 Task: Look for Airbnb properties in Oldebroek, Netherlands from 1st December, 2023 to 9th December, 2023 for 2 adults. Place can be entire room with 1  bedroom having 1 bed and 1 bathroom. Property type can be house. Amenities needed are: washing machine.
Action: Mouse moved to (457, 89)
Screenshot: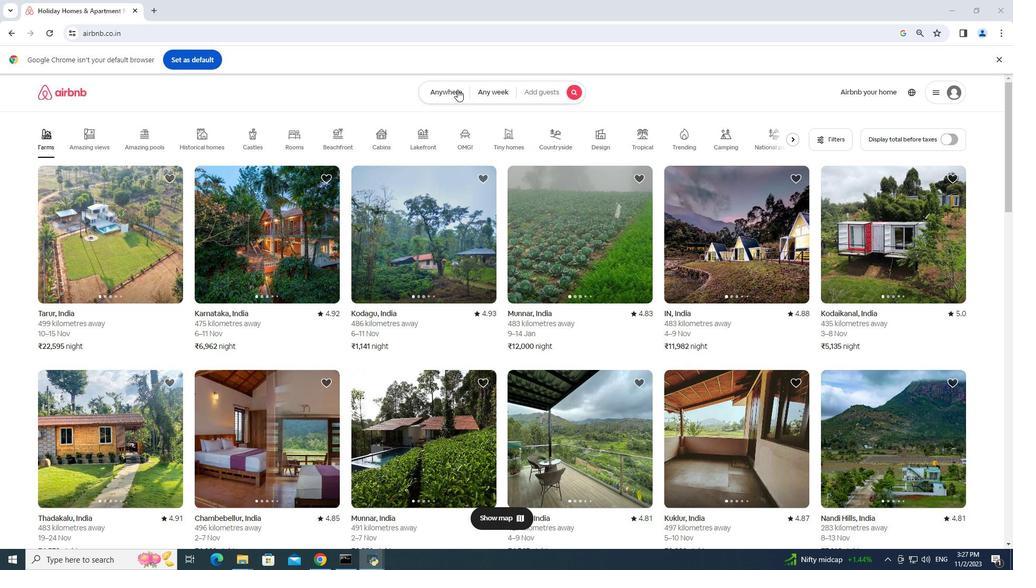 
Action: Mouse pressed left at (457, 89)
Screenshot: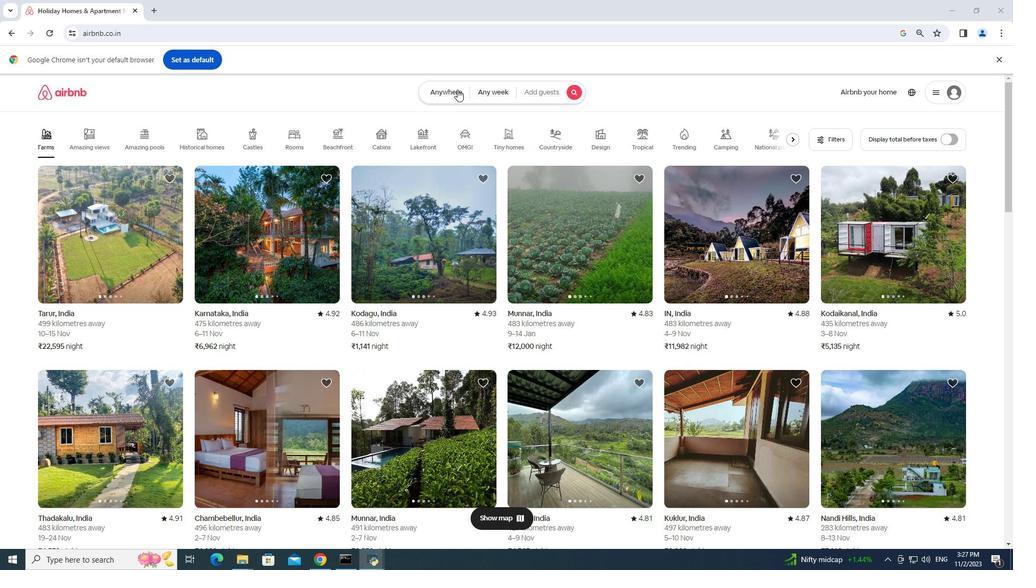 
Action: Mouse moved to (373, 129)
Screenshot: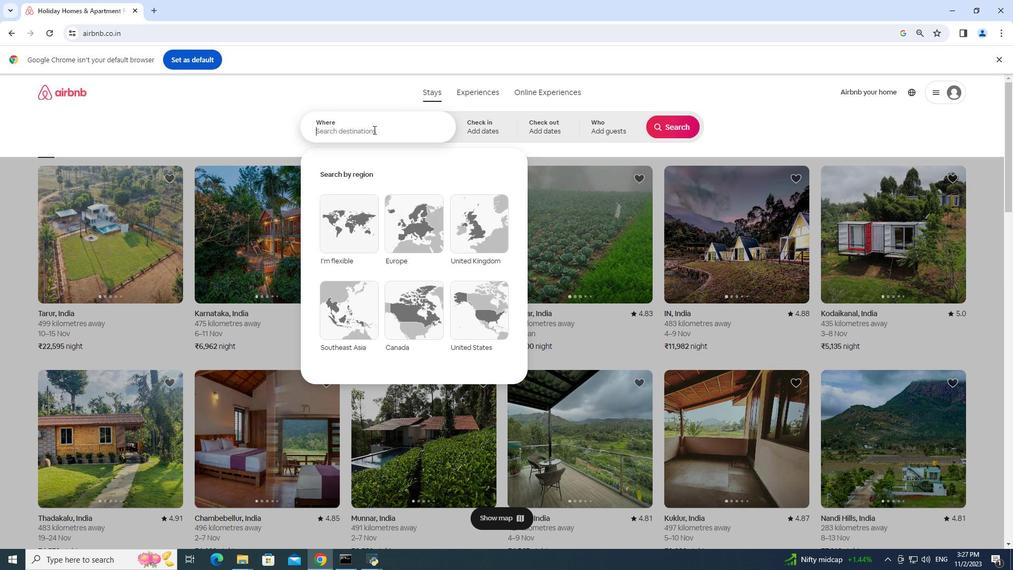 
Action: Key pressed oldebroek,
Screenshot: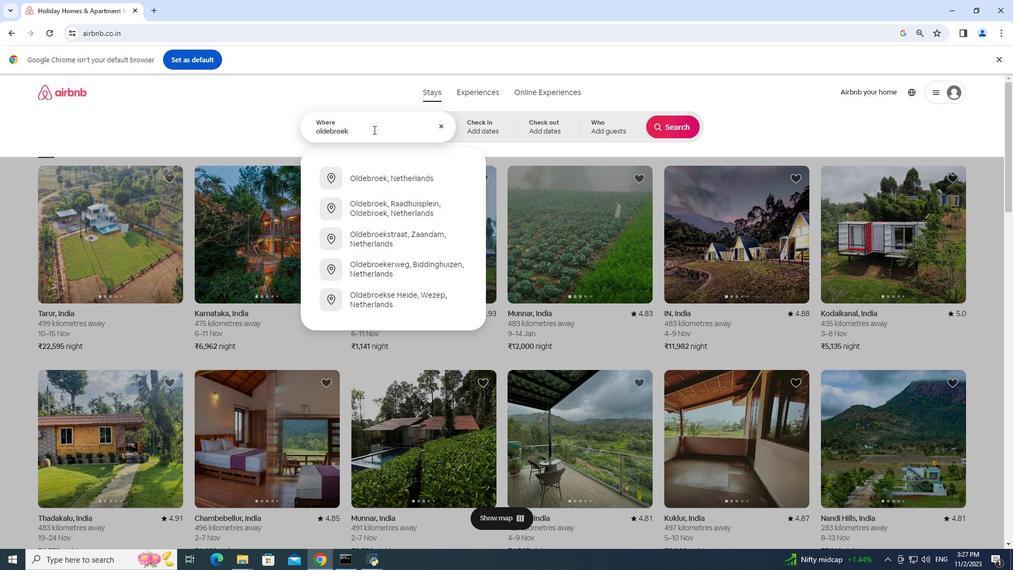 
Action: Mouse moved to (385, 177)
Screenshot: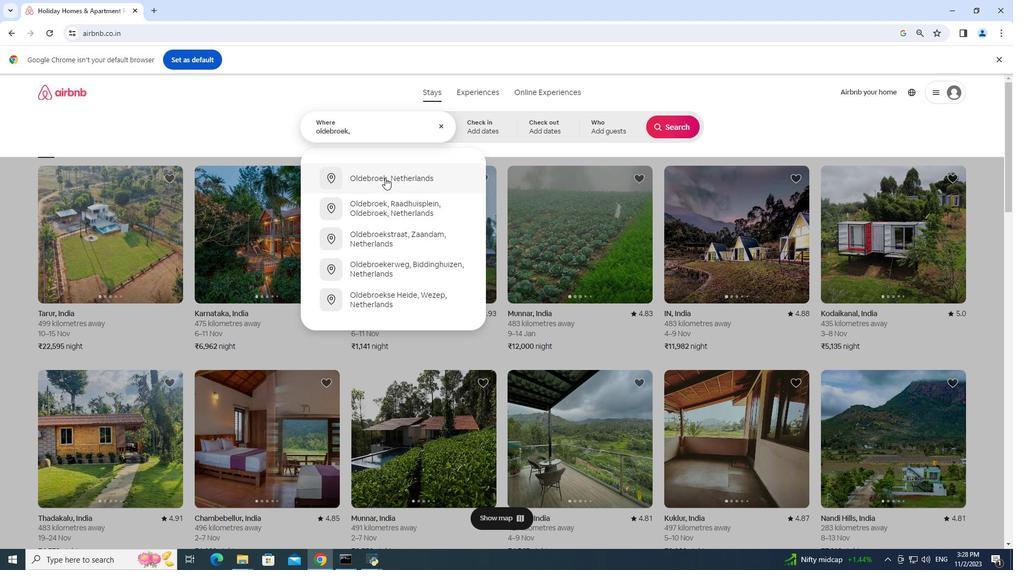 
Action: Mouse pressed left at (385, 177)
Screenshot: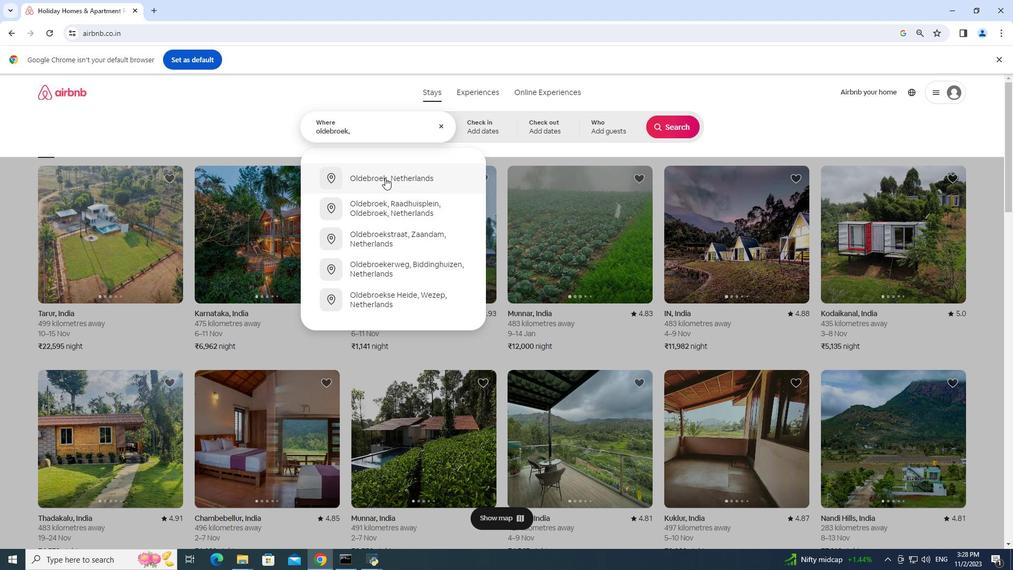 
Action: Mouse moved to (643, 240)
Screenshot: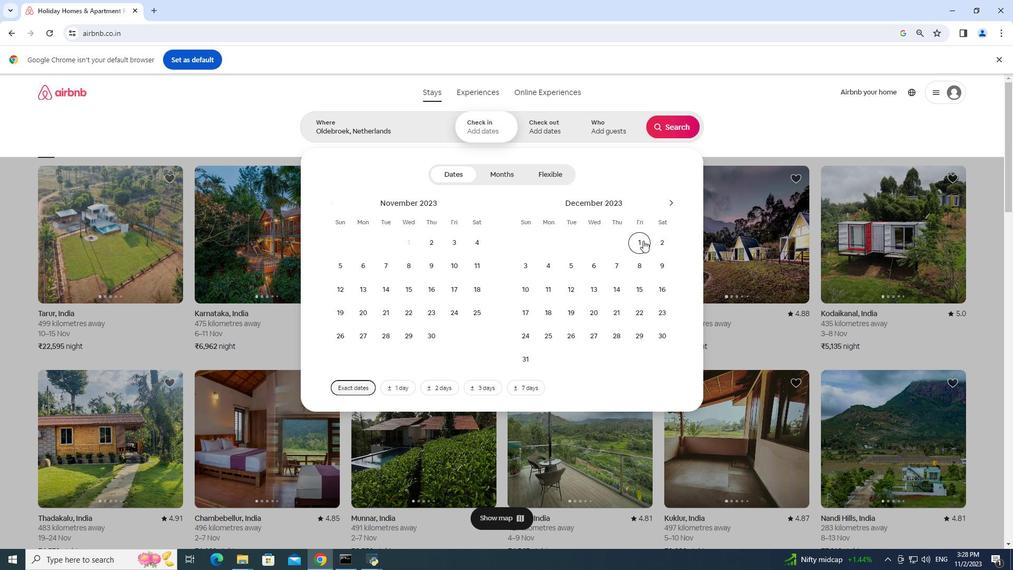 
Action: Mouse pressed left at (643, 240)
Screenshot: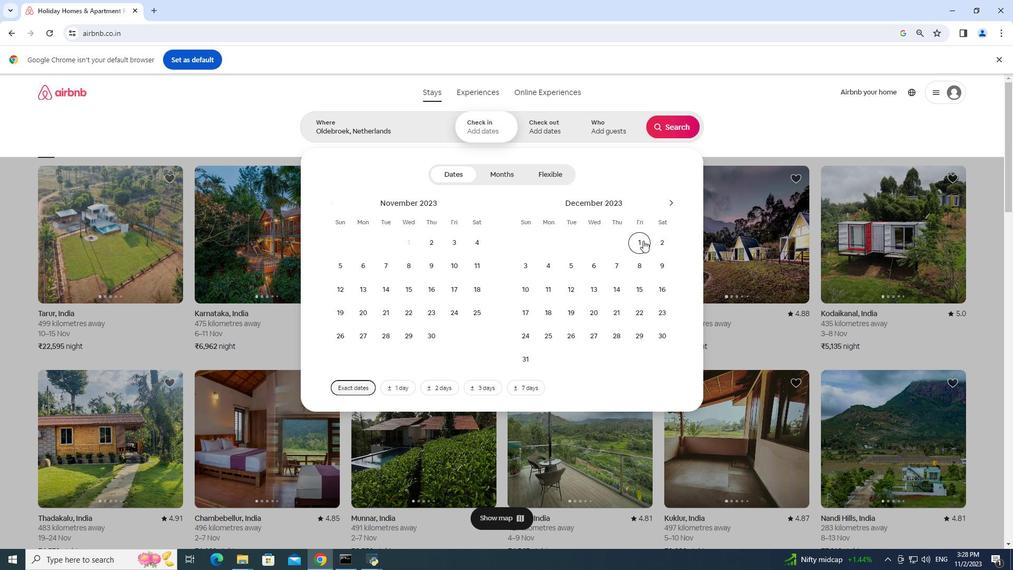 
Action: Mouse moved to (661, 269)
Screenshot: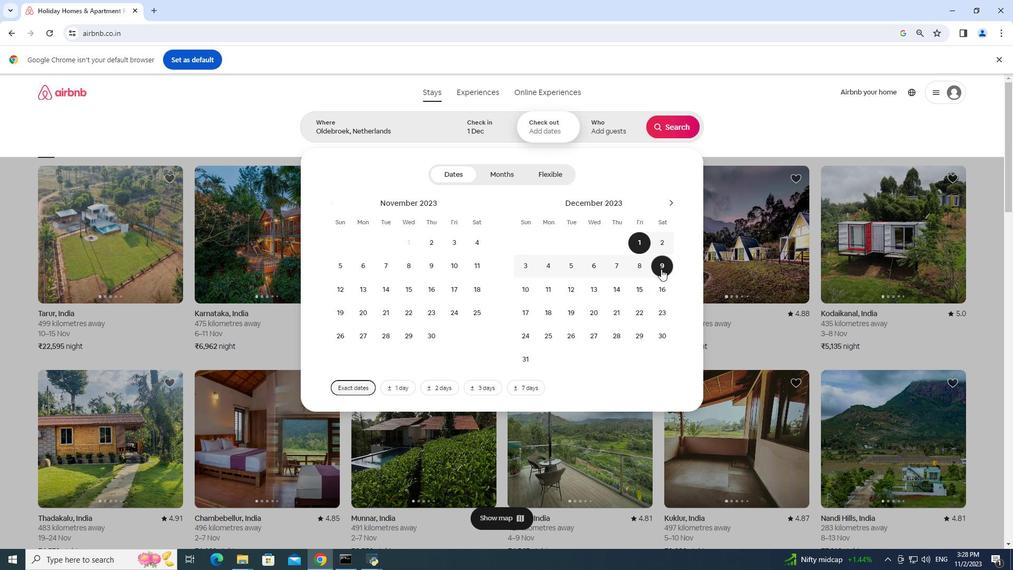 
Action: Mouse pressed left at (661, 269)
Screenshot: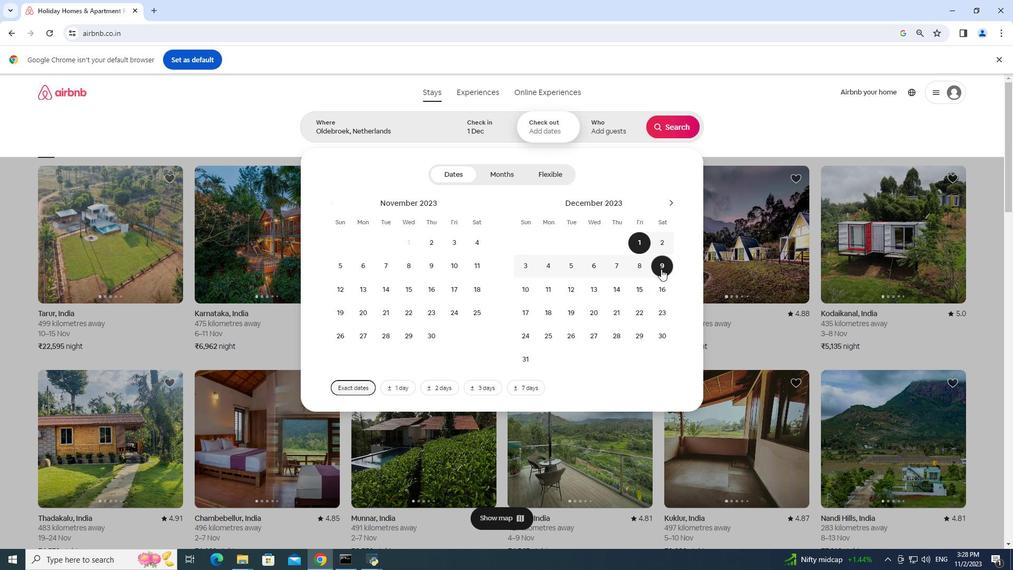 
Action: Mouse moved to (616, 134)
Screenshot: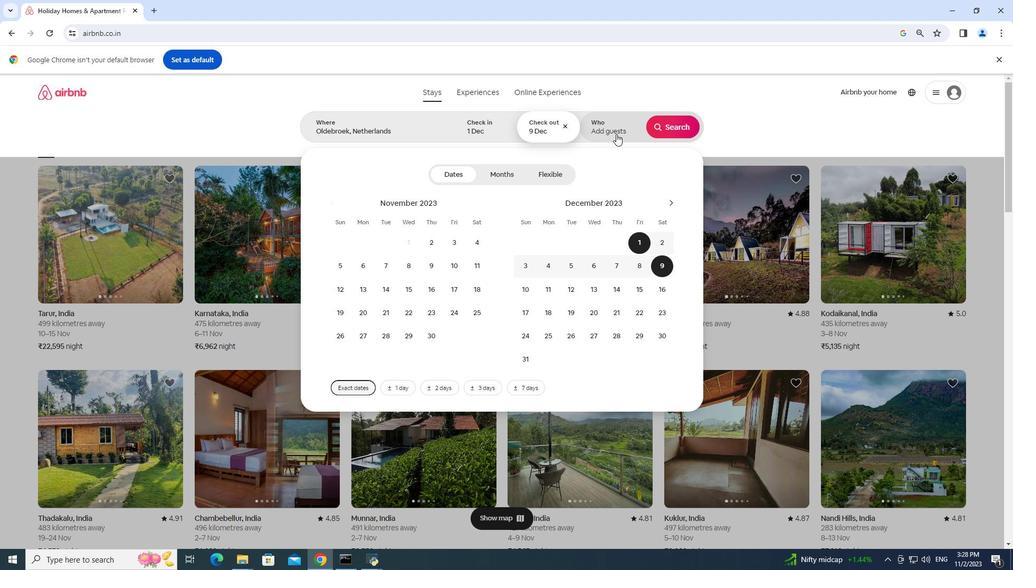 
Action: Mouse pressed left at (616, 134)
Screenshot: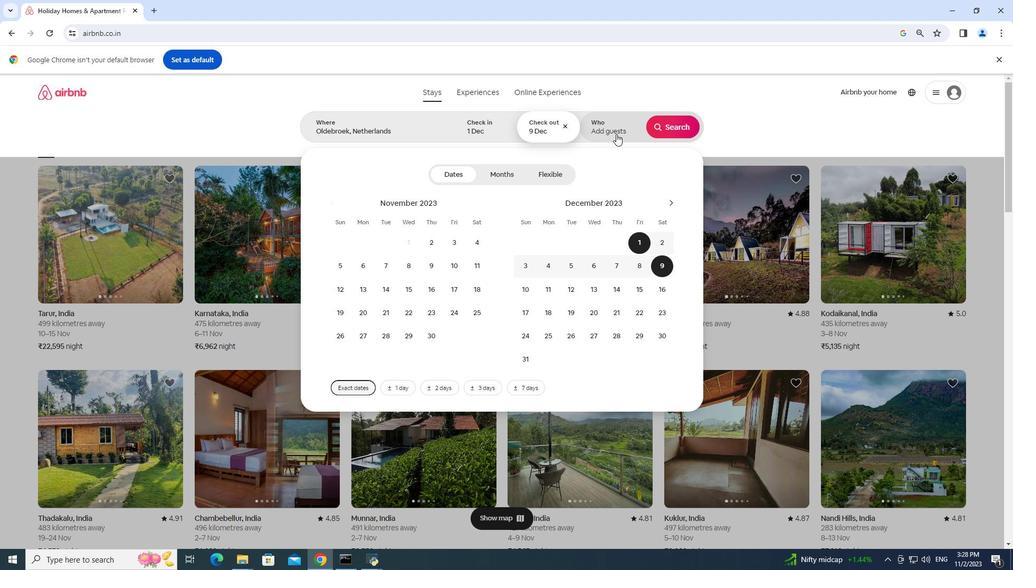 
Action: Mouse moved to (672, 176)
Screenshot: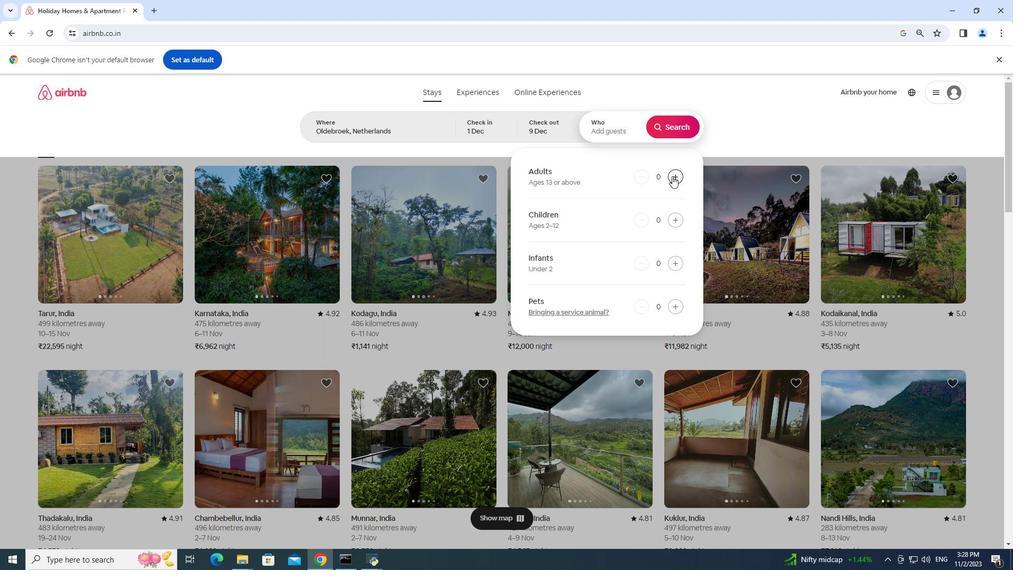 
Action: Mouse pressed left at (672, 176)
Screenshot: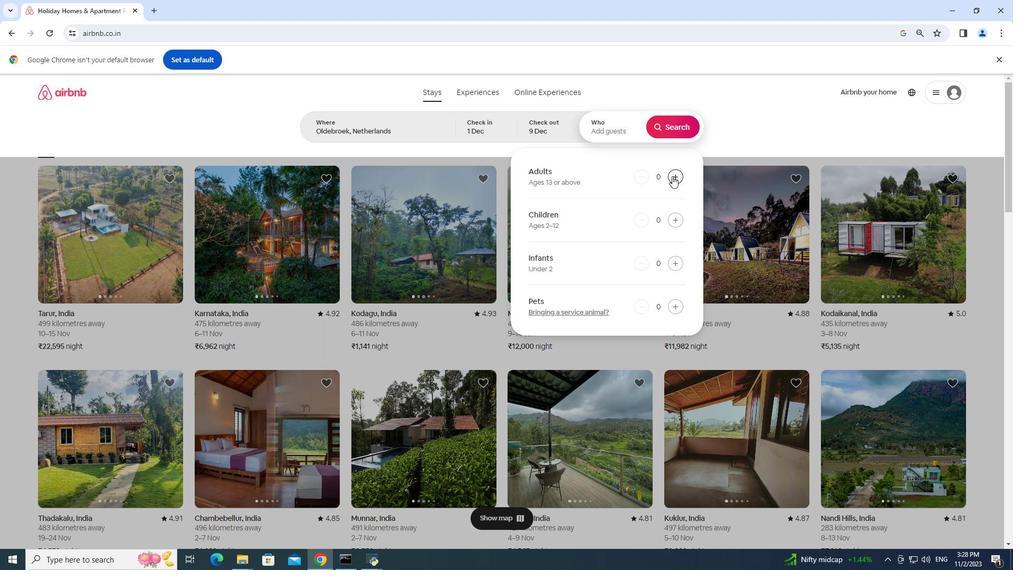 
Action: Mouse moved to (672, 176)
Screenshot: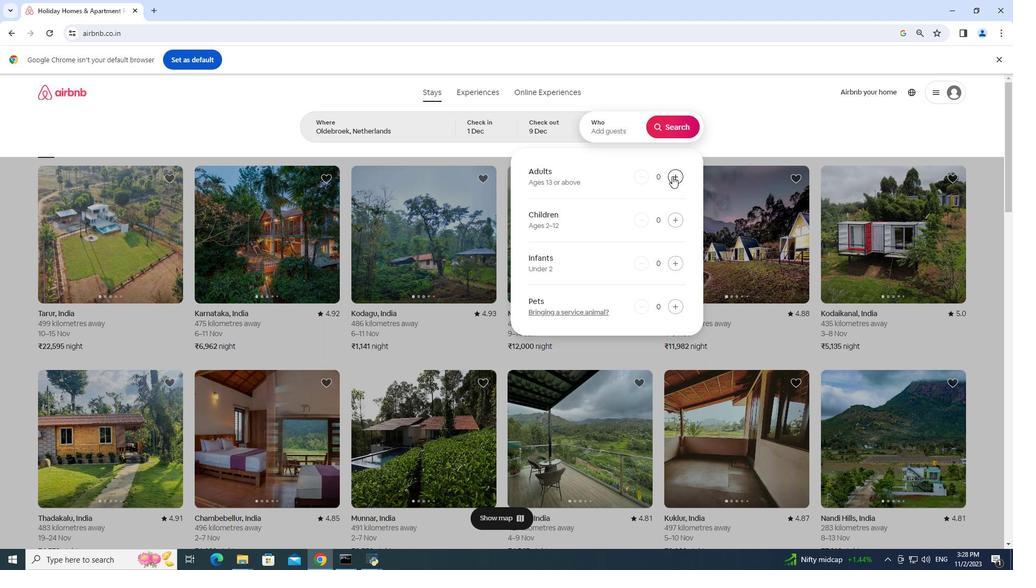 
Action: Mouse pressed left at (672, 176)
Screenshot: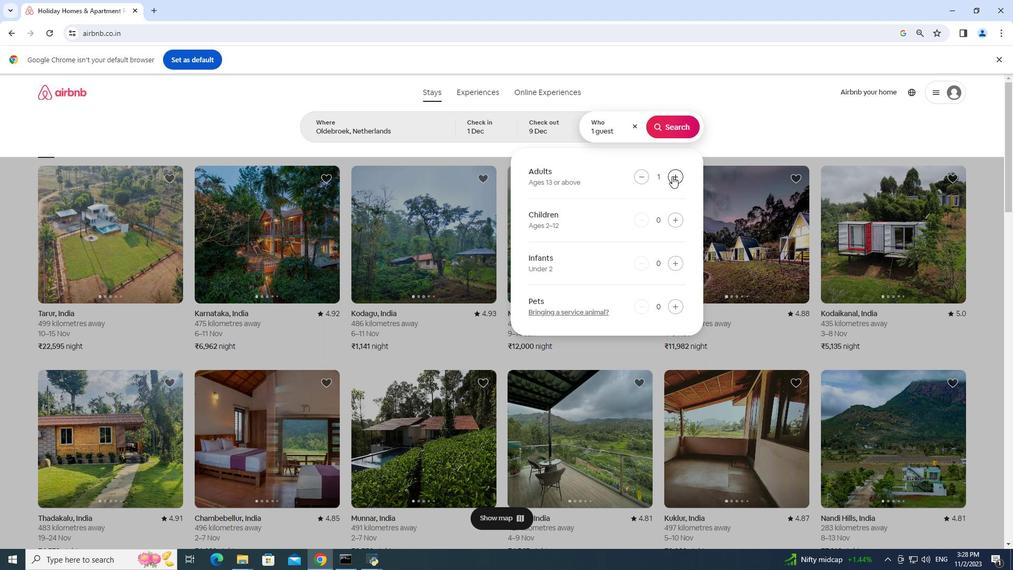 
Action: Mouse moved to (664, 130)
Screenshot: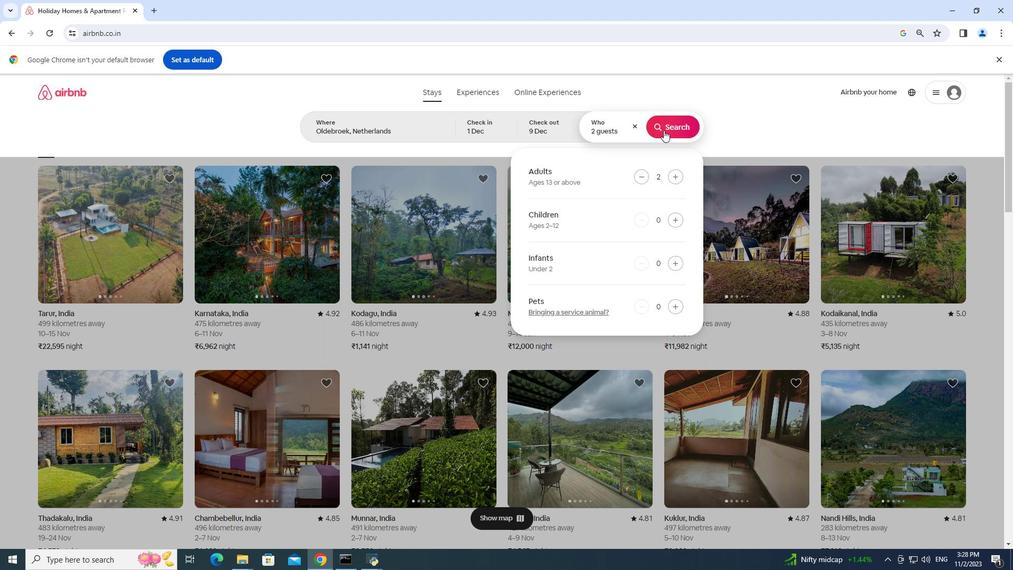 
Action: Mouse pressed left at (664, 130)
Screenshot: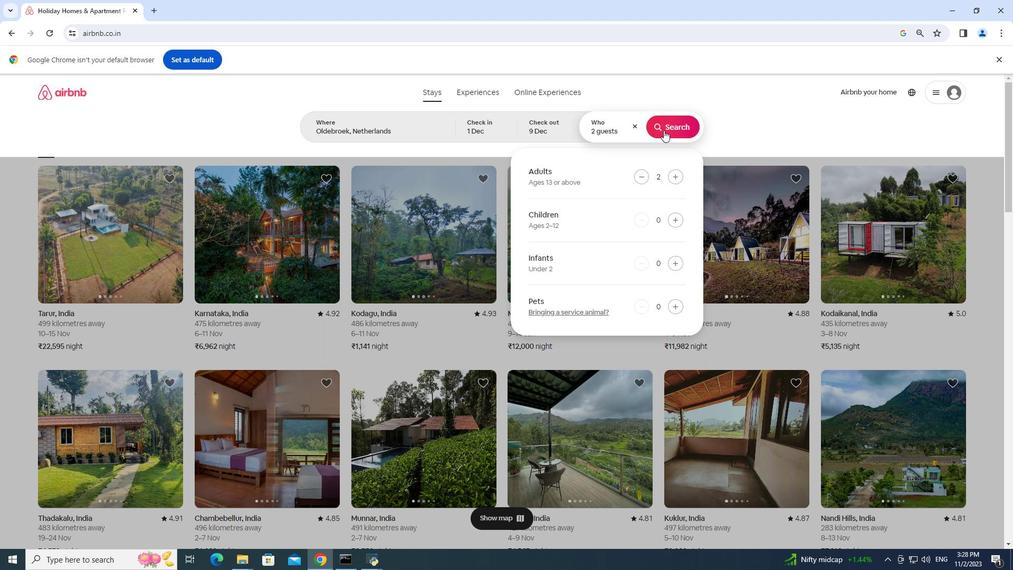 
Action: Mouse moved to (852, 133)
Screenshot: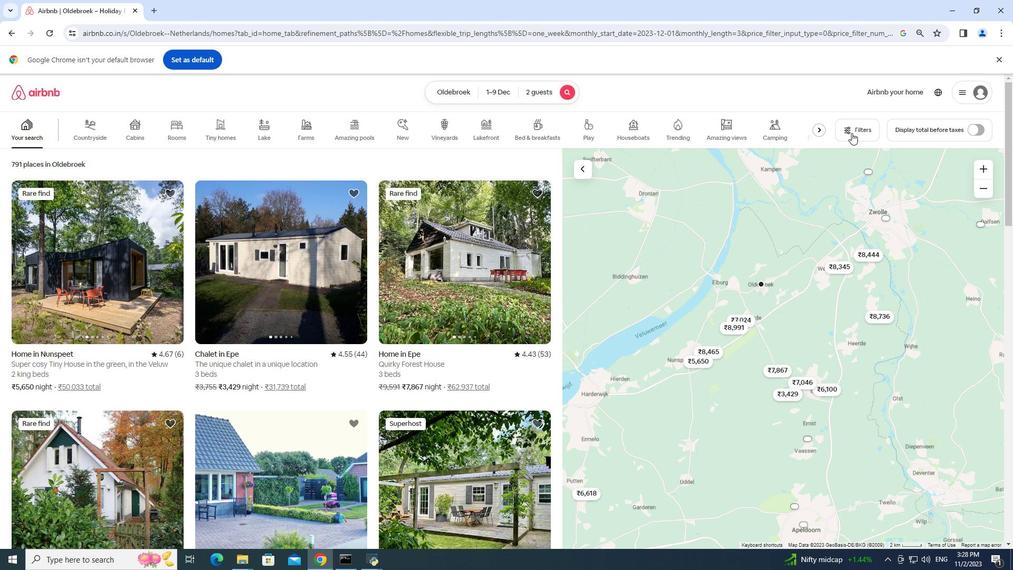 
Action: Mouse pressed left at (852, 133)
Screenshot: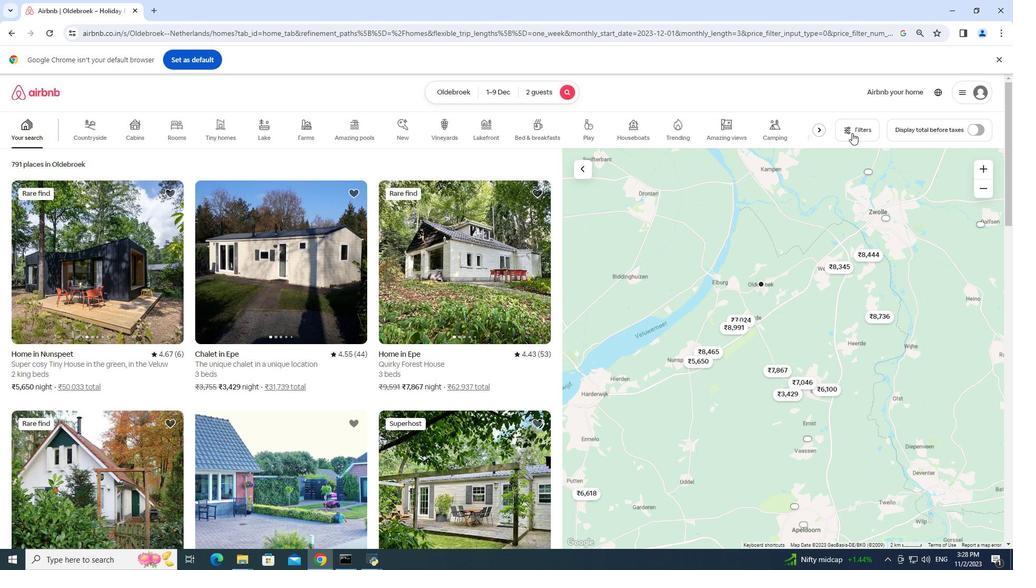 
Action: Mouse moved to (394, 426)
Screenshot: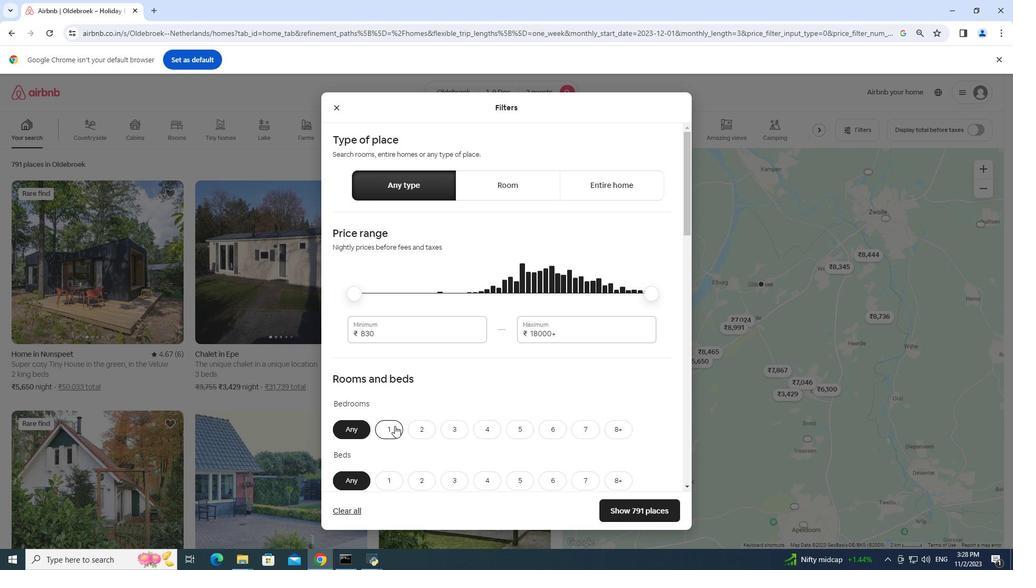 
Action: Mouse pressed left at (394, 426)
Screenshot: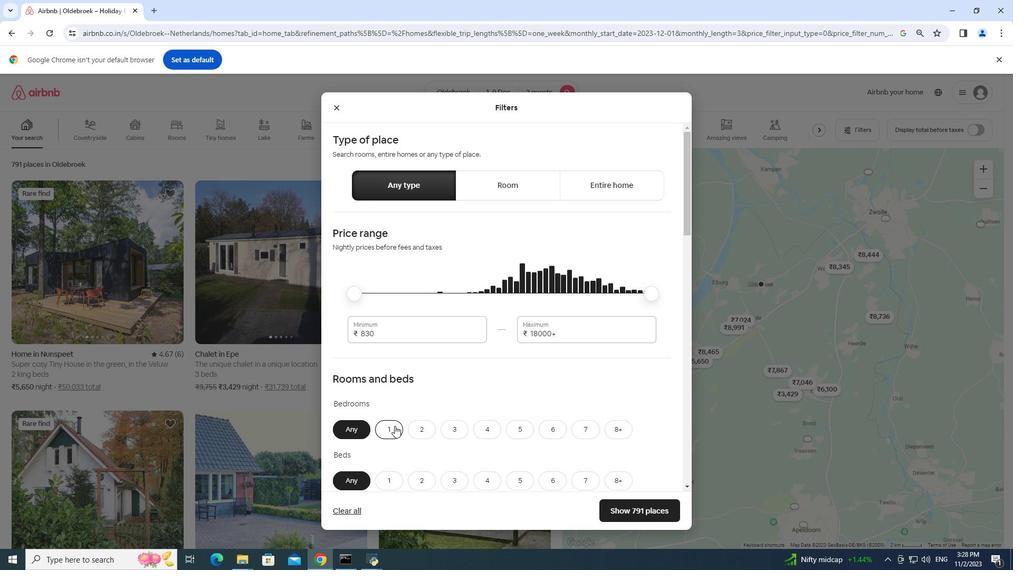 
Action: Mouse moved to (398, 477)
Screenshot: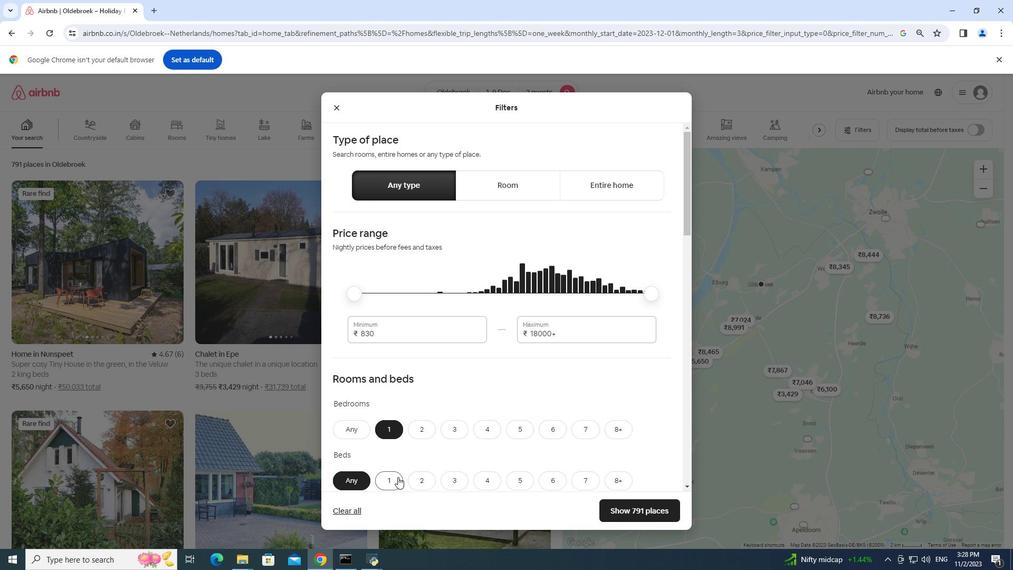
Action: Mouse pressed left at (398, 477)
Screenshot: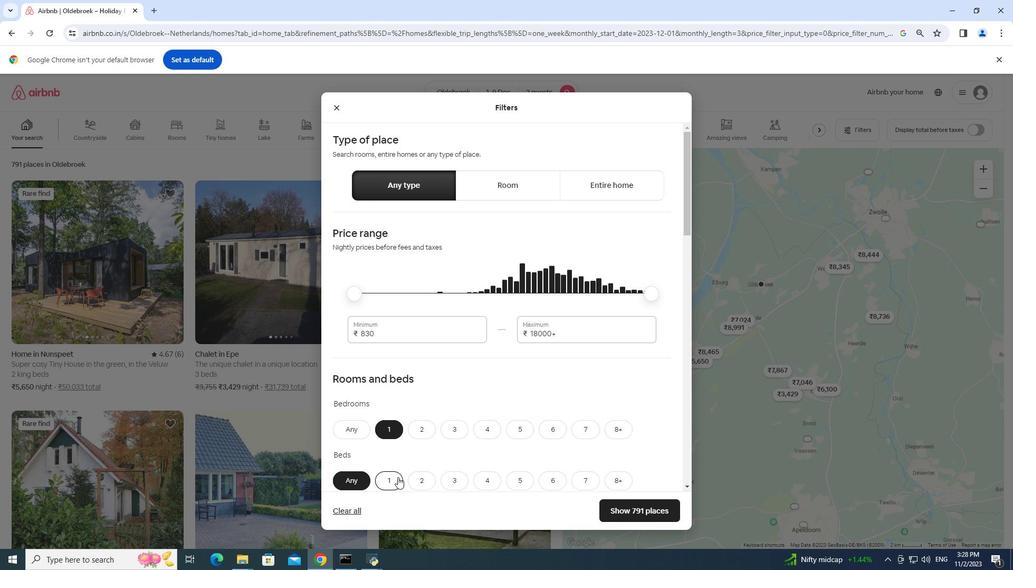 
Action: Mouse moved to (401, 475)
Screenshot: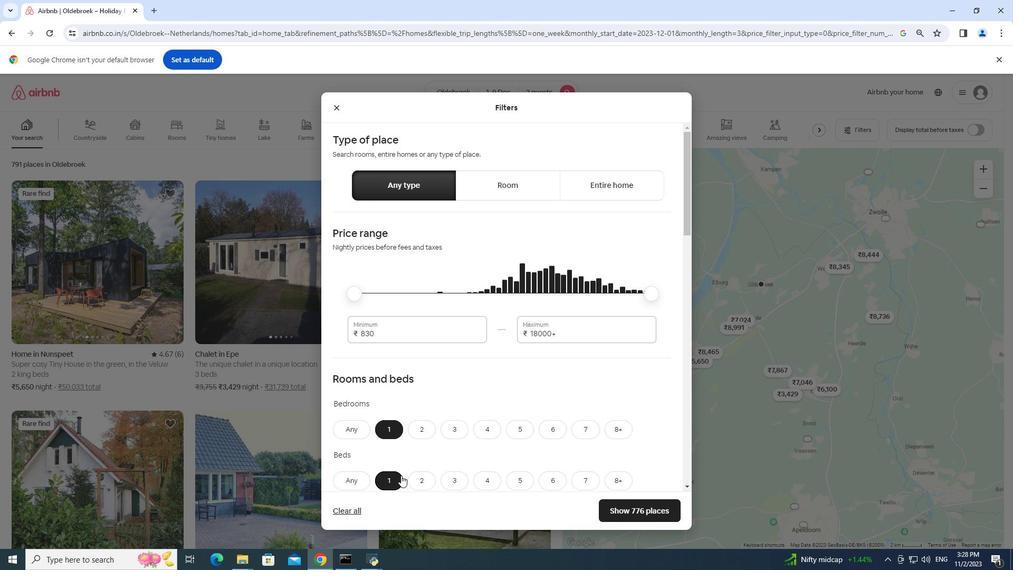 
Action: Mouse scrolled (401, 475) with delta (0, 0)
Screenshot: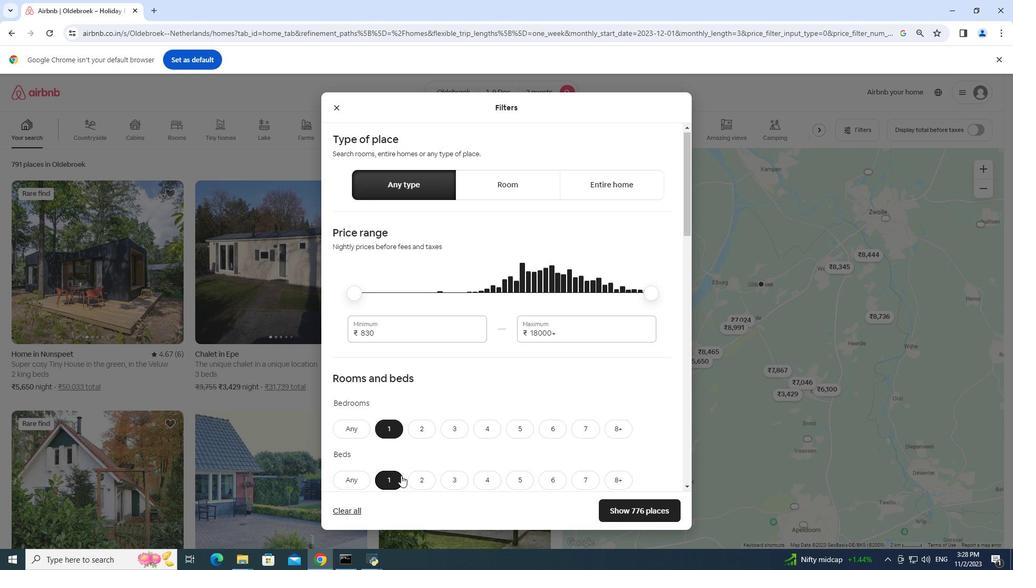 
Action: Mouse moved to (401, 475)
Screenshot: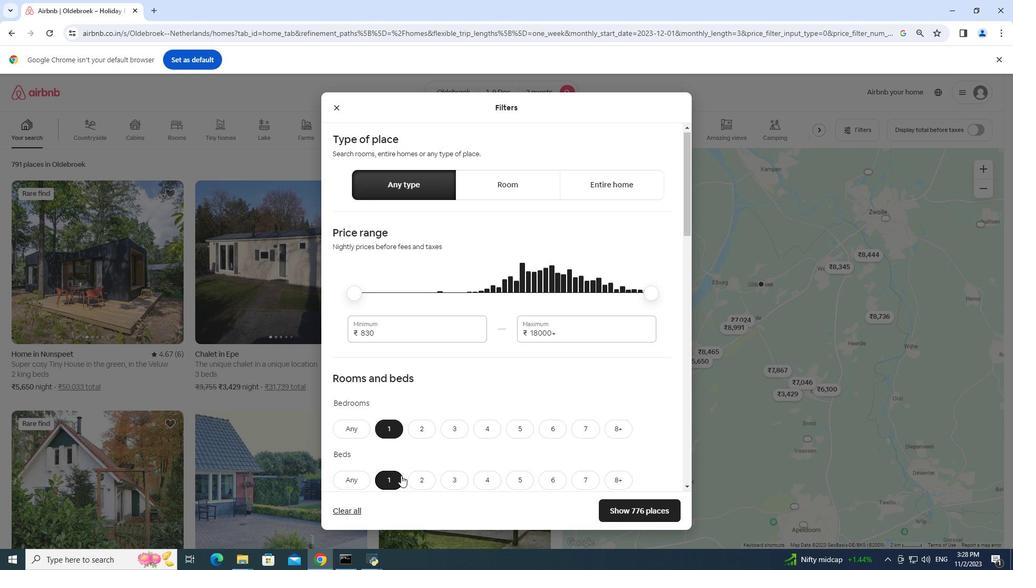 
Action: Mouse scrolled (401, 475) with delta (0, 0)
Screenshot: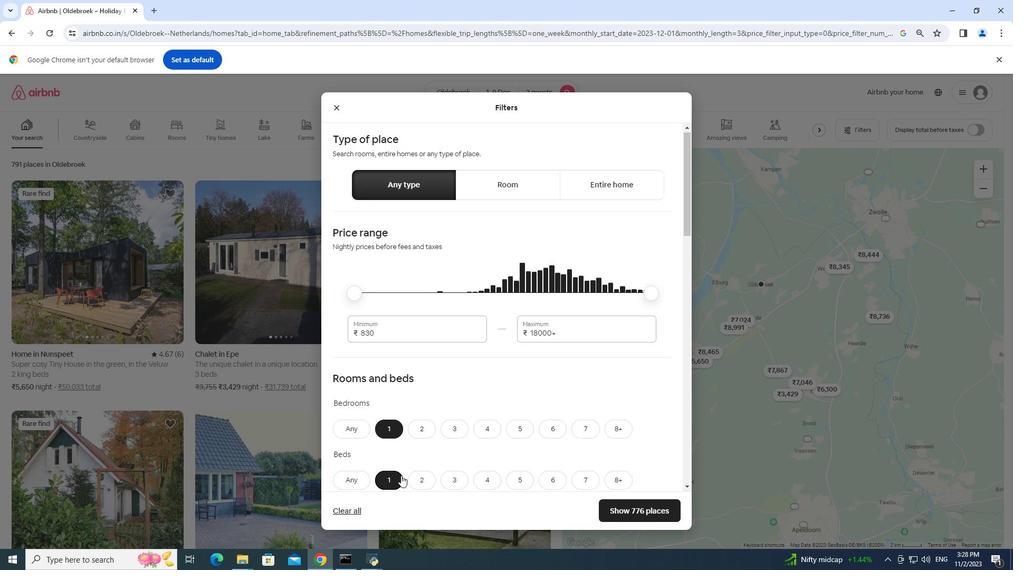 
Action: Mouse scrolled (401, 475) with delta (0, 0)
Screenshot: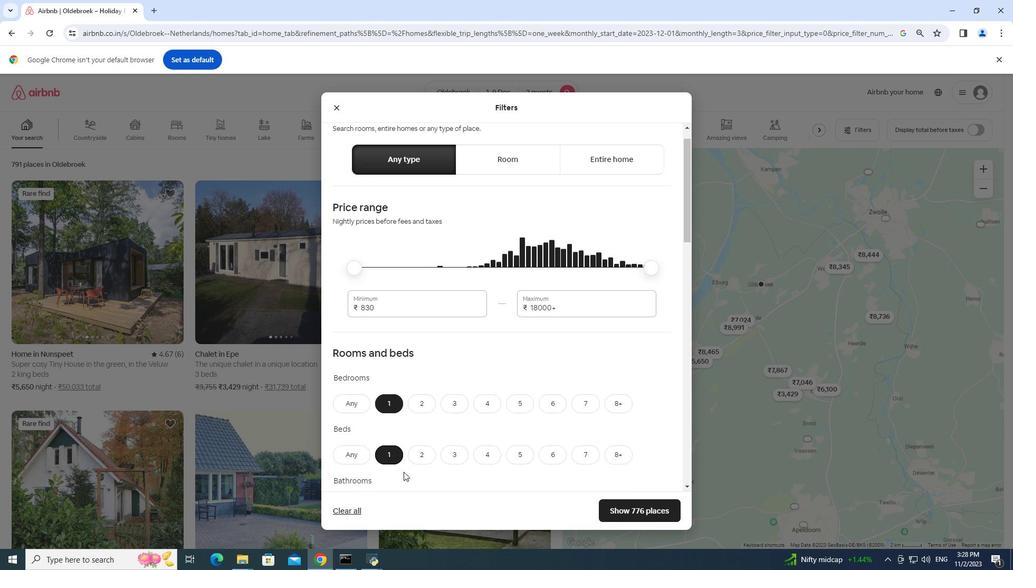 
Action: Mouse moved to (382, 360)
Screenshot: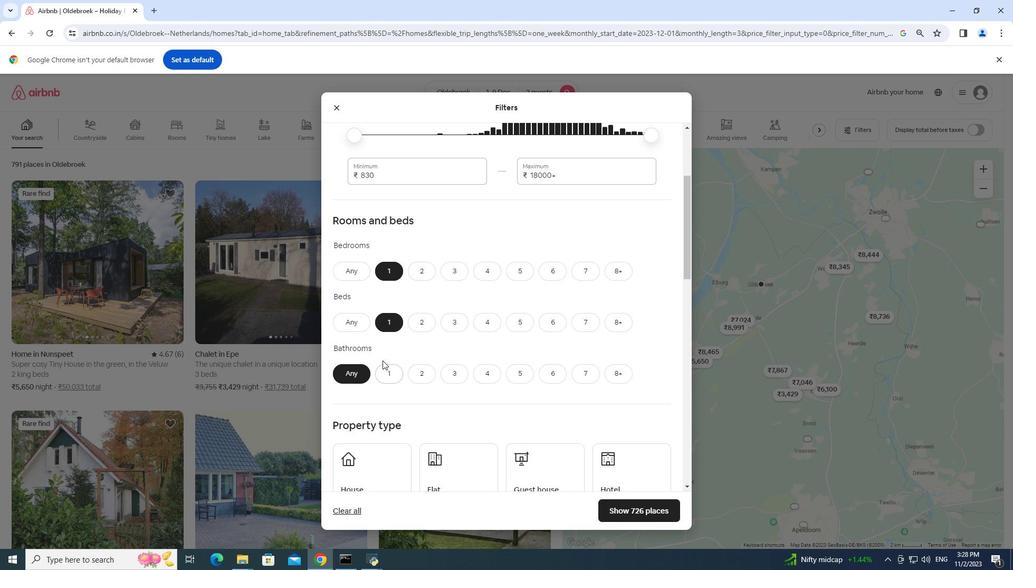
Action: Mouse pressed left at (382, 360)
Screenshot: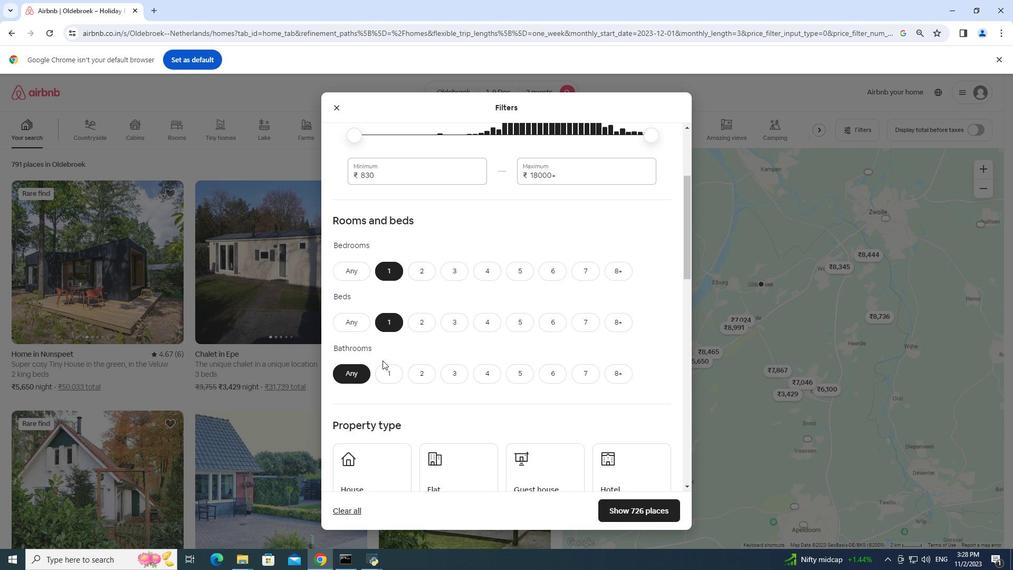 
Action: Mouse moved to (388, 370)
Screenshot: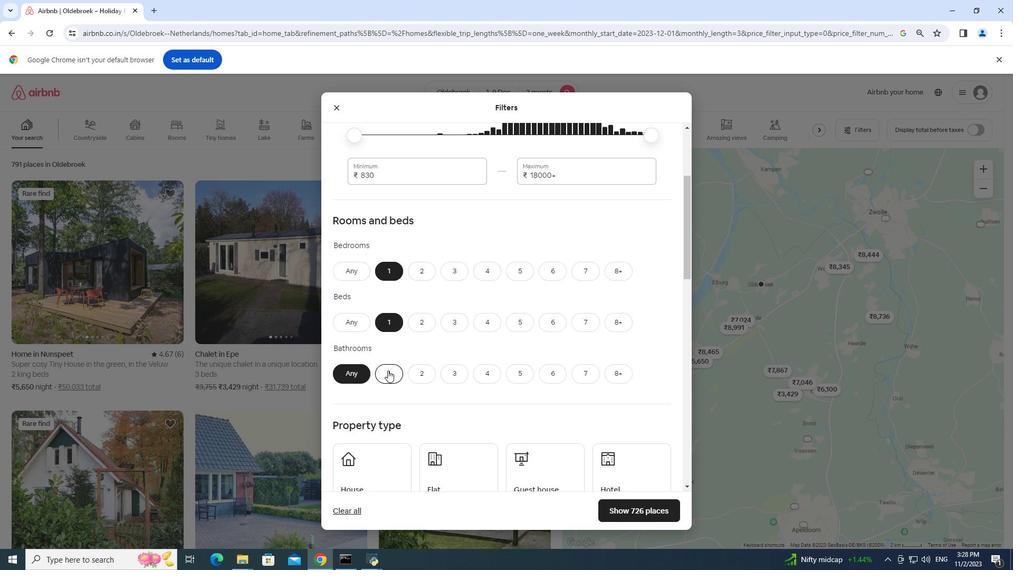
Action: Mouse pressed left at (388, 370)
Screenshot: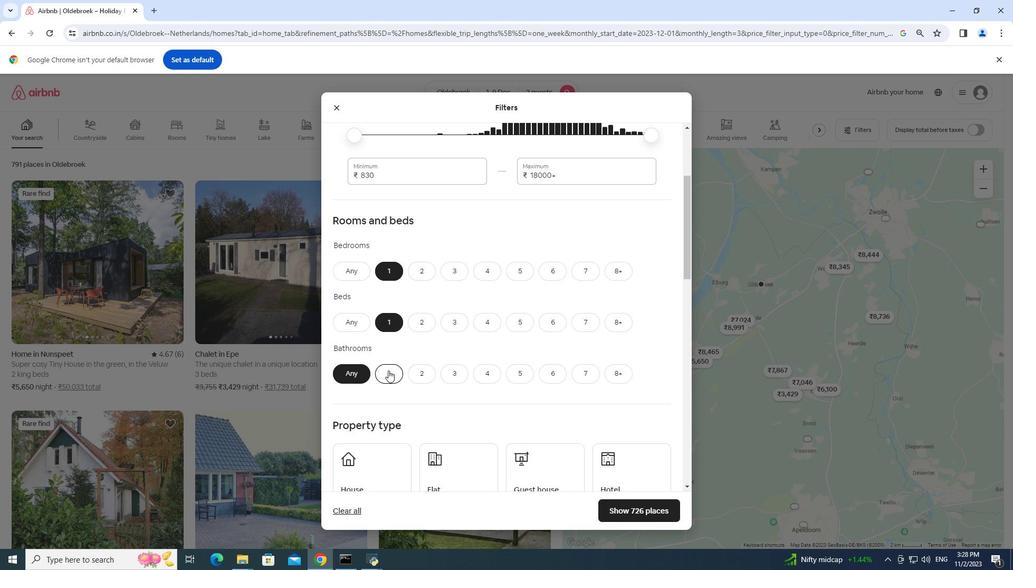 
Action: Mouse moved to (390, 370)
Screenshot: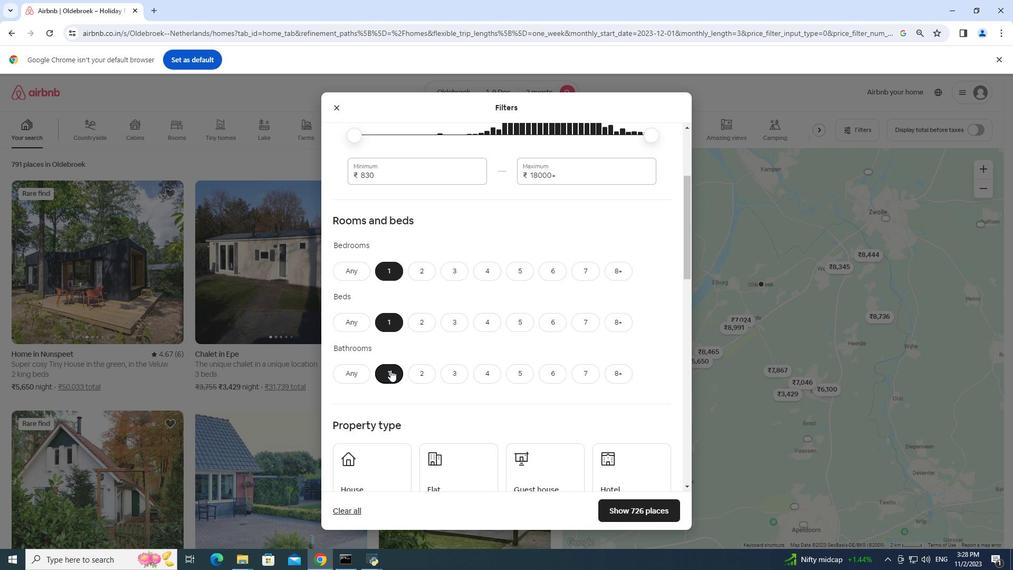 
Action: Mouse scrolled (390, 369) with delta (0, 0)
Screenshot: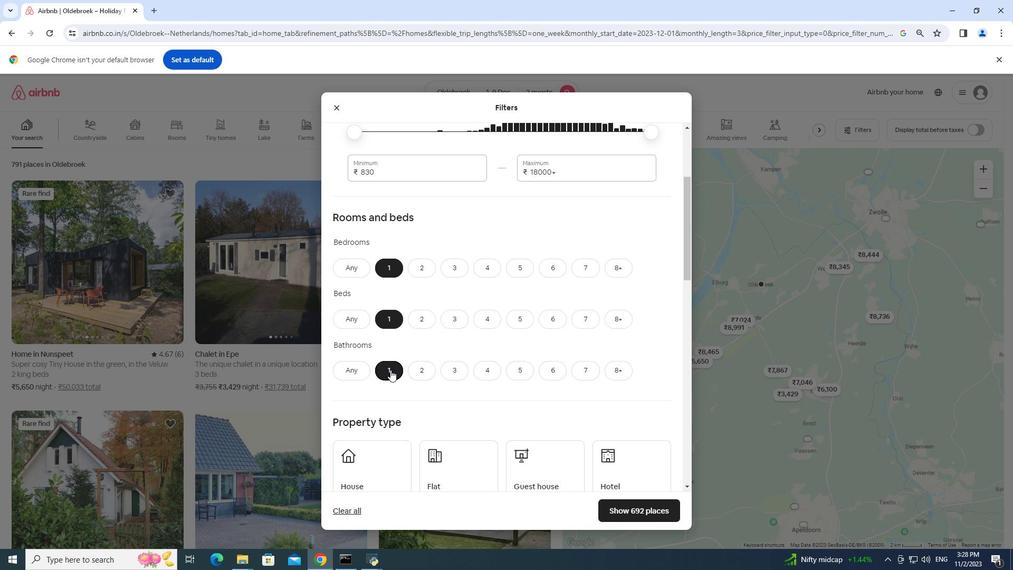 
Action: Mouse scrolled (390, 369) with delta (0, 0)
Screenshot: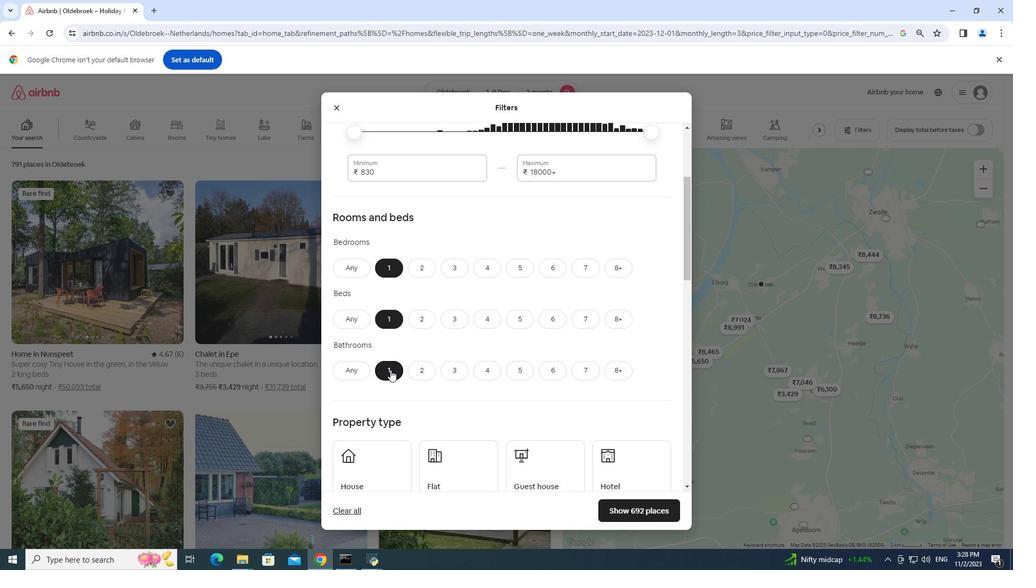 
Action: Mouse moved to (371, 385)
Screenshot: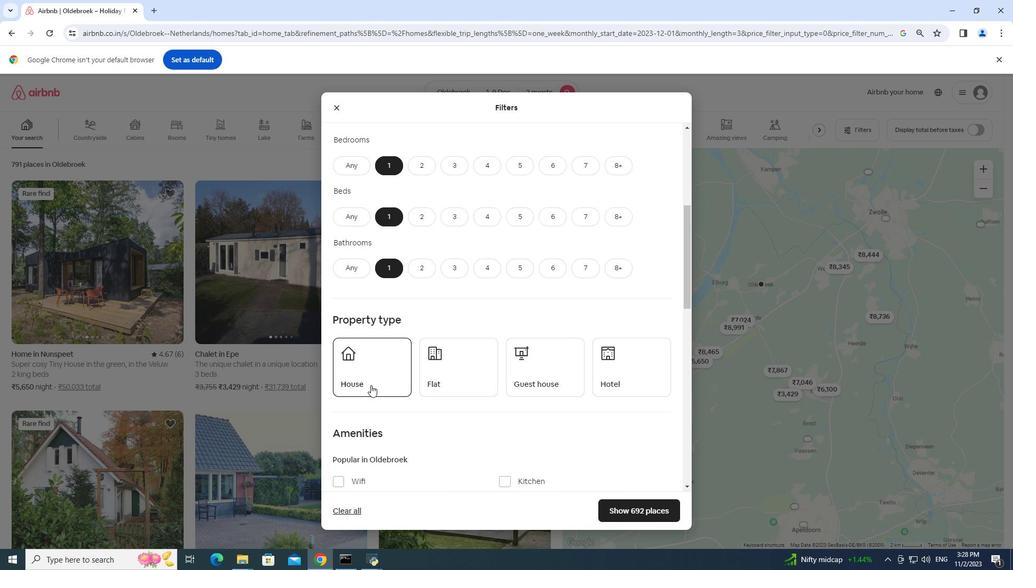 
Action: Mouse pressed left at (371, 385)
Screenshot: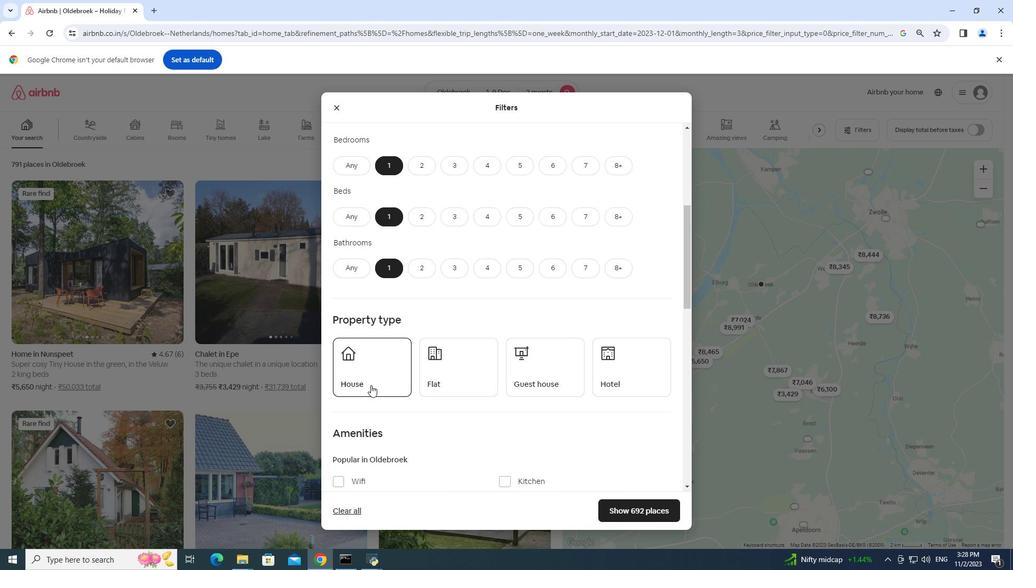 
Action: Mouse moved to (371, 375)
Screenshot: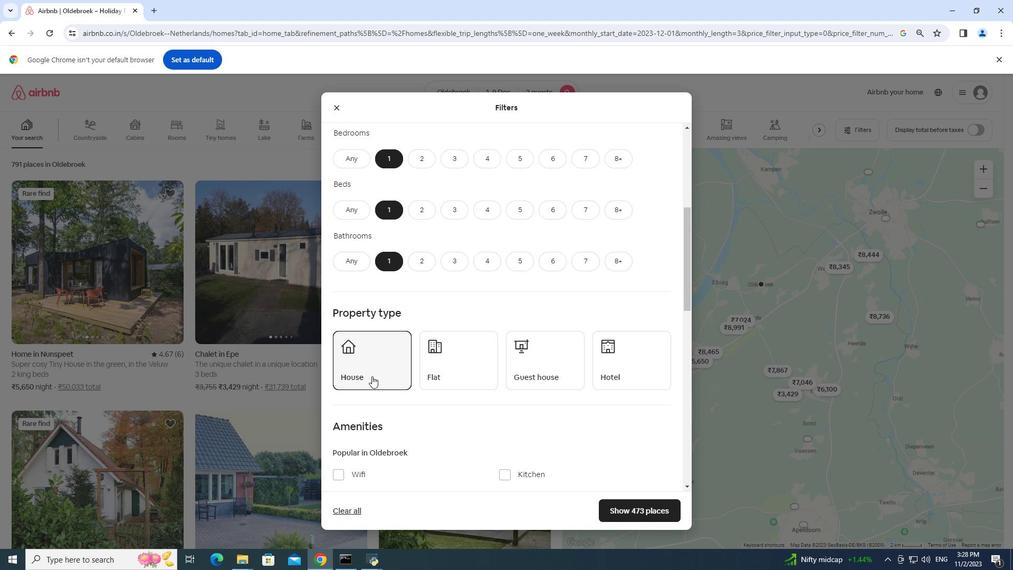 
Action: Mouse scrolled (371, 375) with delta (0, 0)
Screenshot: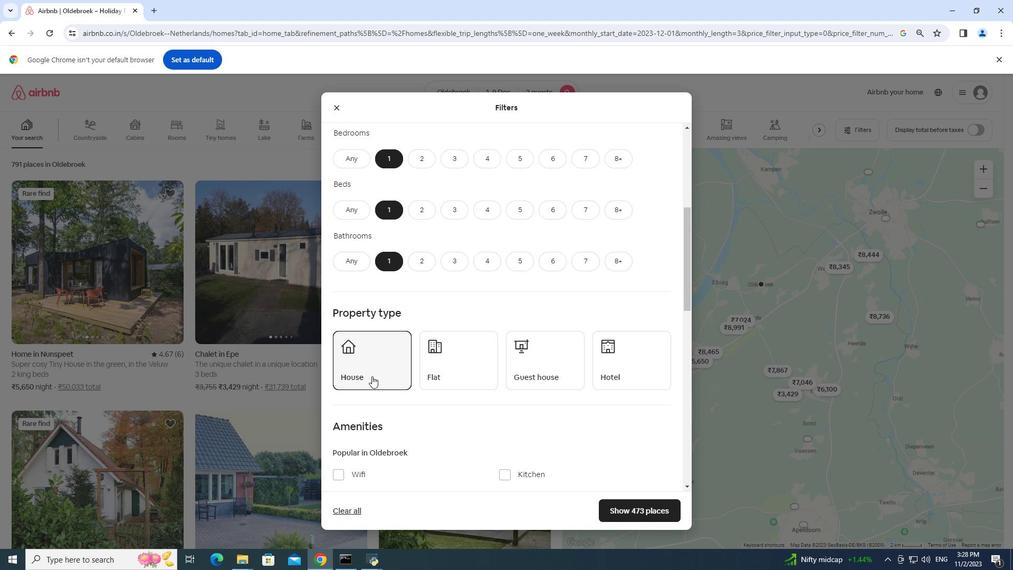 
Action: Mouse moved to (372, 376)
Screenshot: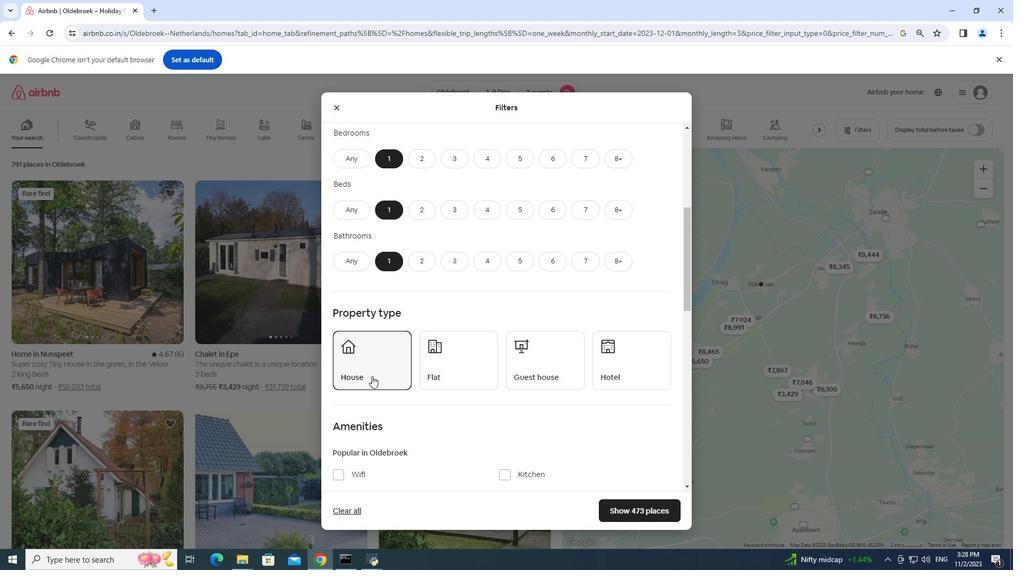 
Action: Mouse scrolled (372, 375) with delta (0, 0)
Screenshot: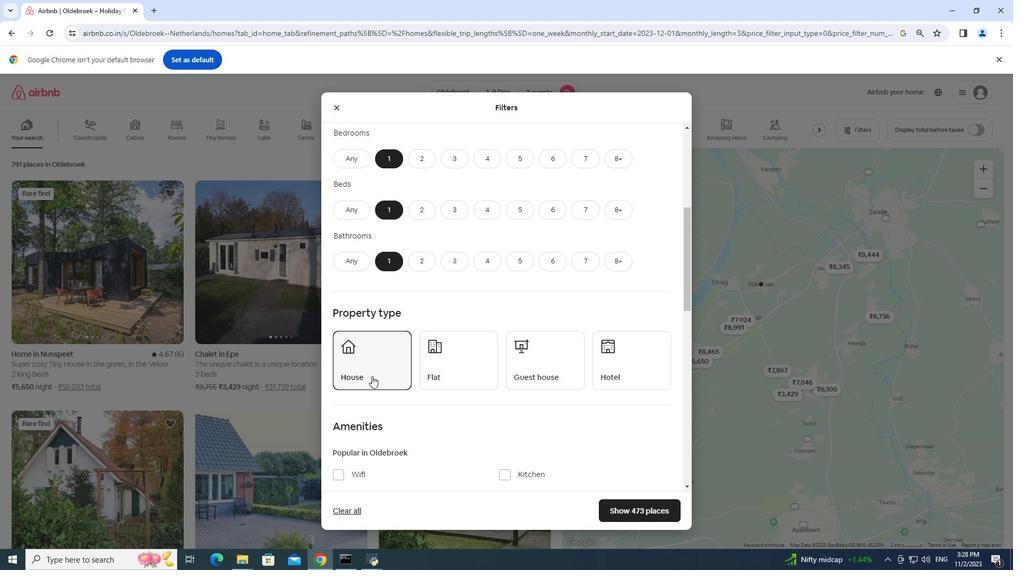 
Action: Mouse moved to (372, 374)
Screenshot: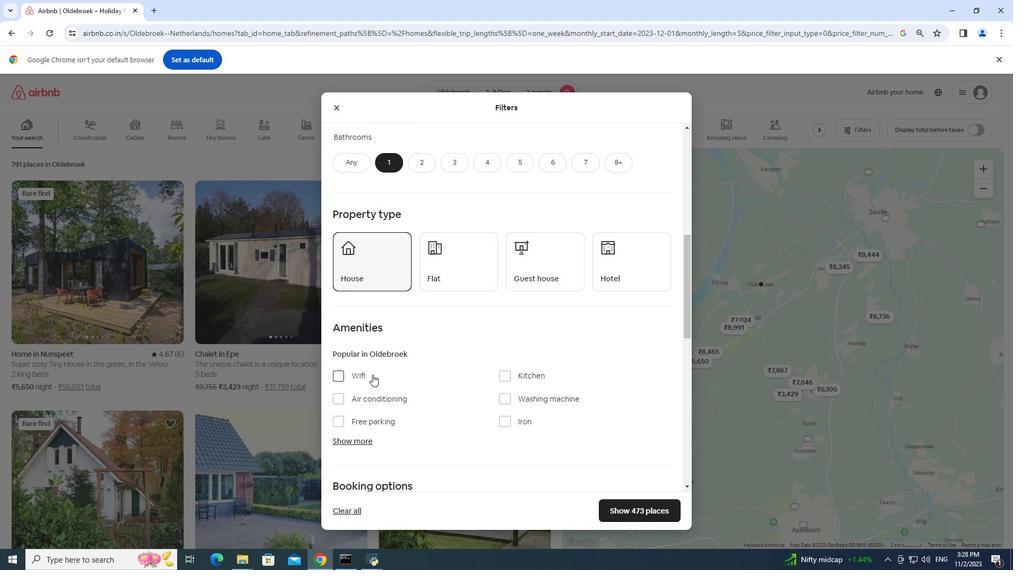 
Action: Mouse scrolled (372, 374) with delta (0, 0)
Screenshot: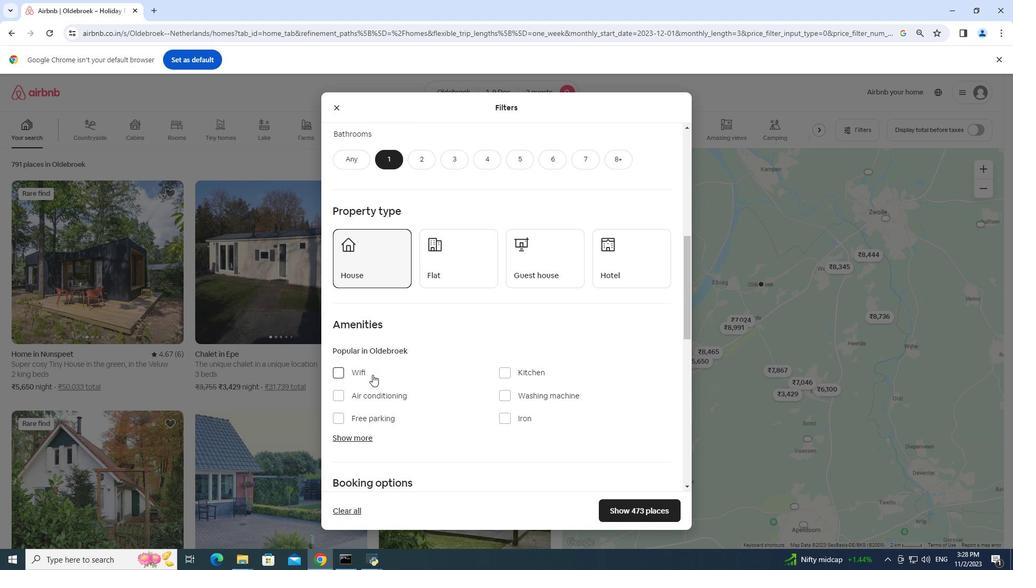
Action: Mouse moved to (506, 343)
Screenshot: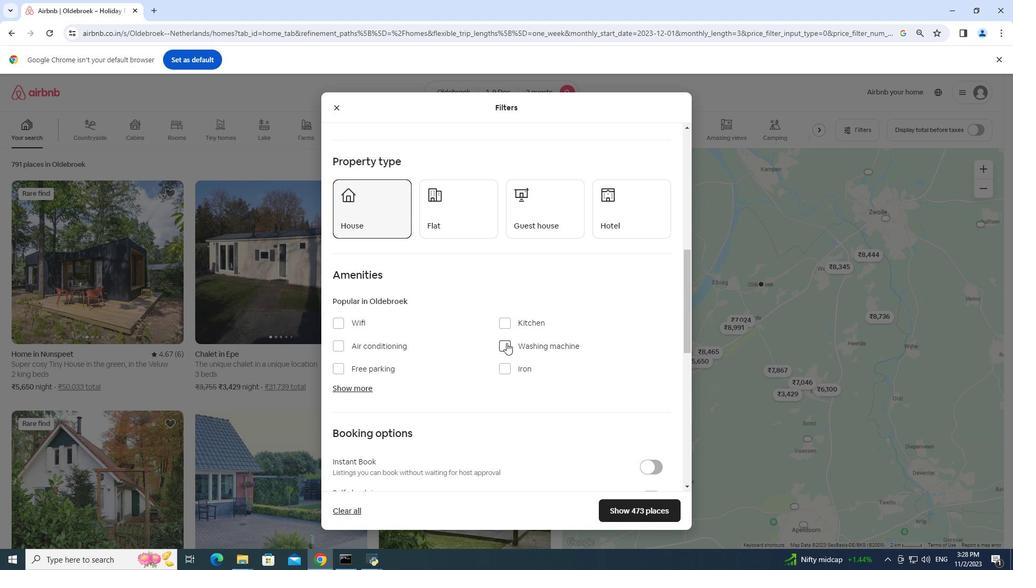 
Action: Mouse pressed left at (506, 343)
Screenshot: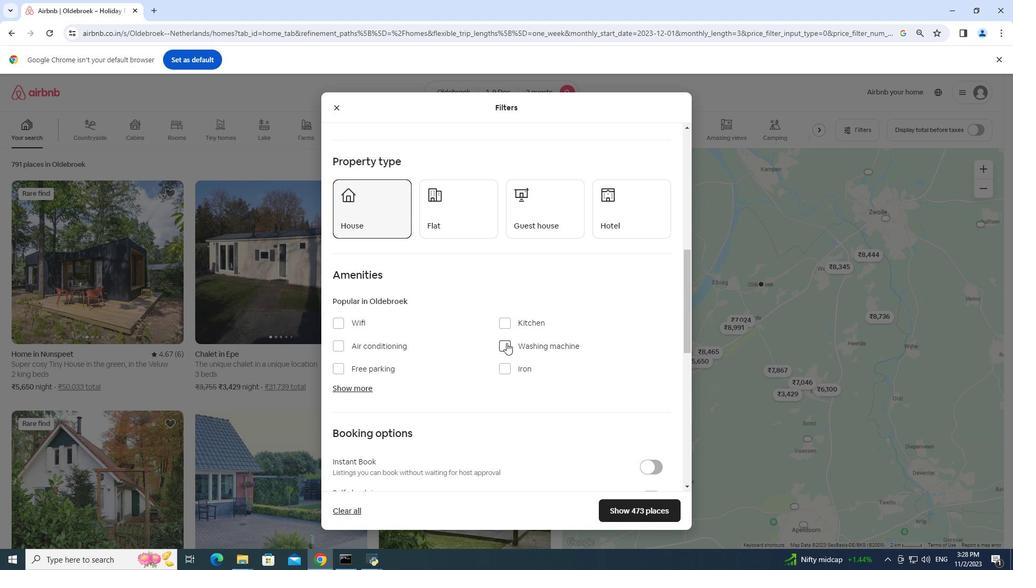 
Action: Mouse moved to (635, 505)
Screenshot: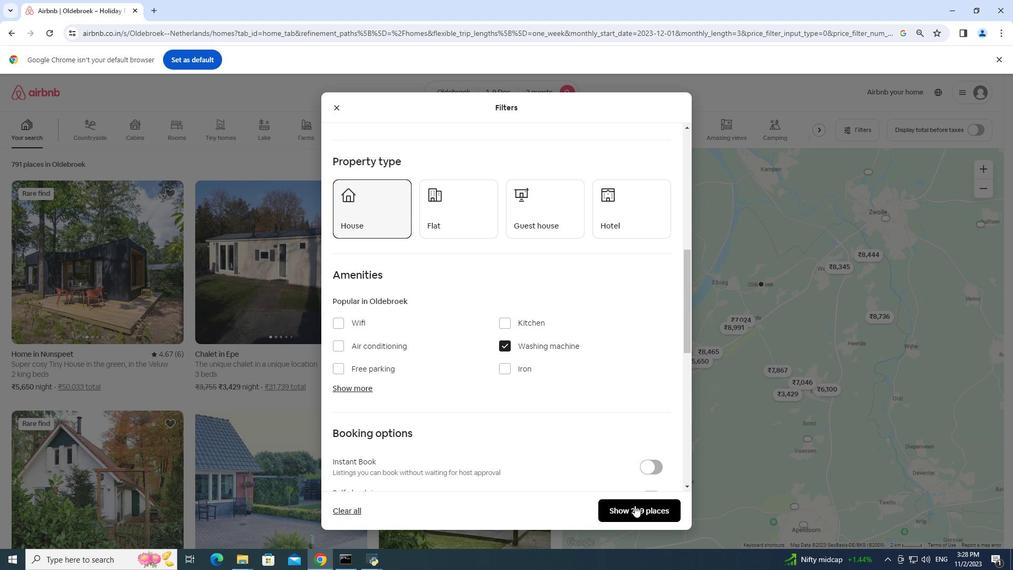 
Action: Mouse pressed left at (635, 505)
Screenshot: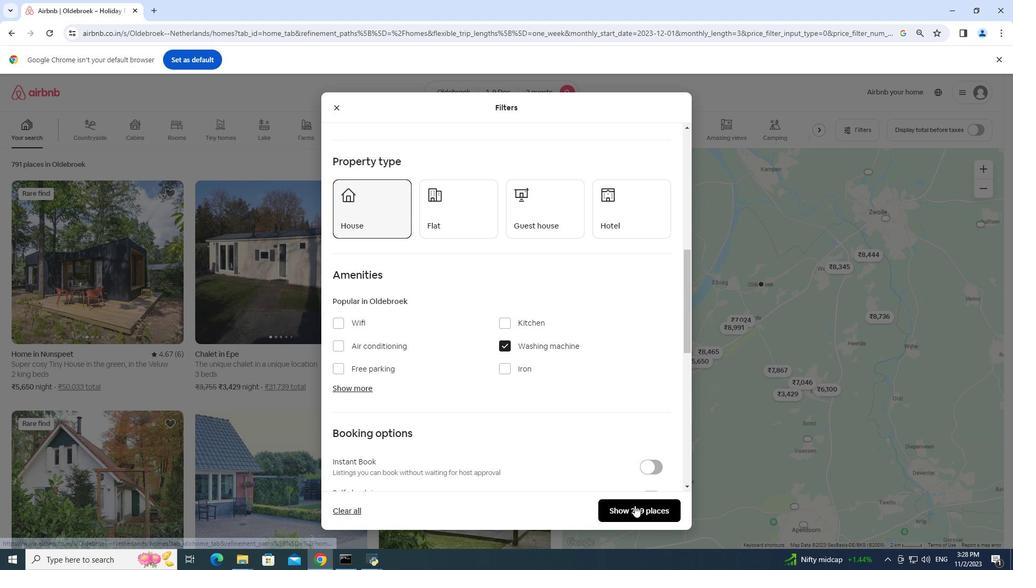 
Action: Mouse moved to (110, 310)
Screenshot: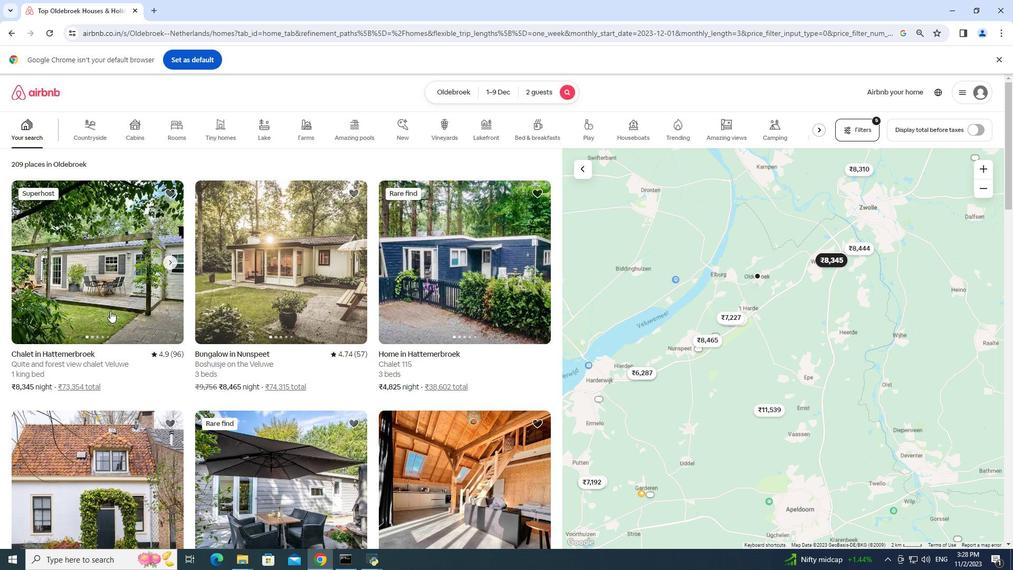 
Action: Mouse pressed left at (110, 310)
Screenshot: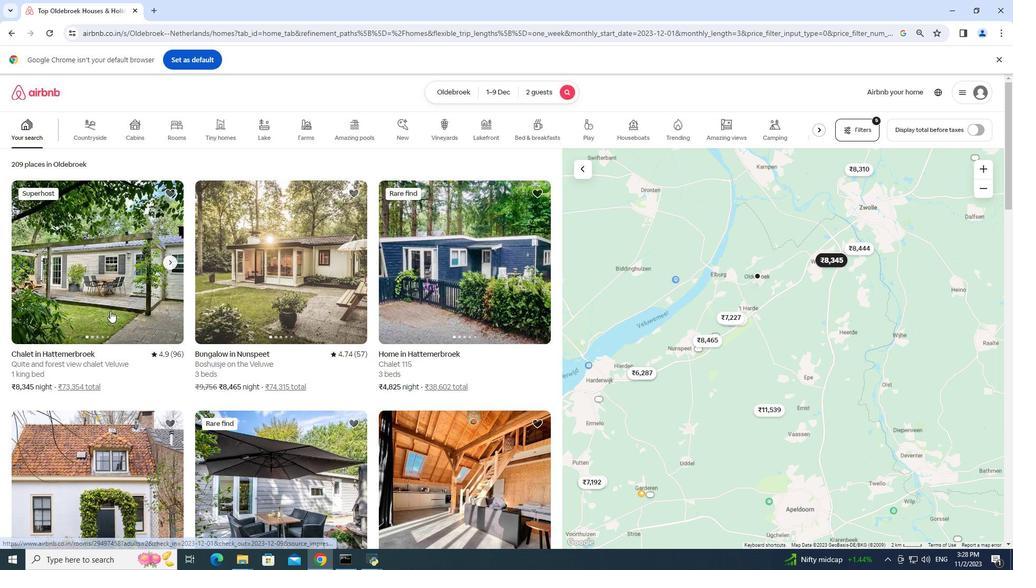 
Action: Mouse pressed left at (110, 310)
Screenshot: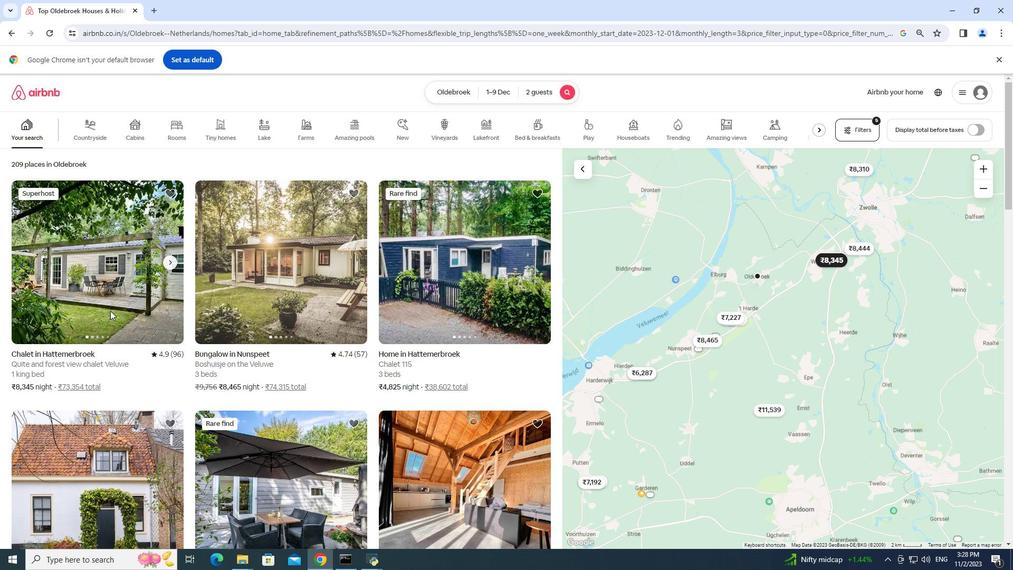 
Action: Mouse moved to (707, 379)
Screenshot: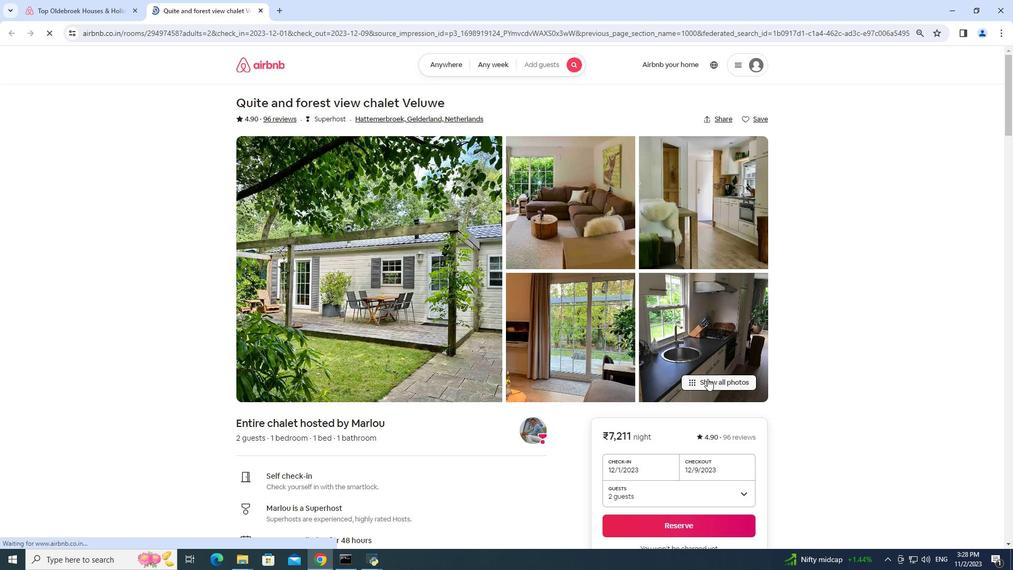 
Action: Mouse pressed left at (707, 379)
Screenshot: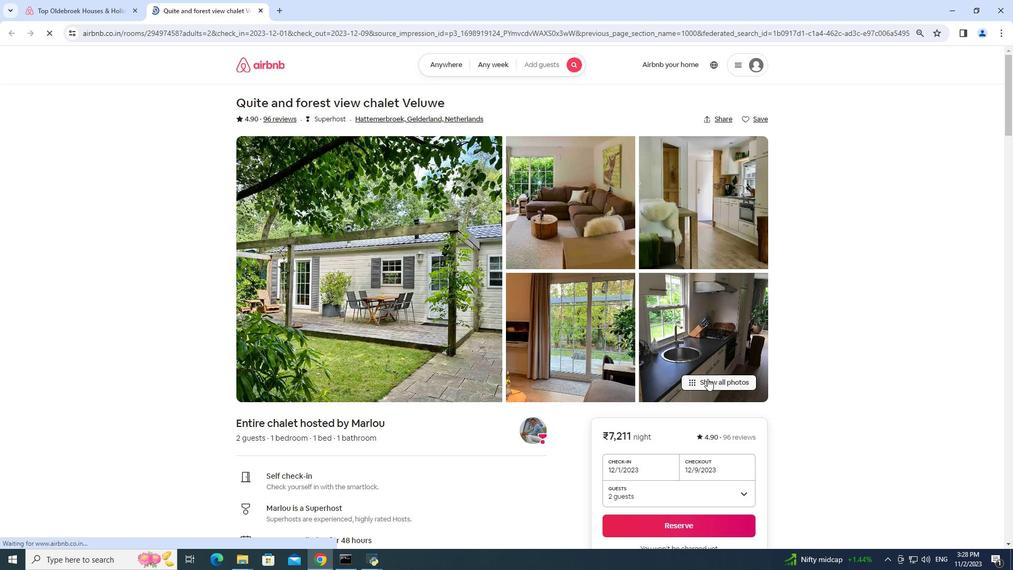 
Action: Mouse moved to (624, 352)
Screenshot: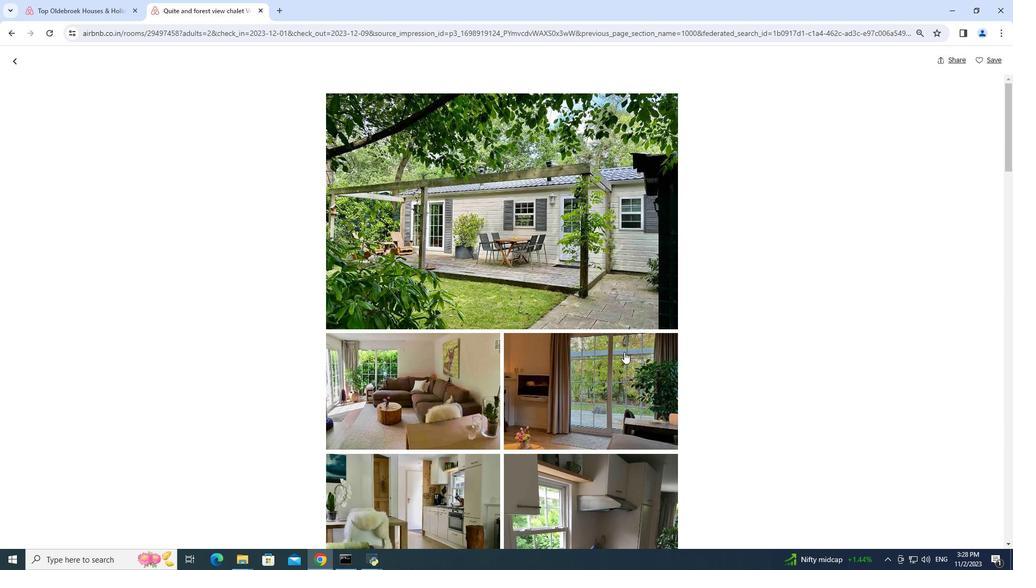 
Action: Mouse scrolled (624, 351) with delta (0, 0)
Screenshot: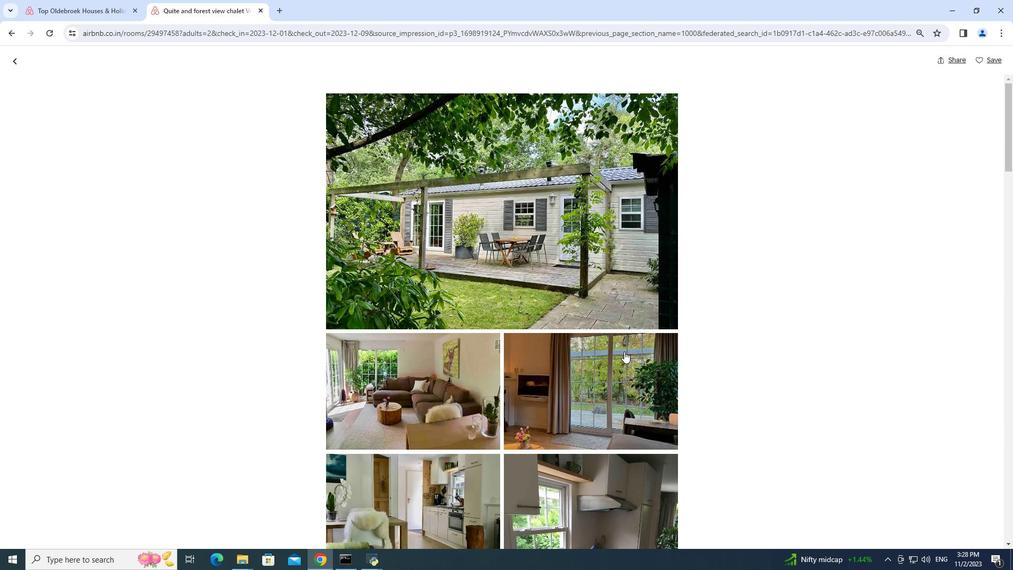 
Action: Mouse moved to (624, 351)
Screenshot: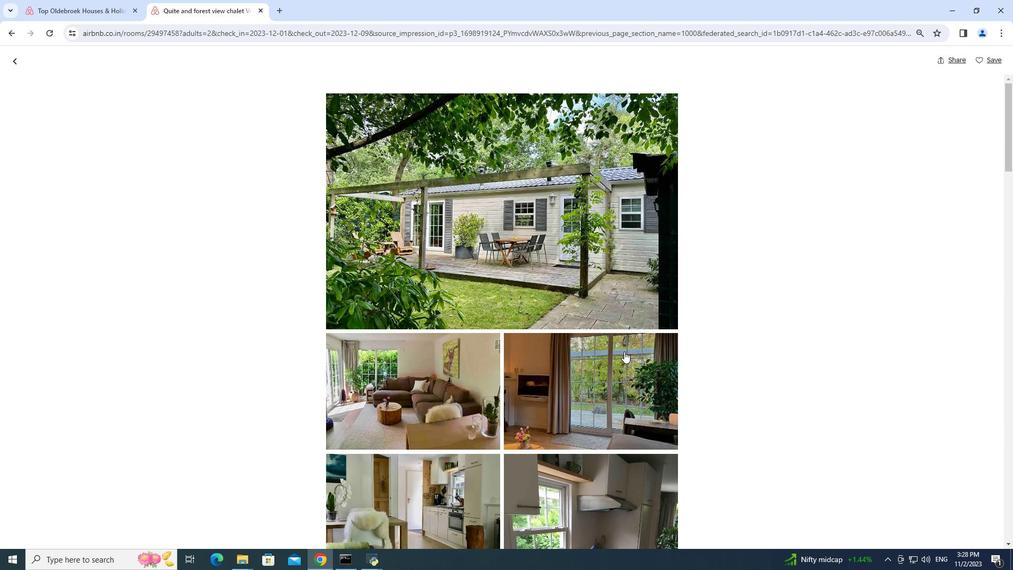 
Action: Mouse scrolled (624, 351) with delta (0, 0)
Screenshot: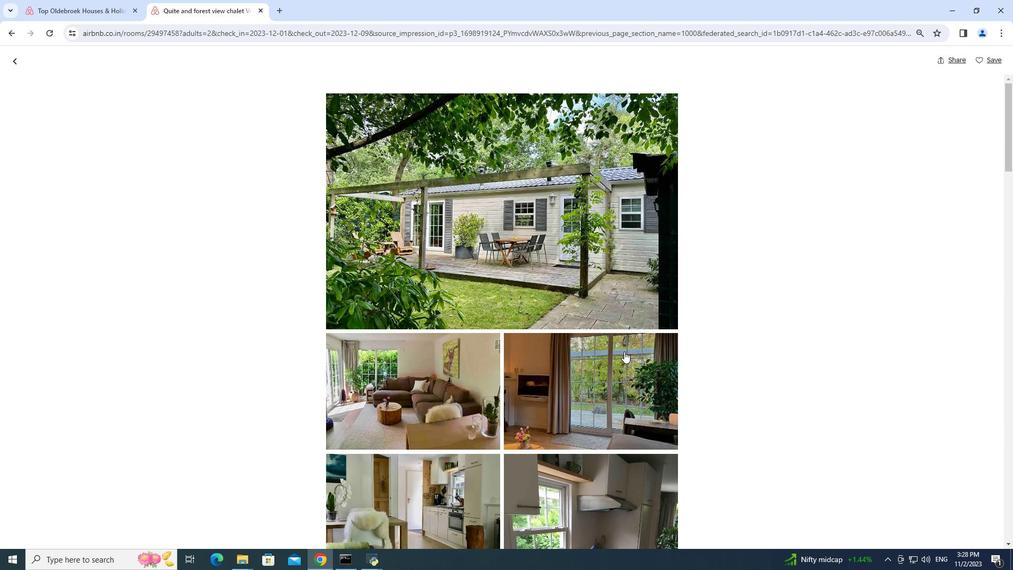 
Action: Mouse moved to (626, 342)
Screenshot: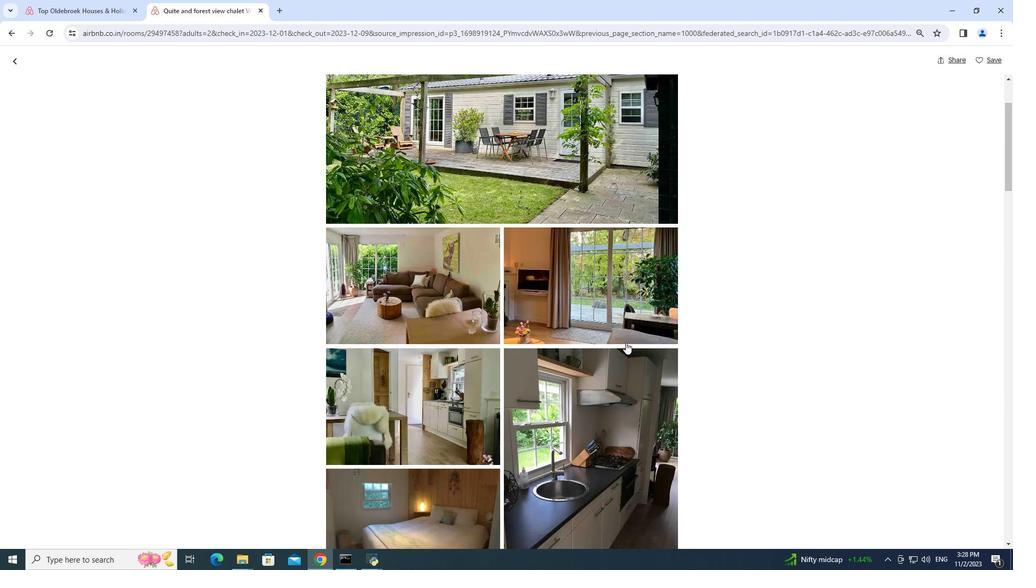 
Action: Mouse scrolled (626, 342) with delta (0, 0)
Screenshot: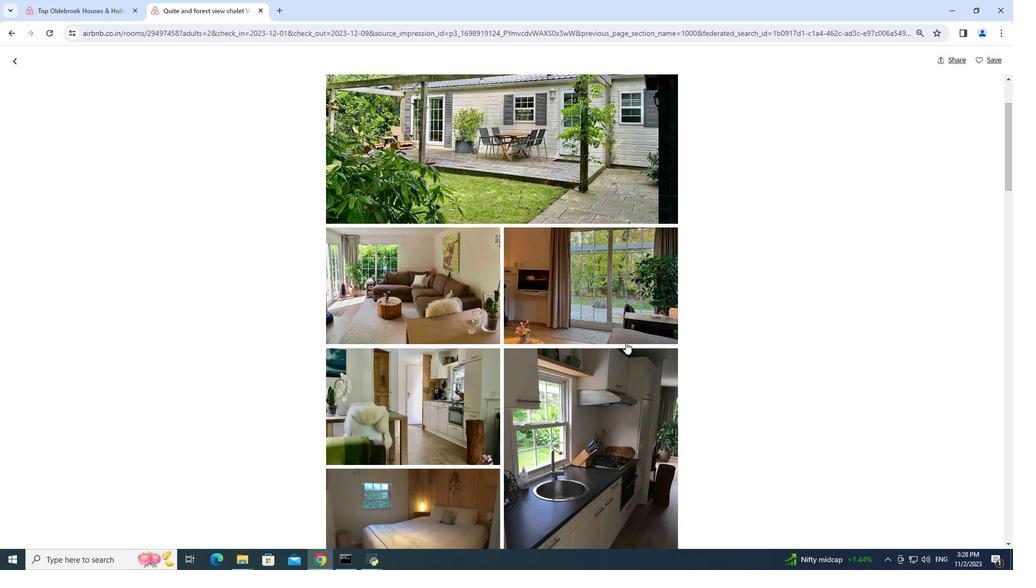 
Action: Mouse moved to (626, 342)
Screenshot: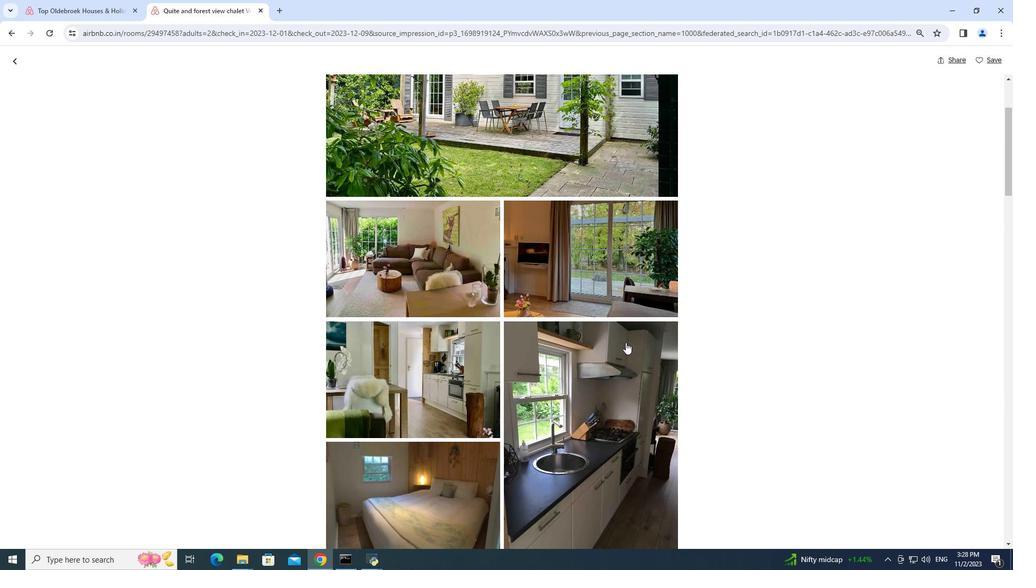 
Action: Mouse scrolled (626, 342) with delta (0, 0)
Screenshot: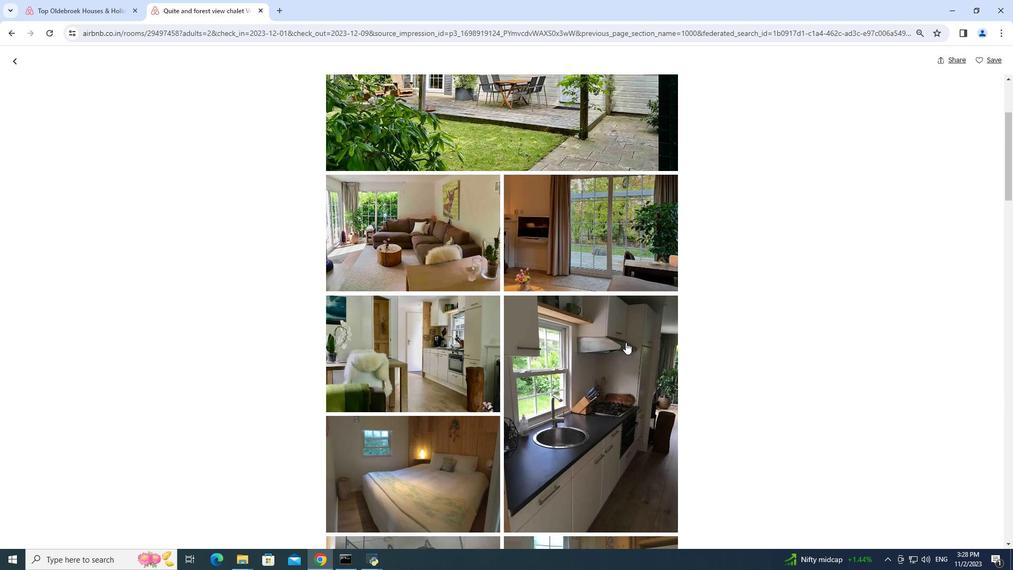 
Action: Mouse moved to (628, 338)
Screenshot: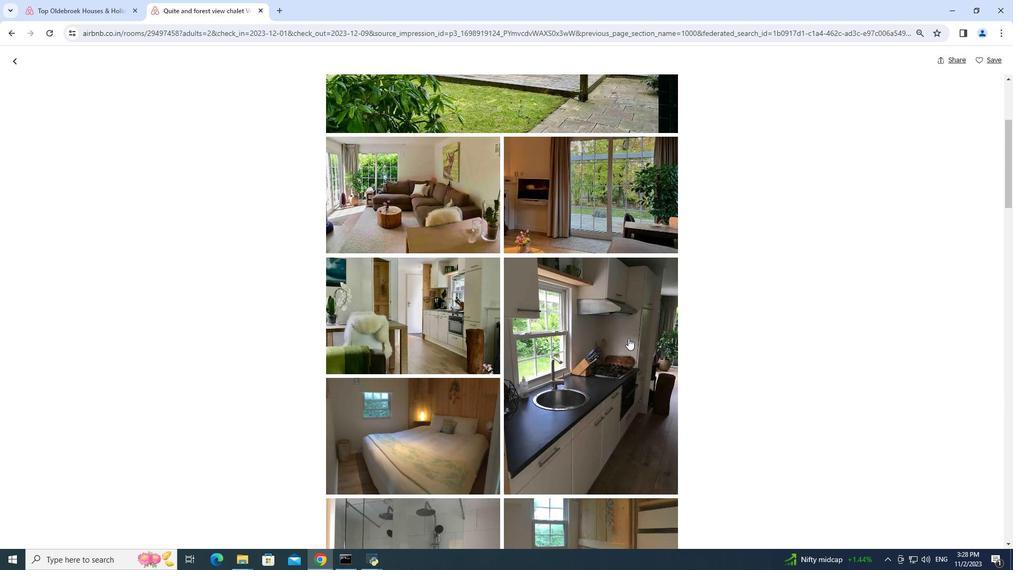 
Action: Mouse scrolled (628, 337) with delta (0, 0)
Screenshot: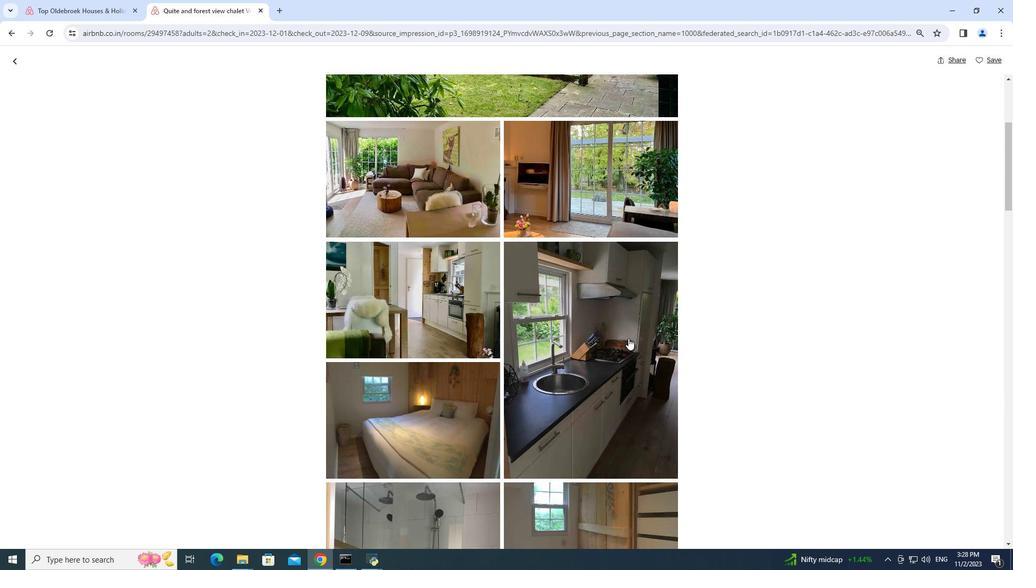 
Action: Mouse scrolled (628, 337) with delta (0, 0)
Screenshot: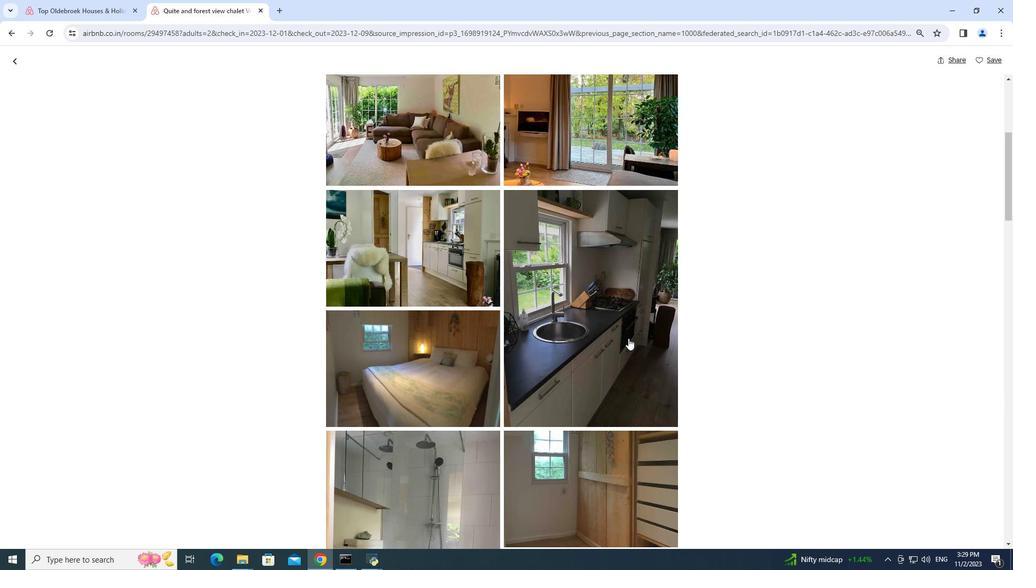 
Action: Mouse moved to (628, 338)
Screenshot: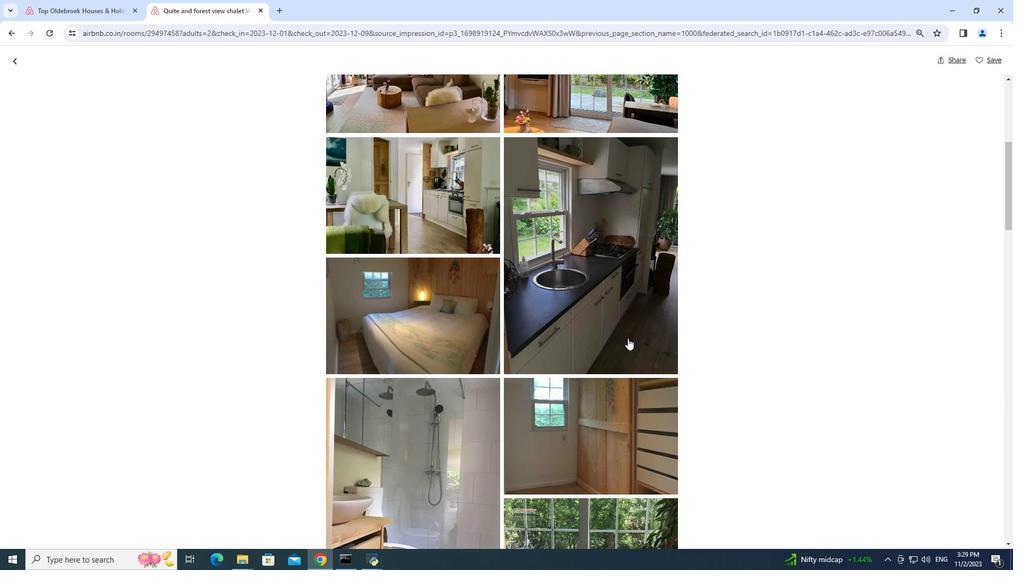 
Action: Mouse scrolled (628, 337) with delta (0, 0)
Screenshot: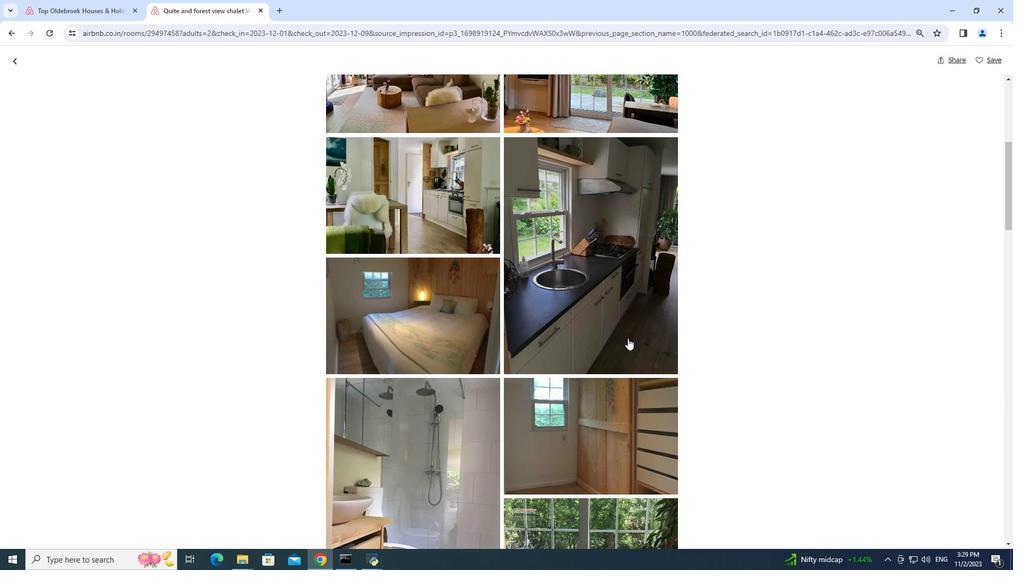 
Action: Mouse moved to (627, 338)
Screenshot: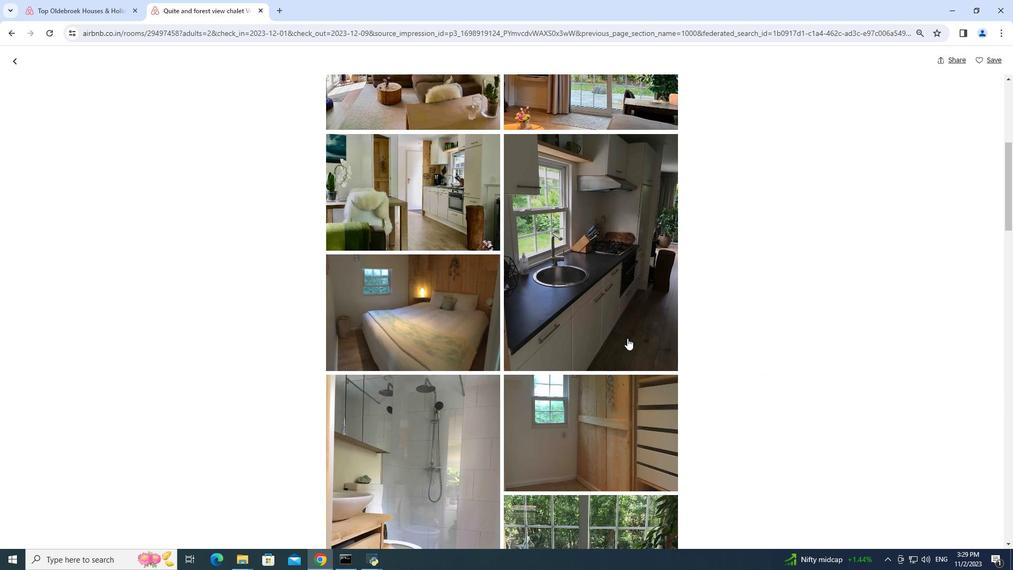 
Action: Mouse scrolled (627, 337) with delta (0, 0)
Screenshot: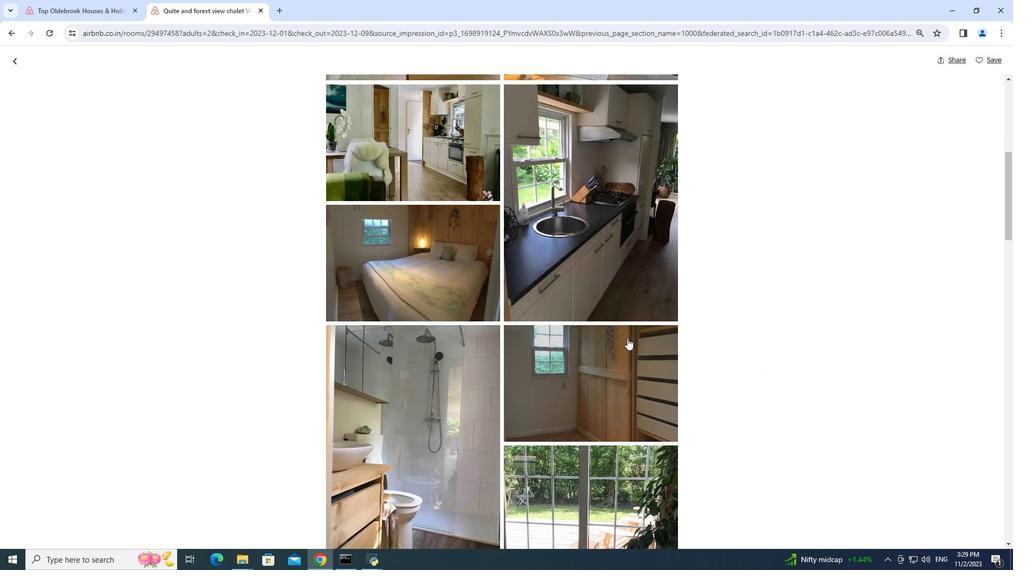 
Action: Mouse moved to (624, 301)
Screenshot: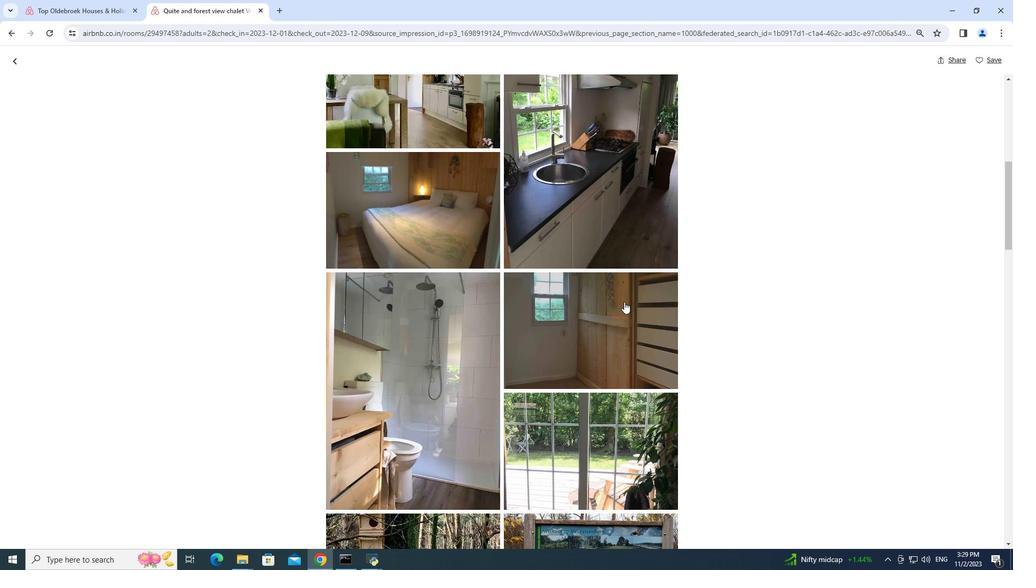 
Action: Mouse scrolled (624, 302) with delta (0, 0)
Screenshot: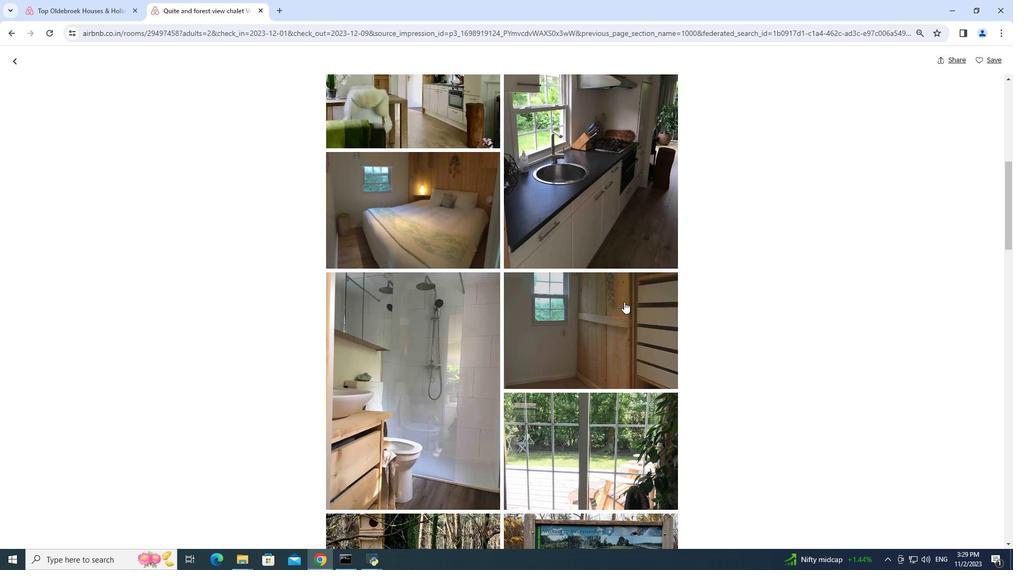 
Action: Mouse scrolled (624, 302) with delta (0, 0)
Screenshot: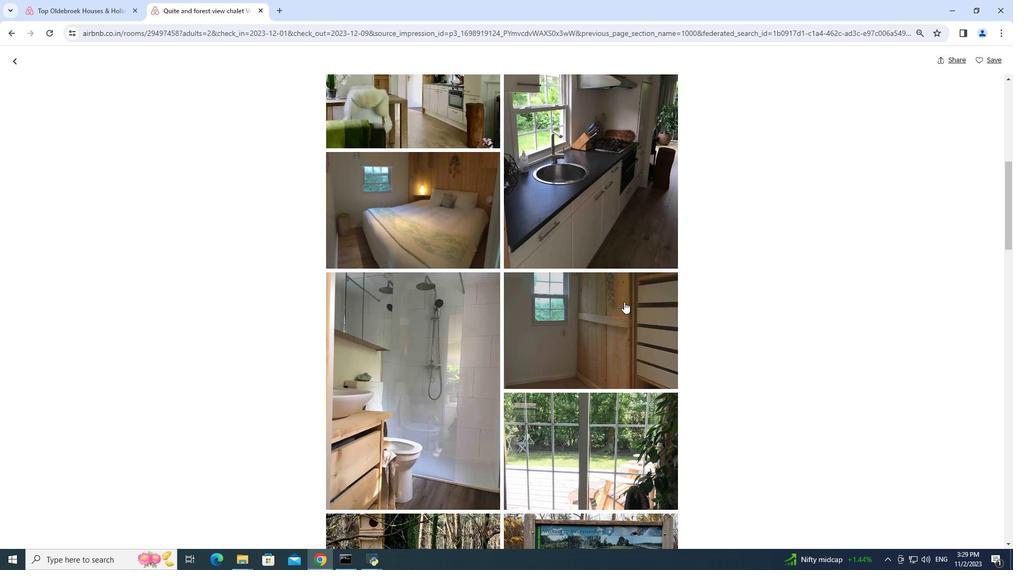 
Action: Mouse scrolled (624, 302) with delta (0, 0)
Screenshot: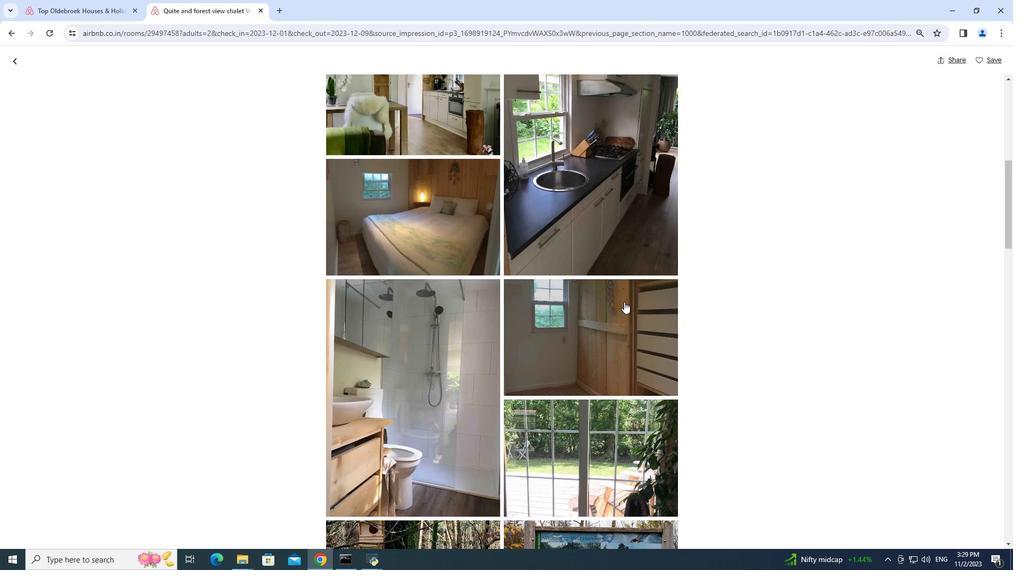 
Action: Mouse scrolled (624, 302) with delta (0, 0)
Screenshot: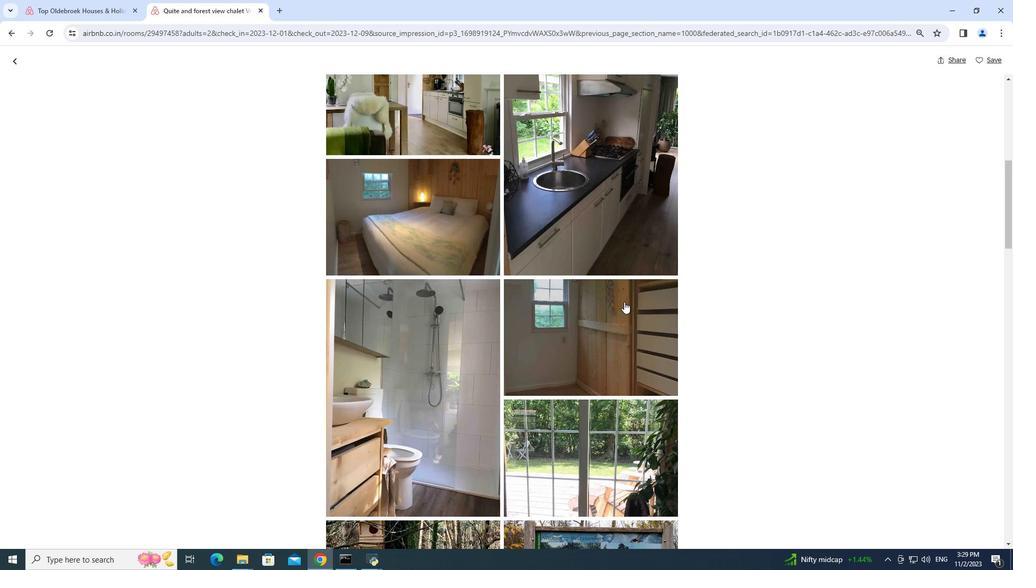 
Action: Mouse scrolled (624, 302) with delta (0, 0)
Screenshot: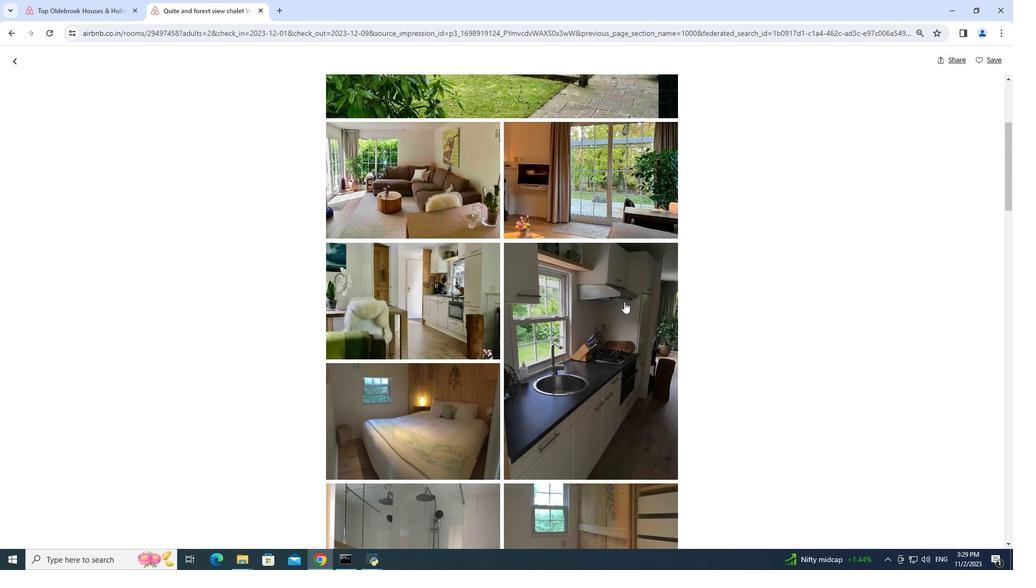 
Action: Mouse scrolled (624, 302) with delta (0, 0)
Screenshot: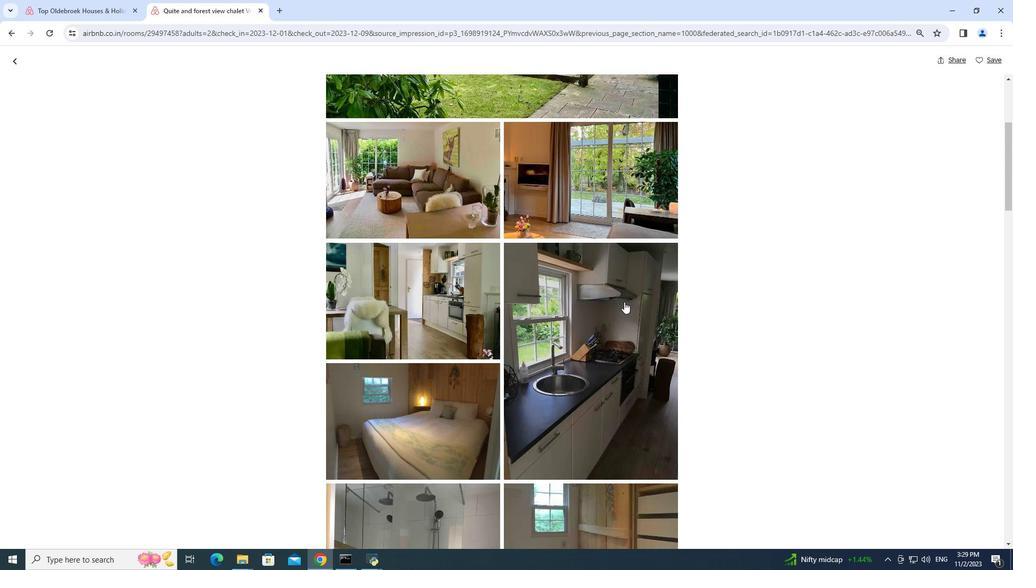 
Action: Mouse scrolled (624, 302) with delta (0, 0)
Screenshot: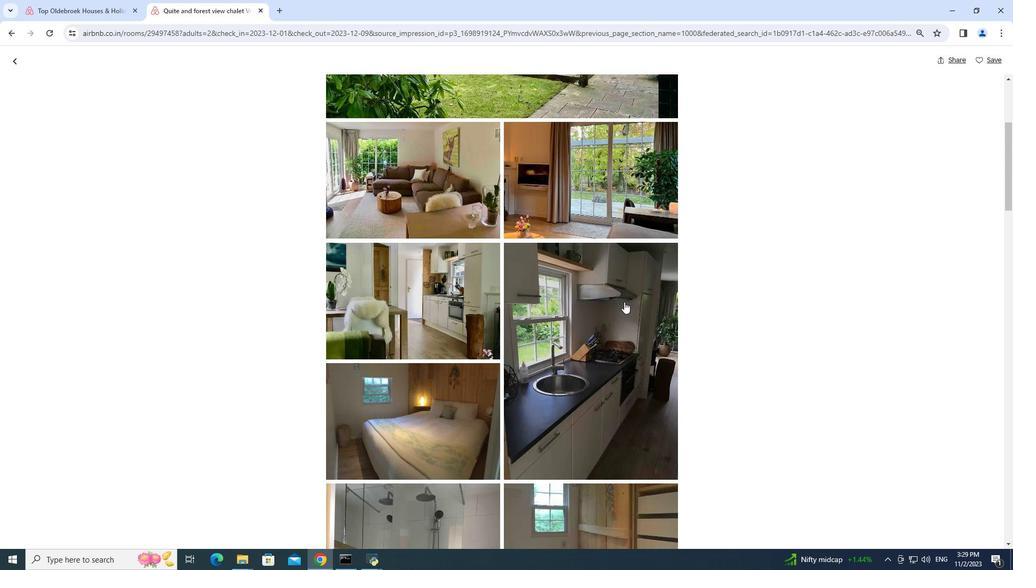 
Action: Mouse scrolled (624, 302) with delta (0, 0)
Screenshot: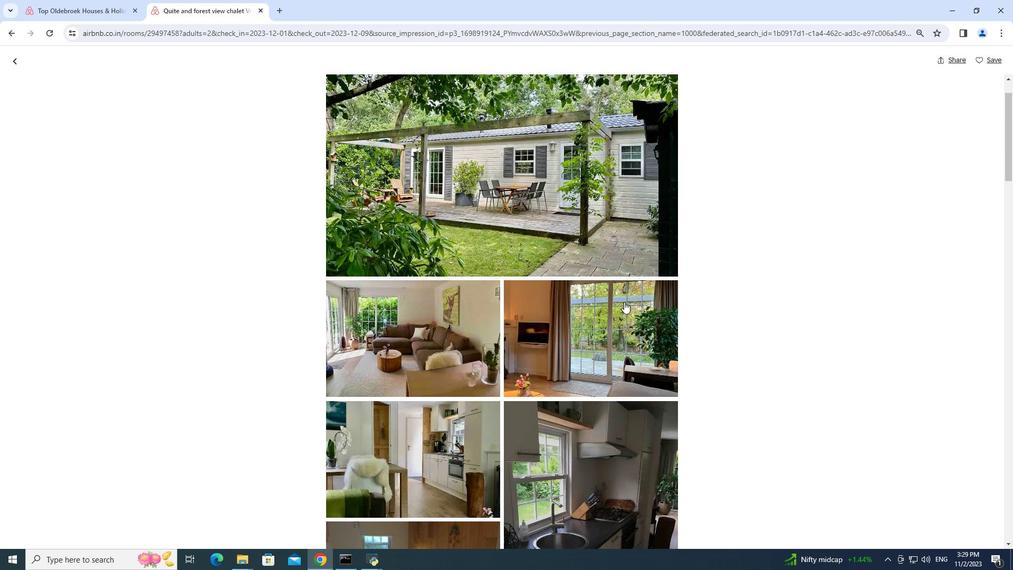 
Action: Mouse scrolled (624, 302) with delta (0, 0)
Screenshot: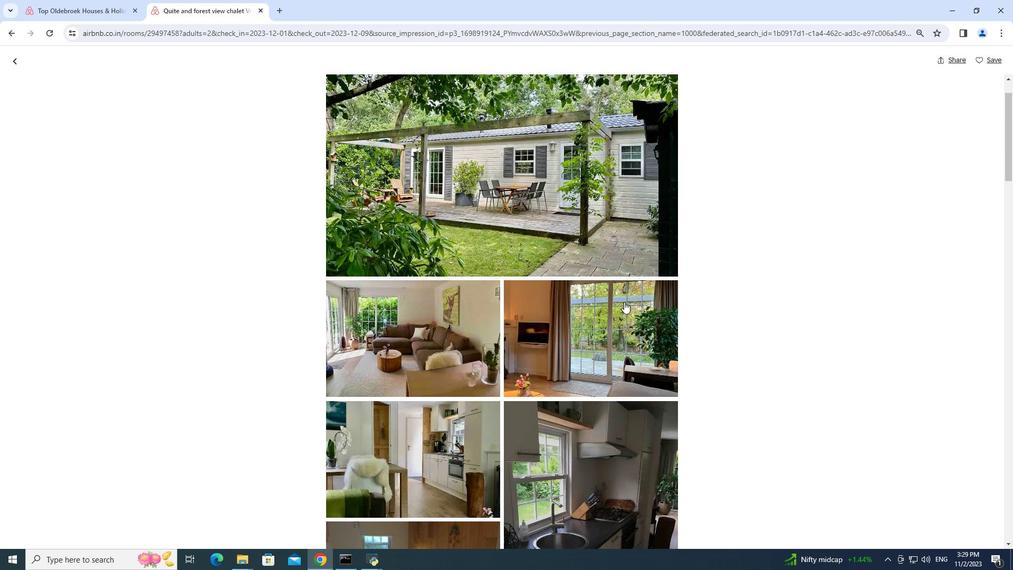 
Action: Mouse scrolled (624, 302) with delta (0, 0)
Screenshot: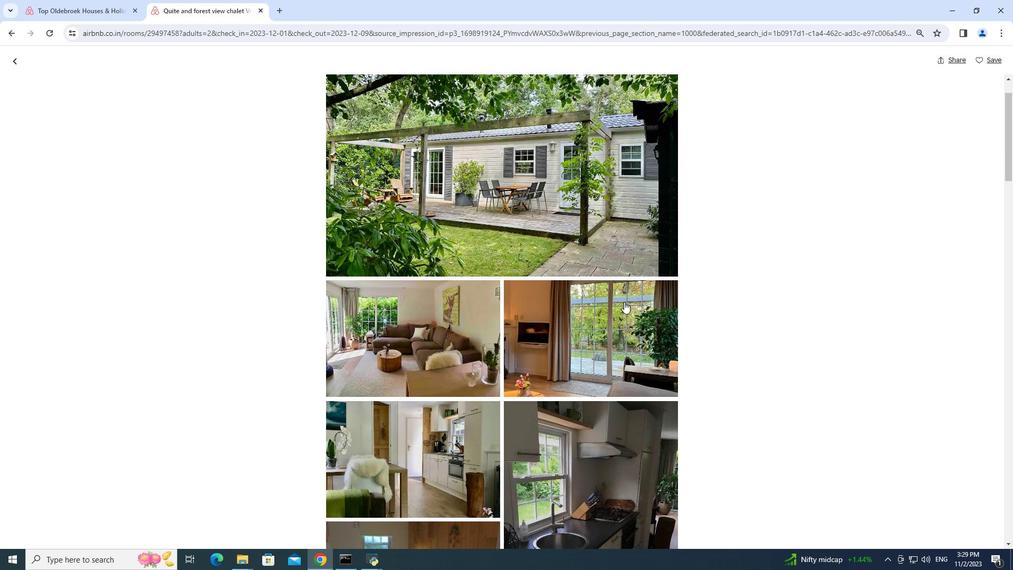 
Action: Mouse moved to (541, 260)
Screenshot: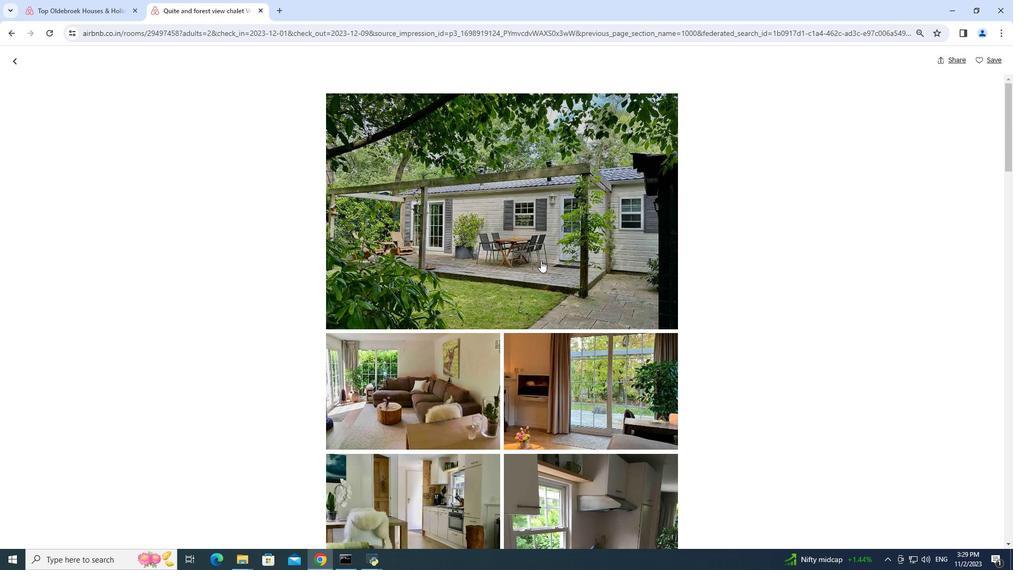 
Action: Mouse pressed middle at (541, 260)
Screenshot: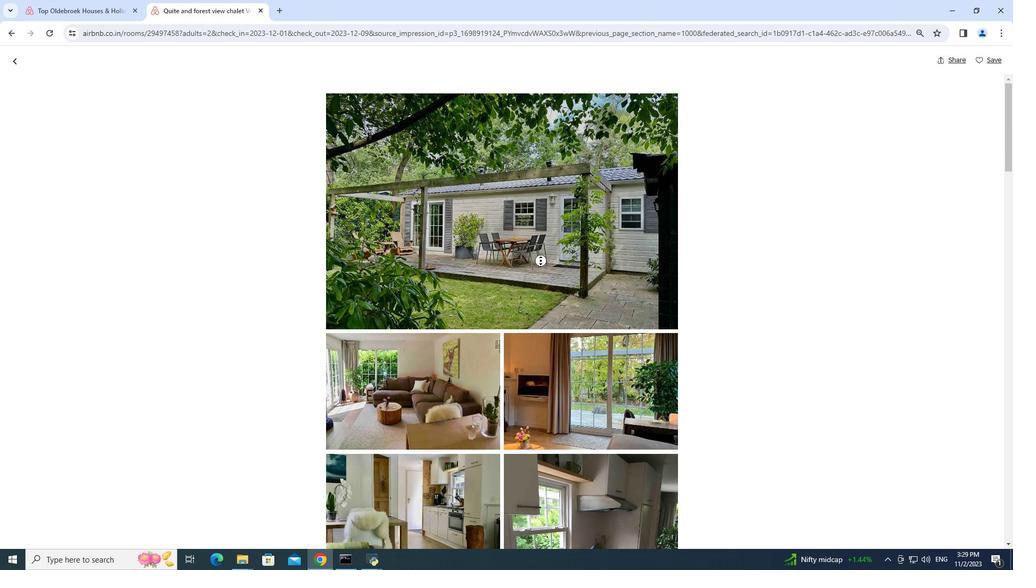 
Action: Mouse scrolled (541, 260) with delta (0, 0)
Screenshot: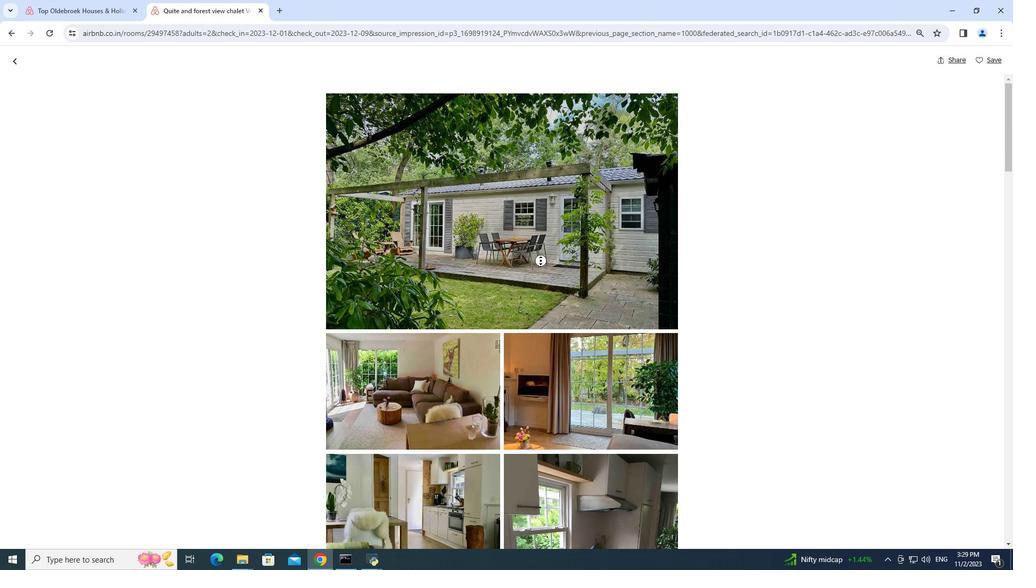 
Action: Mouse scrolled (541, 260) with delta (0, 0)
Screenshot: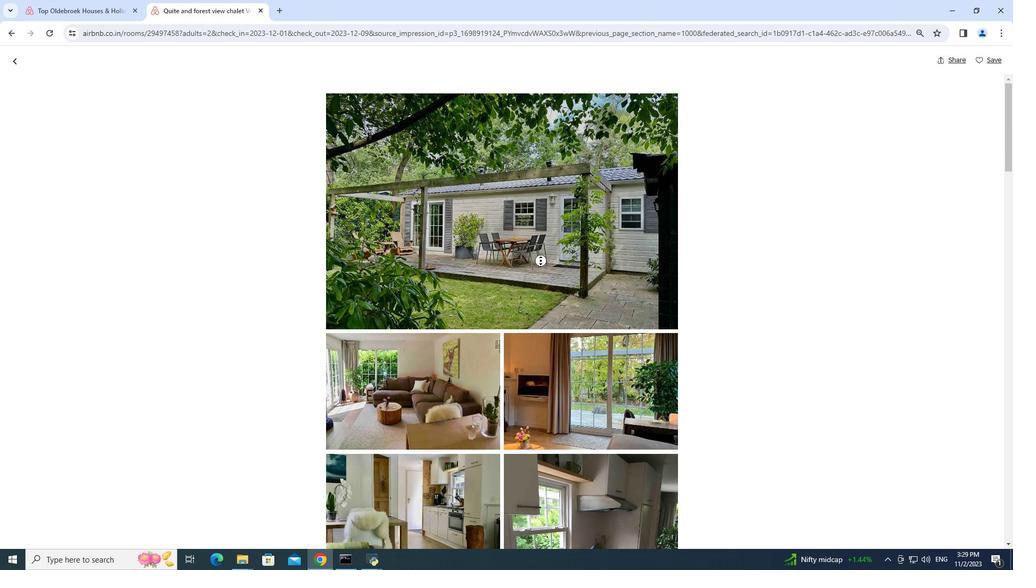 
Action: Mouse scrolled (541, 260) with delta (0, 0)
Screenshot: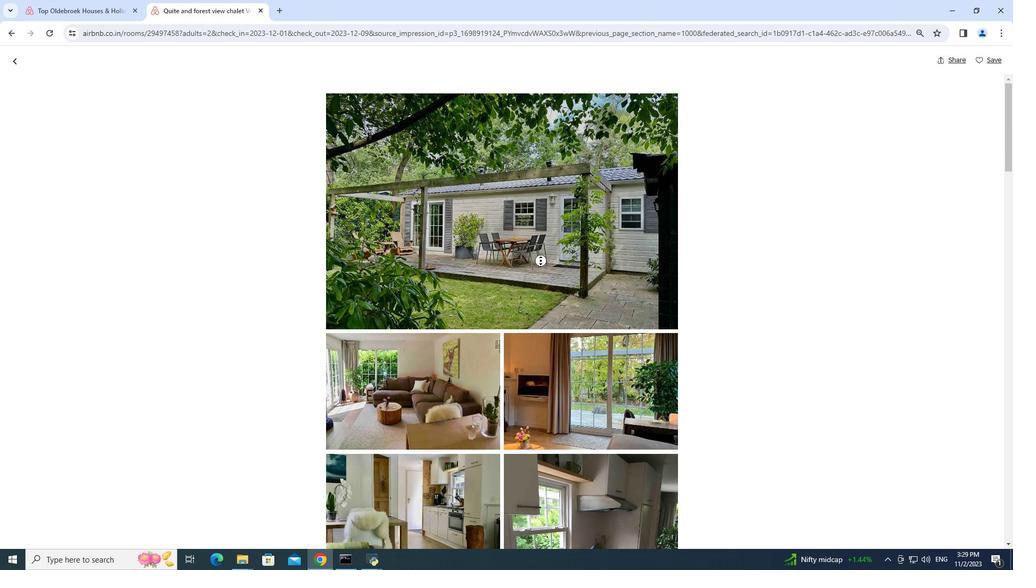 
Action: Mouse scrolled (541, 260) with delta (0, 0)
Screenshot: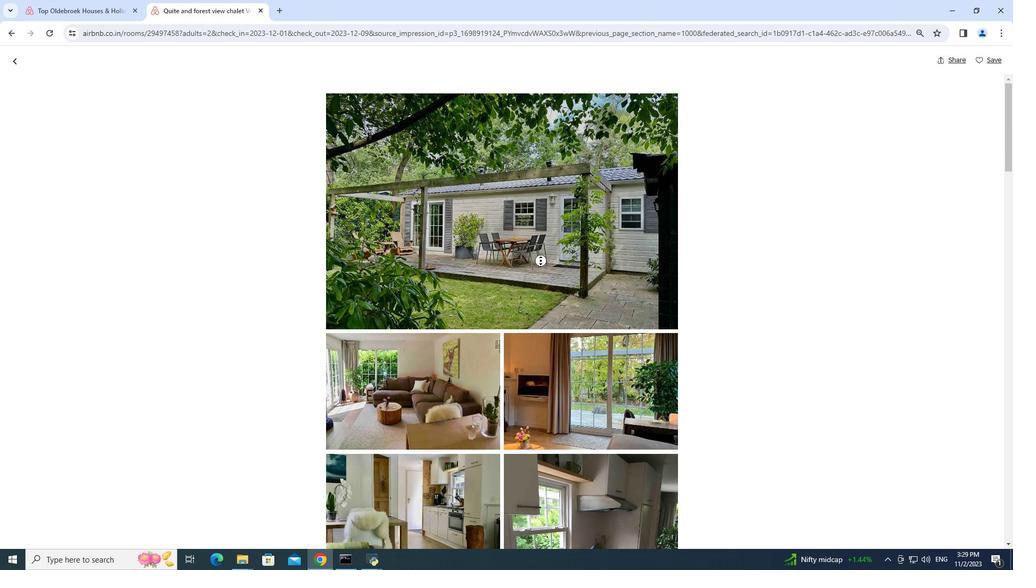 
Action: Mouse moved to (473, 246)
Screenshot: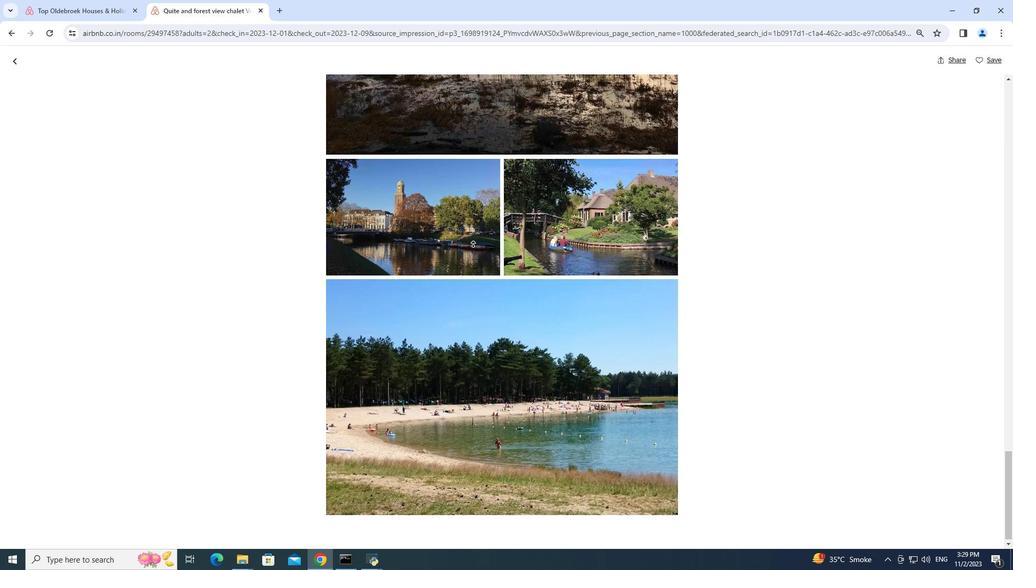 
Action: Mouse pressed left at (473, 246)
Screenshot: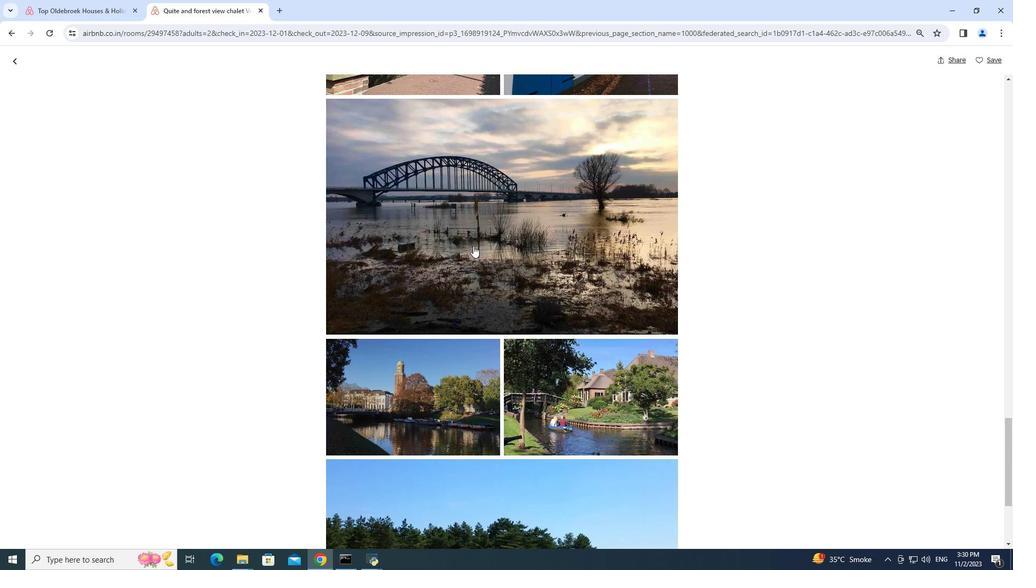 
Action: Mouse moved to (192, 253)
Screenshot: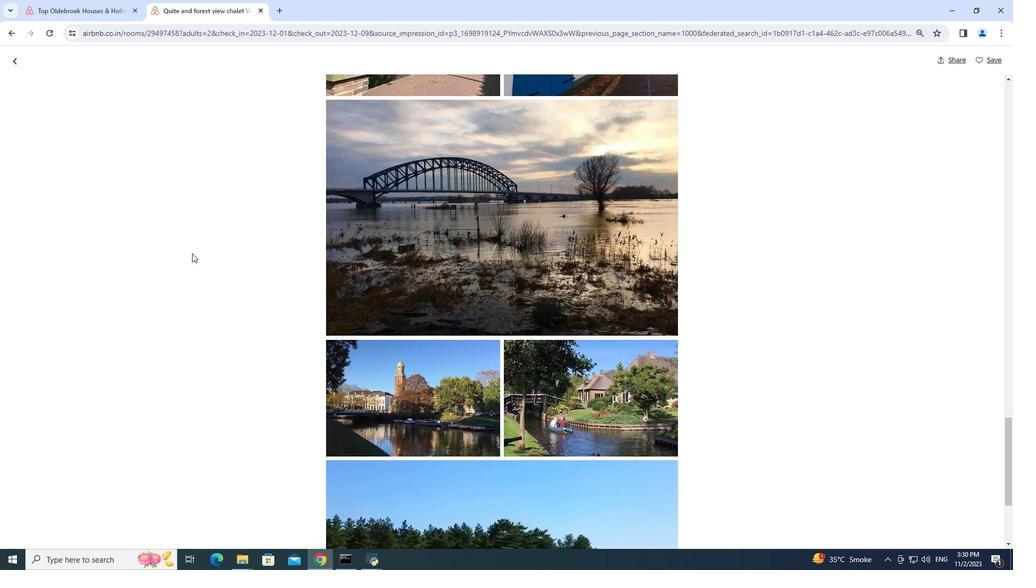 
Action: Mouse scrolled (192, 252) with delta (0, 0)
Screenshot: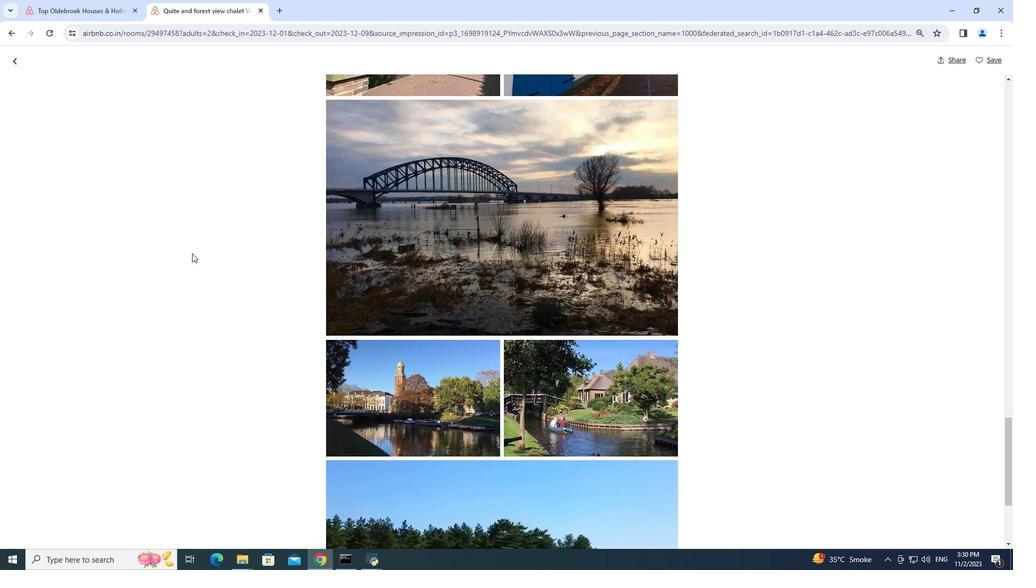 
Action: Mouse moved to (192, 253)
Screenshot: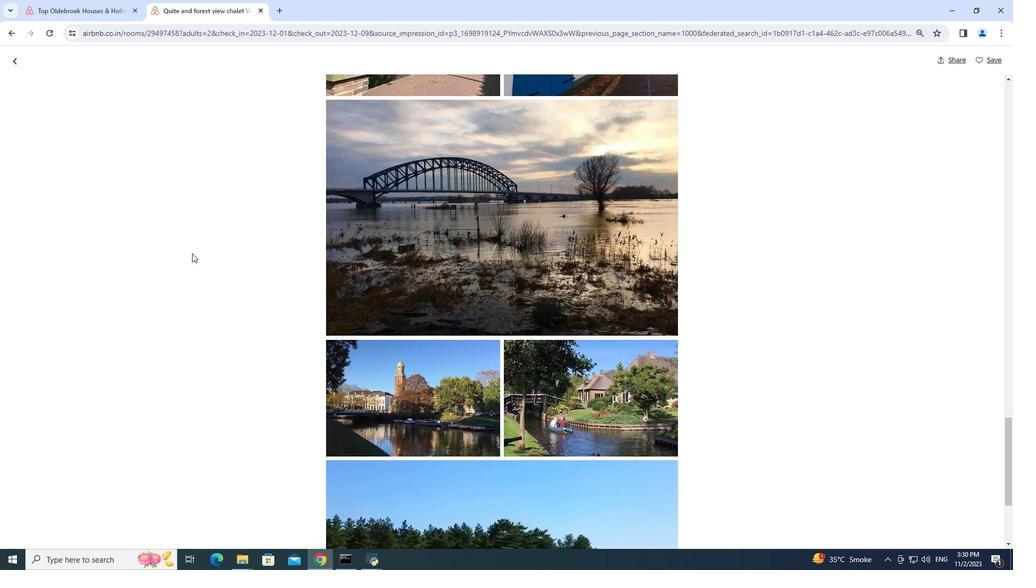 
Action: Mouse scrolled (192, 253) with delta (0, 0)
Screenshot: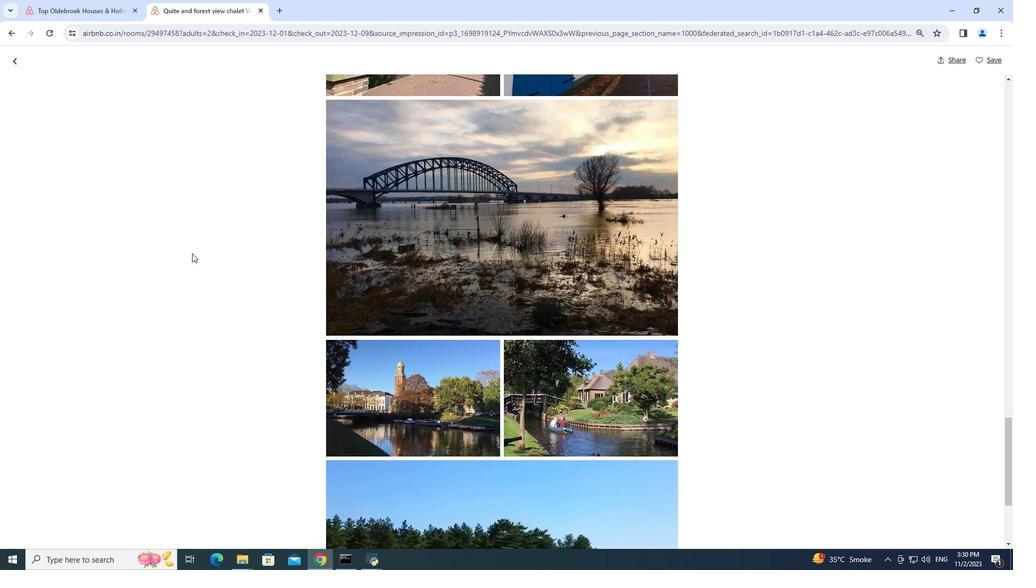 
Action: Mouse scrolled (192, 253) with delta (0, 0)
Screenshot: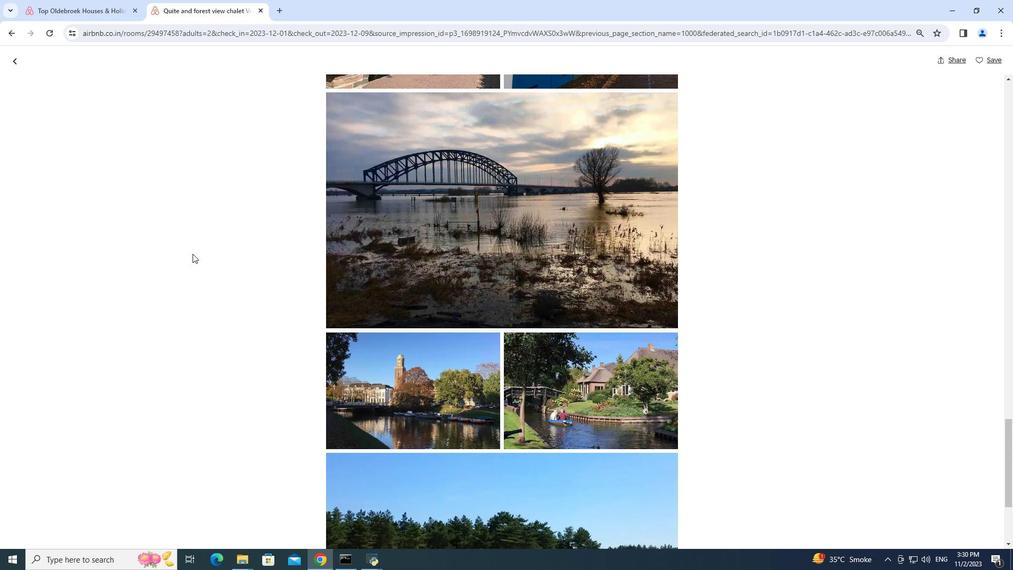 
Action: Mouse scrolled (192, 254) with delta (0, 0)
Screenshot: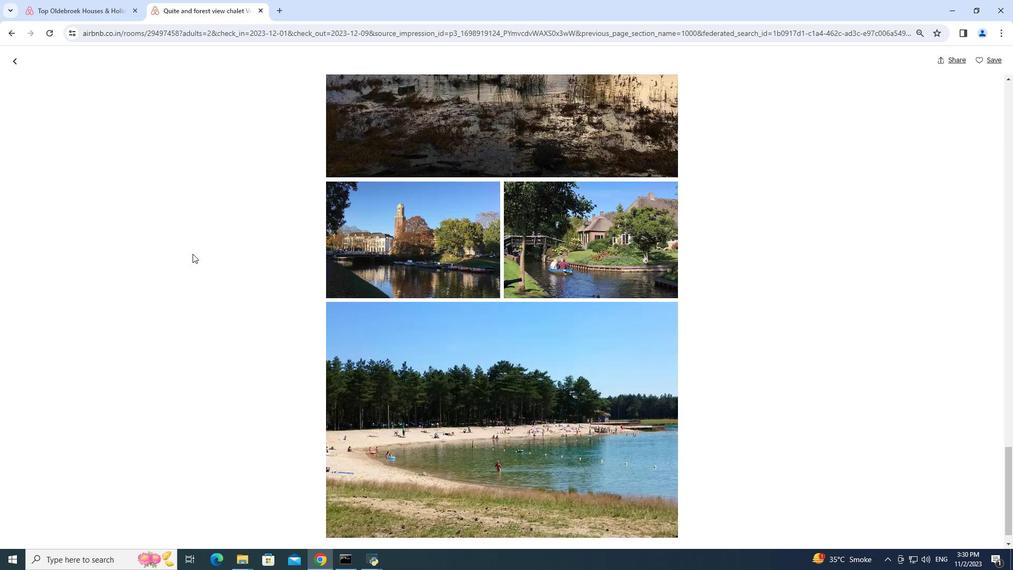 
Action: Mouse scrolled (192, 254) with delta (0, 0)
Screenshot: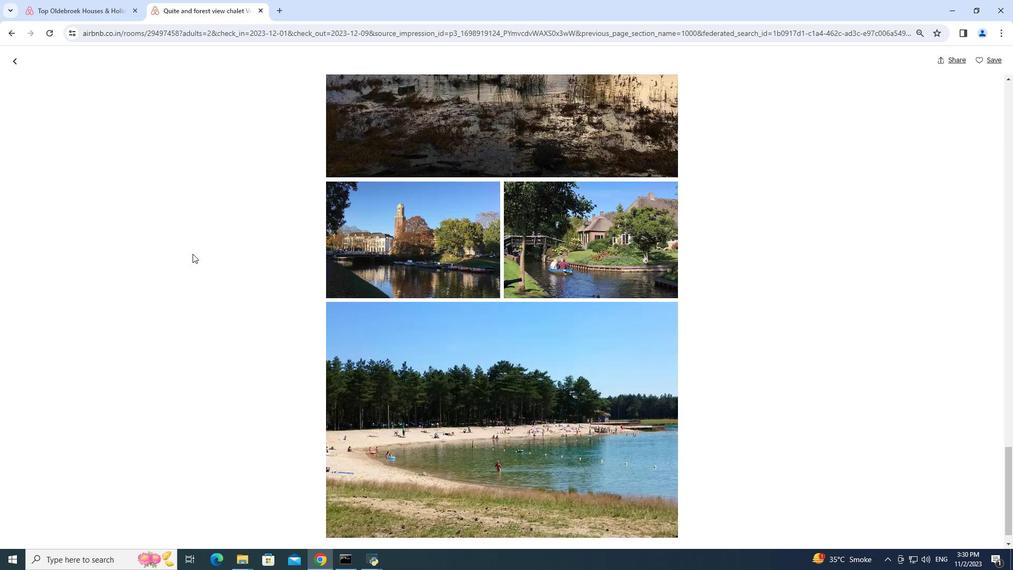 
Action: Mouse scrolled (192, 254) with delta (0, 0)
Screenshot: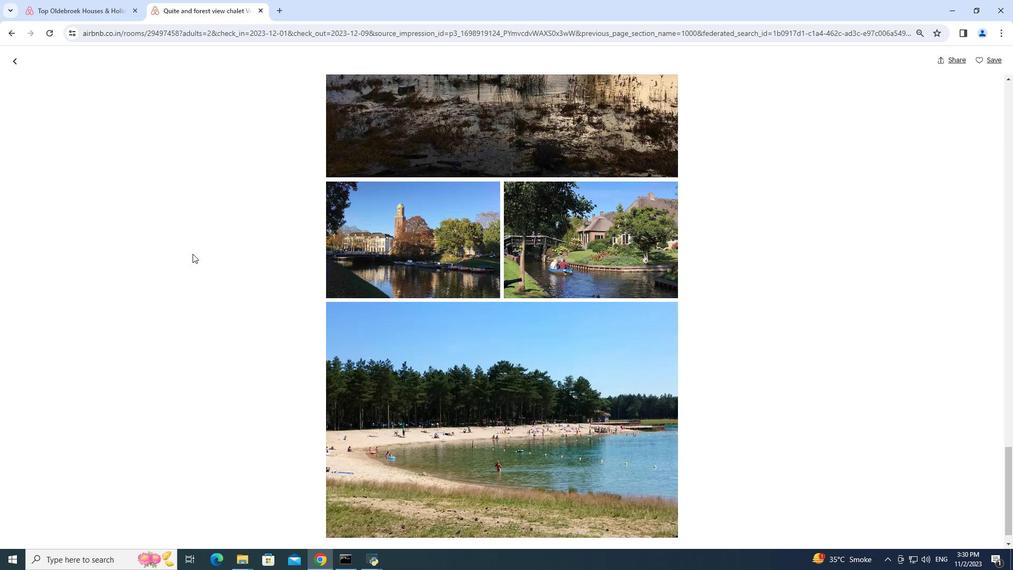 
Action: Mouse scrolled (192, 254) with delta (0, 0)
Screenshot: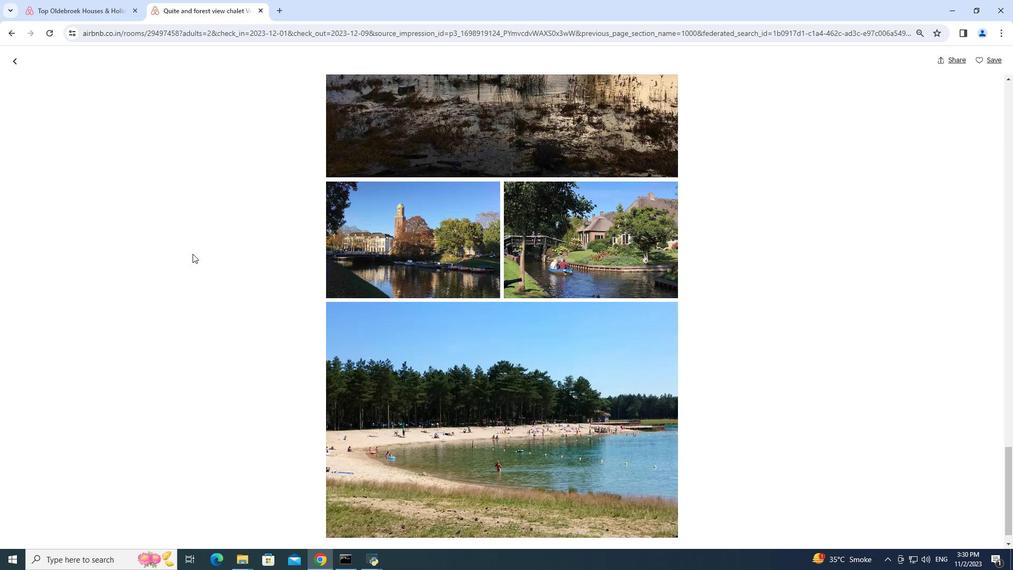 
Action: Mouse scrolled (192, 254) with delta (0, 0)
Screenshot: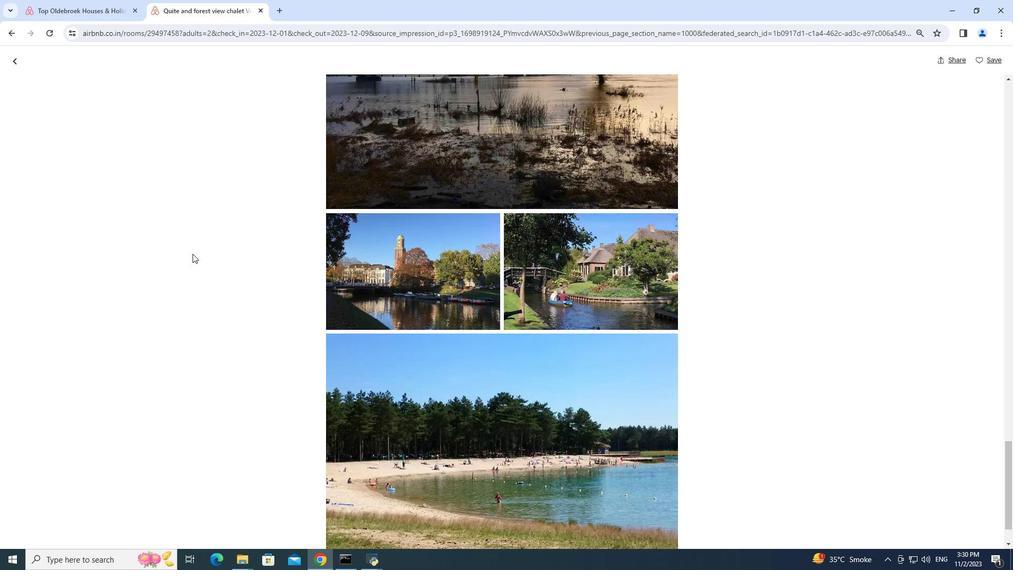 
Action: Mouse moved to (192, 253)
Screenshot: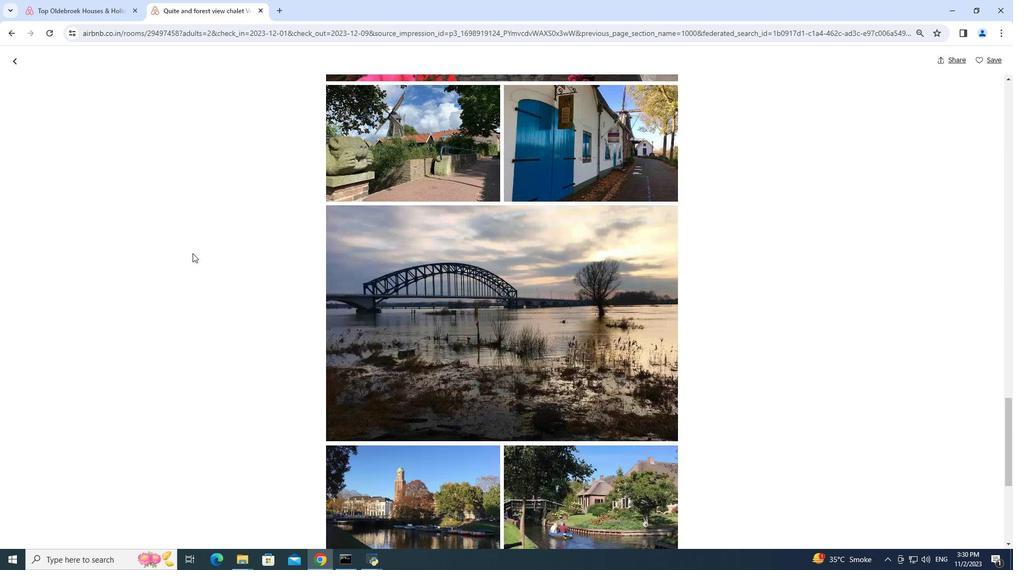 
Action: Mouse scrolled (192, 253) with delta (0, 0)
Screenshot: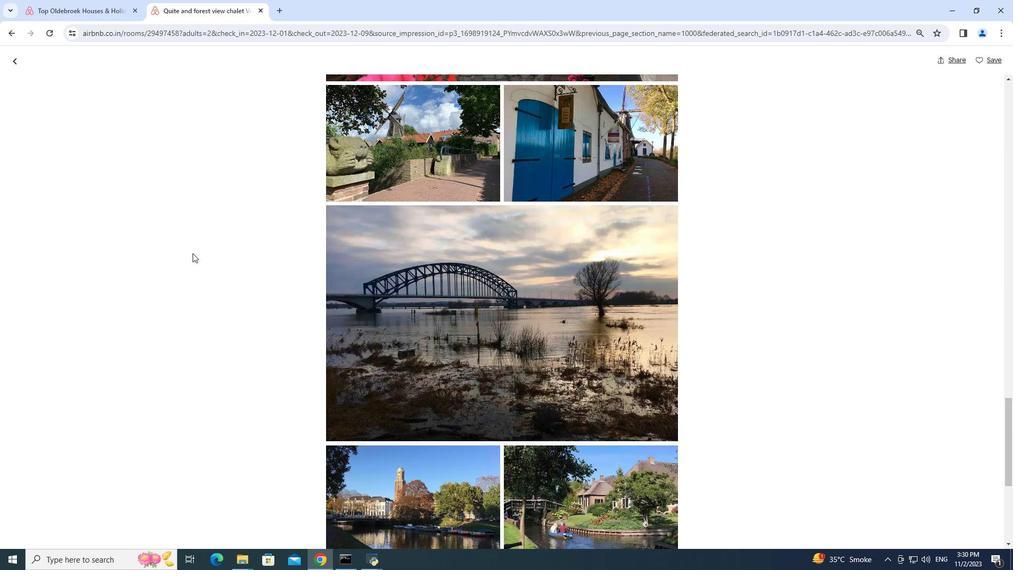 
Action: Mouse scrolled (192, 253) with delta (0, 0)
Screenshot: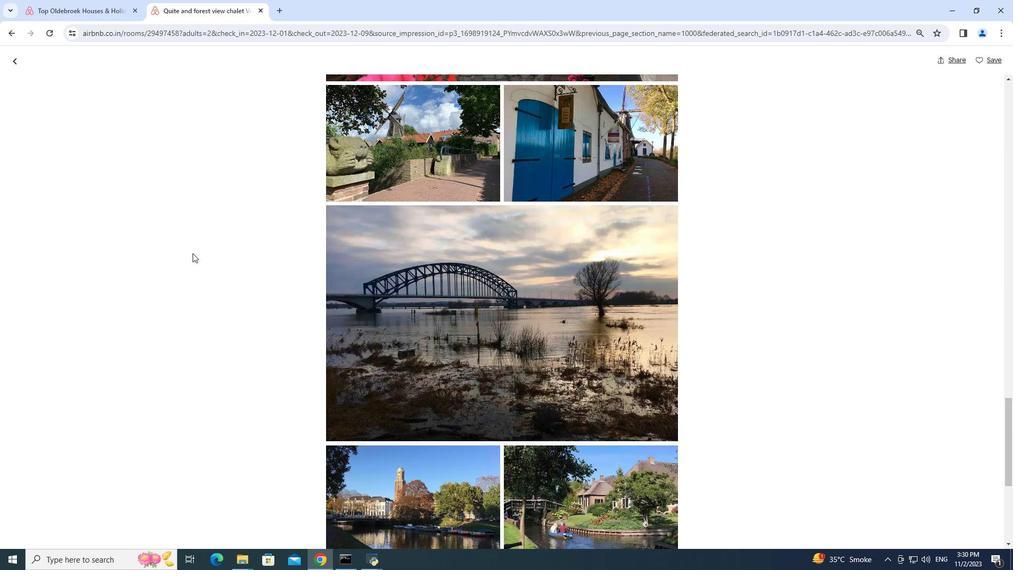 
Action: Mouse scrolled (192, 253) with delta (0, 0)
Screenshot: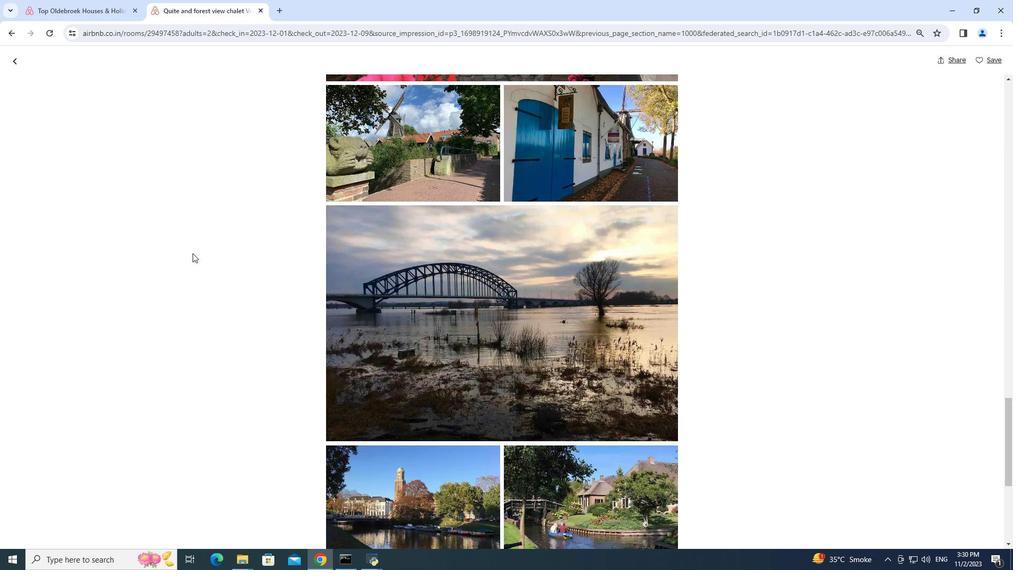 
Action: Mouse scrolled (192, 253) with delta (0, 0)
Screenshot: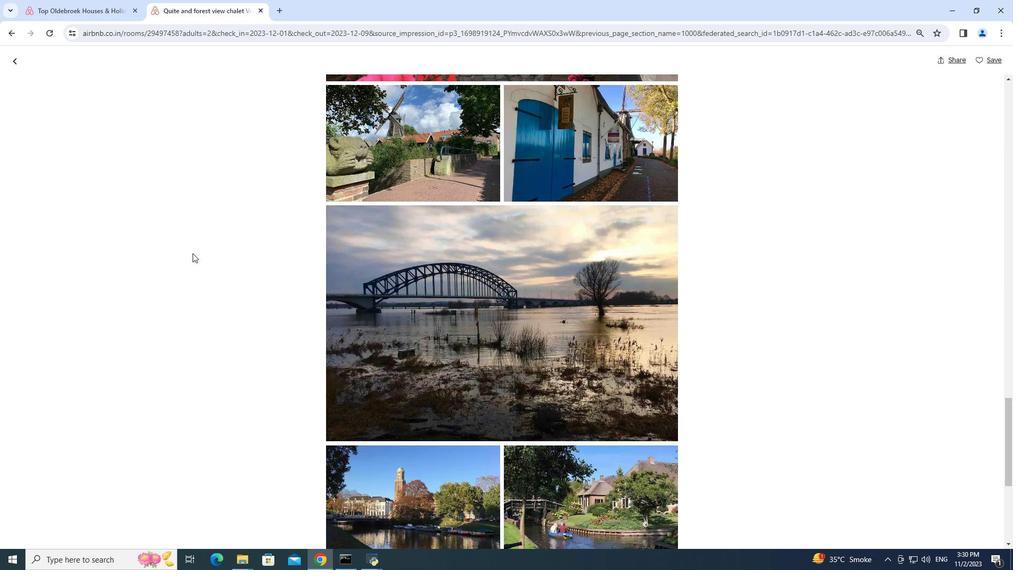 
Action: Mouse moved to (192, 250)
Screenshot: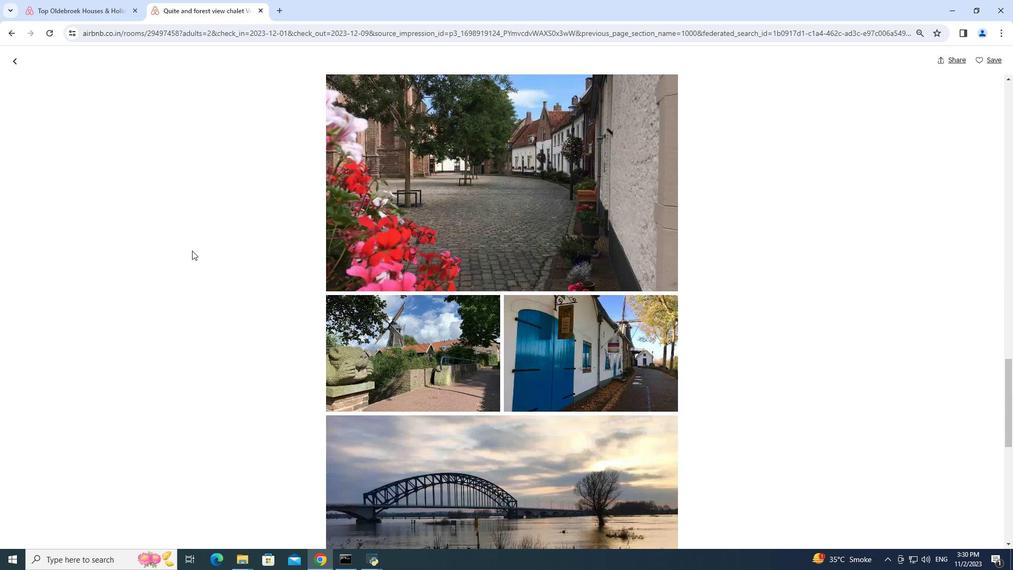 
Action: Mouse scrolled (192, 251) with delta (0, 0)
Screenshot: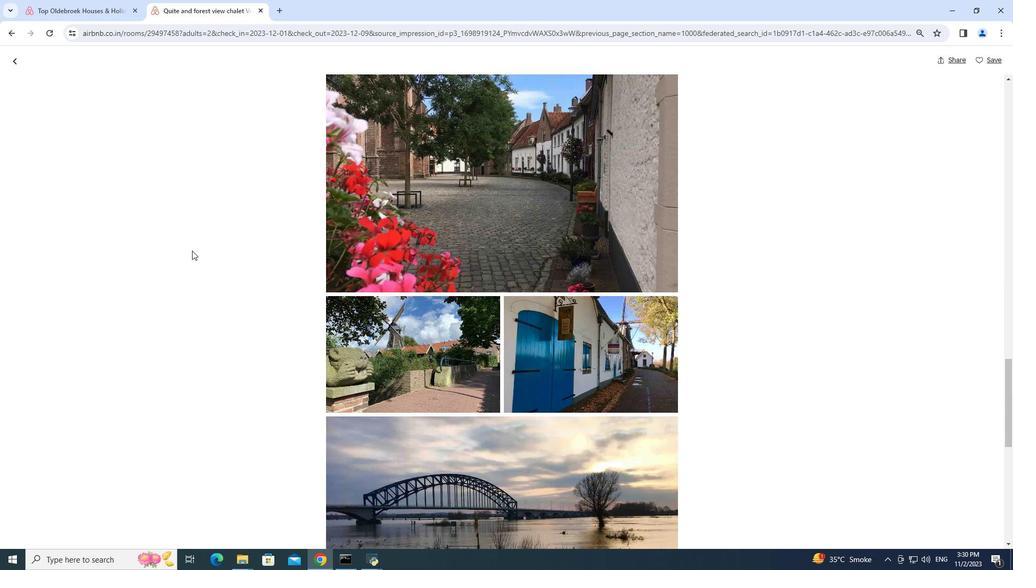 
Action: Mouse scrolled (192, 251) with delta (0, 0)
Screenshot: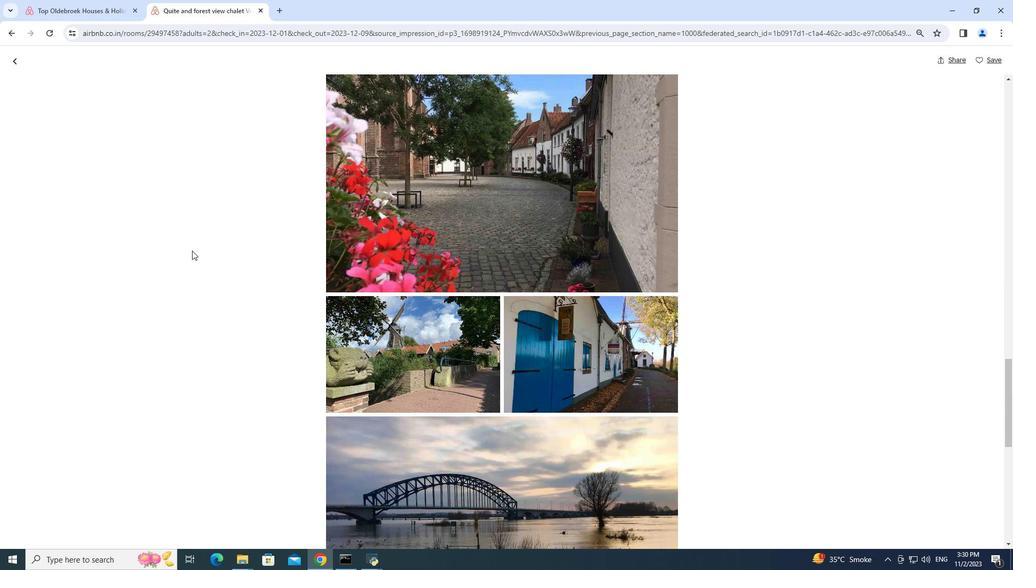 
Action: Mouse scrolled (192, 251) with delta (0, 0)
Screenshot: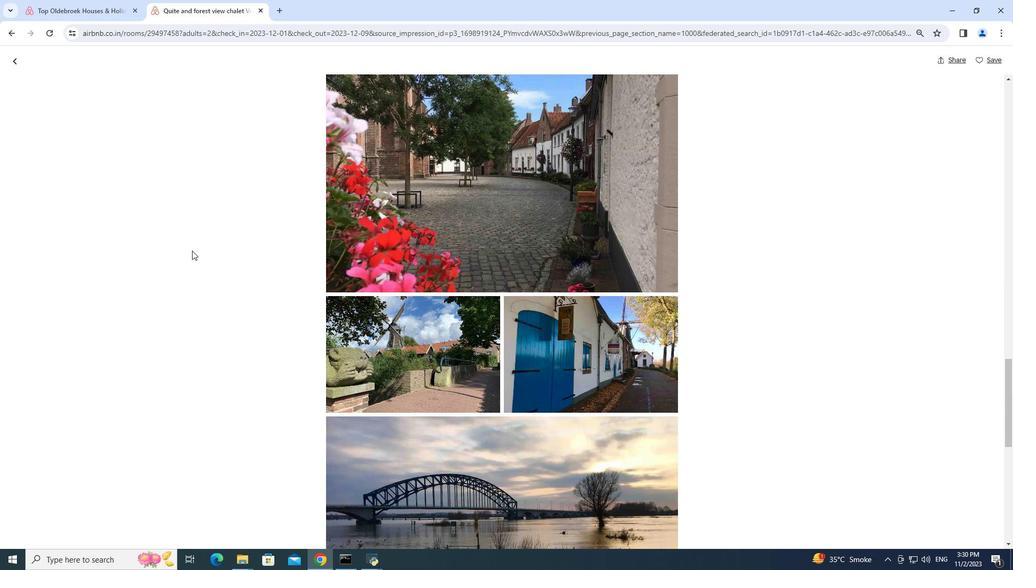 
Action: Mouse scrolled (192, 251) with delta (0, 0)
Screenshot: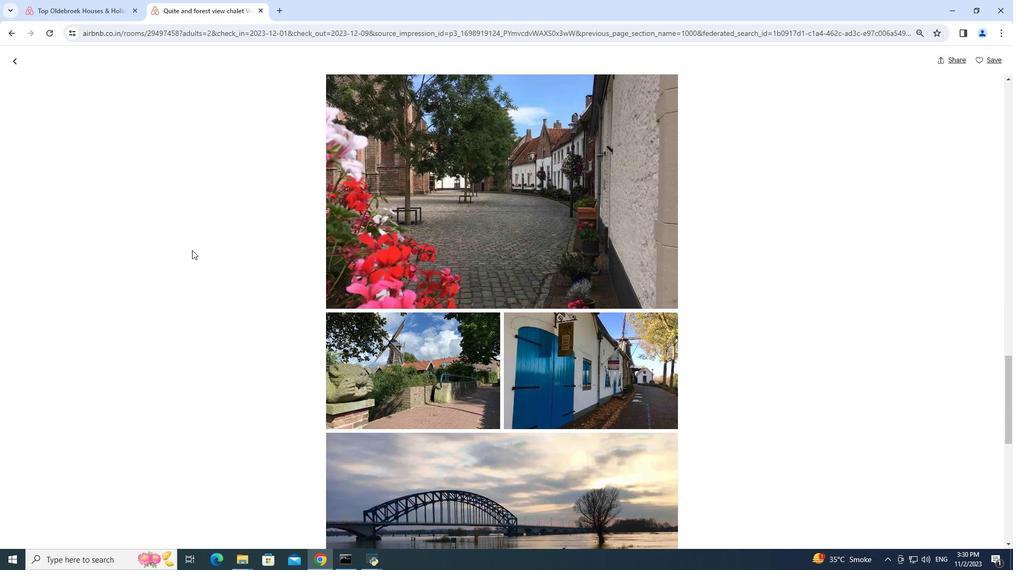 
Action: Mouse moved to (20, 66)
Screenshot: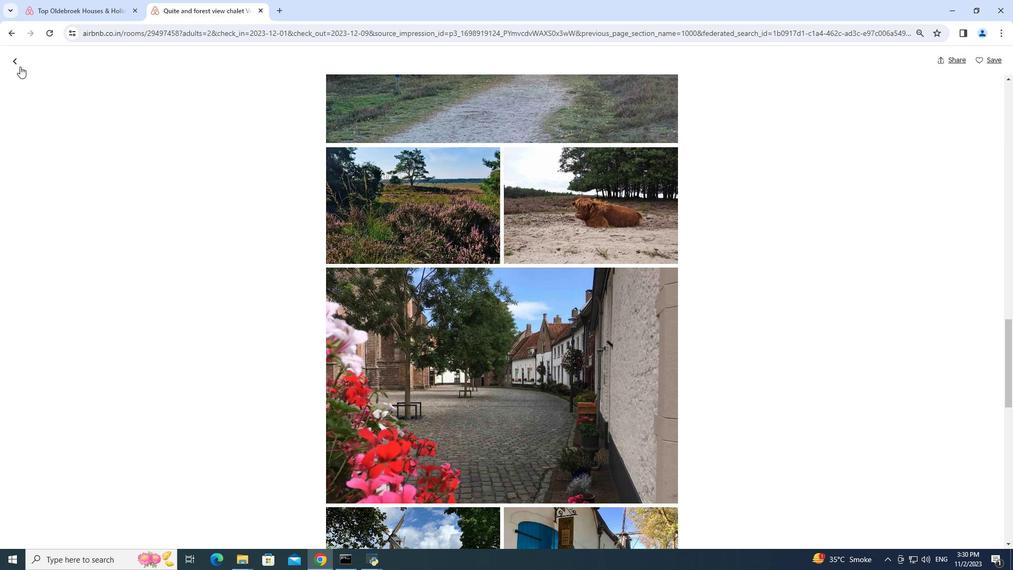 
Action: Mouse pressed left at (20, 66)
Screenshot: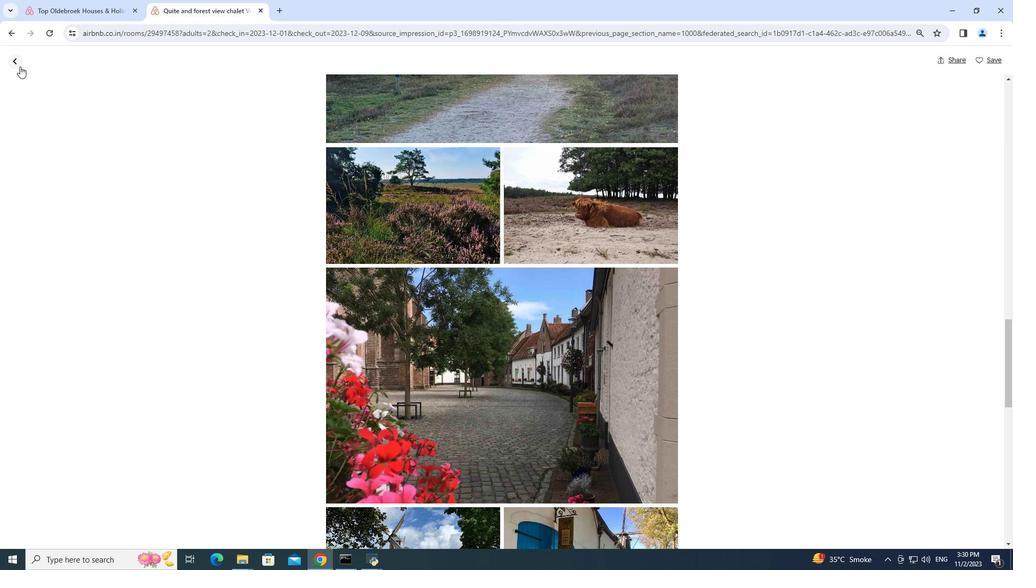 
Action: Mouse moved to (324, 294)
Screenshot: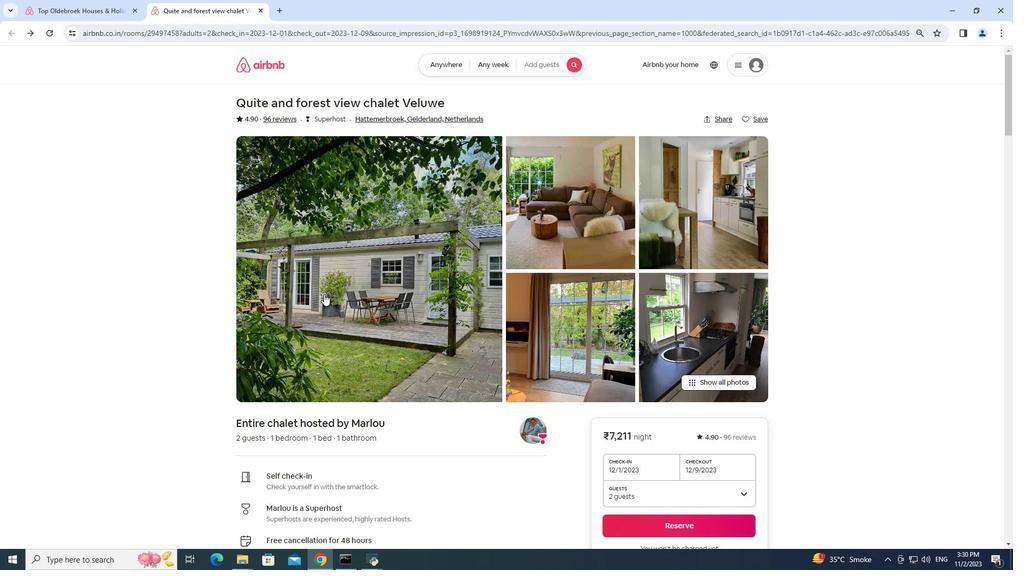 
Action: Mouse scrolled (324, 293) with delta (0, 0)
Screenshot: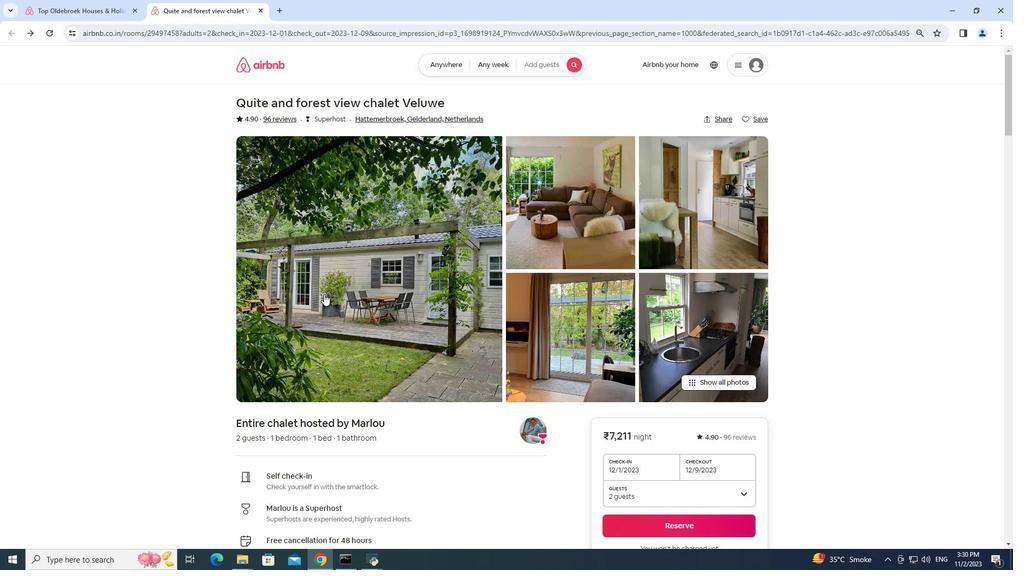 
Action: Mouse scrolled (324, 293) with delta (0, 0)
Screenshot: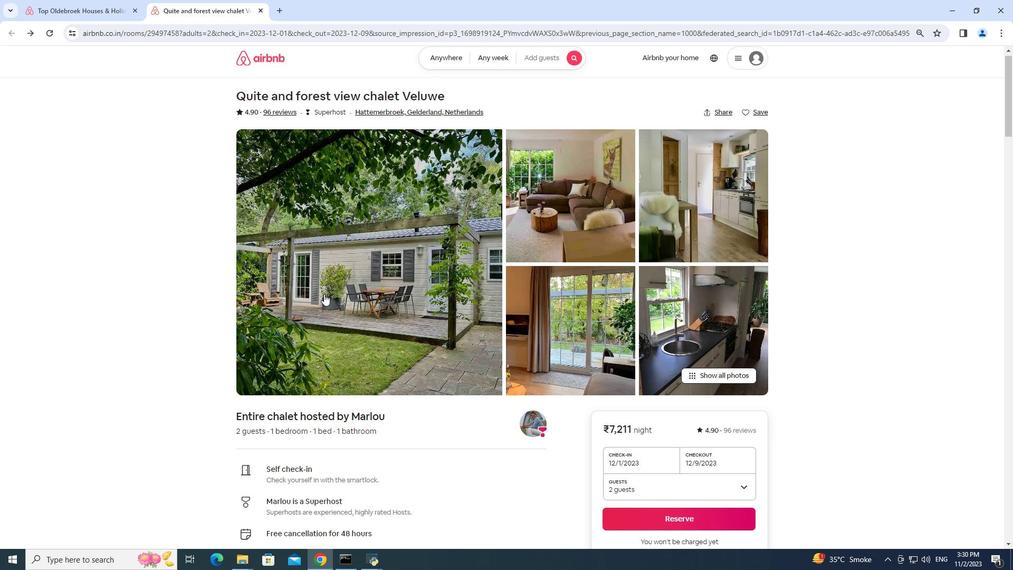 
Action: Mouse moved to (323, 292)
Screenshot: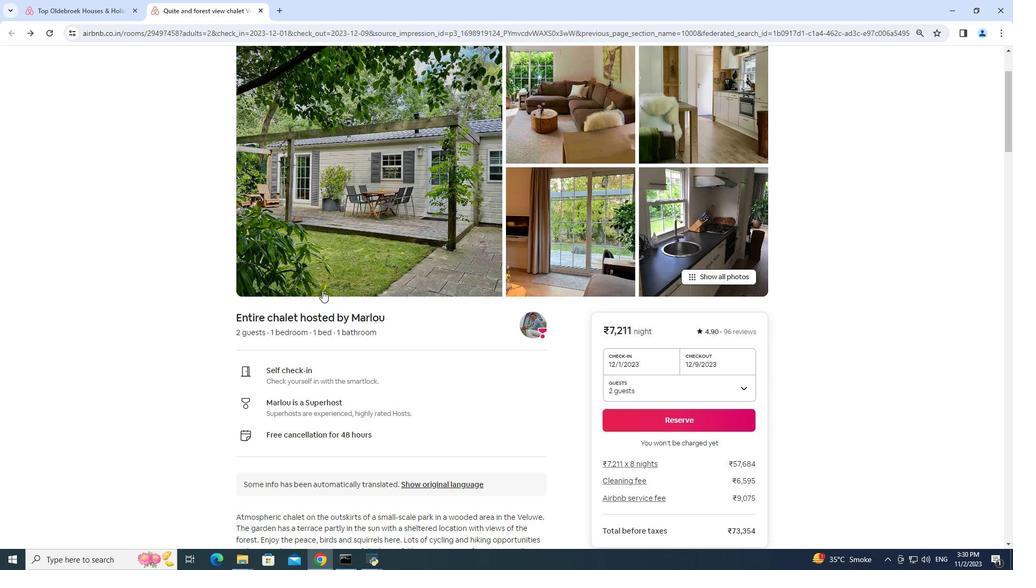 
Action: Mouse scrolled (323, 292) with delta (0, 0)
Screenshot: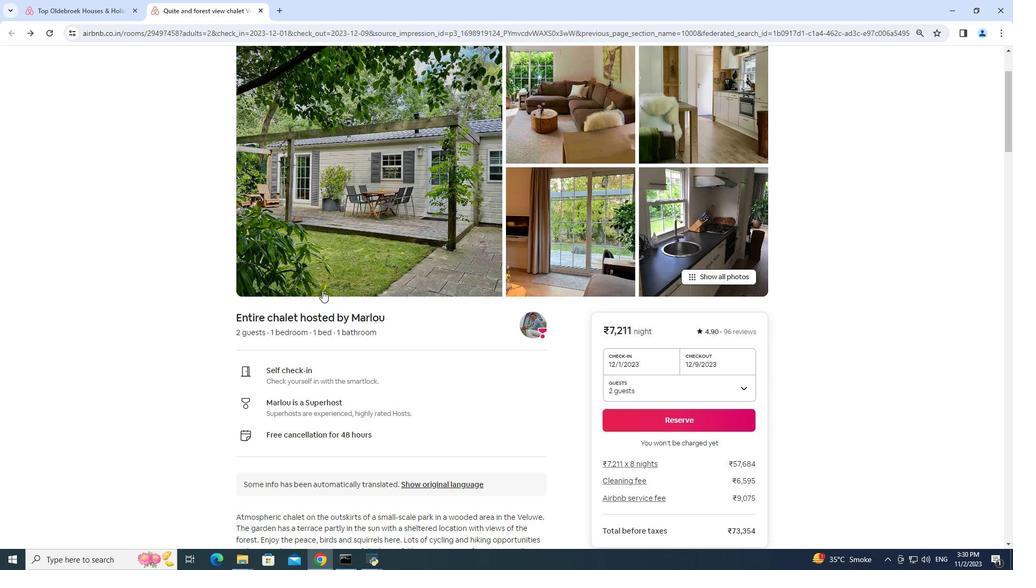 
Action: Mouse moved to (322, 290)
Screenshot: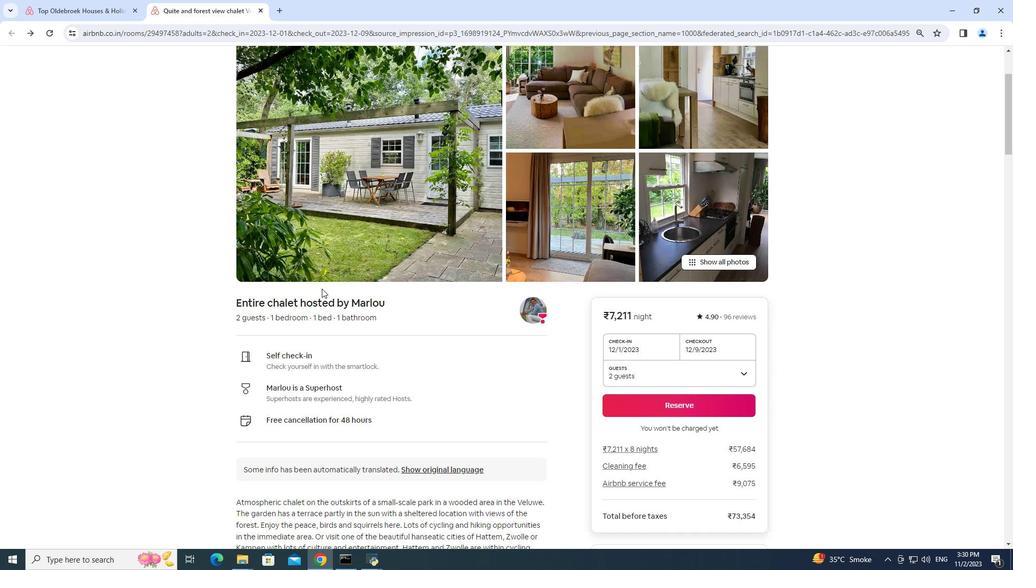 
Action: Mouse scrolled (322, 290) with delta (0, 0)
Screenshot: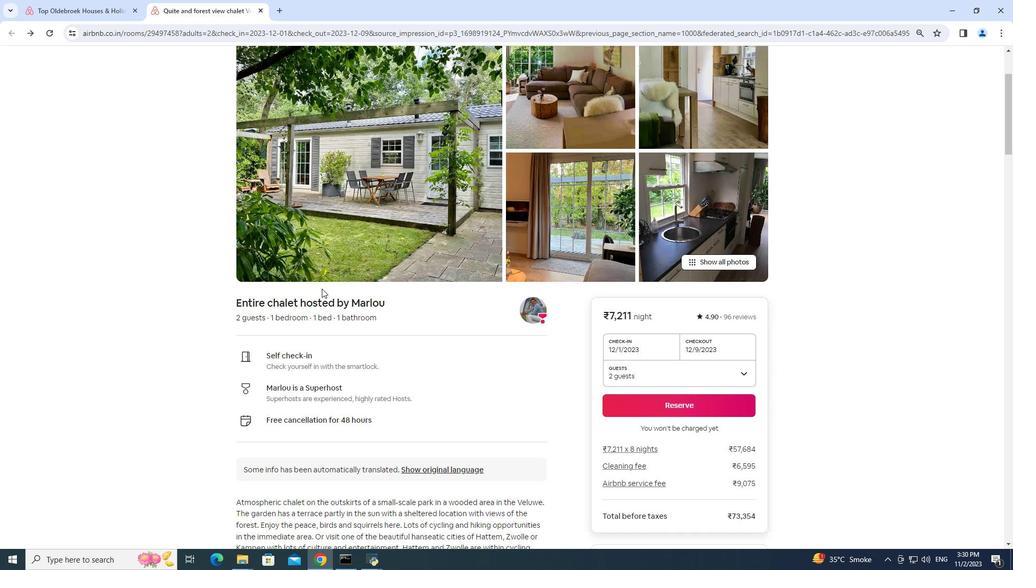 
Action: Mouse moved to (320, 287)
Screenshot: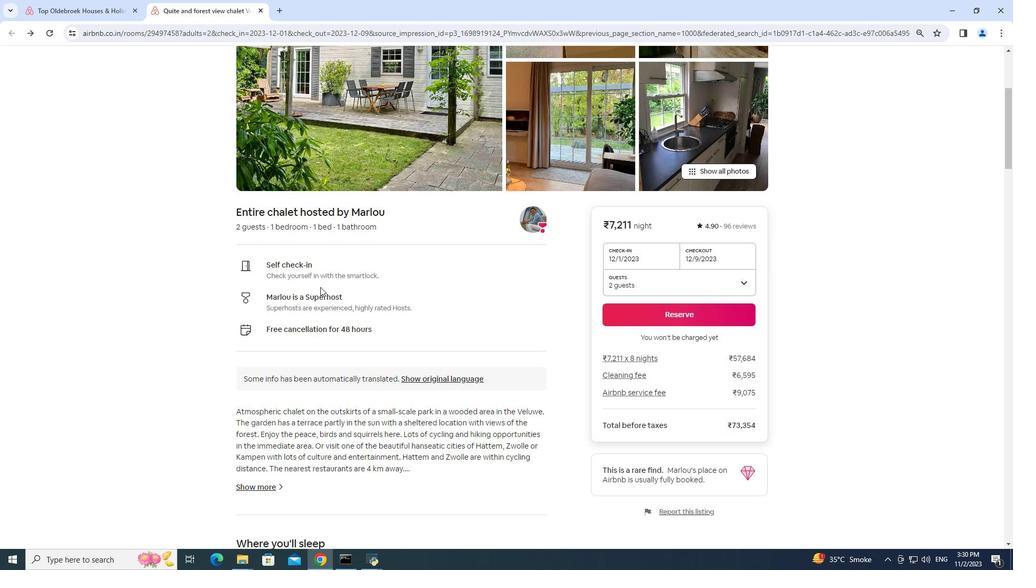 
Action: Mouse scrolled (320, 286) with delta (0, 0)
Screenshot: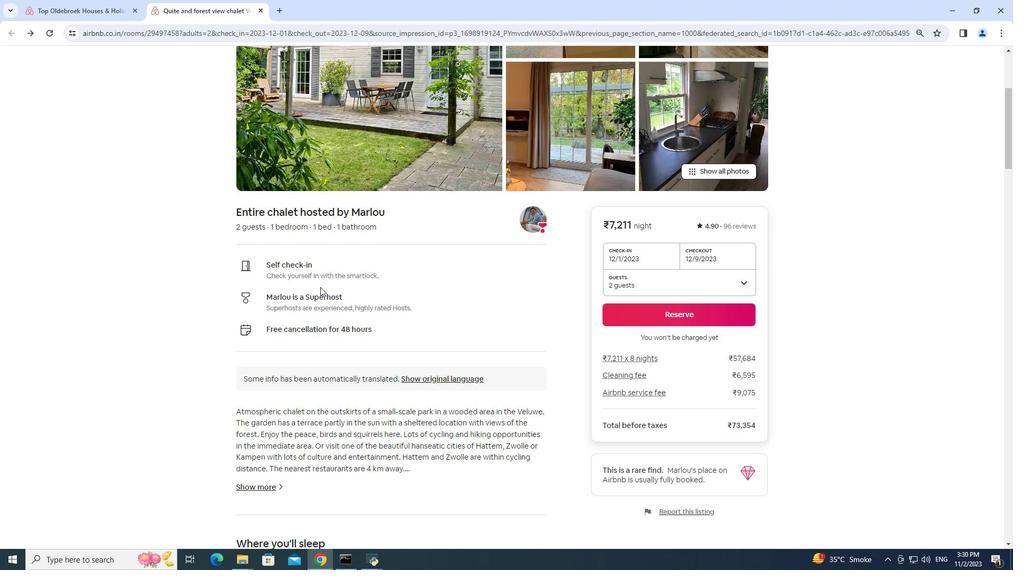 
Action: Mouse moved to (318, 287)
Screenshot: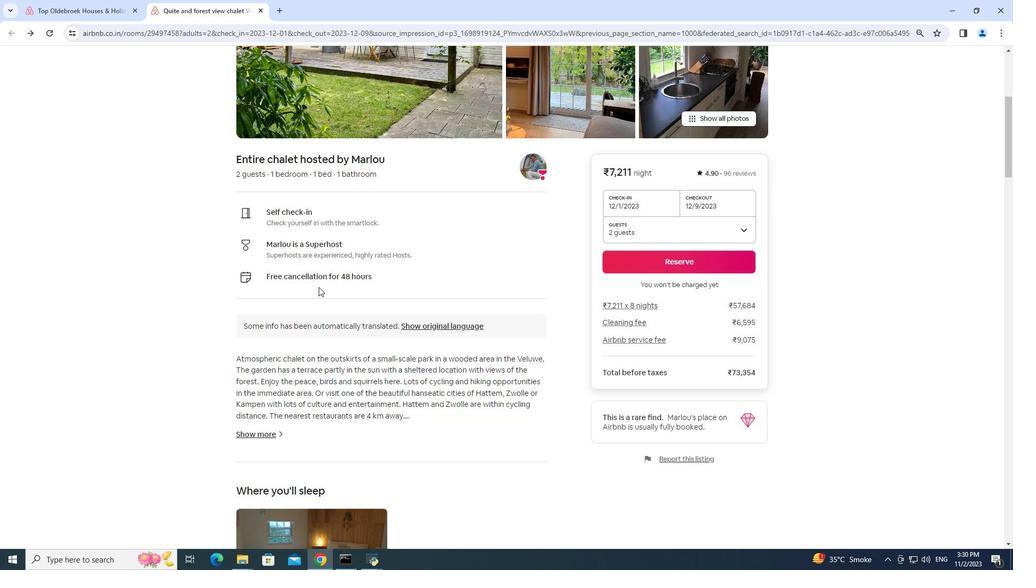 
Action: Mouse scrolled (318, 286) with delta (0, 0)
Screenshot: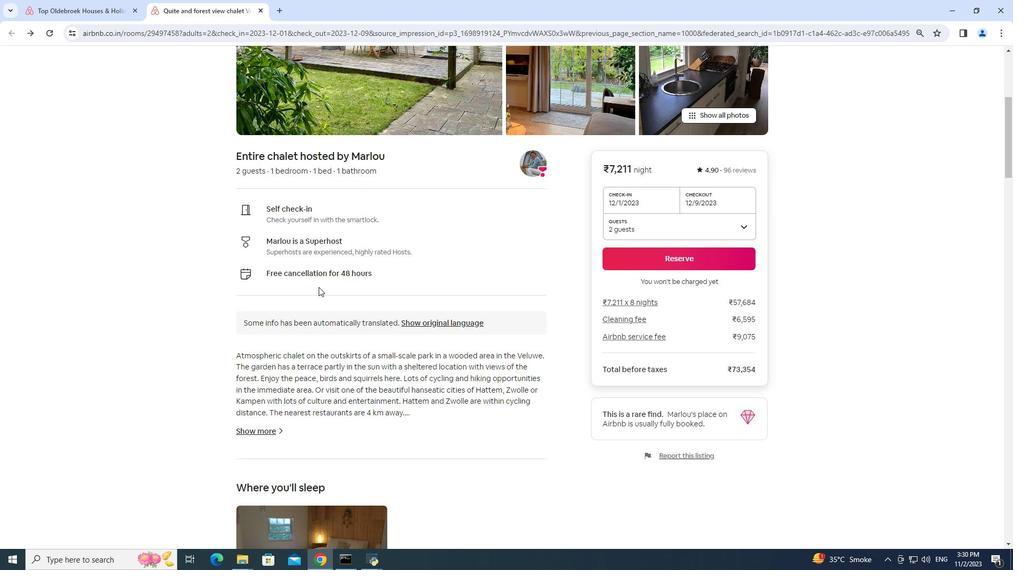 
Action: Mouse scrolled (318, 286) with delta (0, 0)
Screenshot: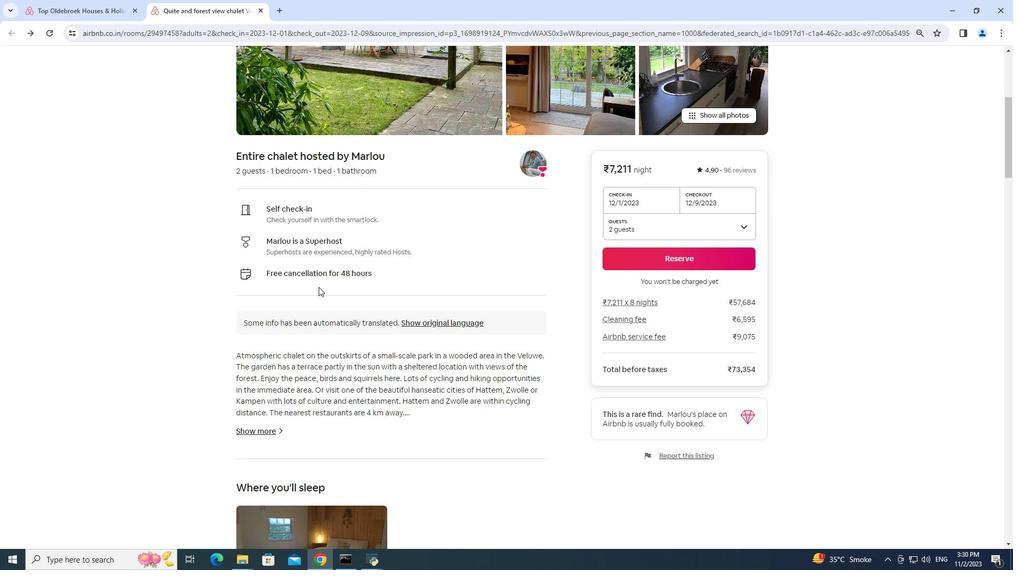 
Action: Mouse moved to (249, 324)
Screenshot: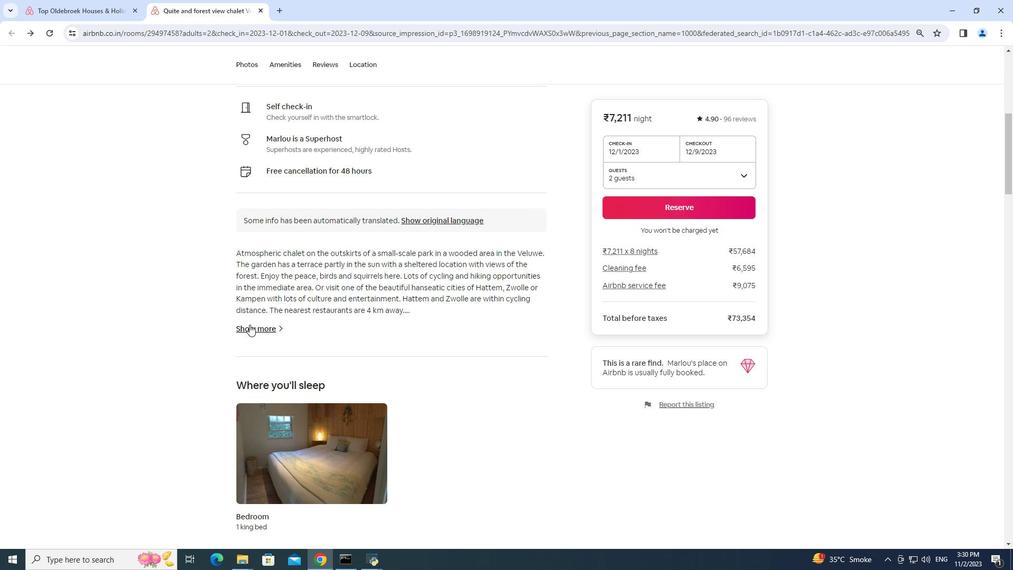 
Action: Mouse pressed left at (249, 324)
Screenshot: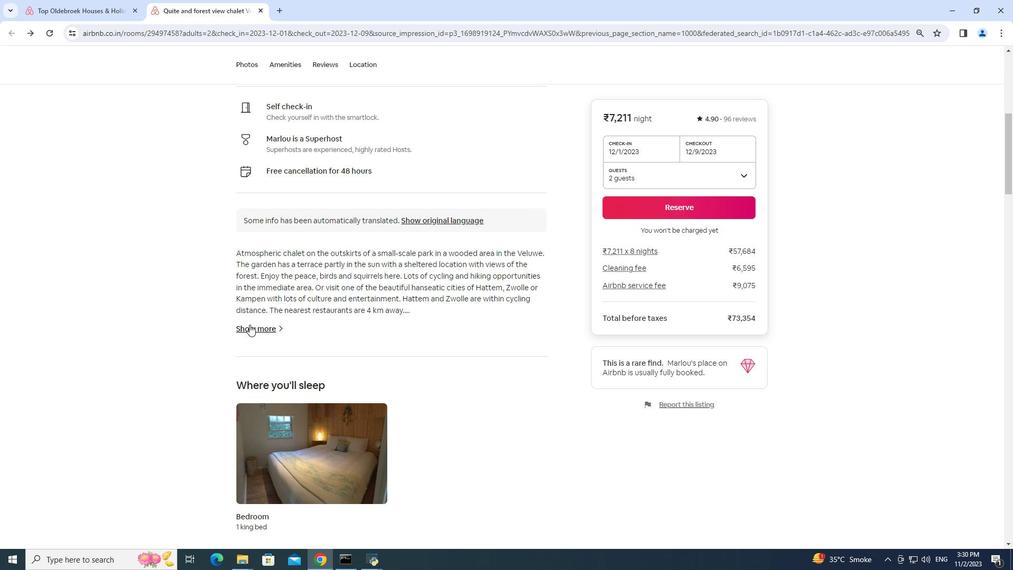 
Action: Mouse moved to (352, 289)
Screenshot: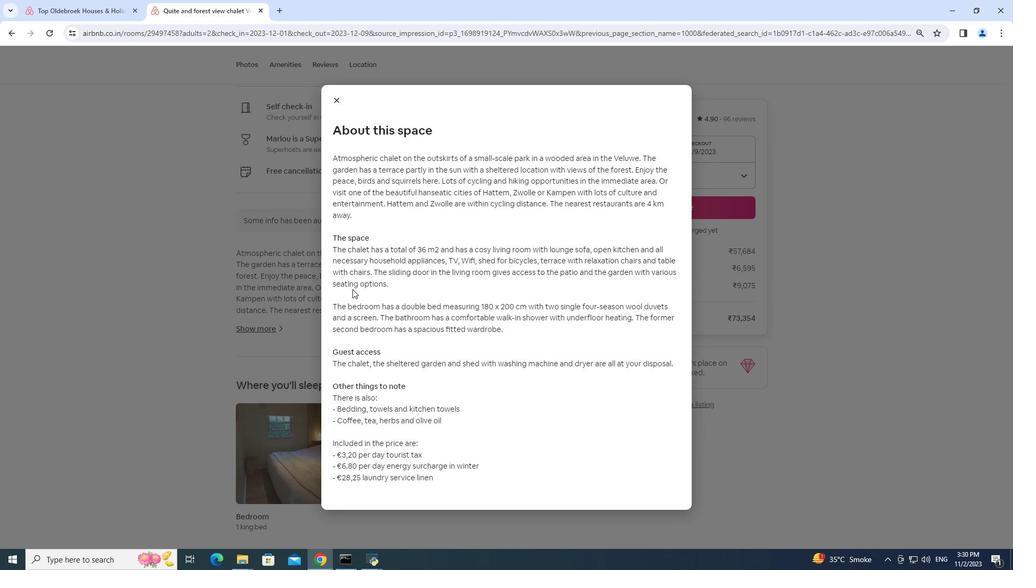 
Action: Mouse scrolled (352, 288) with delta (0, 0)
Screenshot: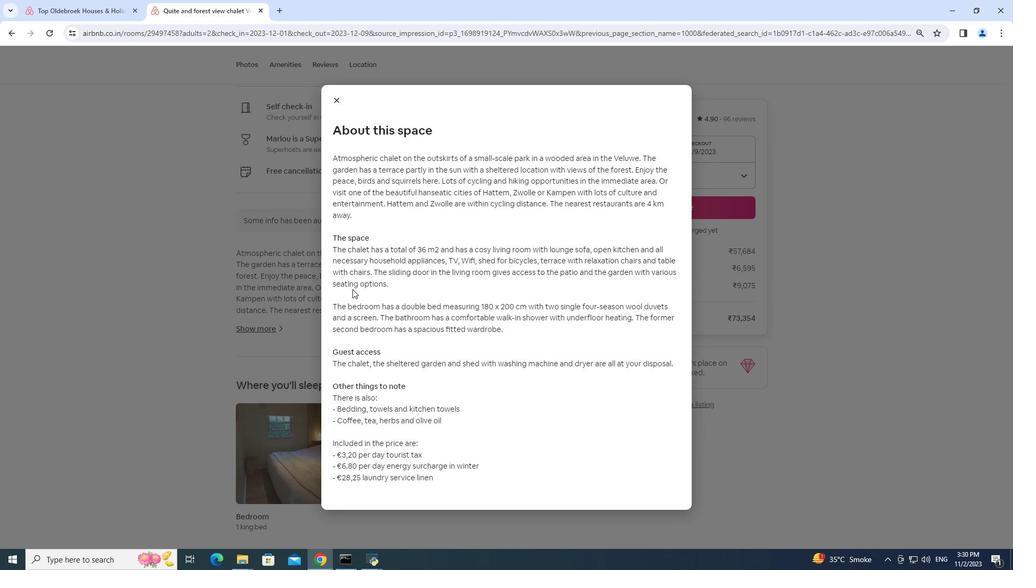 
Action: Mouse scrolled (352, 288) with delta (0, 0)
Screenshot: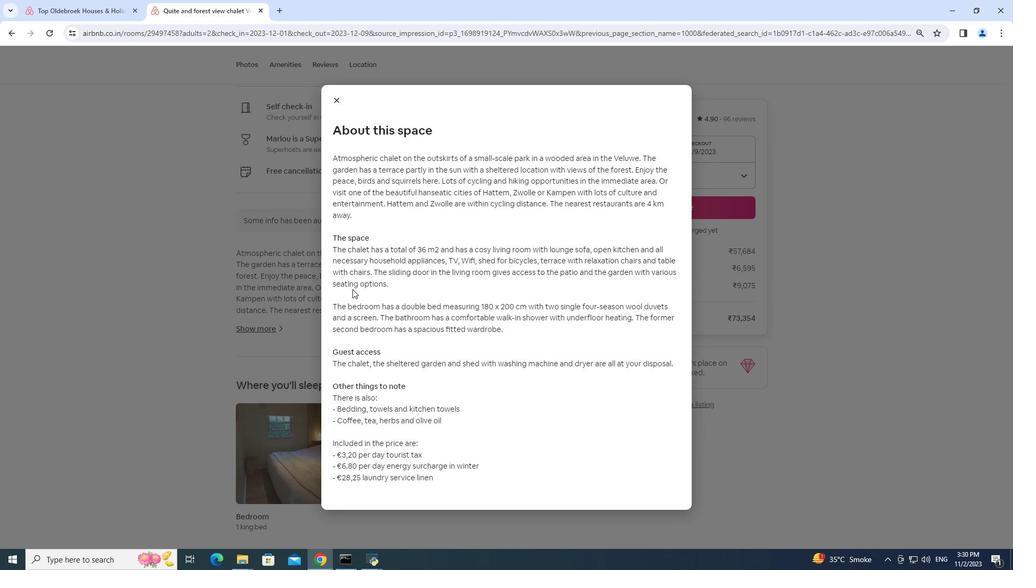 
Action: Mouse scrolled (352, 288) with delta (0, 0)
Screenshot: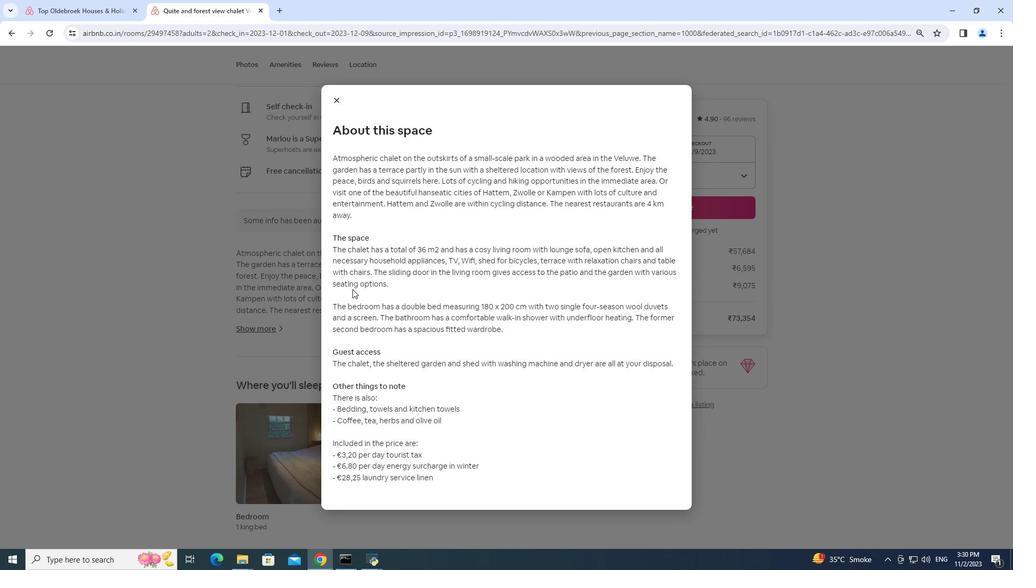 
Action: Mouse scrolled (352, 288) with delta (0, 0)
Screenshot: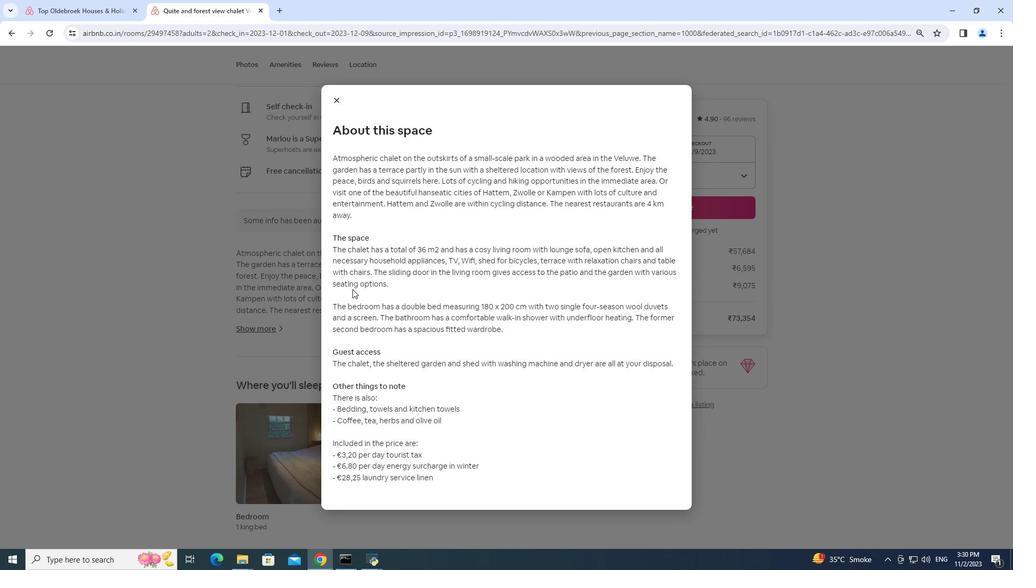 
Action: Mouse scrolled (352, 288) with delta (0, 0)
Screenshot: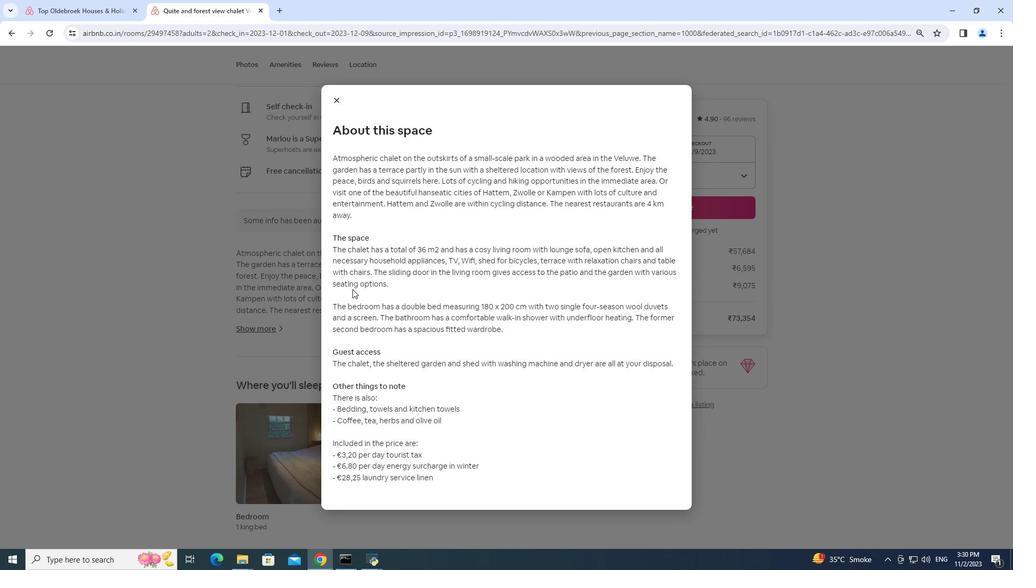 
Action: Mouse moved to (352, 282)
Screenshot: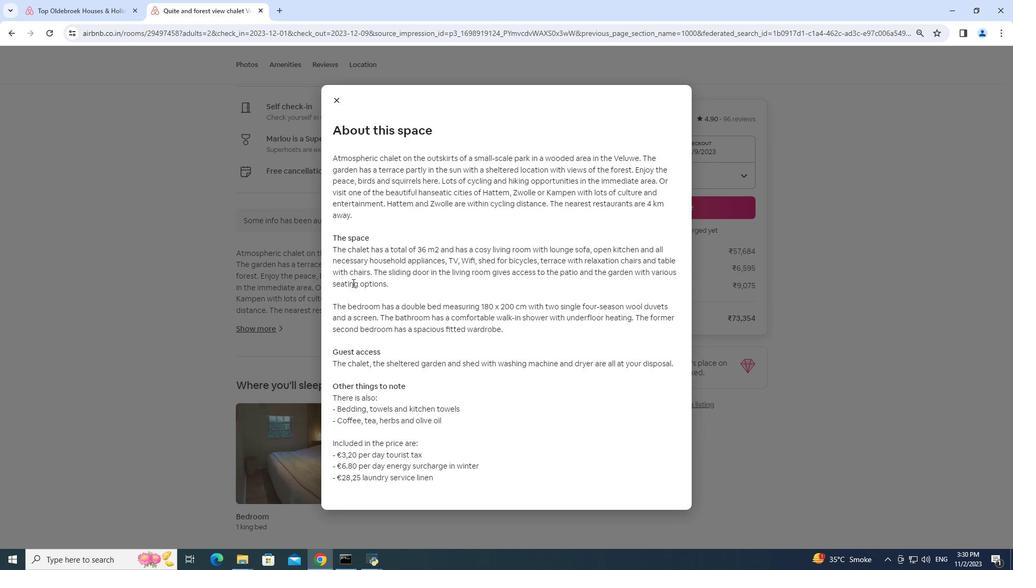 
Action: Mouse scrolled (352, 282) with delta (0, 0)
Screenshot: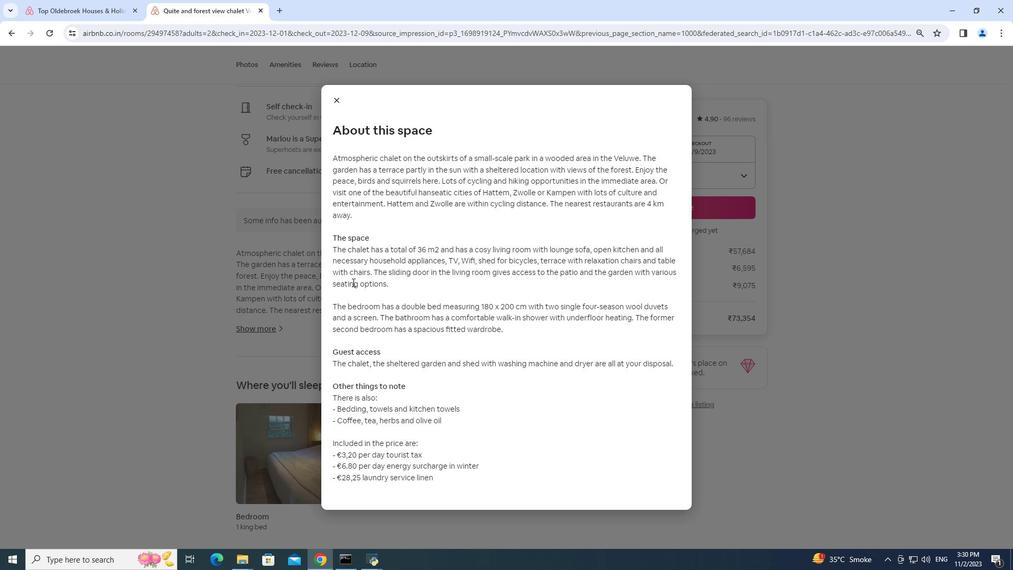 
Action: Mouse moved to (352, 281)
Screenshot: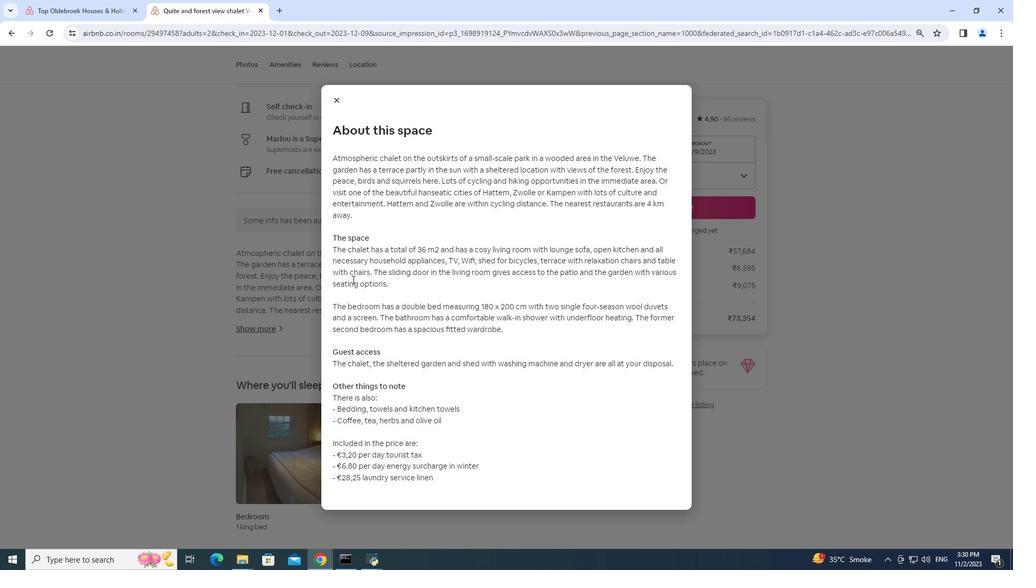 
Action: Mouse scrolled (352, 281) with delta (0, 0)
Screenshot: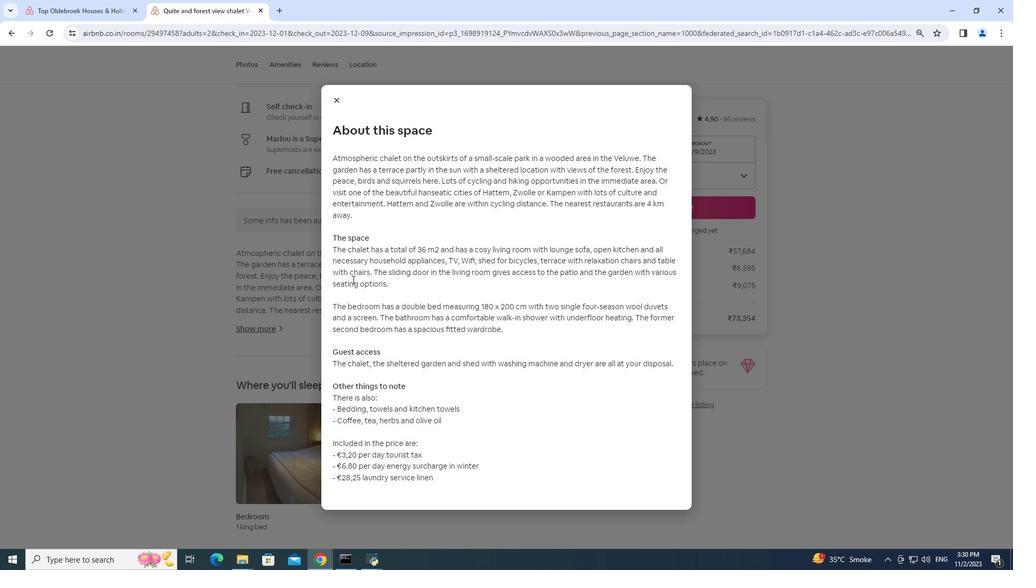 
Action: Mouse moved to (337, 105)
Screenshot: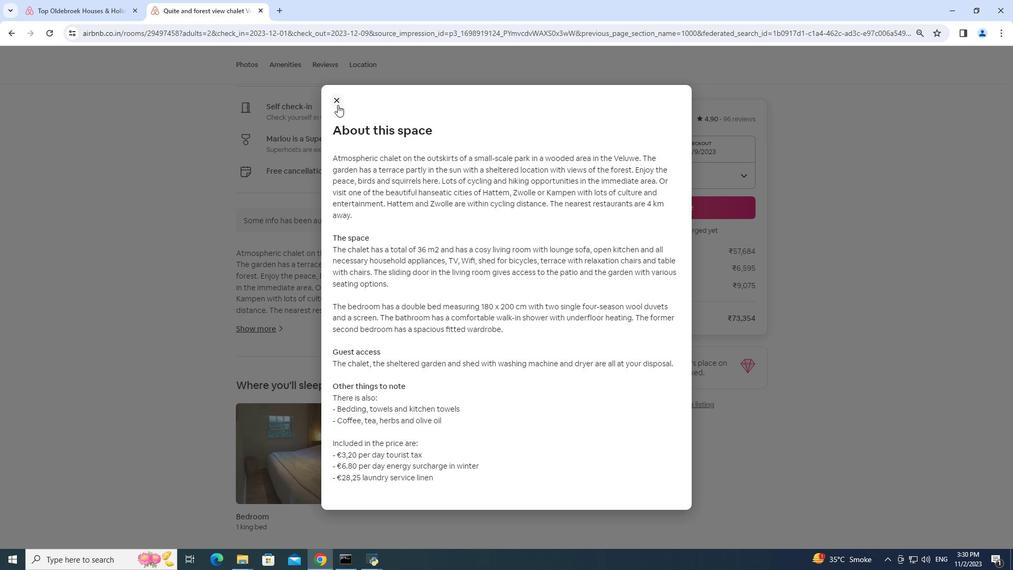 
Action: Mouse pressed left at (337, 105)
Screenshot: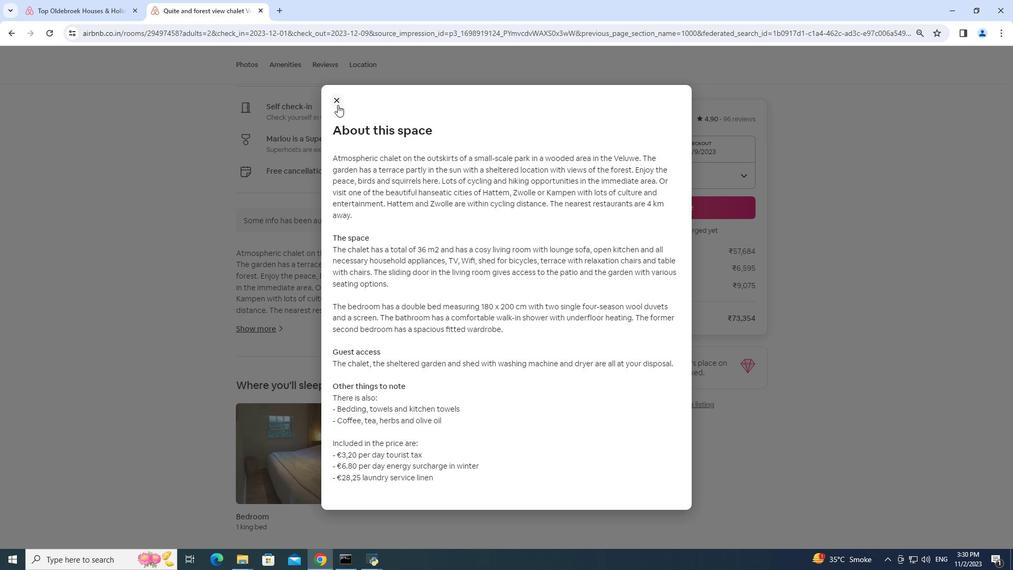 
Action: Mouse moved to (383, 237)
Screenshot: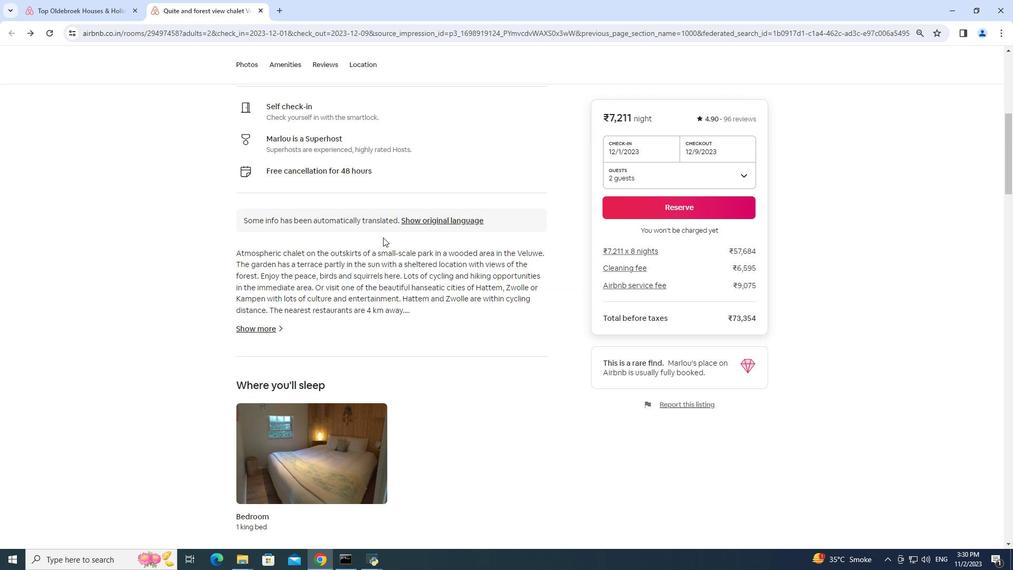 
Action: Mouse scrolled (383, 237) with delta (0, 0)
Screenshot: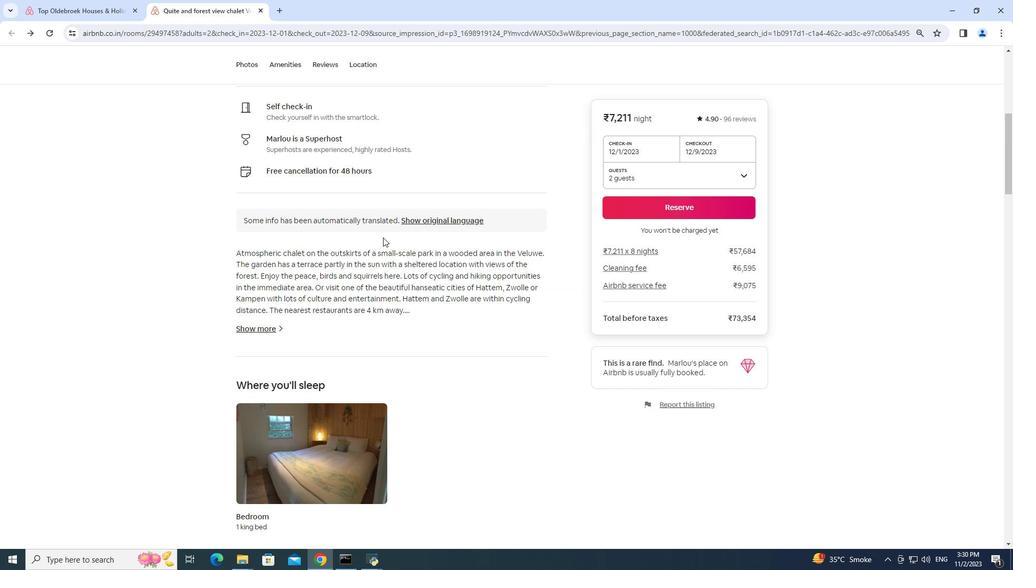 
Action: Mouse scrolled (383, 237) with delta (0, 0)
Screenshot: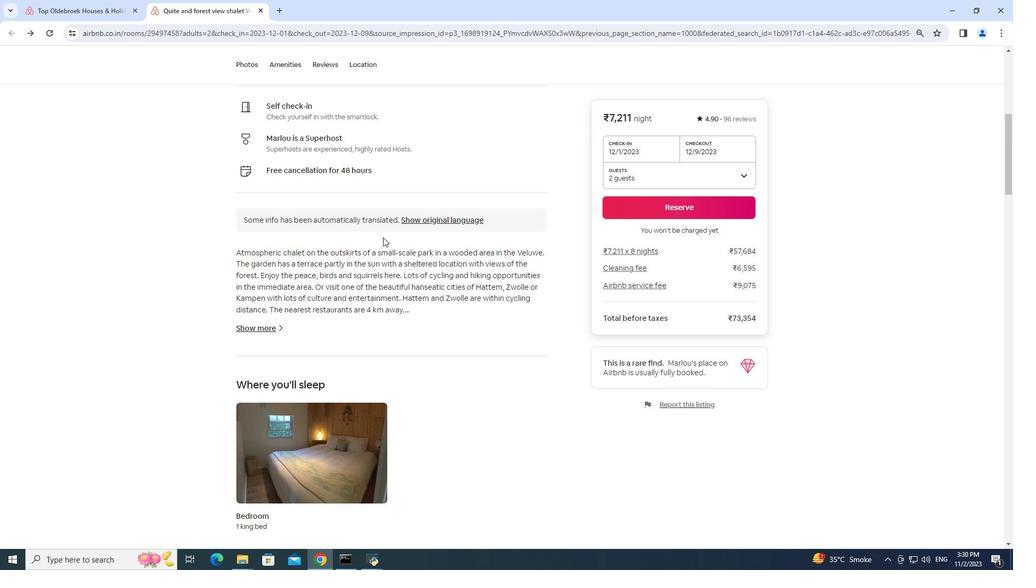 
Action: Mouse moved to (382, 237)
Screenshot: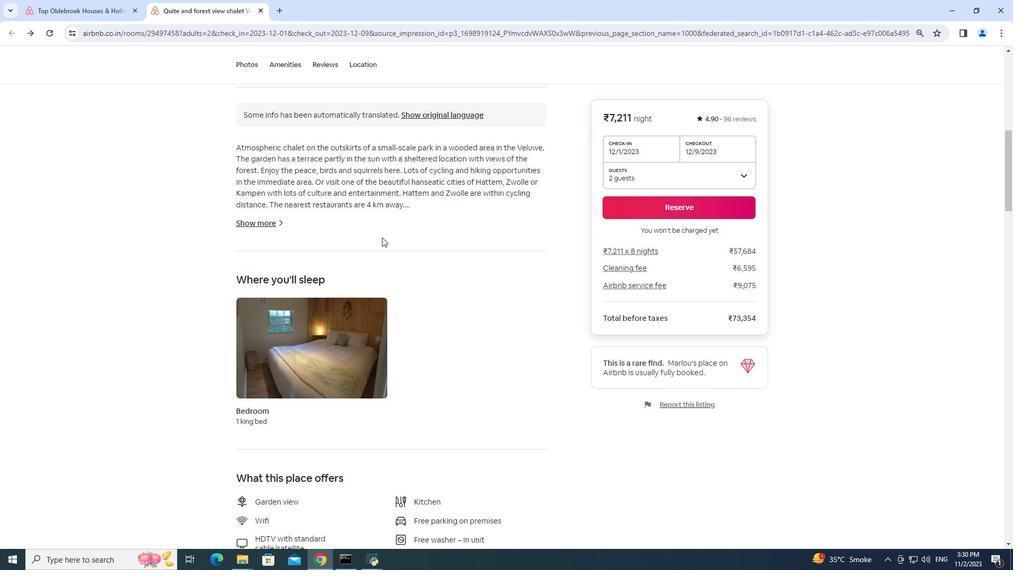 
Action: Mouse scrolled (382, 237) with delta (0, 0)
Screenshot: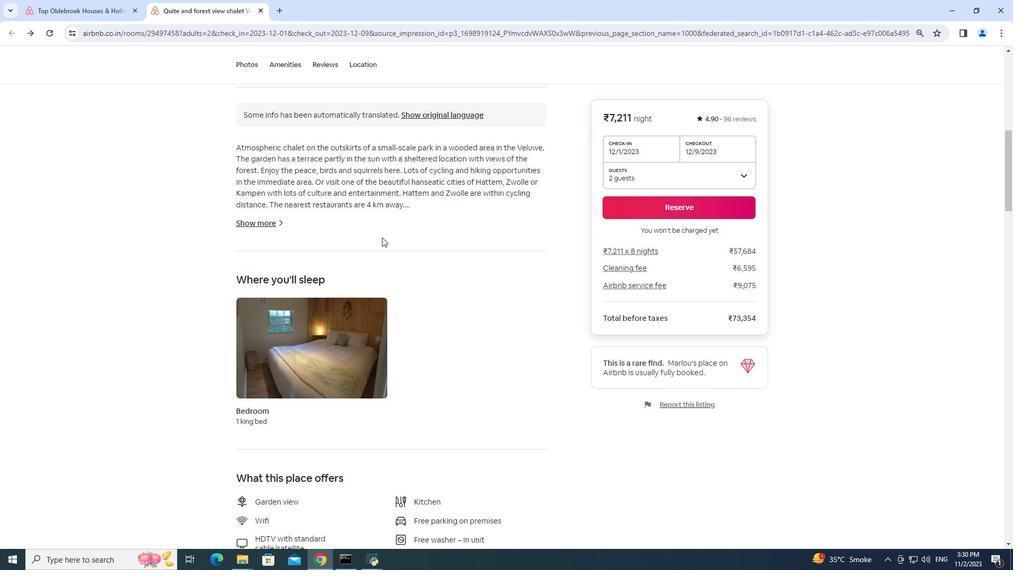 
Action: Mouse moved to (382, 237)
Screenshot: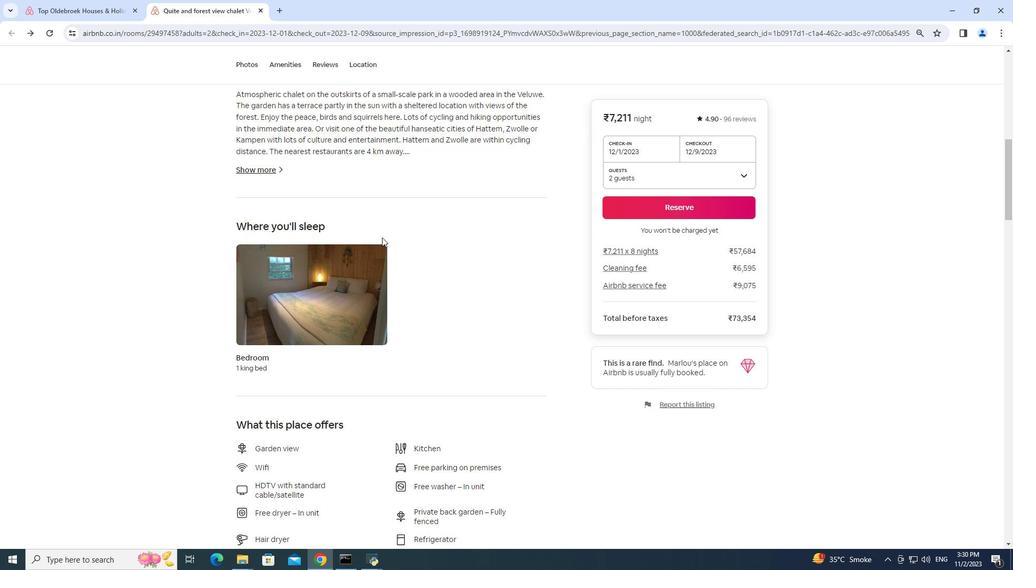 
Action: Mouse scrolled (382, 237) with delta (0, 0)
Screenshot: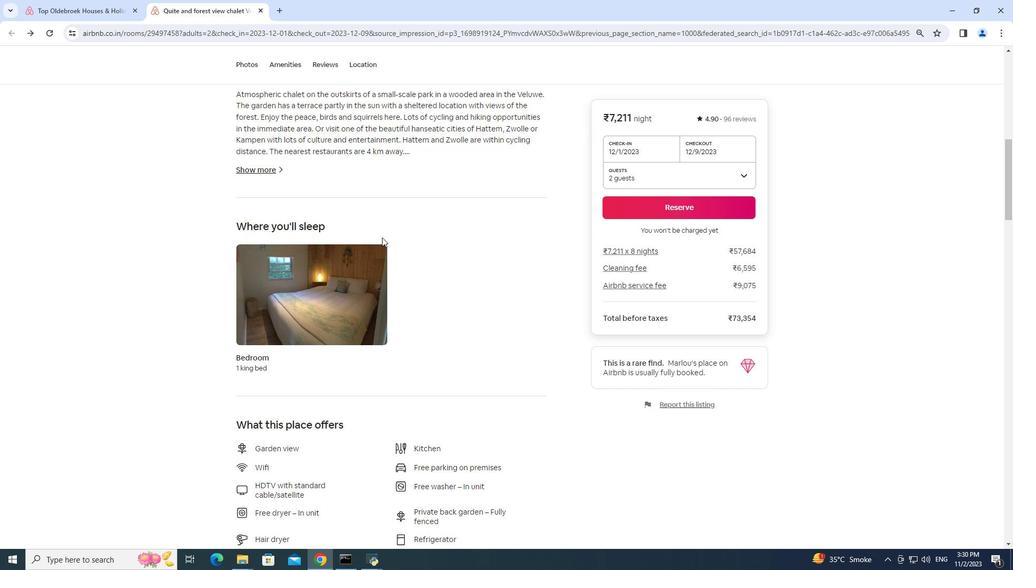 
Action: Mouse moved to (382, 237)
Screenshot: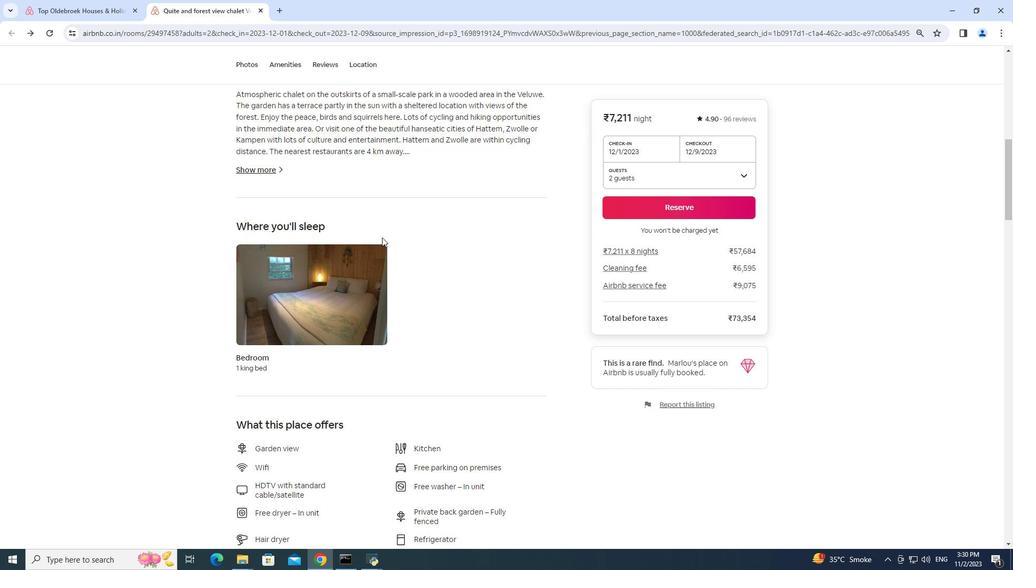 
Action: Mouse scrolled (382, 237) with delta (0, 0)
Screenshot: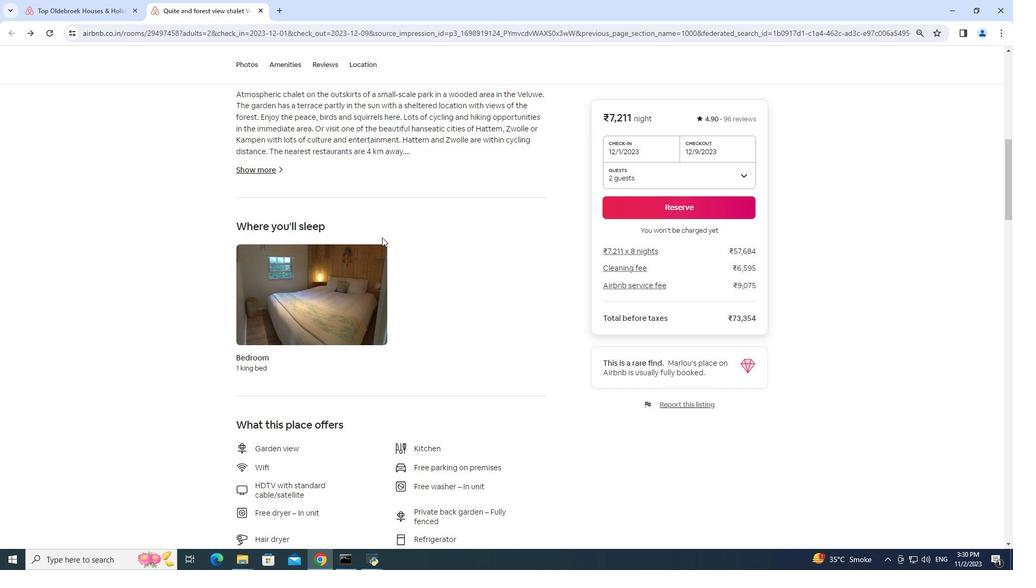 
Action: Mouse scrolled (382, 237) with delta (0, 0)
Screenshot: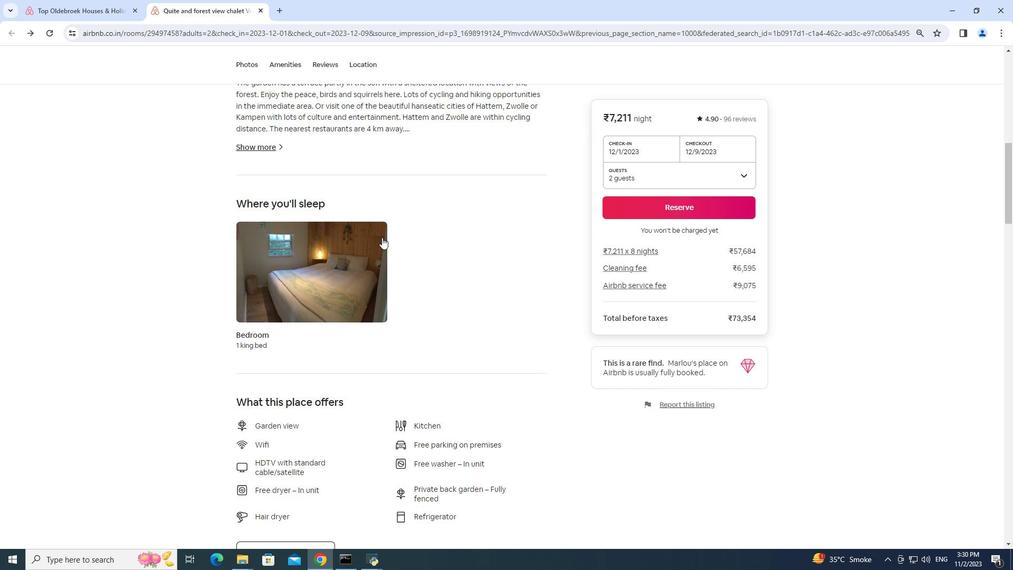 
Action: Mouse moved to (382, 237)
Screenshot: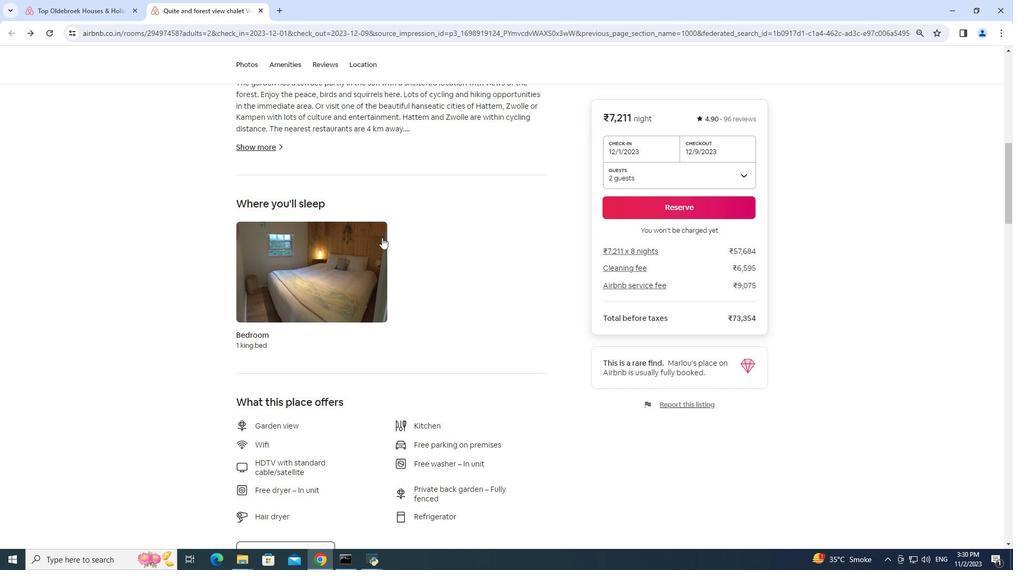 
Action: Mouse scrolled (382, 237) with delta (0, 0)
Screenshot: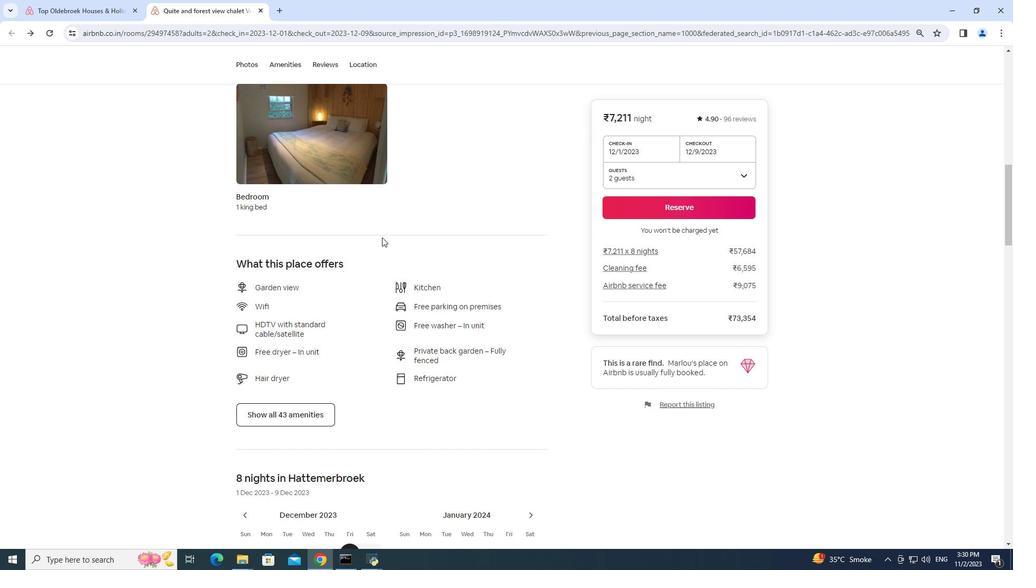 
Action: Mouse scrolled (382, 237) with delta (0, 0)
Screenshot: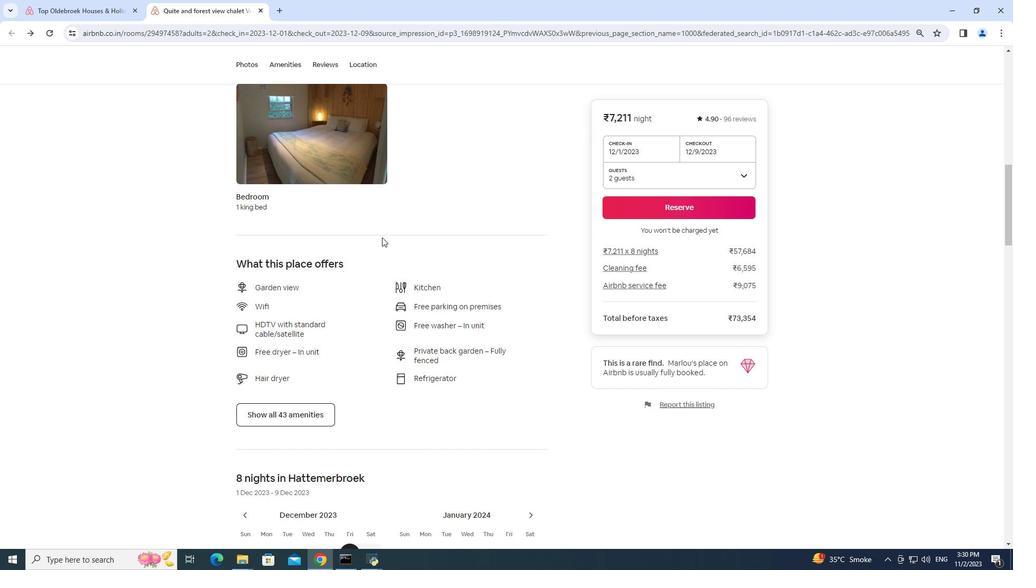 
Action: Mouse moved to (297, 313)
Screenshot: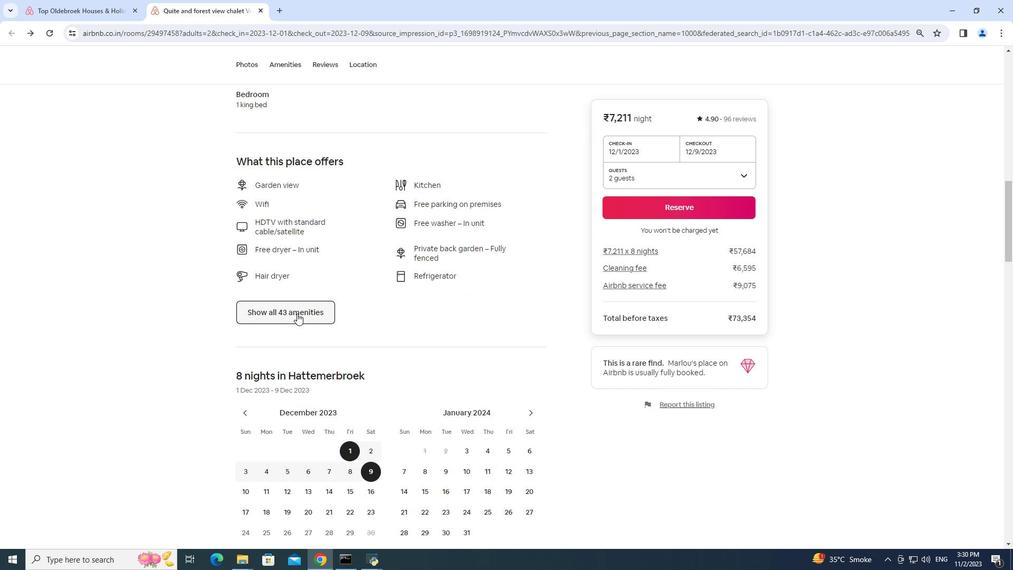 
Action: Mouse pressed left at (297, 313)
Screenshot: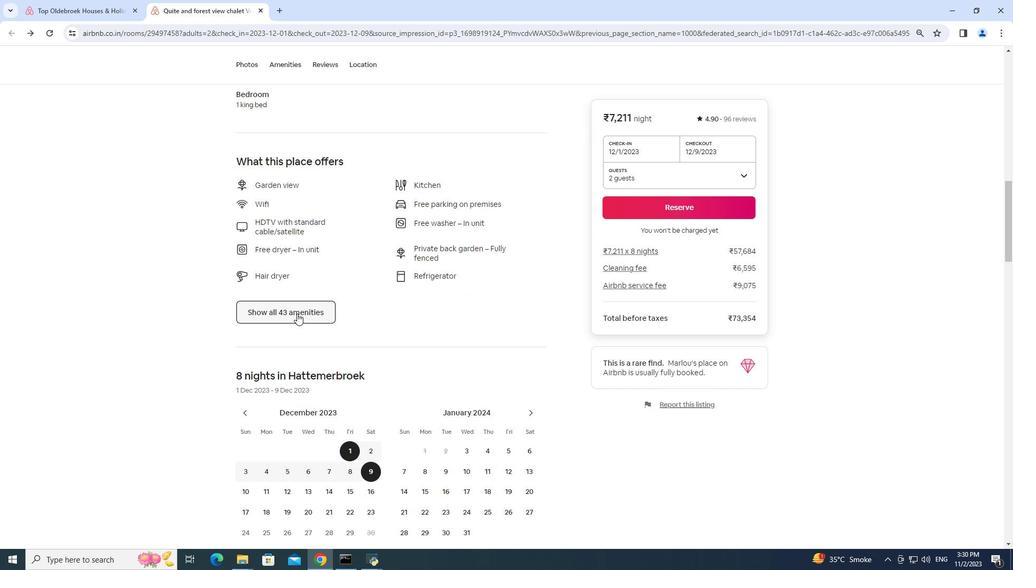 
Action: Mouse moved to (304, 304)
Screenshot: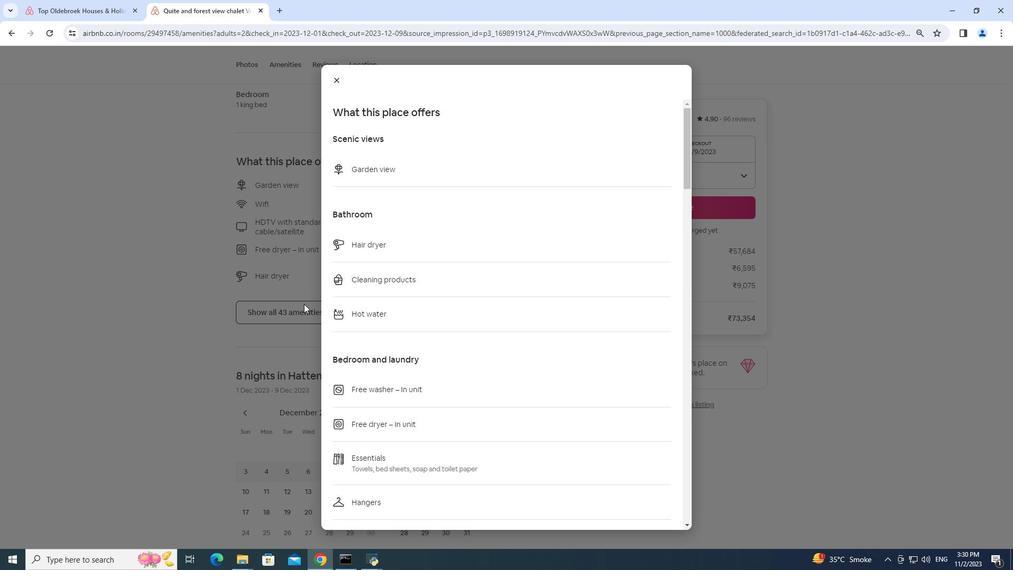 
Action: Mouse scrolled (304, 303) with delta (0, 0)
Screenshot: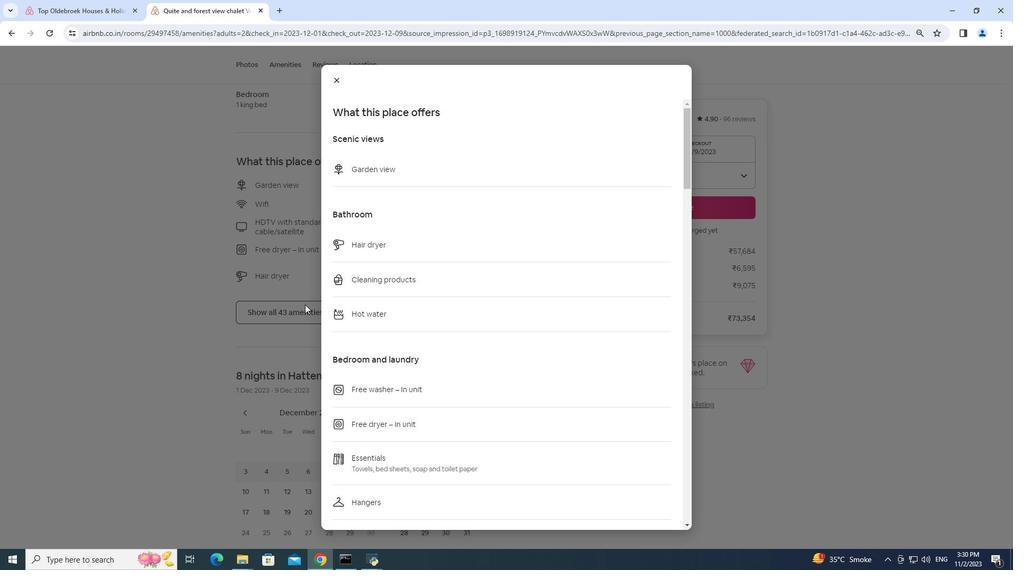 
Action: Mouse moved to (305, 304)
Screenshot: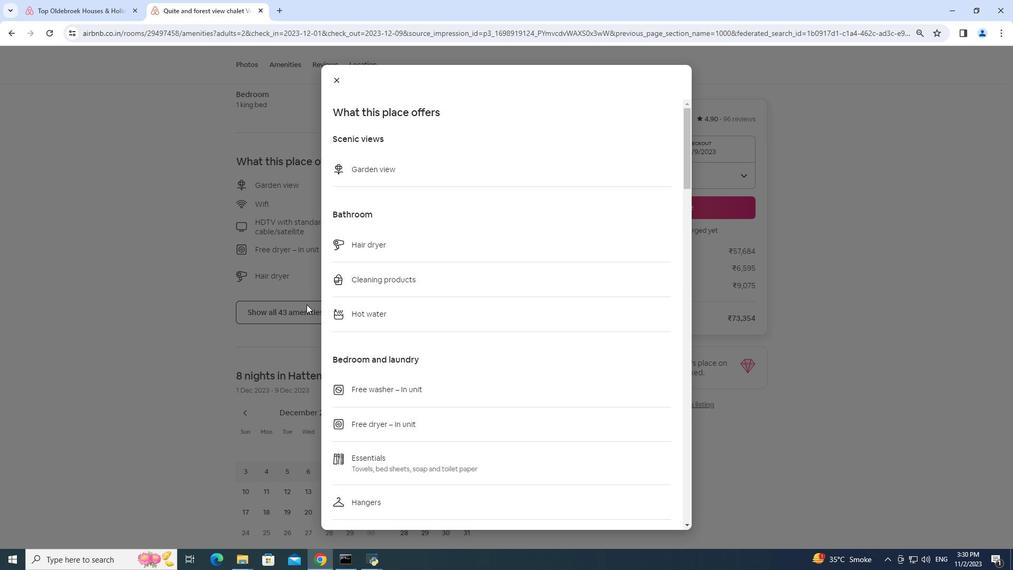 
Action: Mouse scrolled (305, 304) with delta (0, 0)
Screenshot: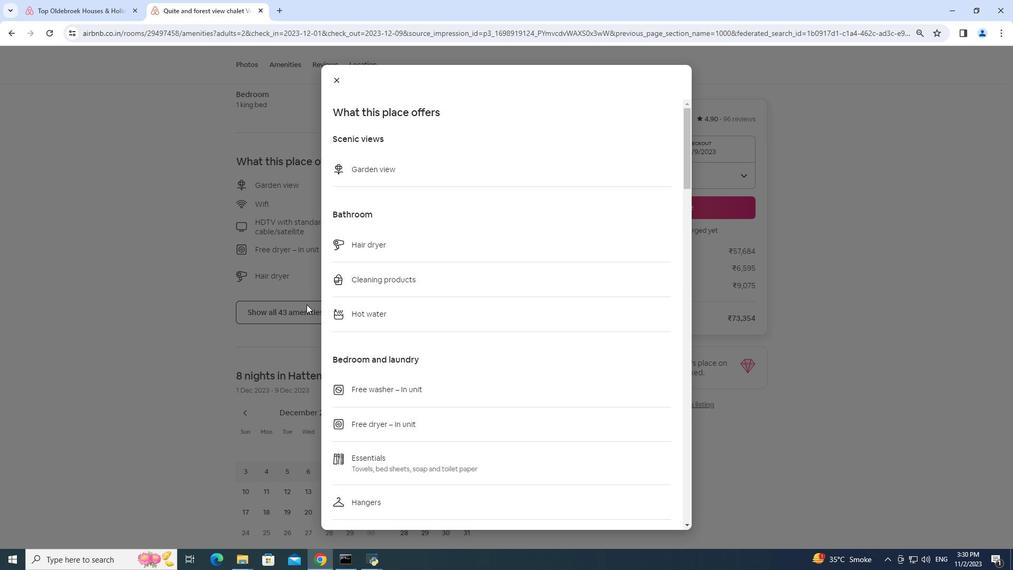 
Action: Mouse moved to (306, 304)
Screenshot: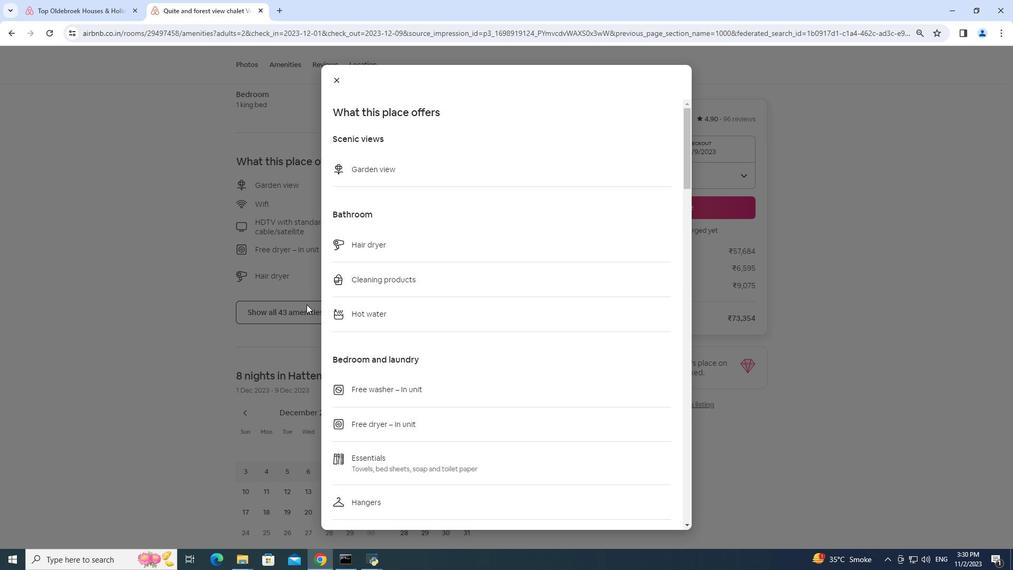 
Action: Mouse scrolled (306, 304) with delta (0, 0)
Screenshot: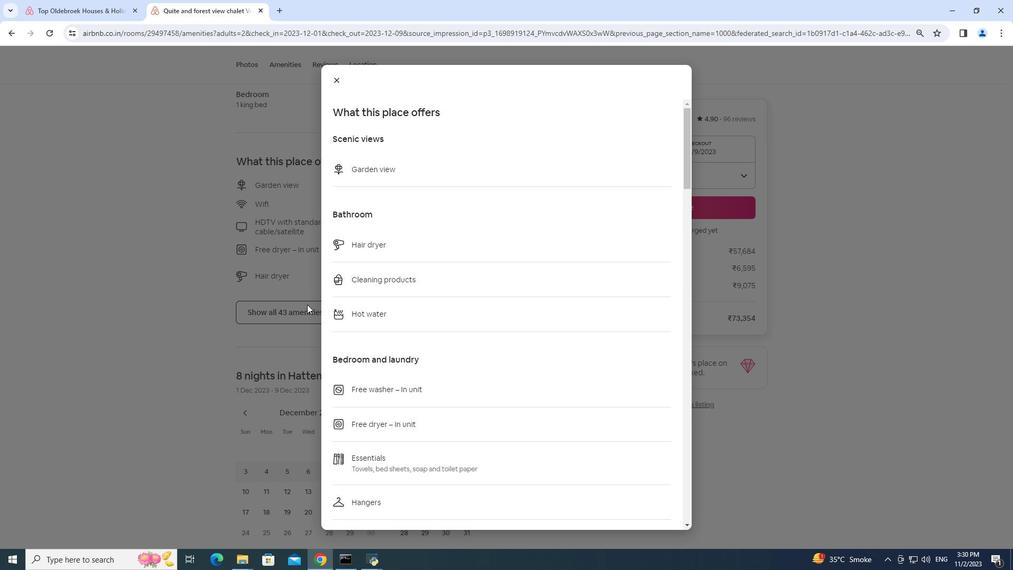
Action: Mouse moved to (418, 199)
Screenshot: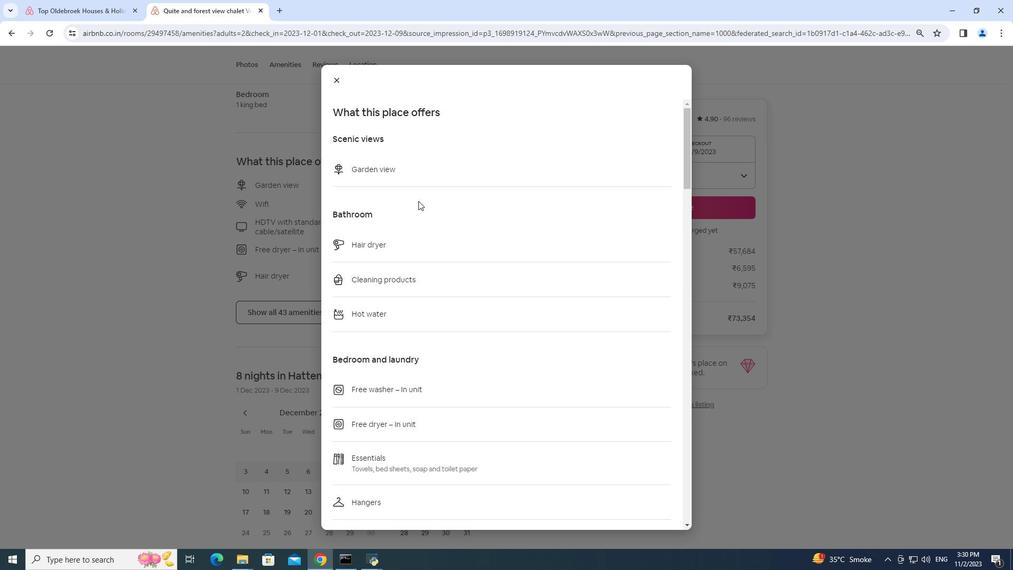 
Action: Mouse scrolled (418, 198) with delta (0, 0)
Screenshot: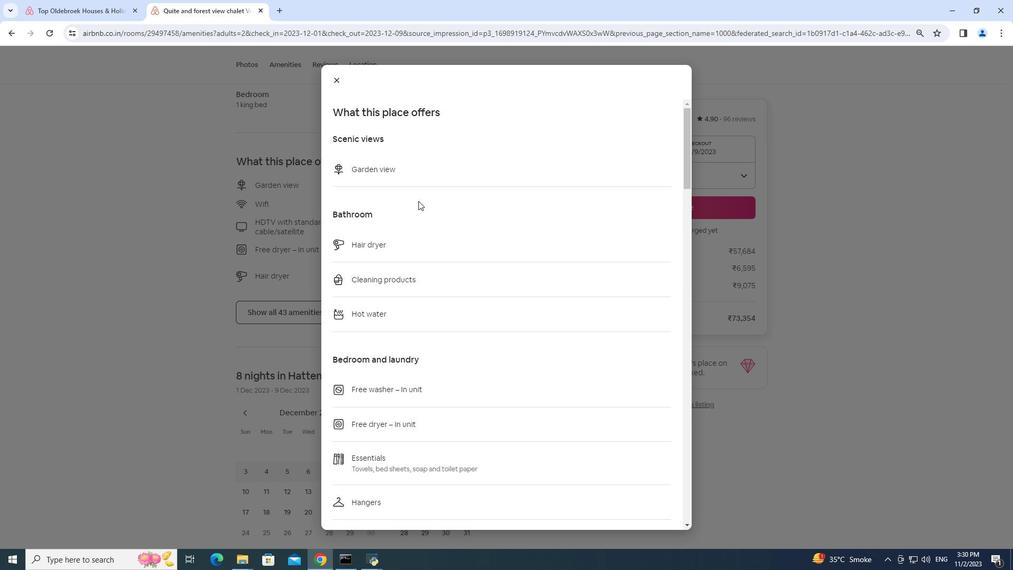 
Action: Mouse moved to (418, 201)
Screenshot: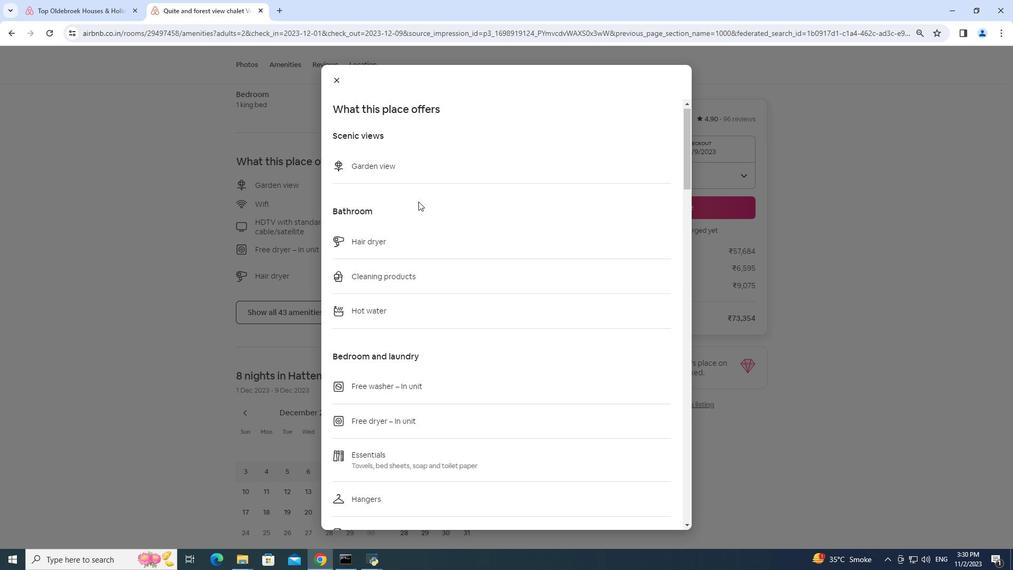 
Action: Mouse scrolled (418, 200) with delta (0, 0)
Screenshot: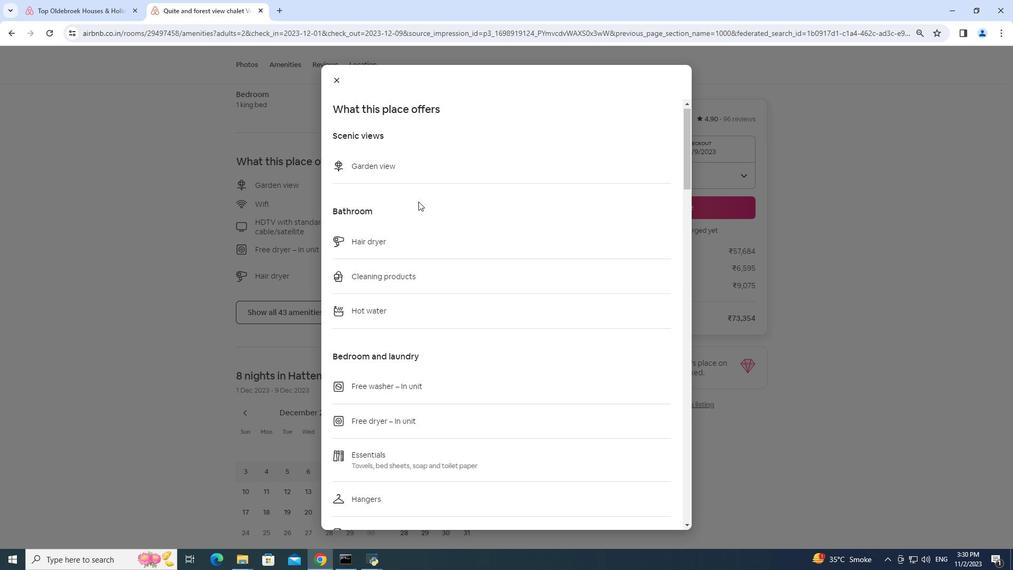 
Action: Mouse moved to (424, 187)
Screenshot: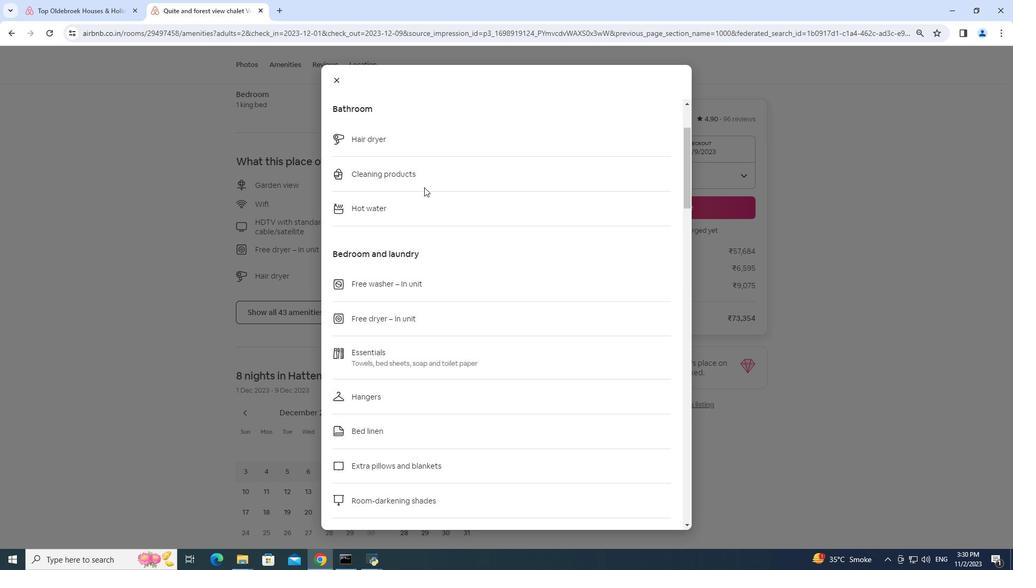 
Action: Mouse scrolled (424, 186) with delta (0, 0)
Screenshot: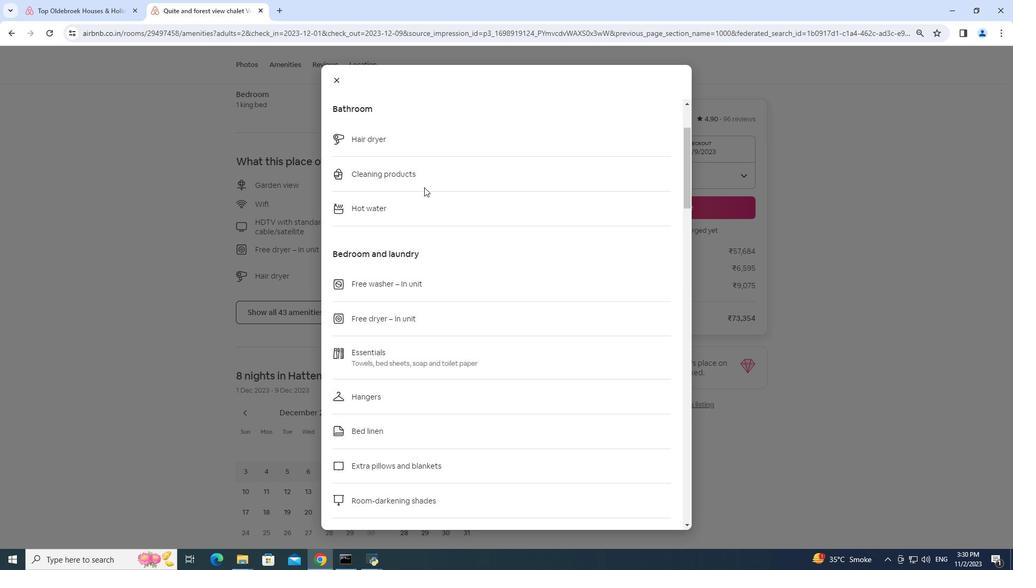 
Action: Mouse scrolled (424, 186) with delta (0, 0)
Screenshot: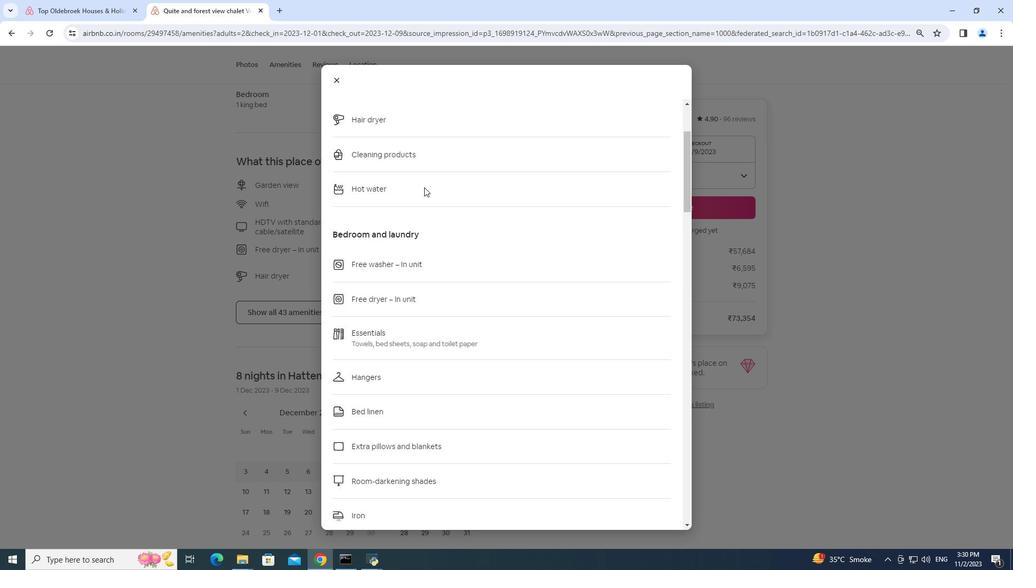 
Action: Mouse scrolled (424, 186) with delta (0, 0)
Screenshot: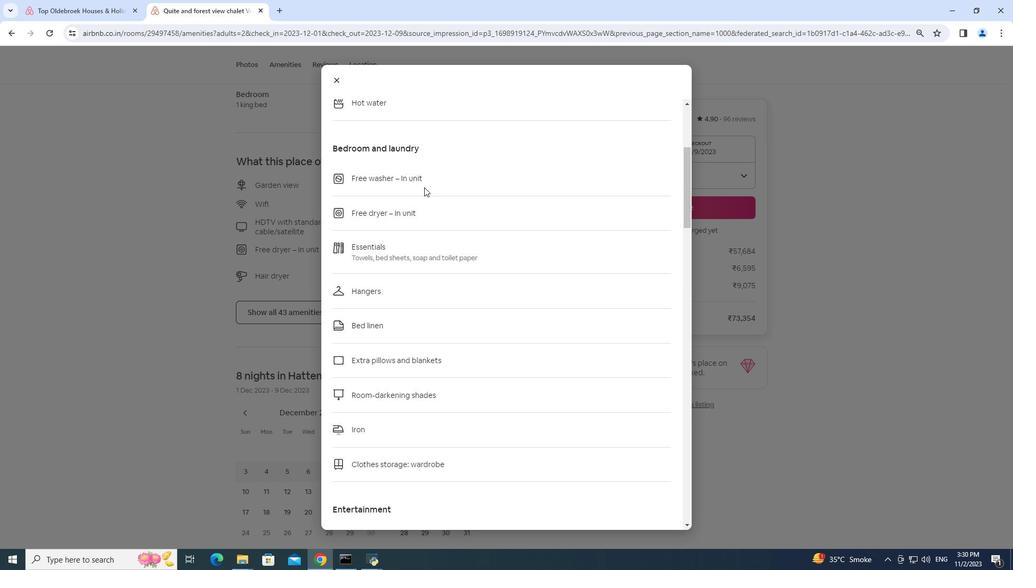 
Action: Mouse moved to (425, 190)
Screenshot: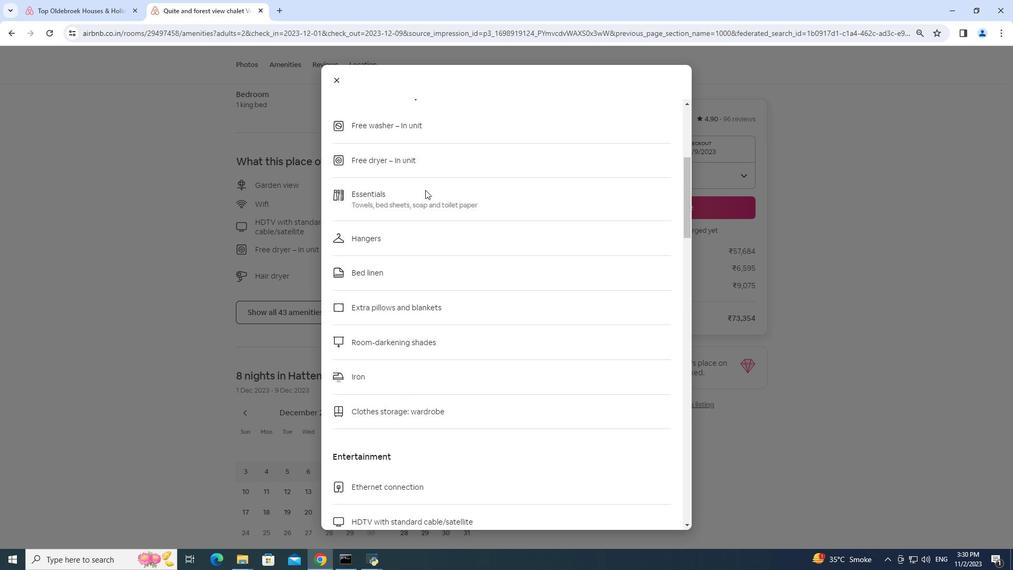 
Action: Mouse scrolled (425, 189) with delta (0, 0)
Screenshot: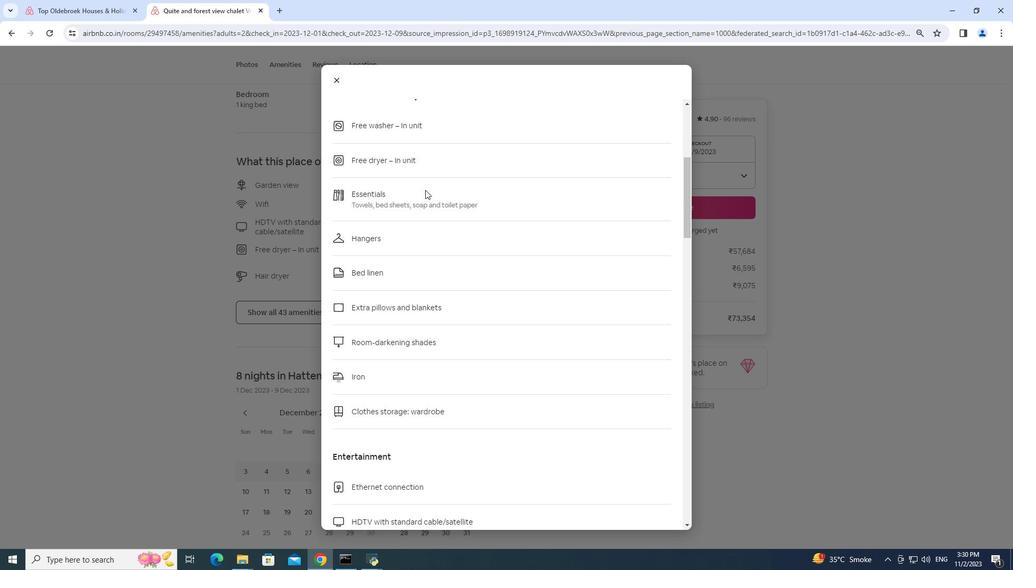 
Action: Mouse moved to (419, 185)
Screenshot: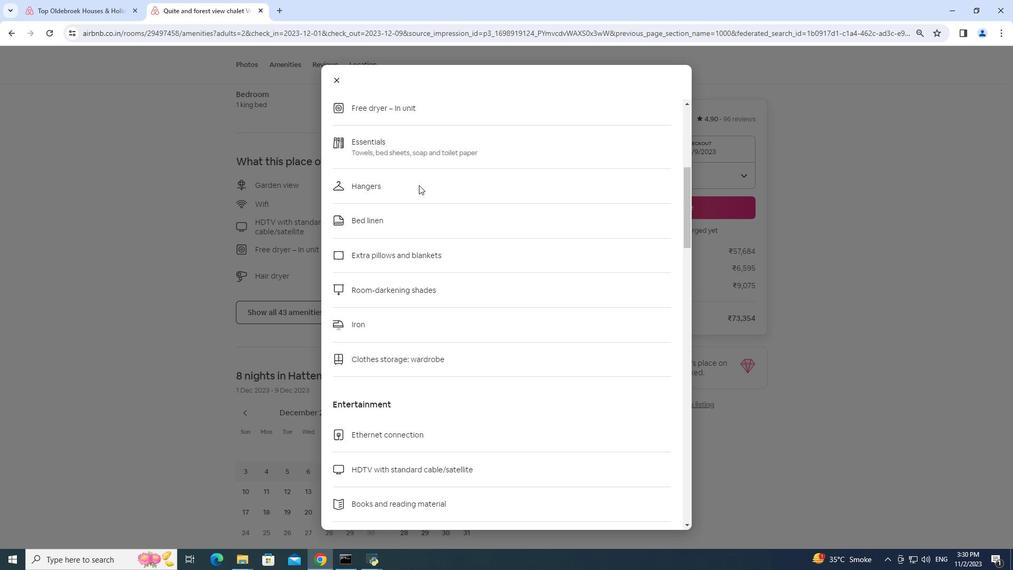 
Action: Mouse scrolled (419, 184) with delta (0, 0)
Screenshot: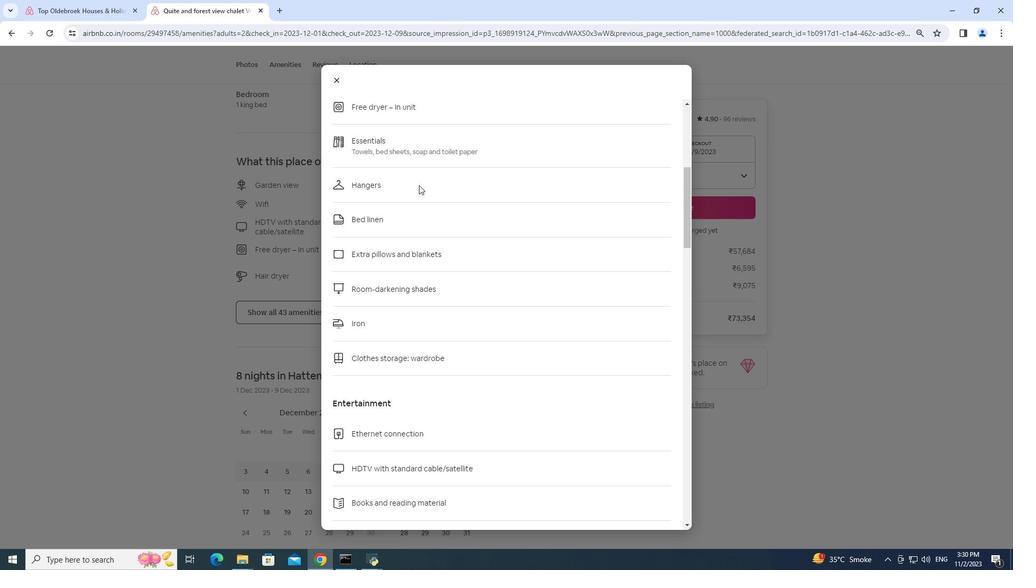 
Action: Mouse moved to (418, 183)
Screenshot: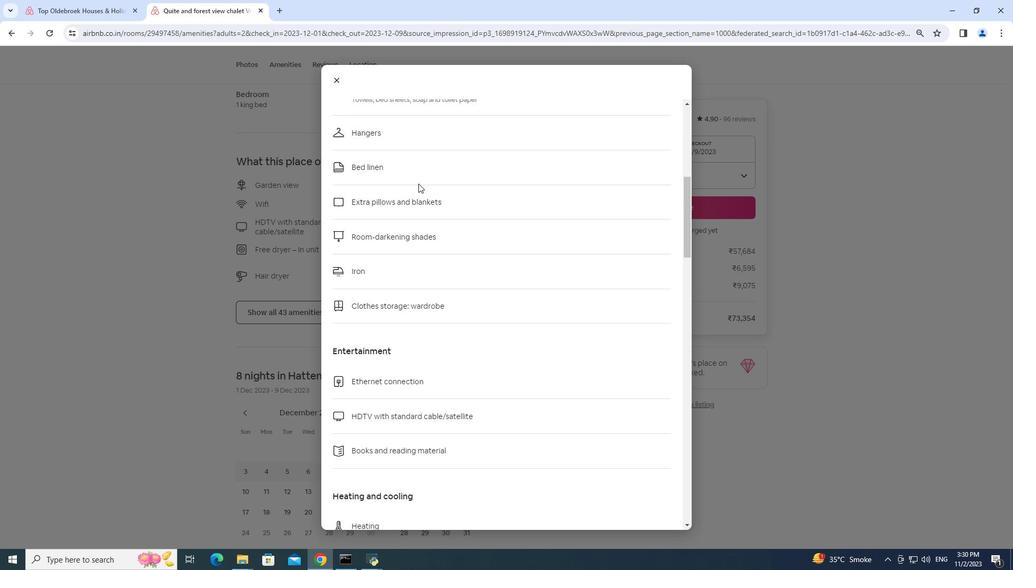 
Action: Mouse scrolled (418, 183) with delta (0, 0)
Screenshot: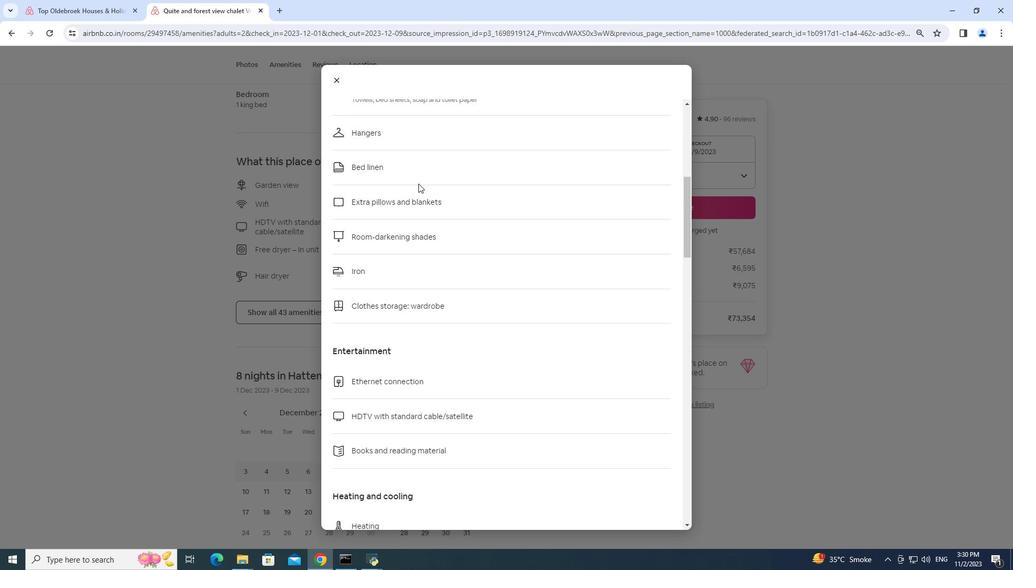 
Action: Mouse moved to (419, 165)
Screenshot: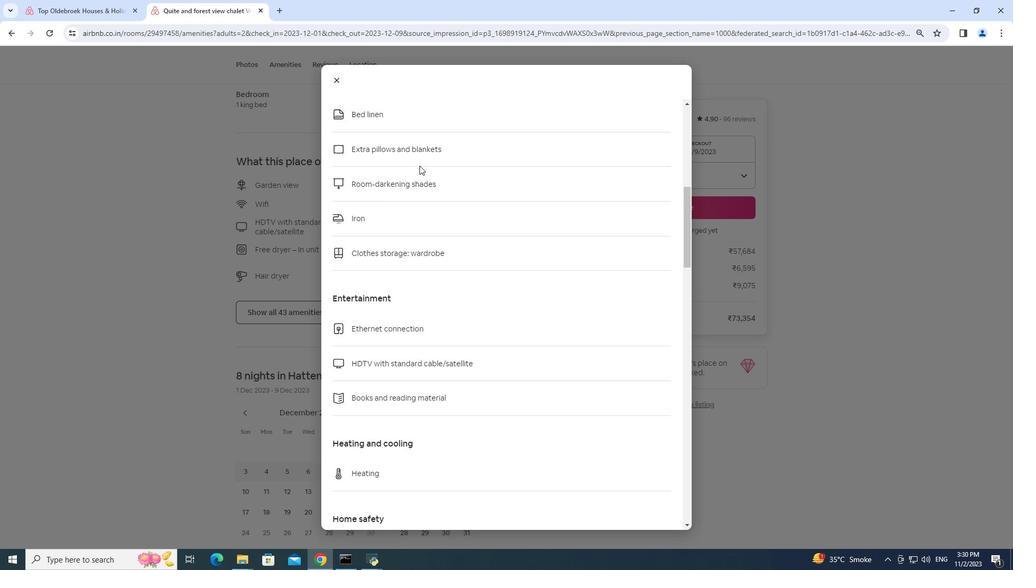 
Action: Mouse scrolled (419, 165) with delta (0, 0)
Screenshot: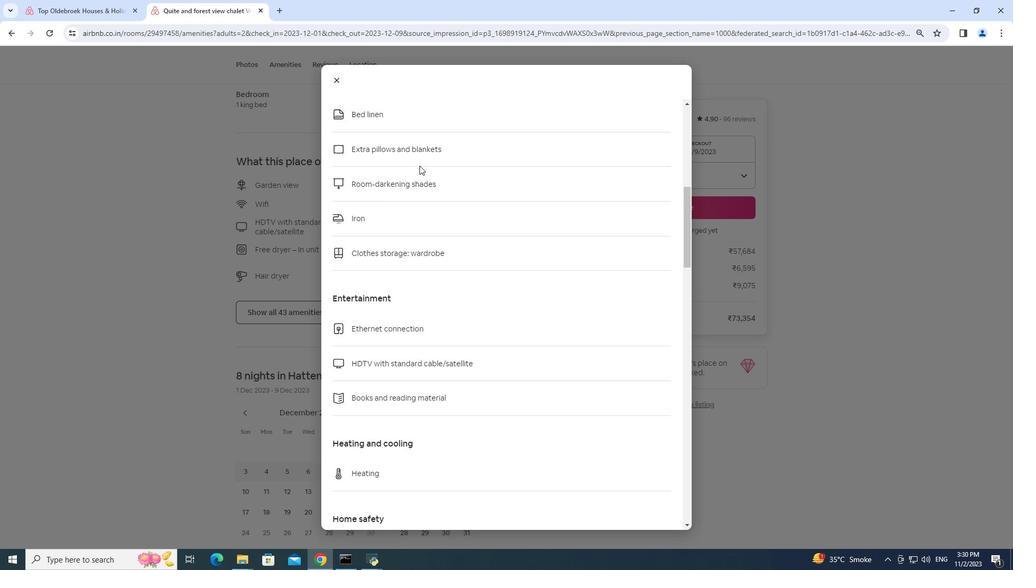 
Action: Mouse scrolled (419, 165) with delta (0, 0)
Screenshot: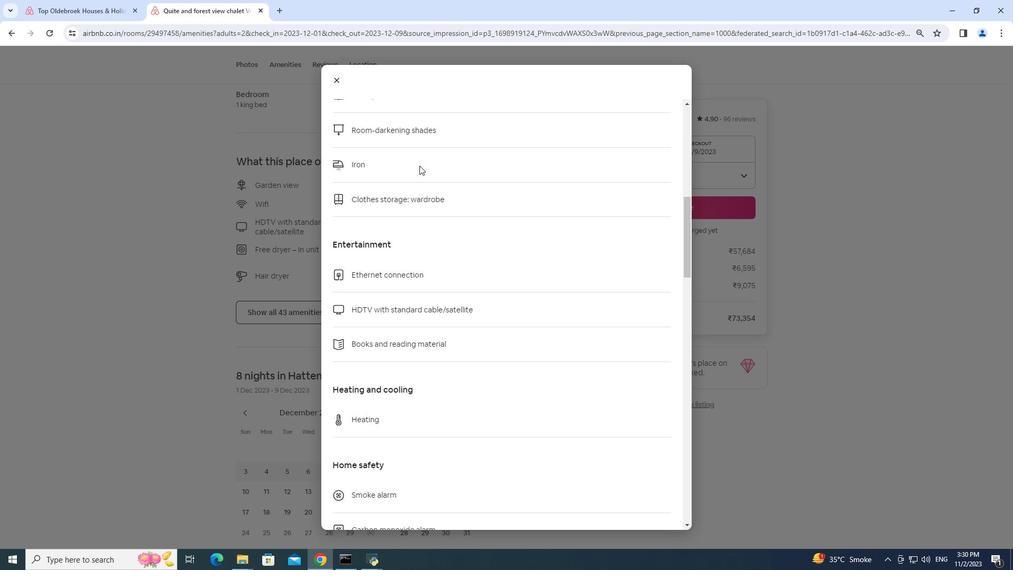
Action: Mouse scrolled (419, 165) with delta (0, 0)
Screenshot: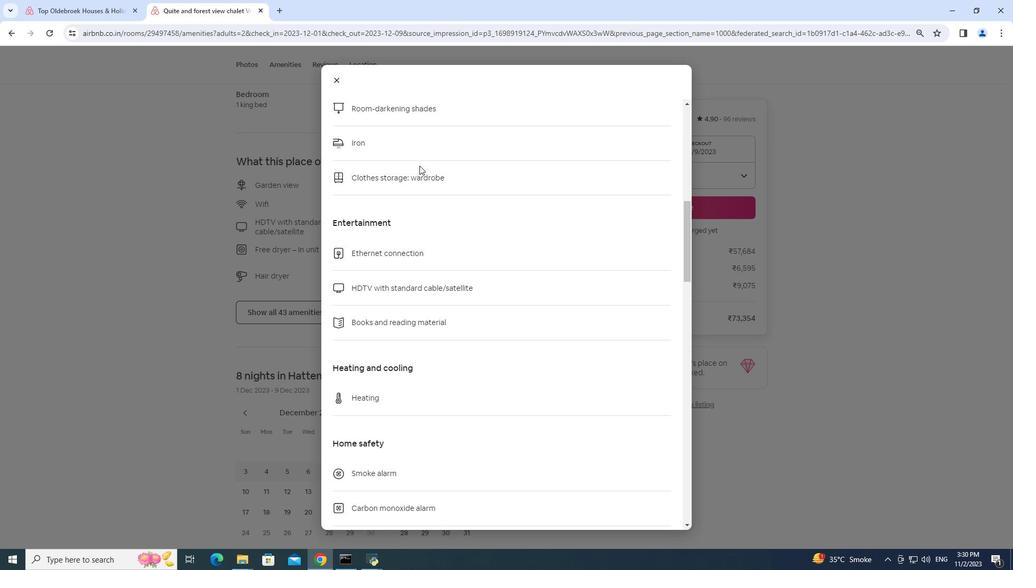
Action: Mouse moved to (419, 167)
Screenshot: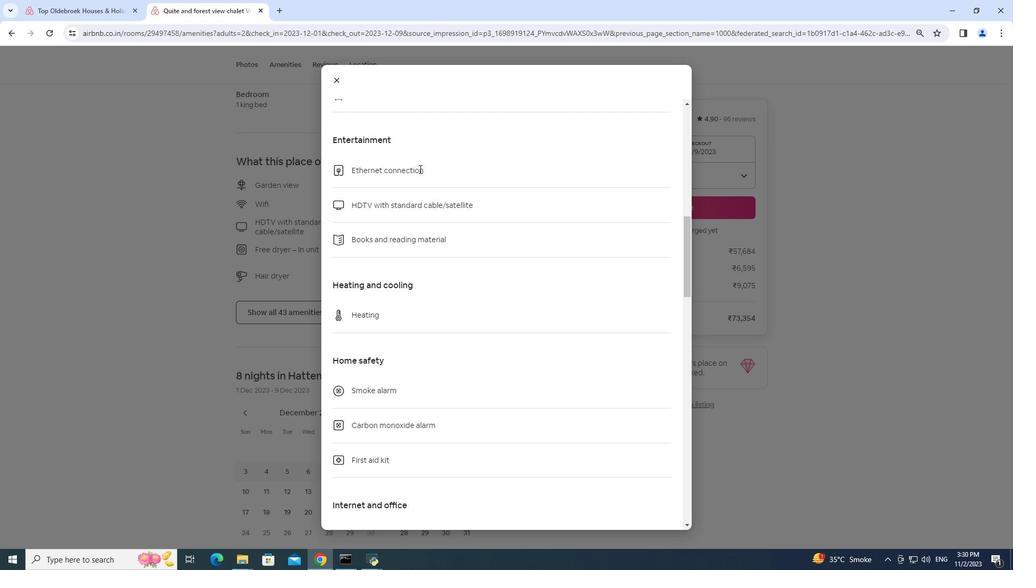
Action: Mouse scrolled (419, 167) with delta (0, 0)
Screenshot: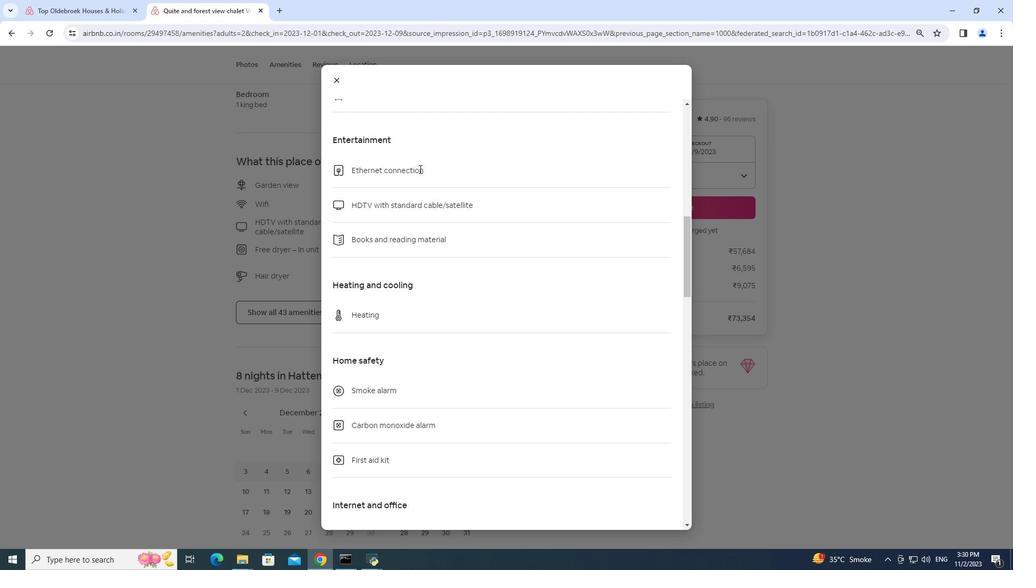 
Action: Mouse moved to (419, 168)
Screenshot: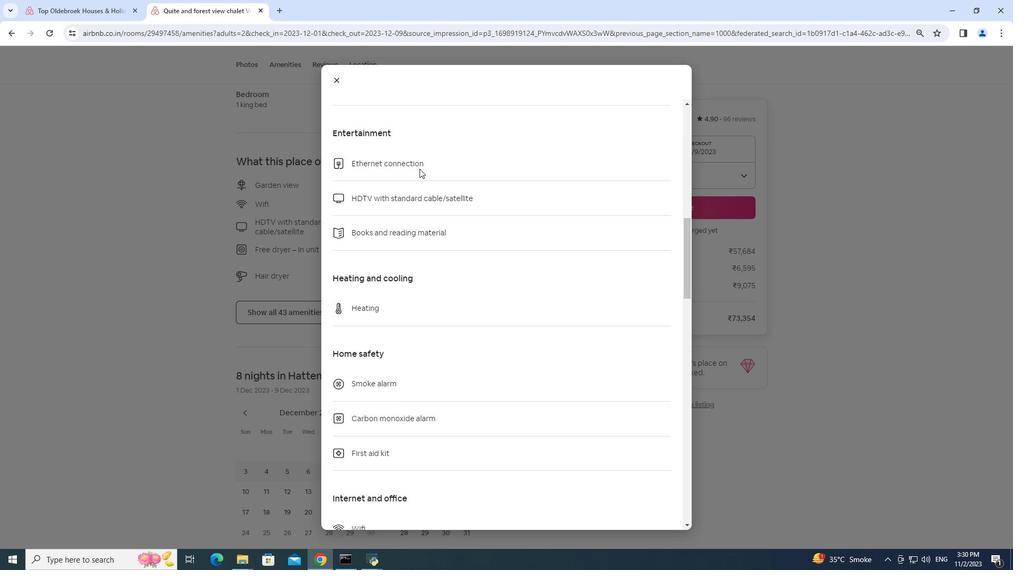 
Action: Mouse scrolled (419, 168) with delta (0, 0)
Screenshot: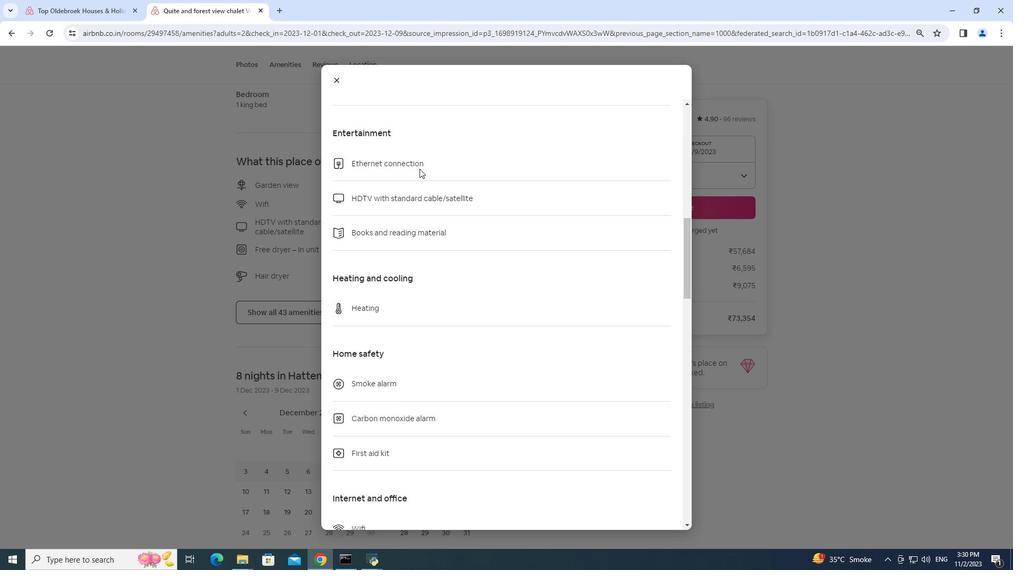 
Action: Mouse moved to (417, 157)
Screenshot: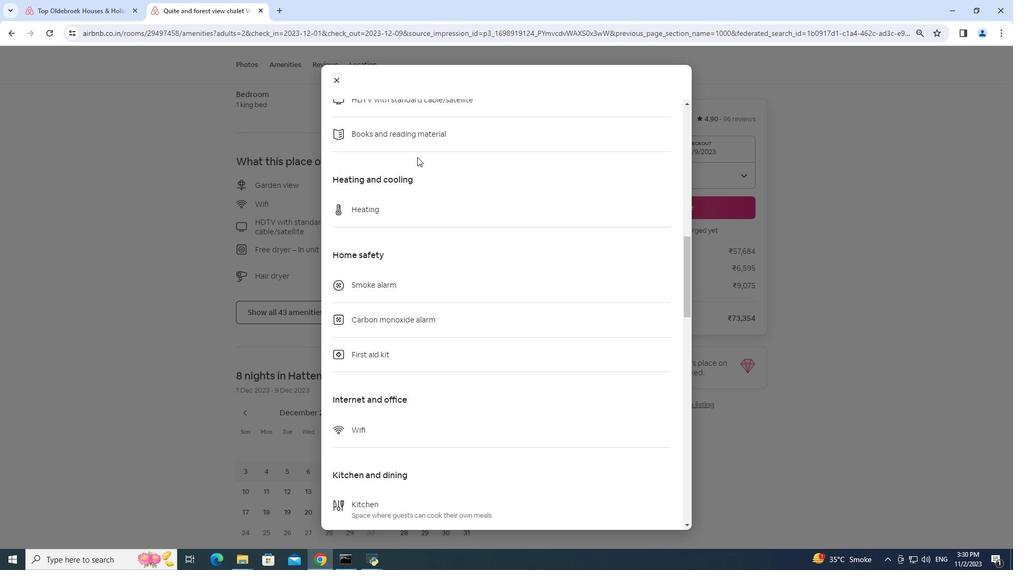 
Action: Mouse scrolled (417, 156) with delta (0, 0)
Screenshot: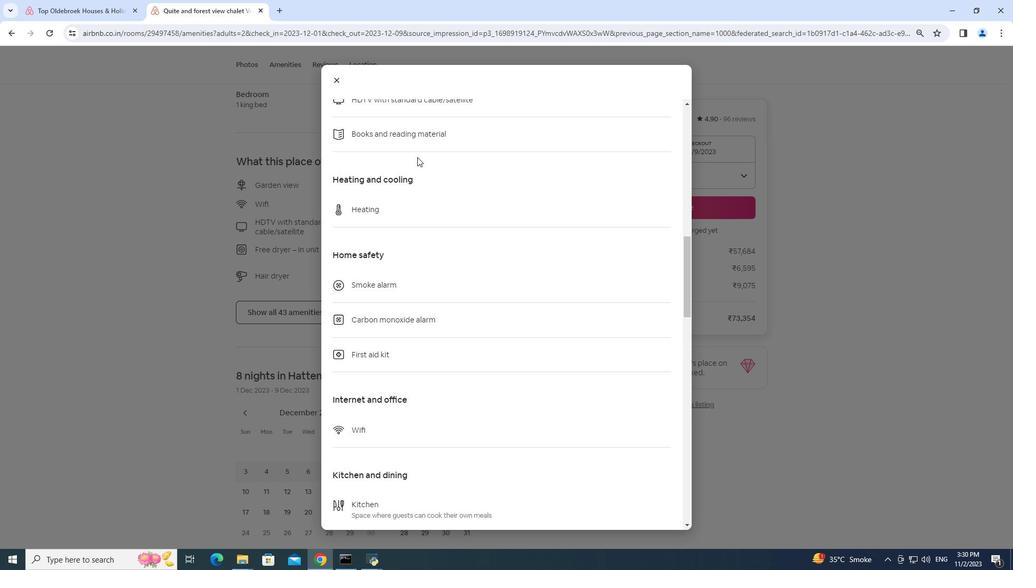 
Action: Mouse scrolled (417, 156) with delta (0, 0)
Screenshot: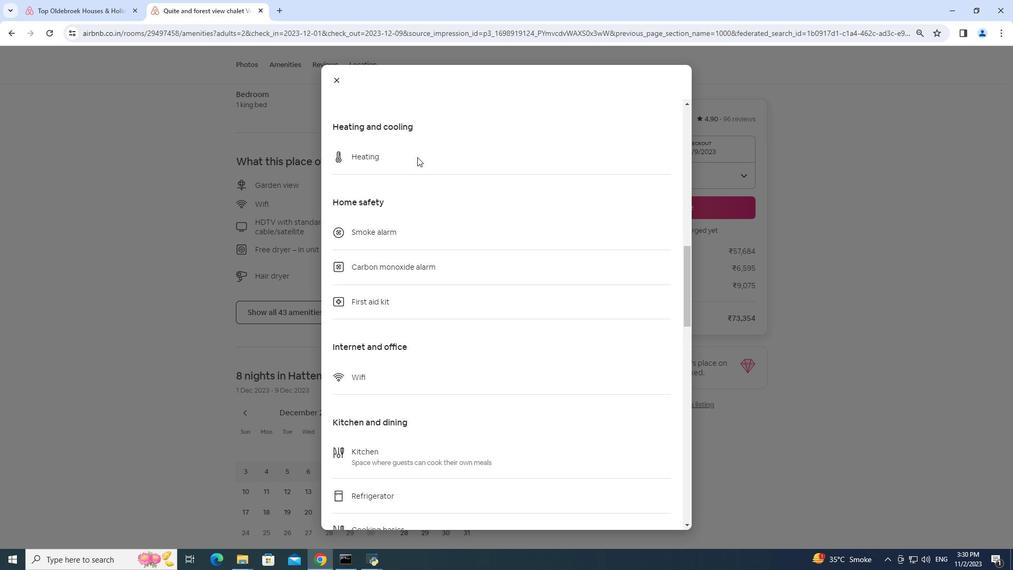 
Action: Mouse moved to (419, 159)
Screenshot: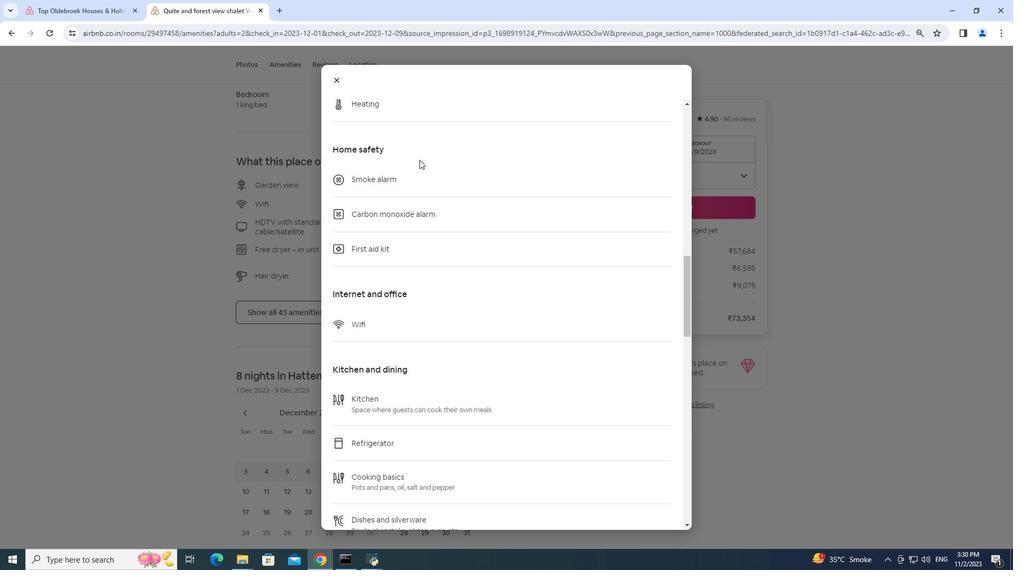
Action: Mouse scrolled (419, 159) with delta (0, 0)
Screenshot: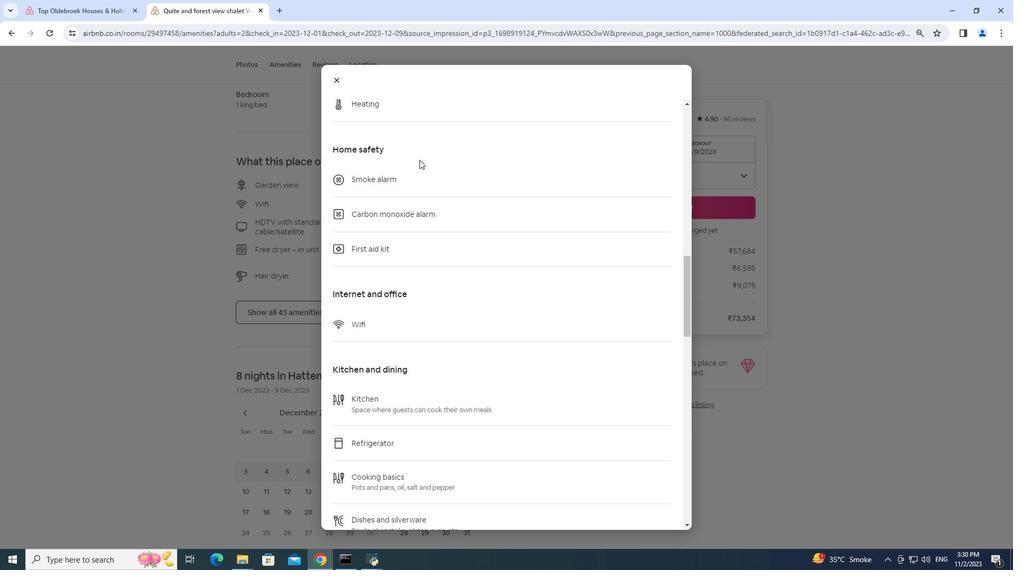 
Action: Mouse scrolled (419, 159) with delta (0, 0)
Screenshot: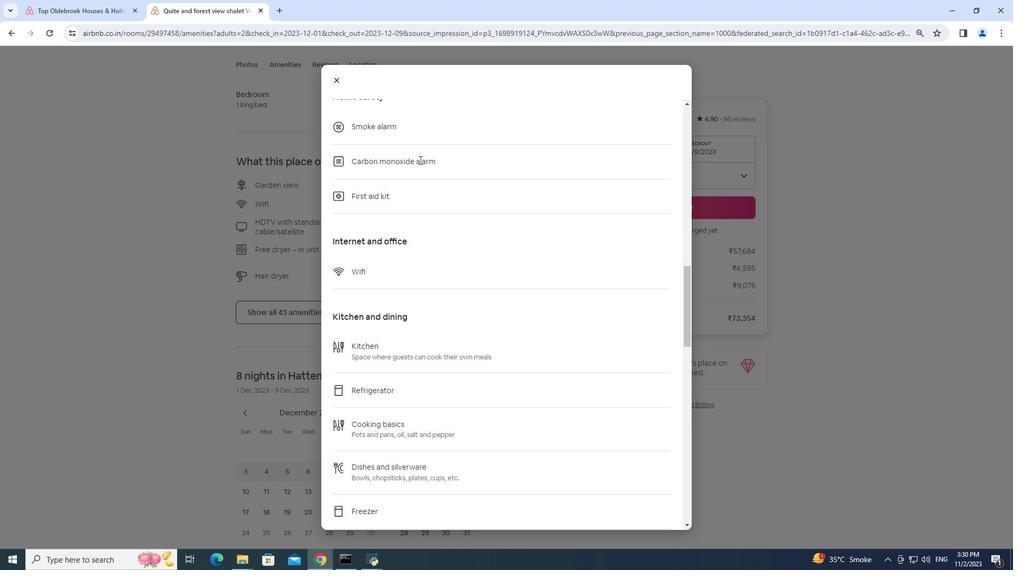 
Action: Mouse scrolled (419, 159) with delta (0, 0)
Screenshot: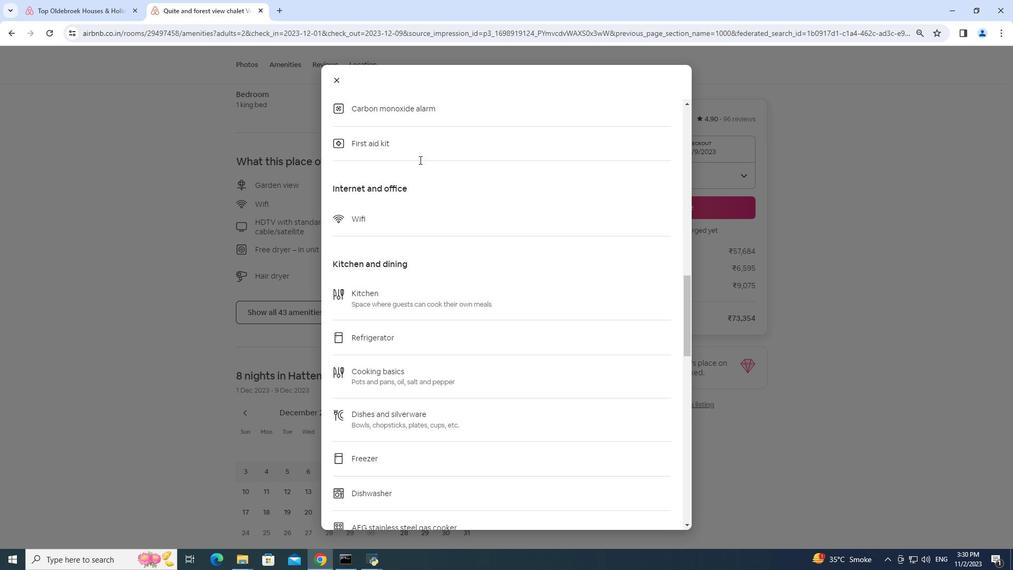 
Action: Mouse scrolled (419, 159) with delta (0, 0)
Screenshot: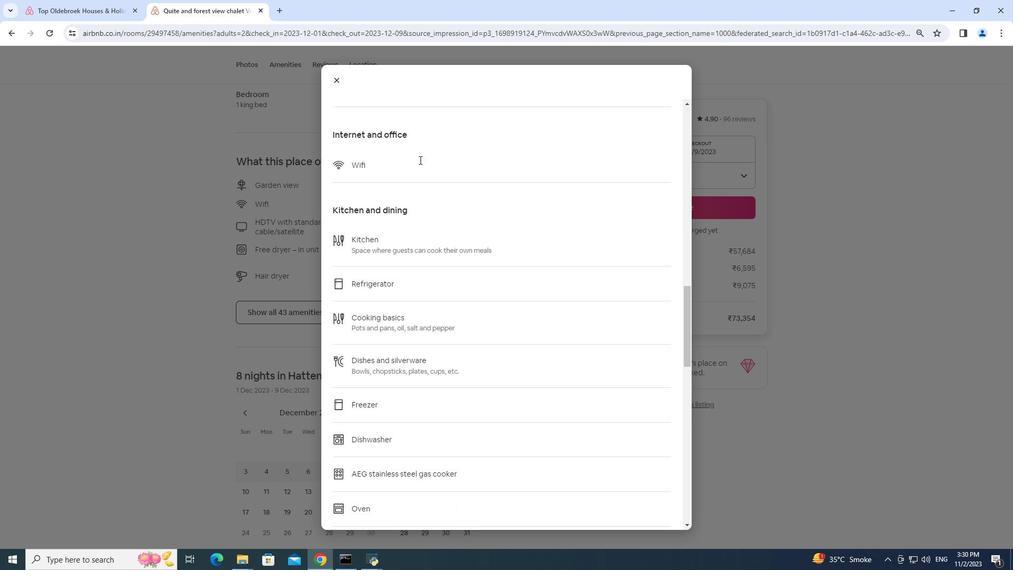 
Action: Mouse moved to (420, 163)
Screenshot: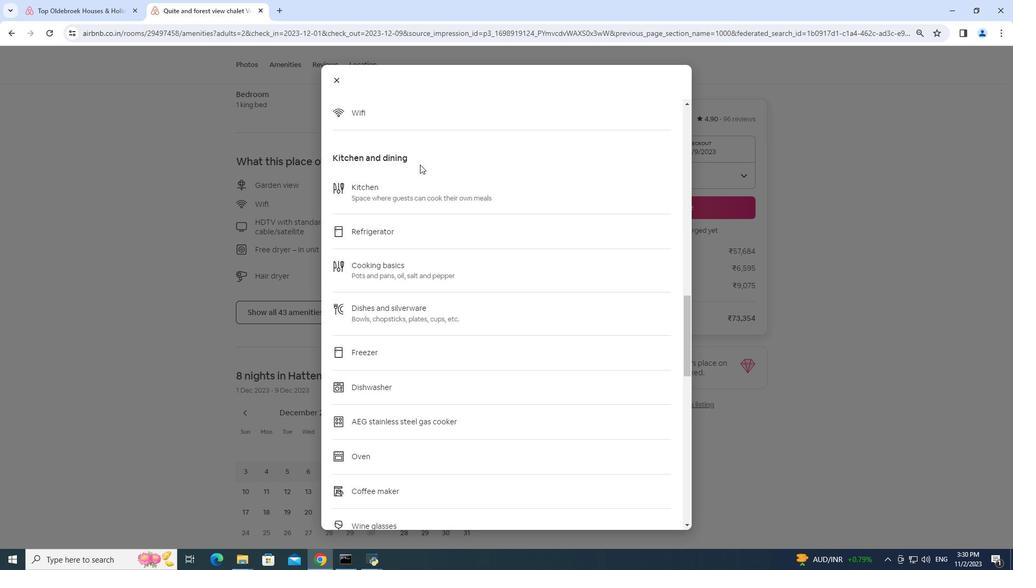
Action: Mouse scrolled (420, 162) with delta (0, 0)
Screenshot: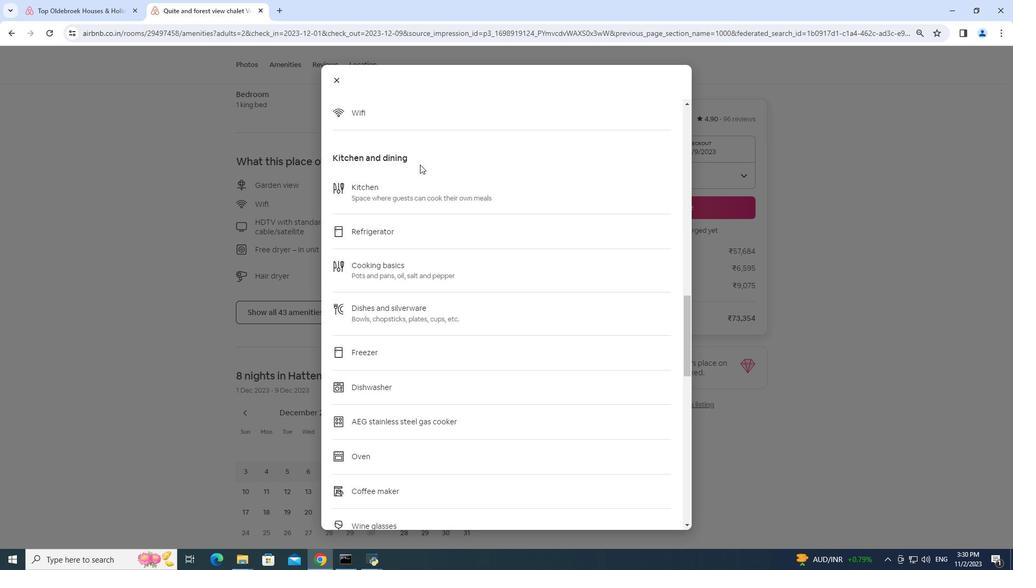 
Action: Mouse moved to (420, 164)
Screenshot: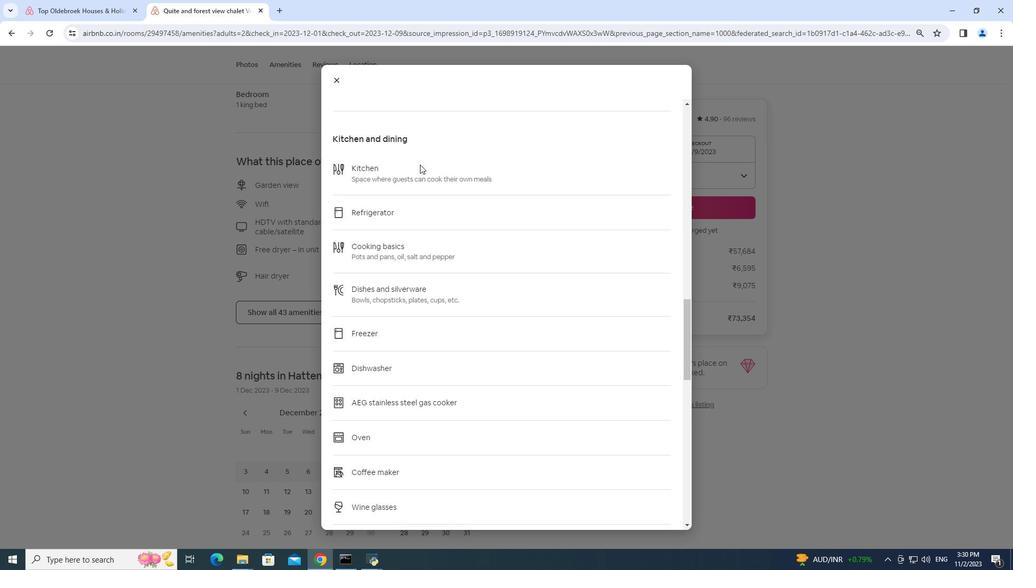 
Action: Mouse scrolled (420, 164) with delta (0, 0)
Screenshot: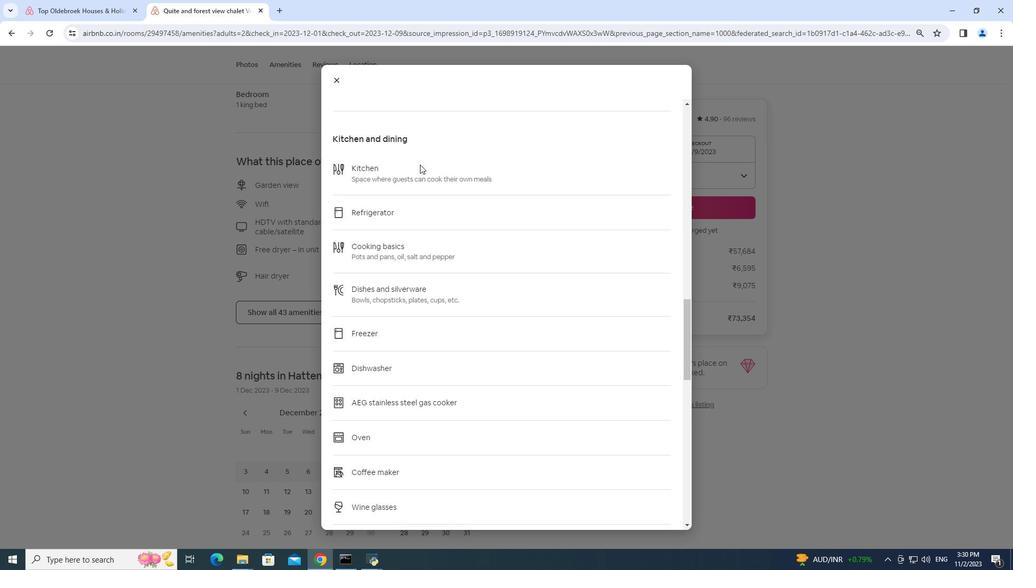 
Action: Mouse moved to (414, 149)
Screenshot: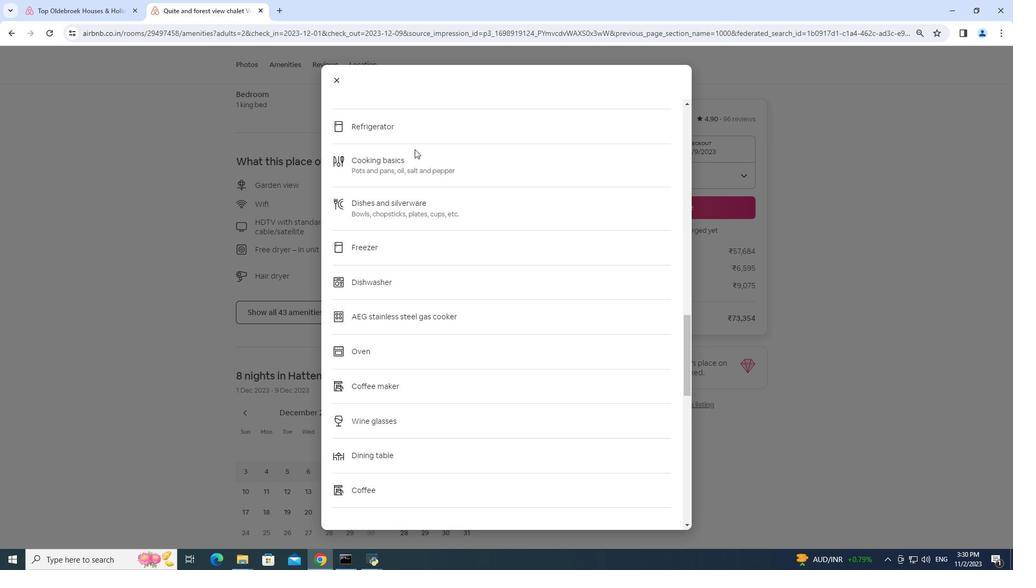 
Action: Mouse scrolled (414, 148) with delta (0, 0)
Screenshot: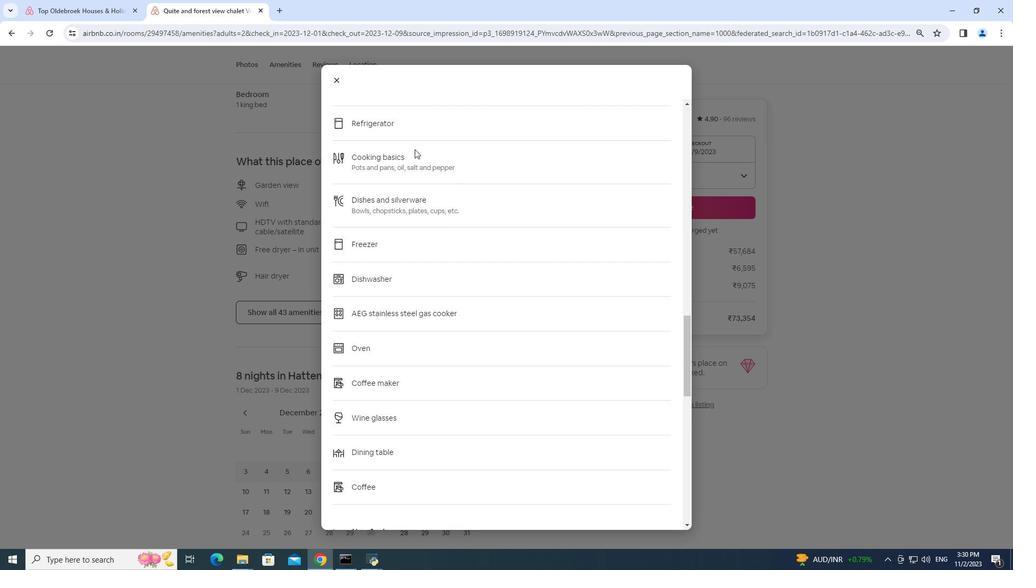 
Action: Mouse scrolled (414, 148) with delta (0, 0)
Screenshot: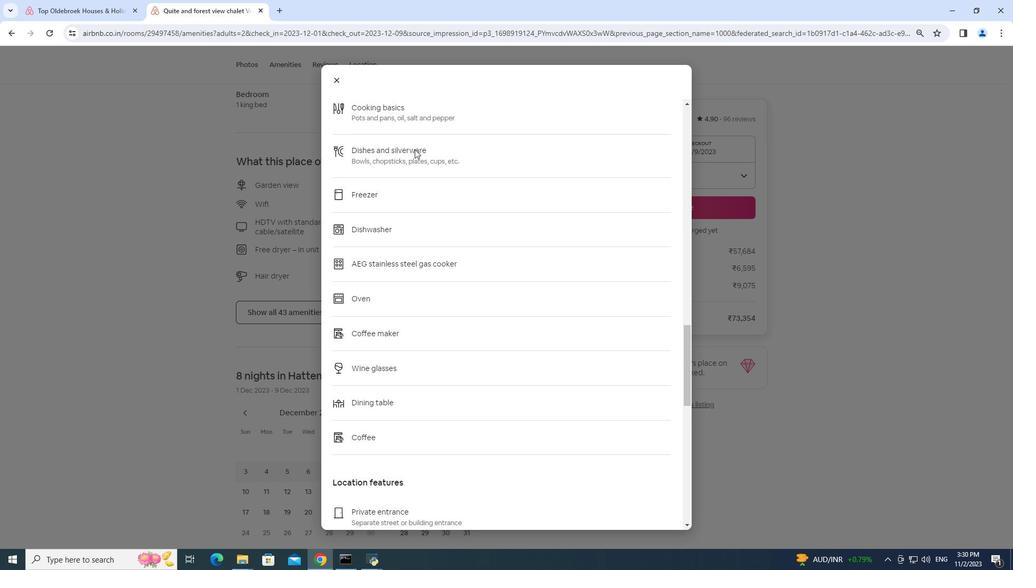 
Action: Mouse scrolled (414, 148) with delta (0, 0)
Screenshot: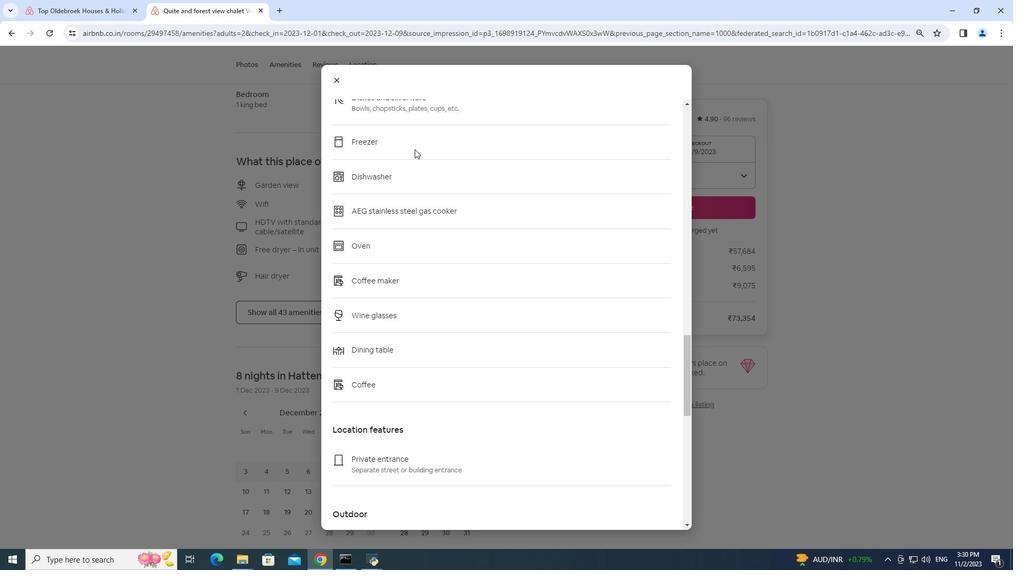 
Action: Mouse scrolled (414, 148) with delta (0, 0)
Screenshot: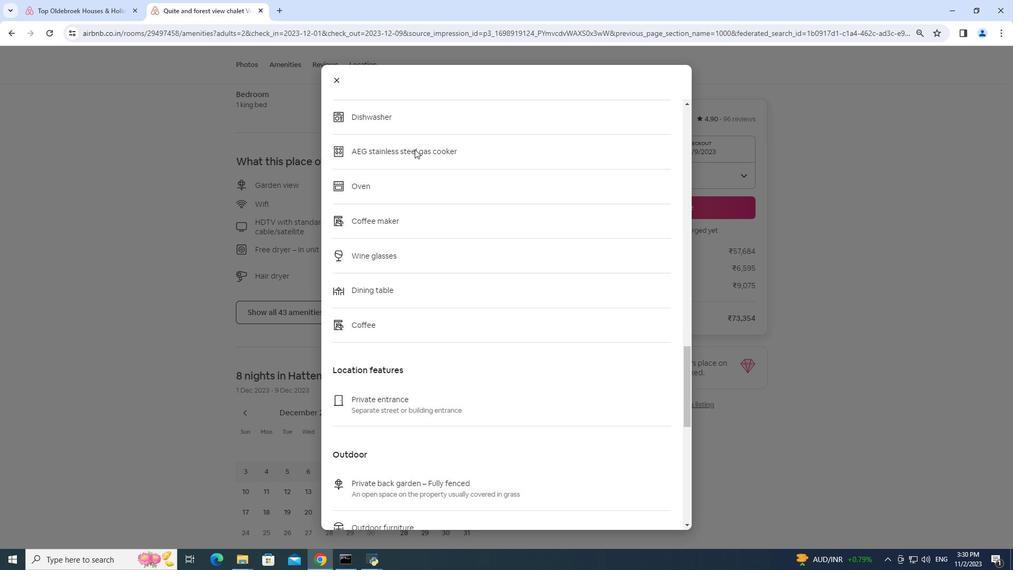 
Action: Mouse scrolled (414, 148) with delta (0, 0)
Screenshot: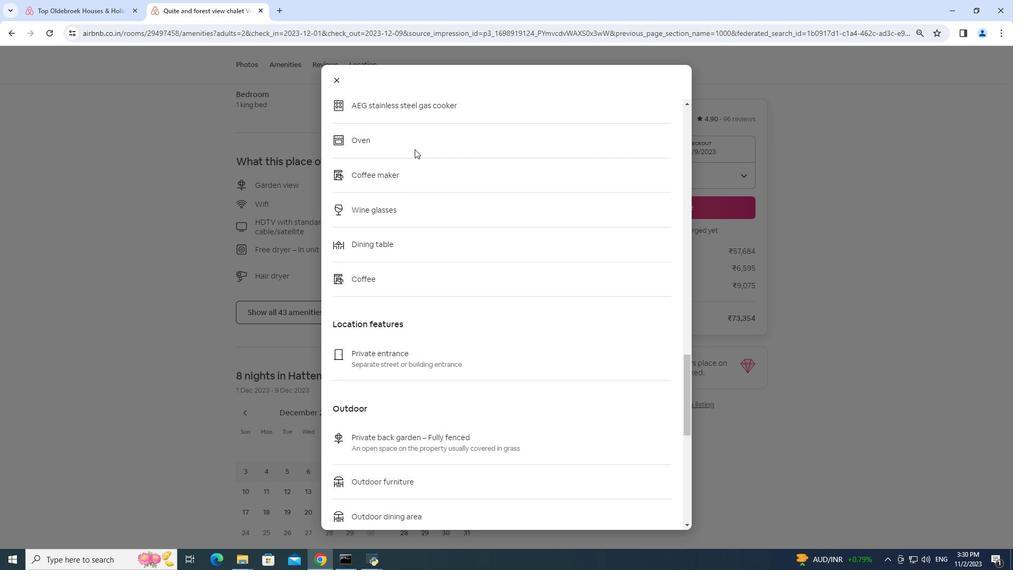 
Action: Mouse scrolled (414, 148) with delta (0, 0)
Screenshot: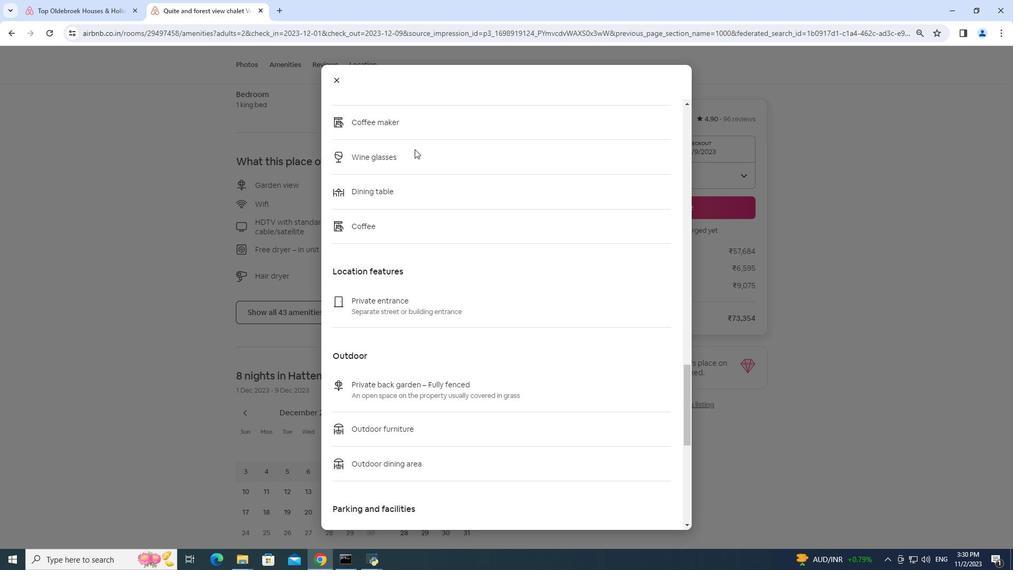 
Action: Mouse moved to (414, 149)
Screenshot: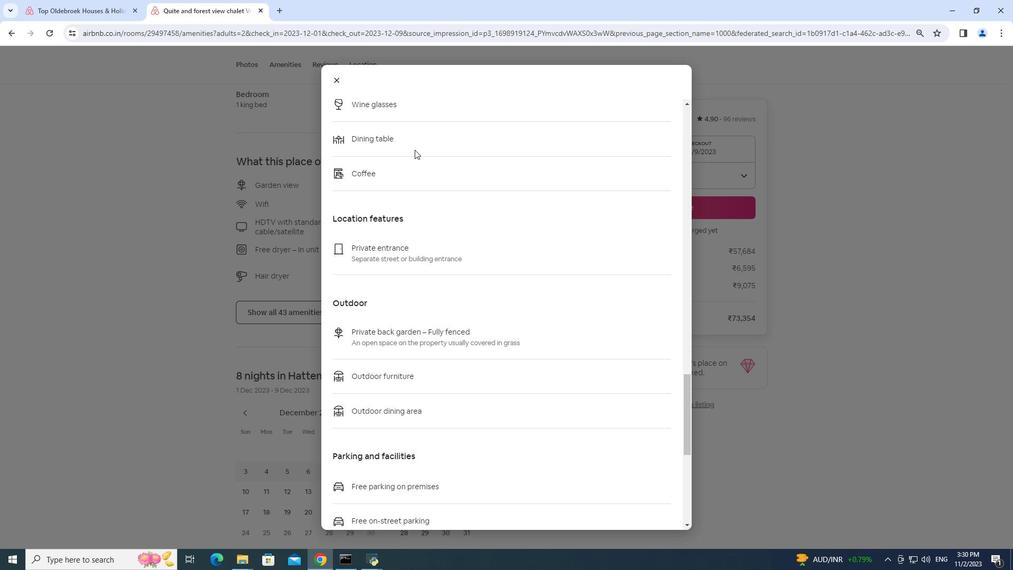 
Action: Mouse scrolled (414, 149) with delta (0, 0)
Screenshot: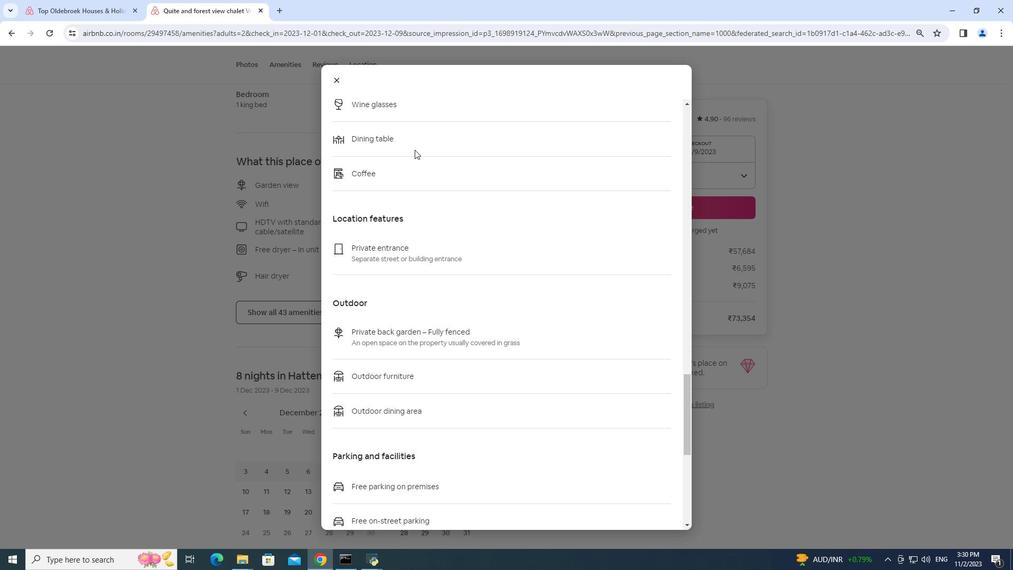 
Action: Mouse moved to (415, 154)
Screenshot: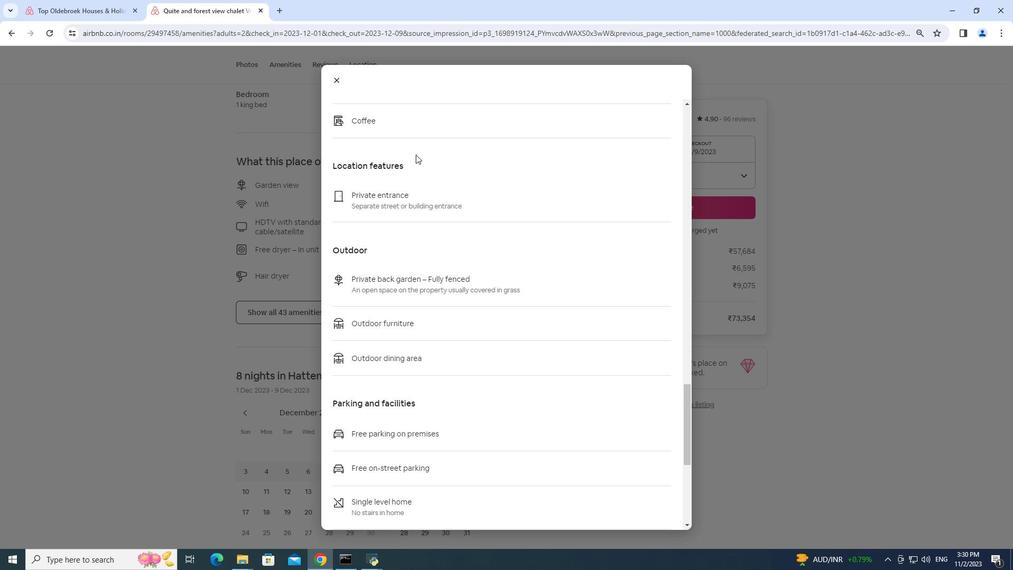 
Action: Mouse scrolled (415, 154) with delta (0, 0)
Screenshot: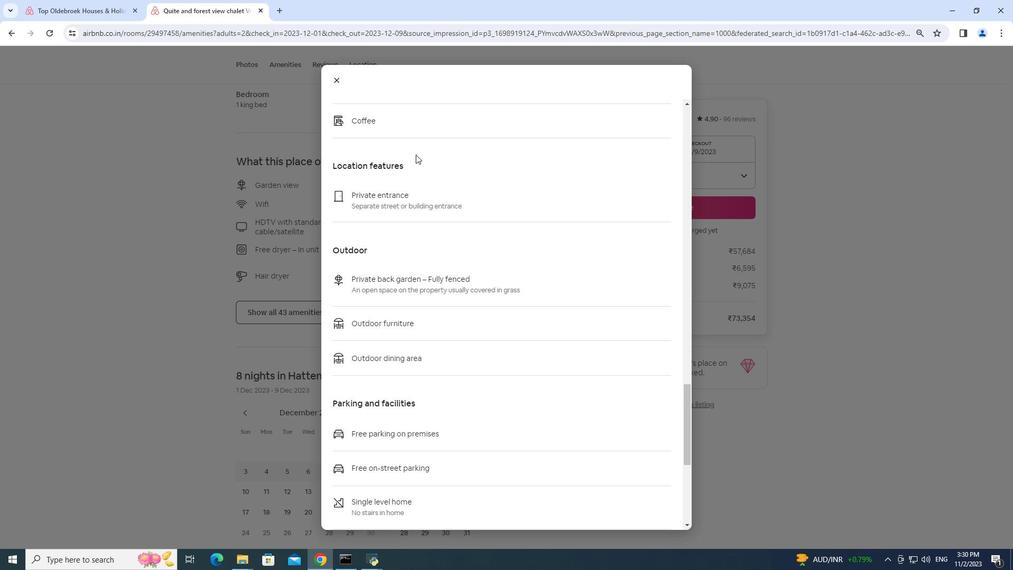 
Action: Mouse moved to (414, 162)
Screenshot: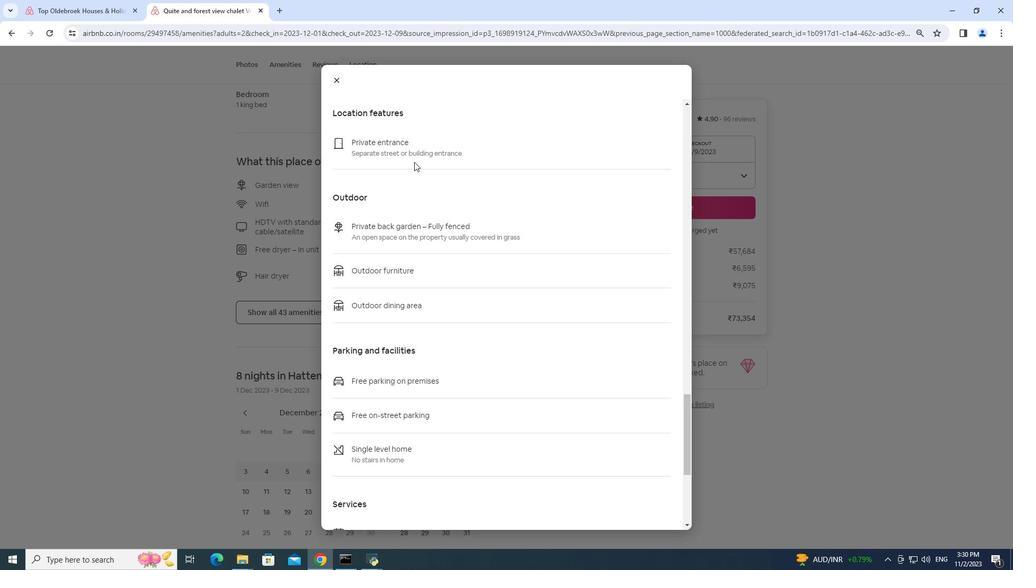 
Action: Mouse scrolled (414, 161) with delta (0, 0)
Screenshot: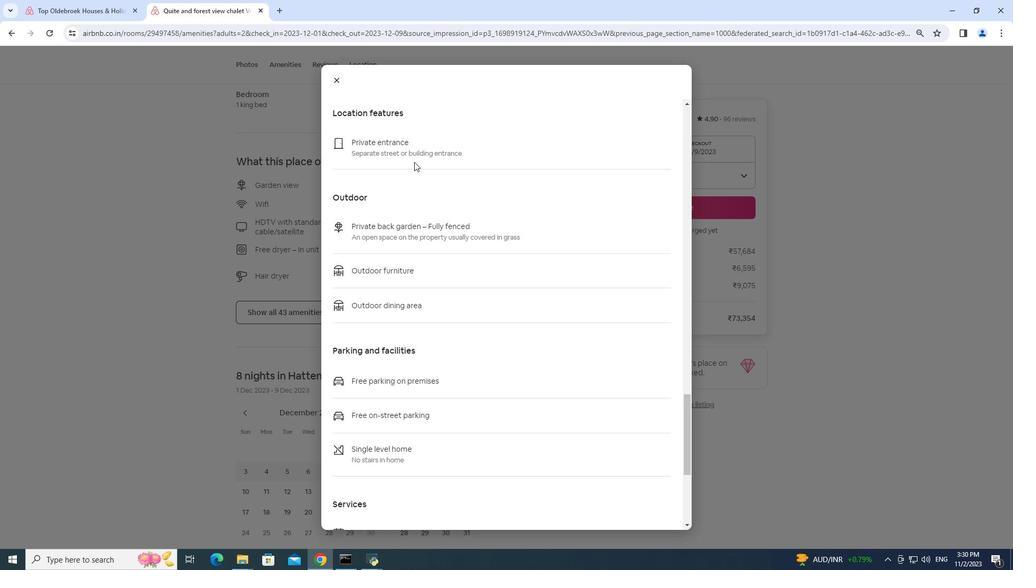 
Action: Mouse moved to (414, 162)
Screenshot: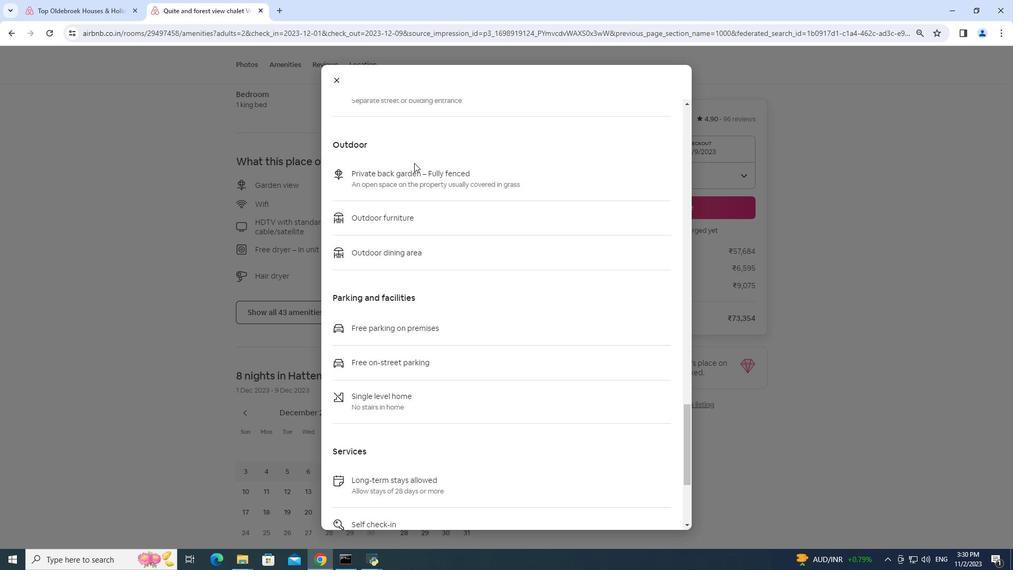 
Action: Mouse scrolled (414, 162) with delta (0, 0)
Screenshot: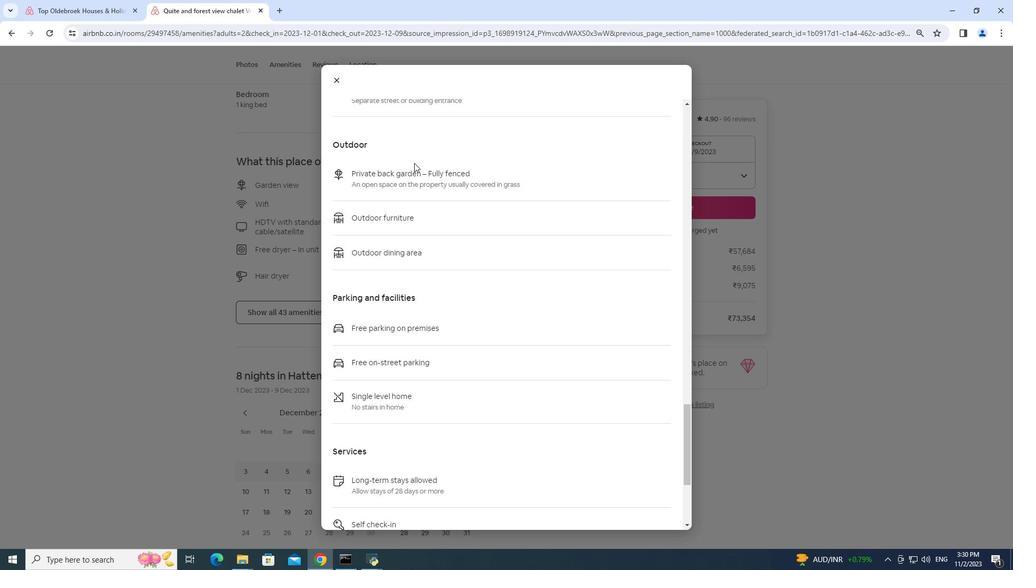 
Action: Mouse moved to (414, 163)
Screenshot: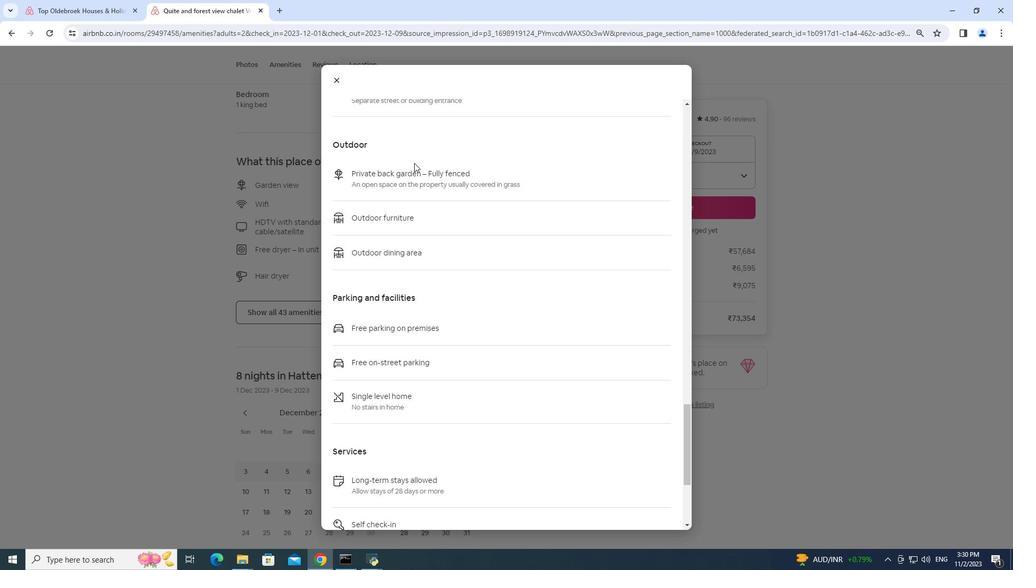 
Action: Mouse scrolled (414, 162) with delta (0, 0)
Screenshot: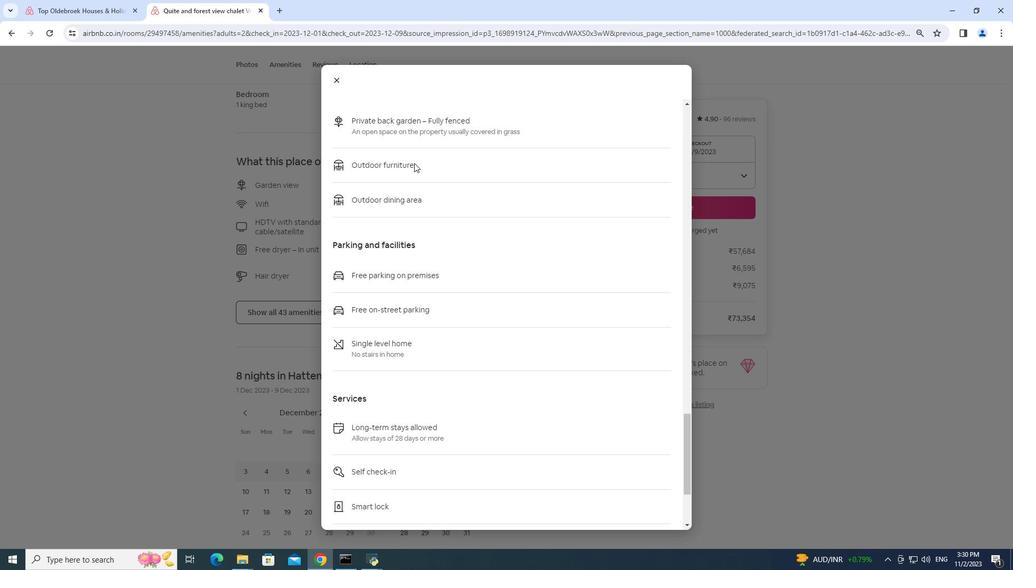 
Action: Mouse scrolled (414, 162) with delta (0, 0)
Screenshot: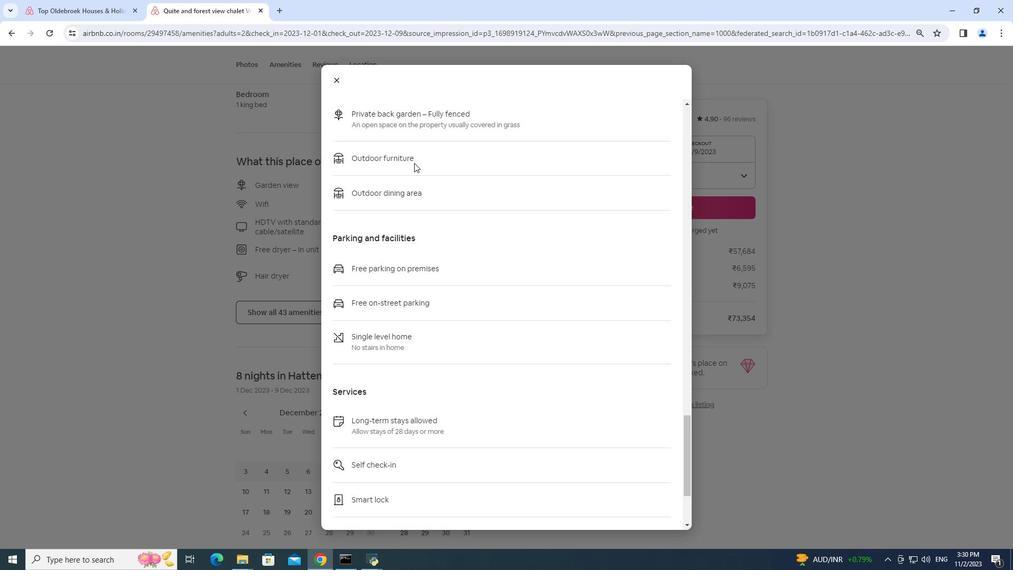 
Action: Mouse scrolled (414, 162) with delta (0, 0)
Screenshot: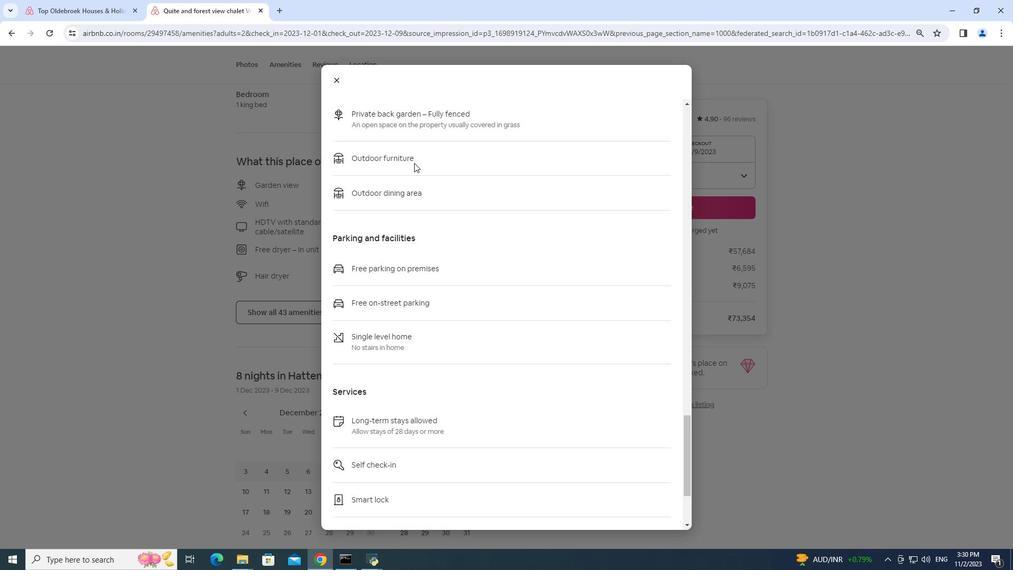 
Action: Mouse moved to (414, 161)
Screenshot: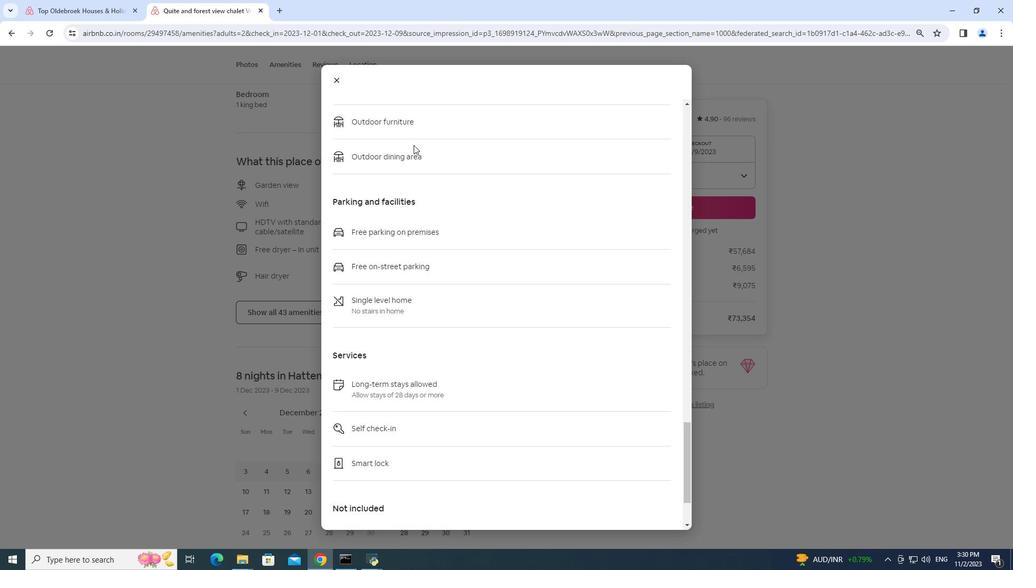 
Action: Mouse scrolled (414, 161) with delta (0, 0)
Screenshot: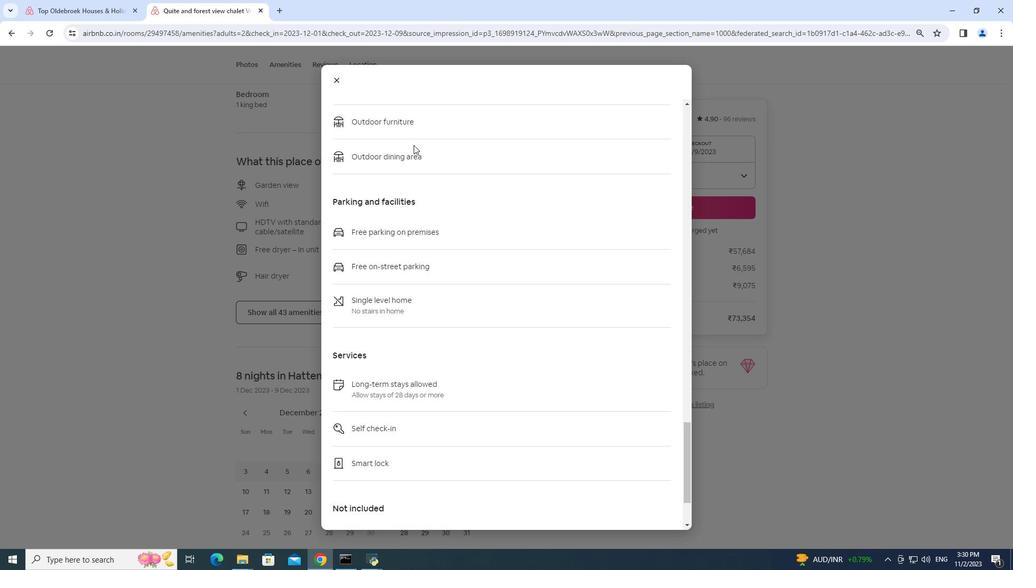 
Action: Mouse moved to (412, 139)
Screenshot: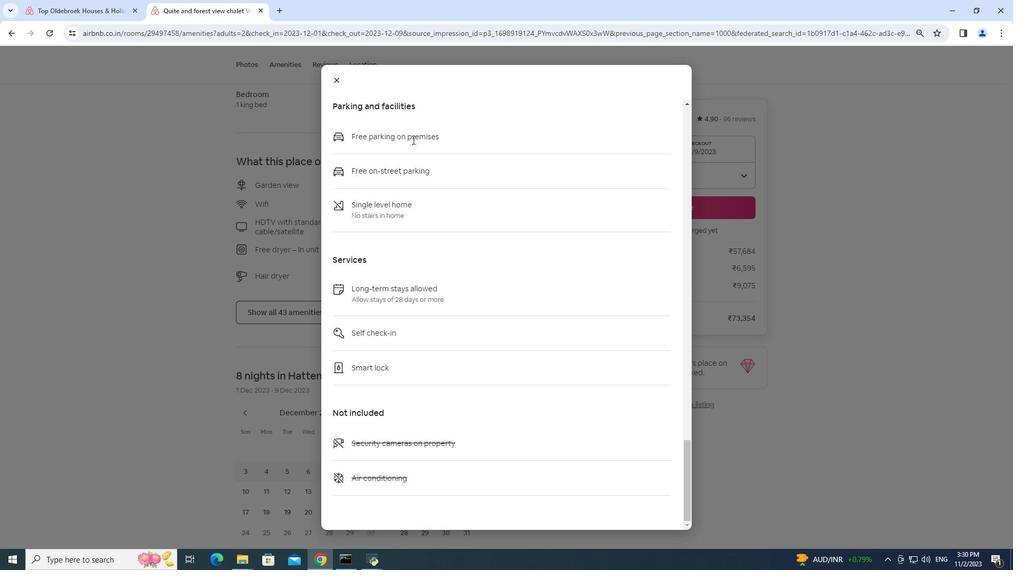
Action: Mouse scrolled (412, 139) with delta (0, 0)
Screenshot: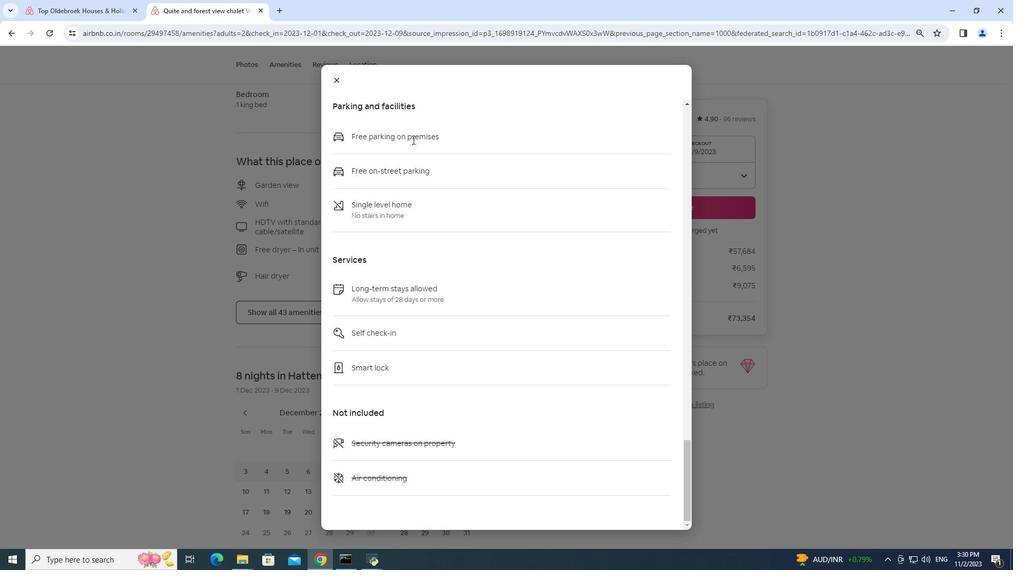 
Action: Mouse scrolled (412, 140) with delta (0, 0)
Screenshot: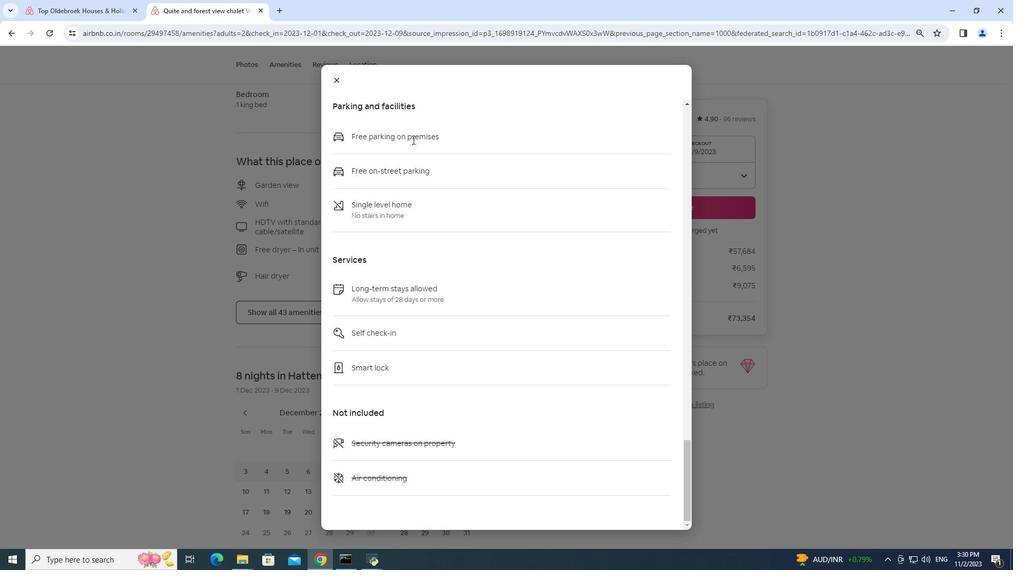 
Action: Mouse scrolled (412, 140) with delta (0, 0)
Screenshot: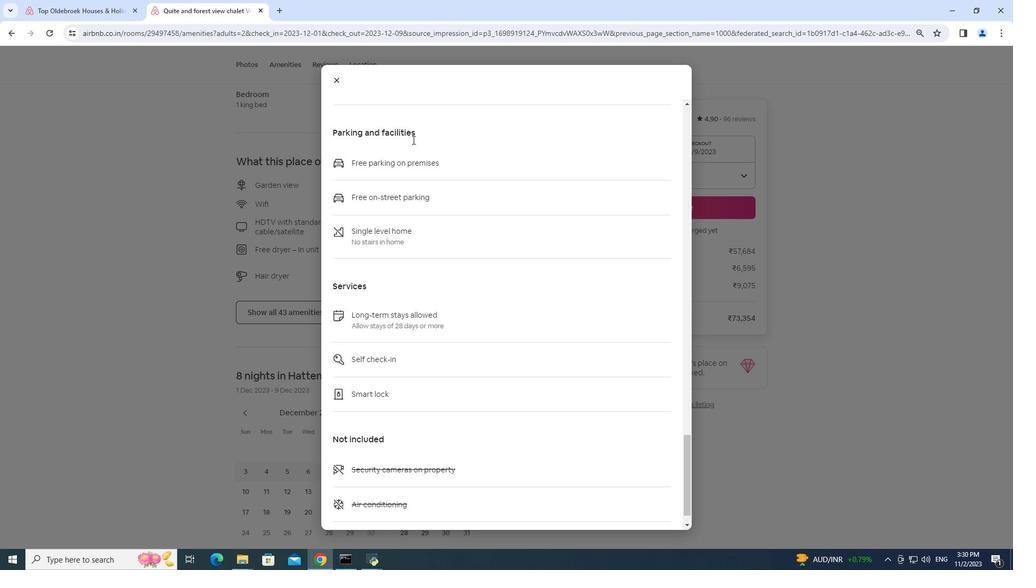 
Action: Mouse scrolled (412, 140) with delta (0, 0)
Screenshot: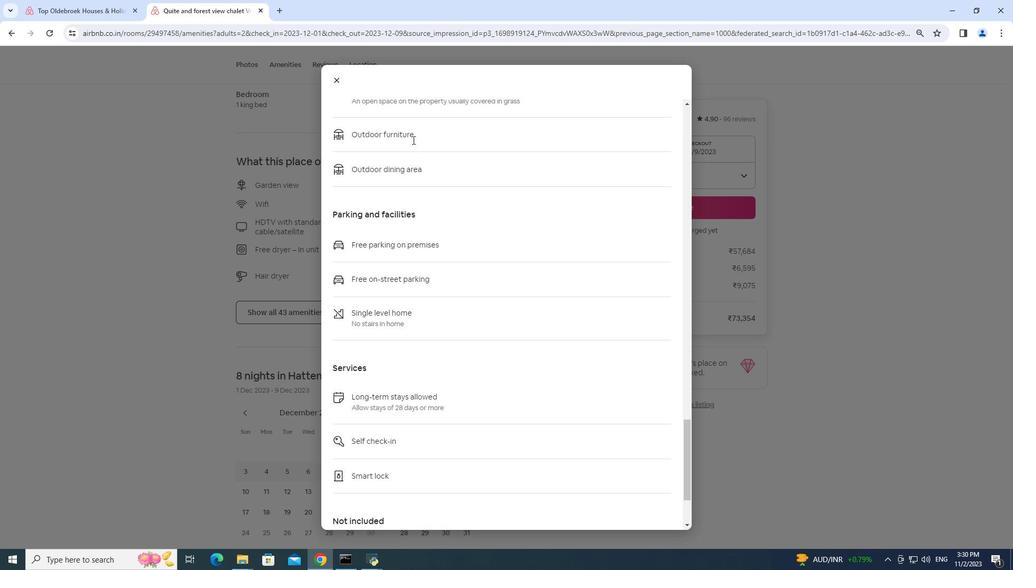 
Action: Mouse scrolled (412, 139) with delta (0, 0)
Screenshot: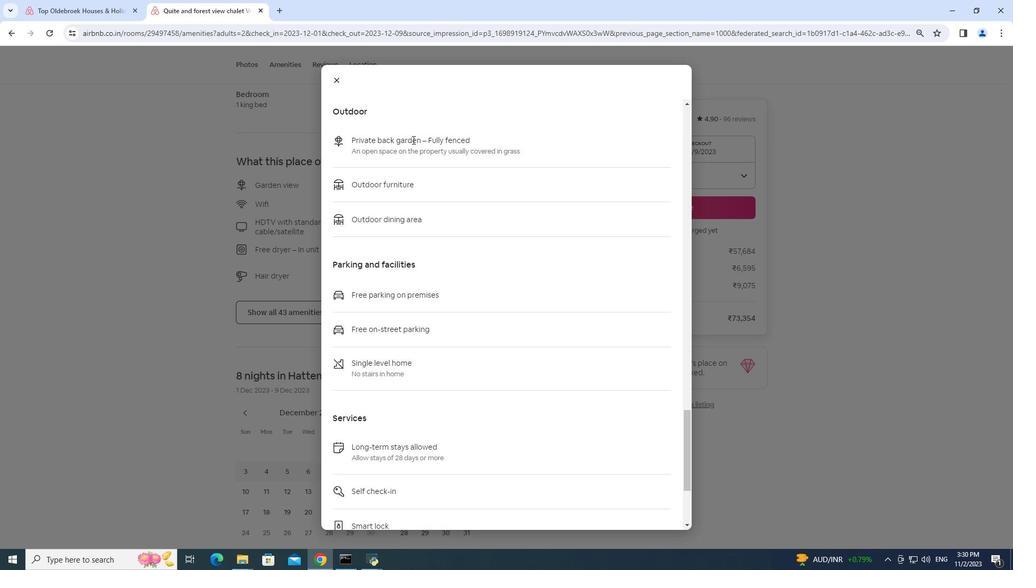 
Action: Mouse scrolled (412, 139) with delta (0, 0)
Screenshot: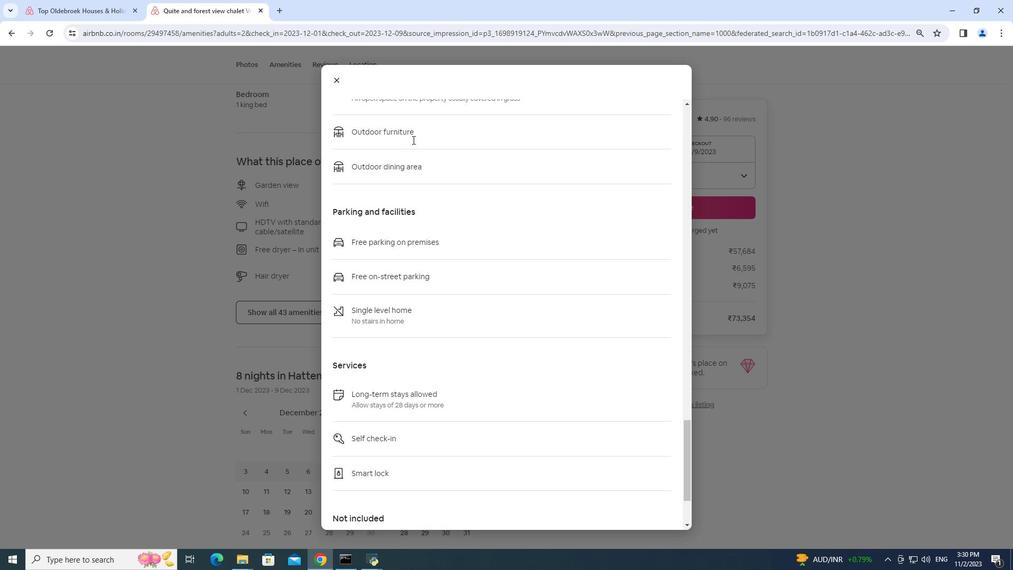 
Action: Mouse moved to (412, 139)
Screenshot: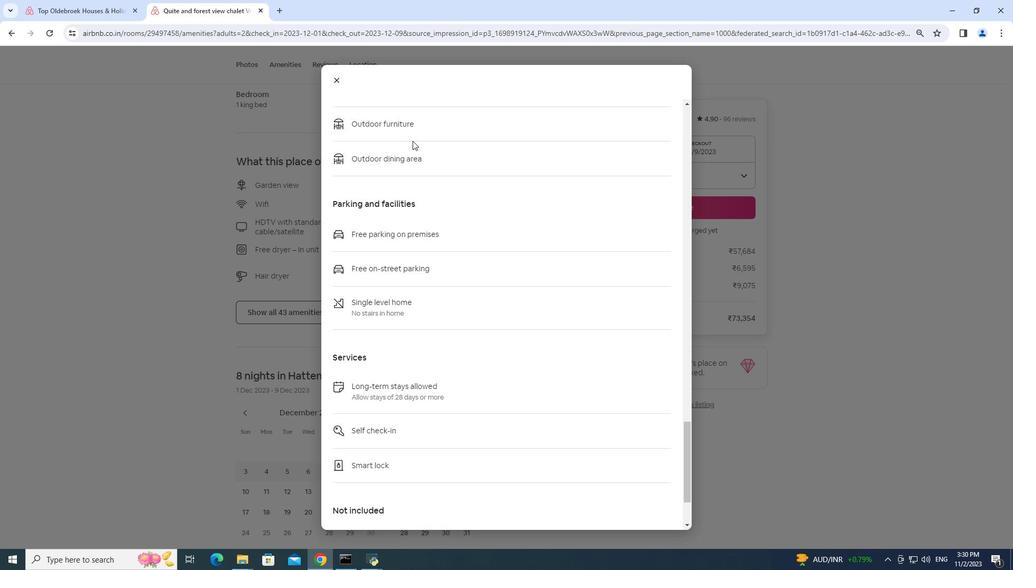 
Action: Mouse scrolled (412, 139) with delta (0, 0)
Screenshot: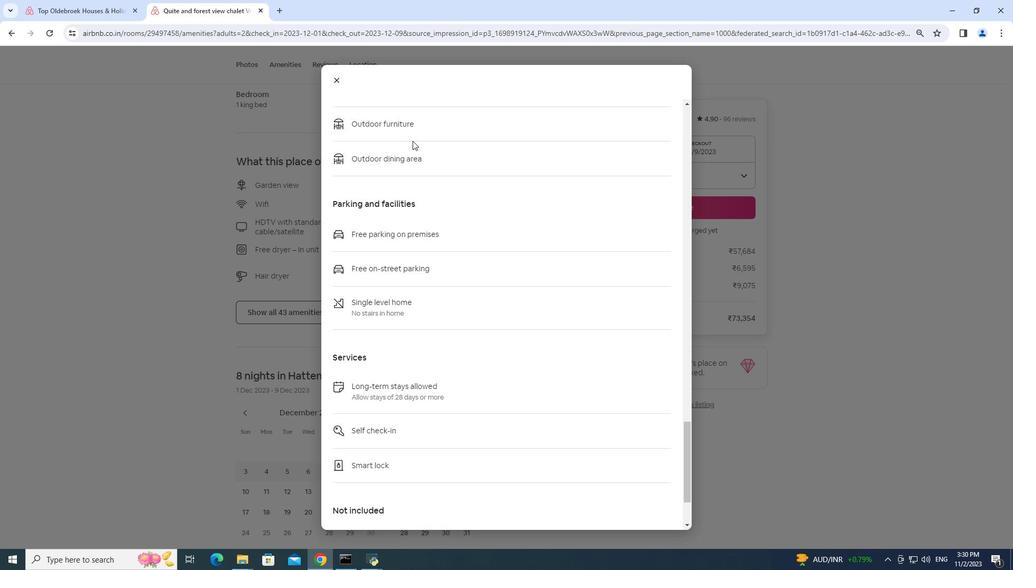 
Action: Mouse moved to (412, 140)
Screenshot: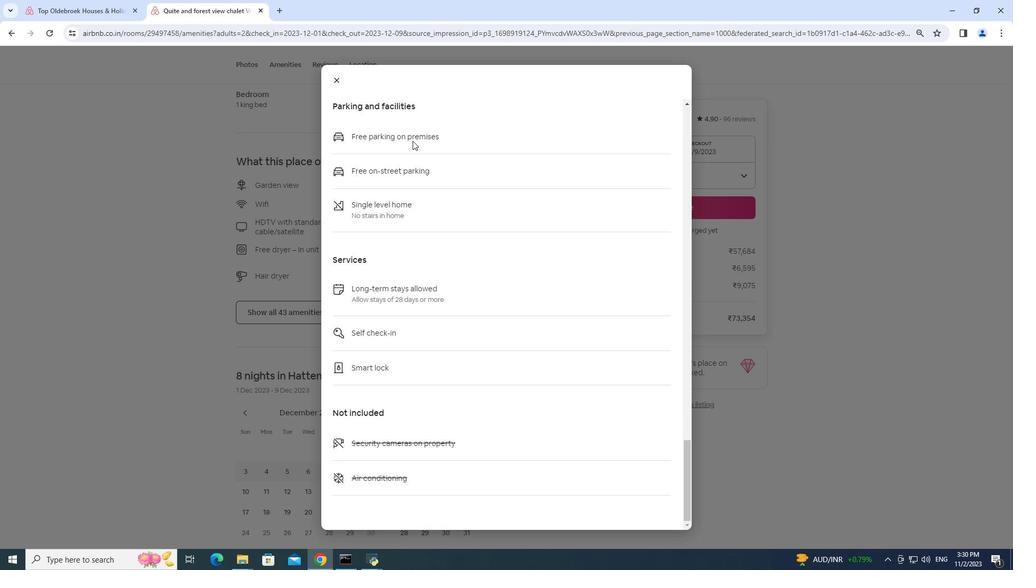 
Action: Mouse scrolled (412, 140) with delta (0, 0)
Screenshot: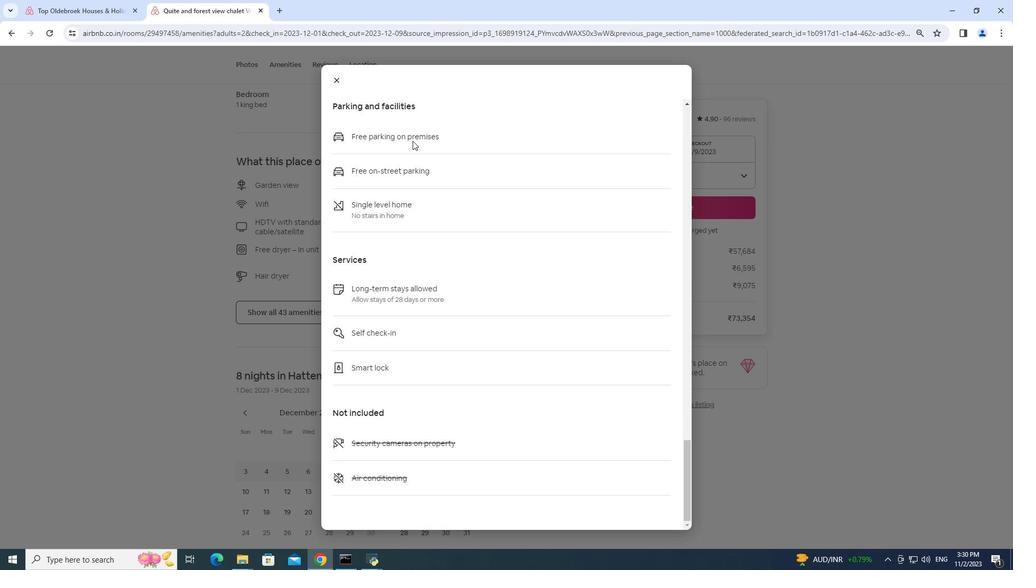 
Action: Mouse scrolled (412, 140) with delta (0, 0)
Screenshot: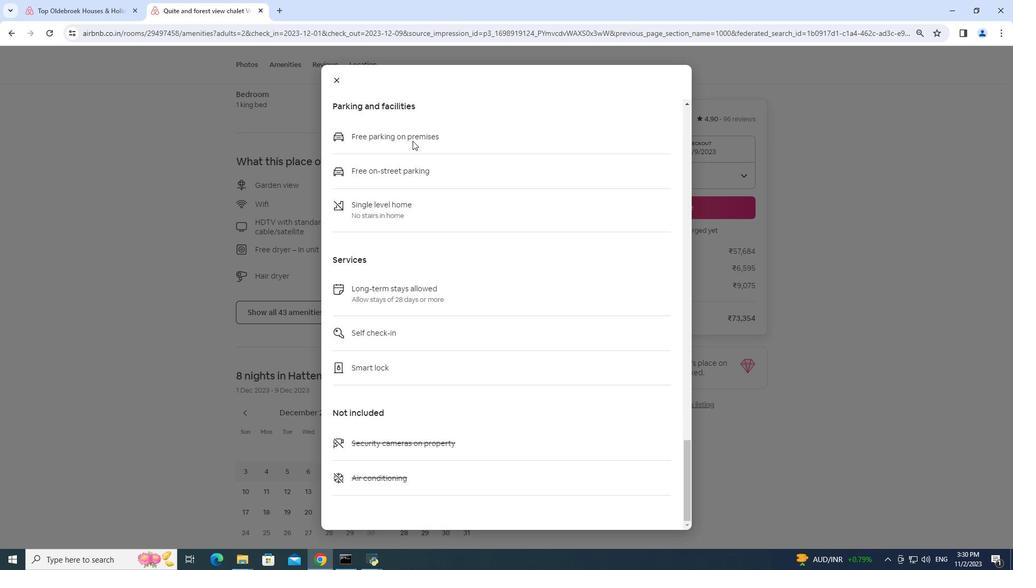 
Action: Mouse scrolled (412, 140) with delta (0, 0)
Screenshot: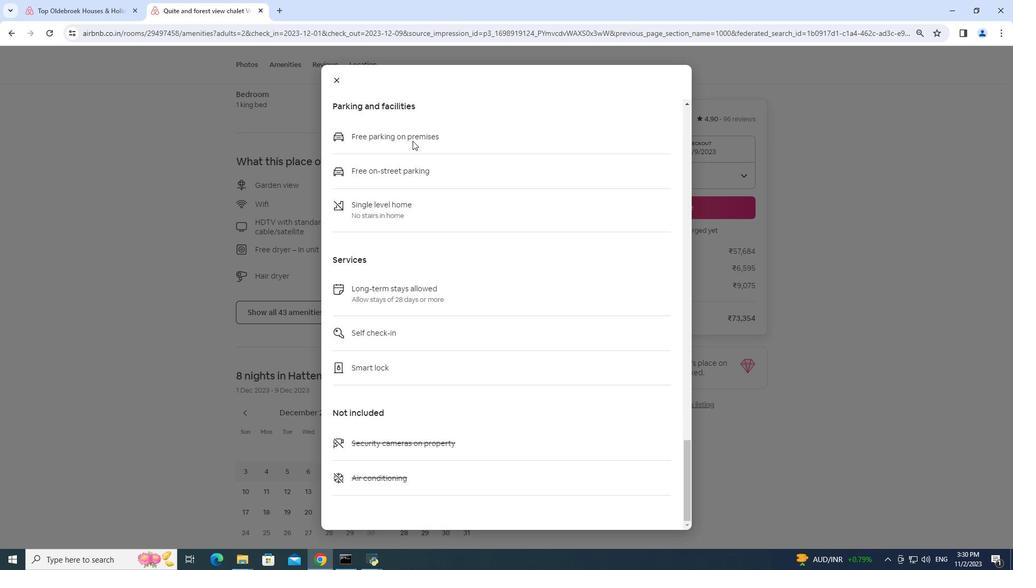 
Action: Mouse scrolled (412, 140) with delta (0, 0)
Screenshot: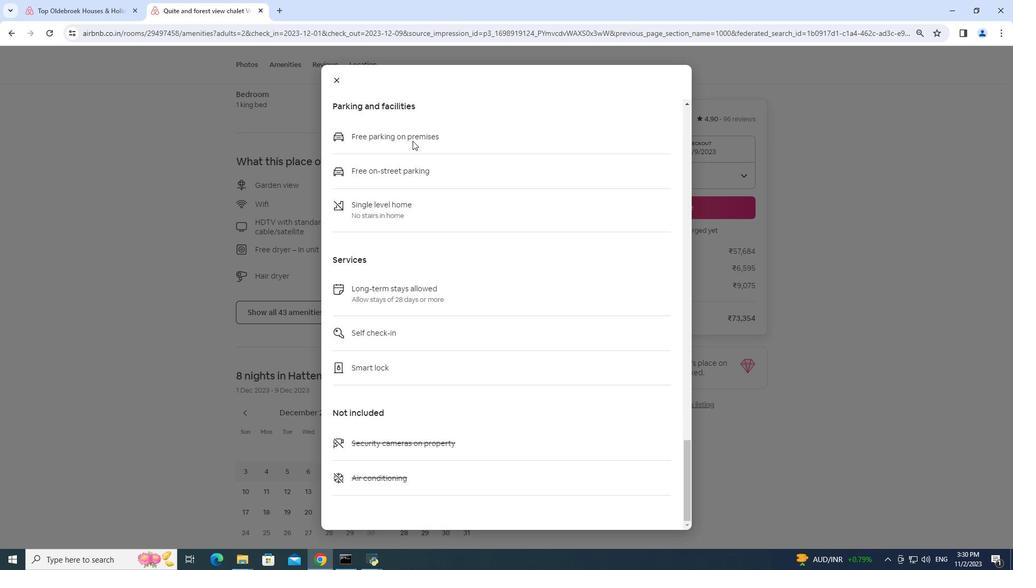 
Action: Mouse moved to (335, 84)
Screenshot: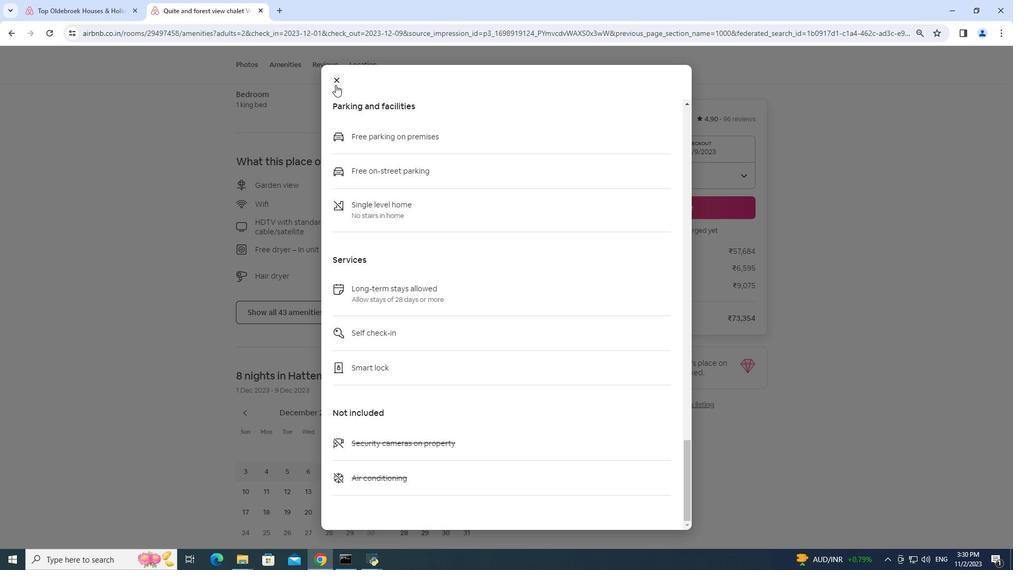 
Action: Mouse pressed left at (335, 84)
Screenshot: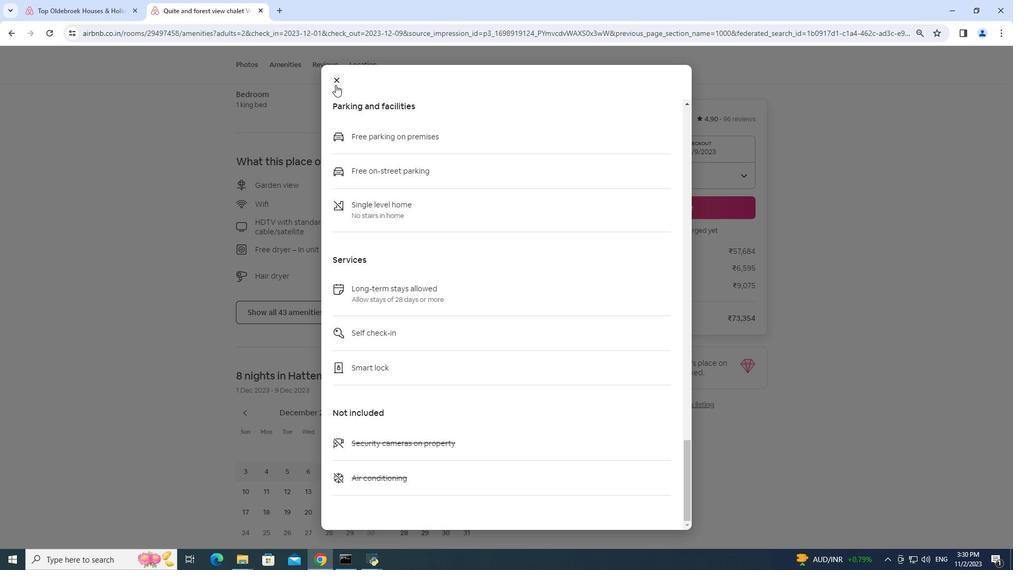 
Action: Mouse moved to (392, 228)
Screenshot: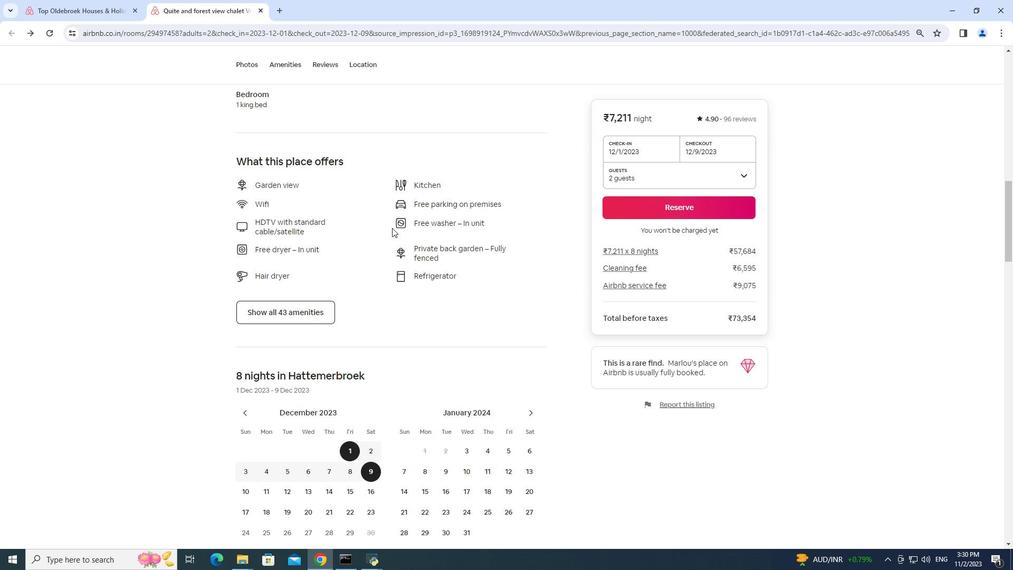 
Action: Mouse scrolled (392, 227) with delta (0, 0)
Screenshot: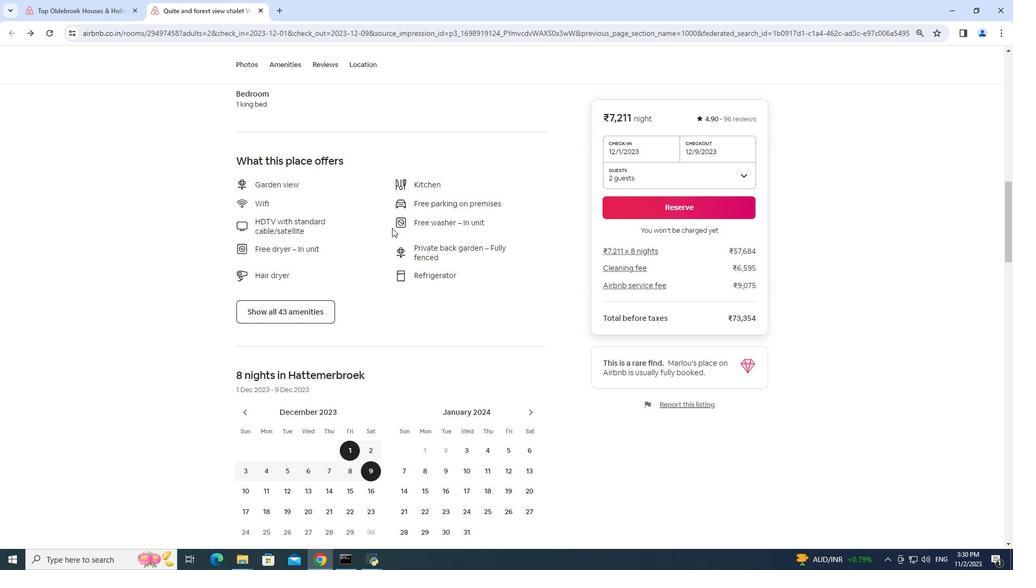 
Action: Mouse moved to (392, 226)
Screenshot: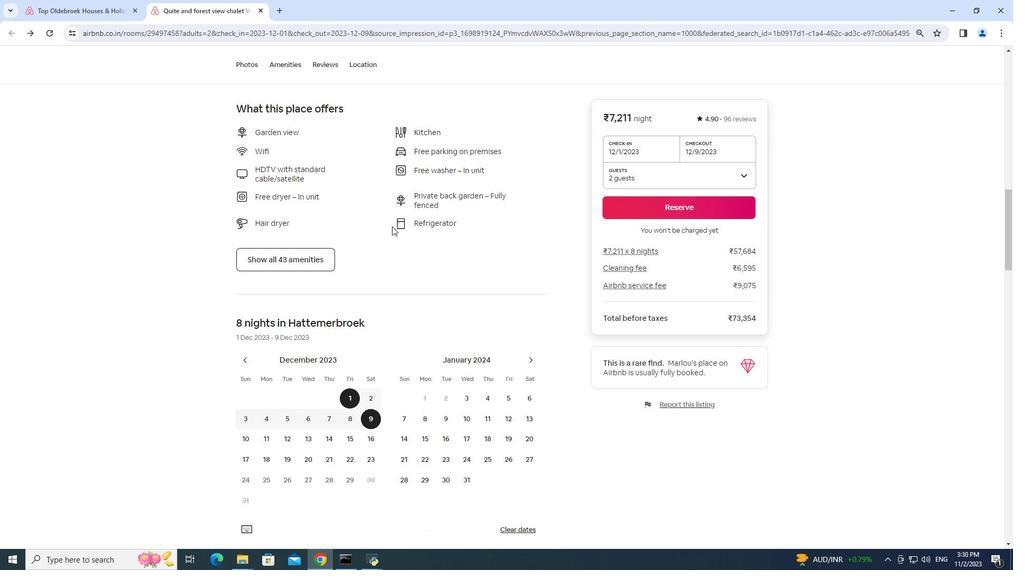 
Action: Mouse scrolled (392, 225) with delta (0, 0)
Screenshot: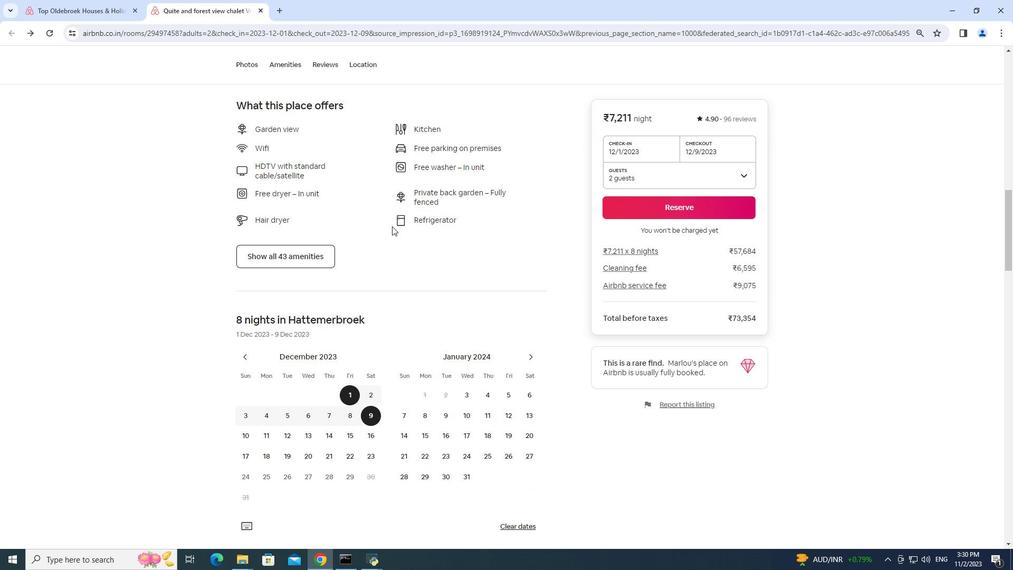 
Action: Mouse scrolled (392, 225) with delta (0, 0)
Screenshot: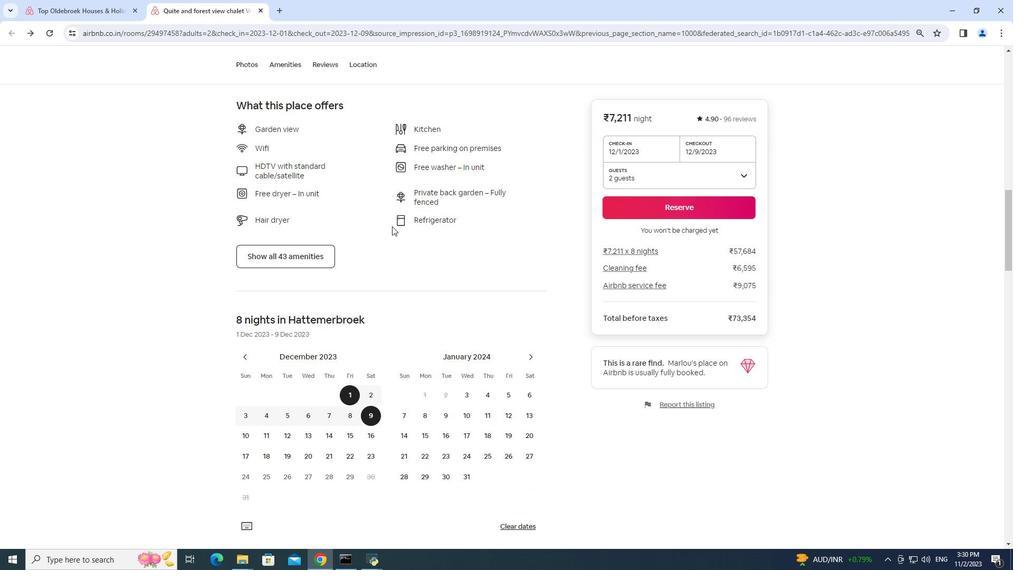
Action: Mouse scrolled (392, 225) with delta (0, 0)
Screenshot: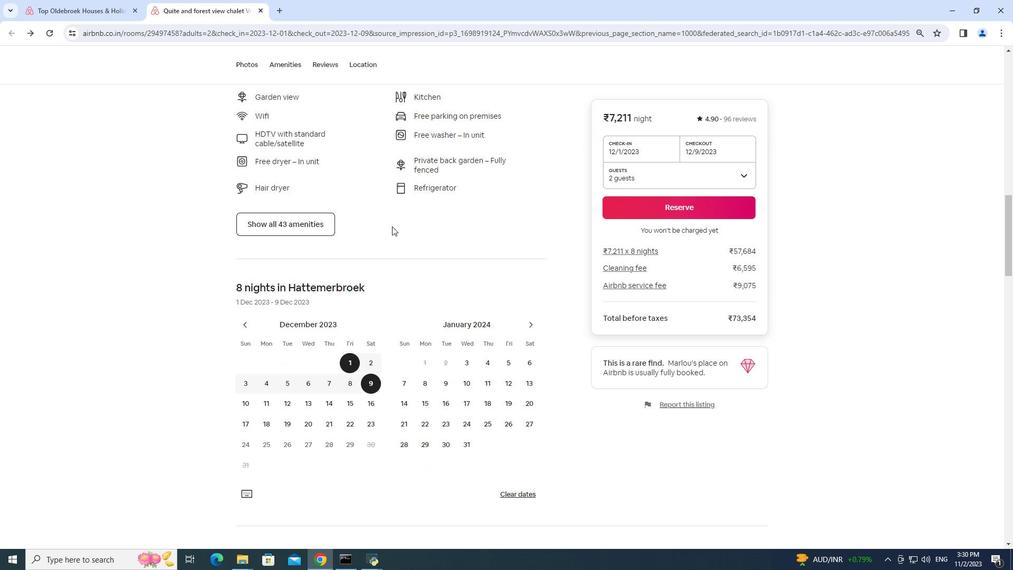 
Action: Mouse scrolled (392, 225) with delta (0, 0)
Screenshot: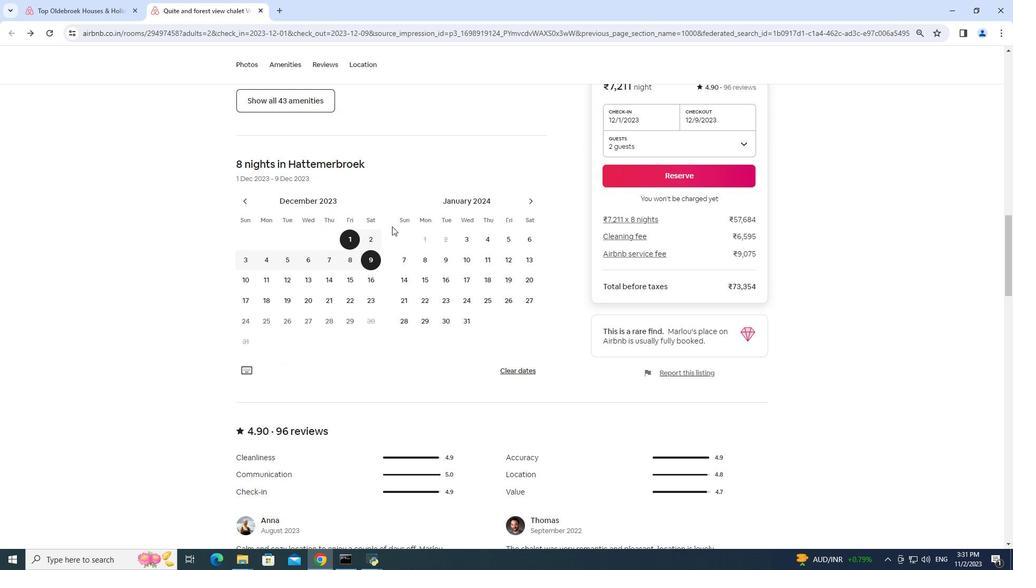 
Action: Mouse scrolled (392, 225) with delta (0, 0)
Screenshot: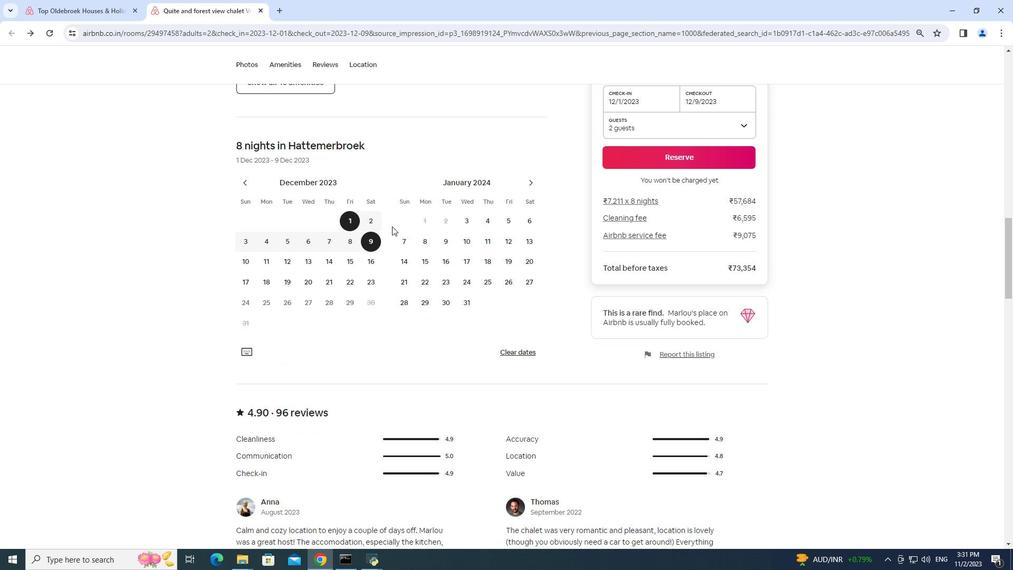 
Action: Mouse moved to (392, 225)
Screenshot: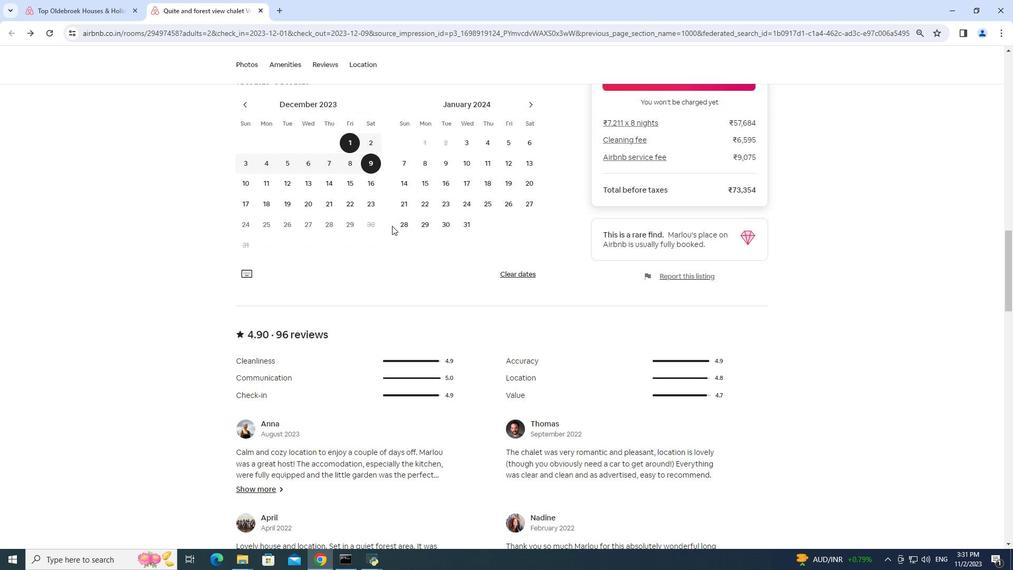 
Action: Mouse scrolled (392, 225) with delta (0, 0)
Screenshot: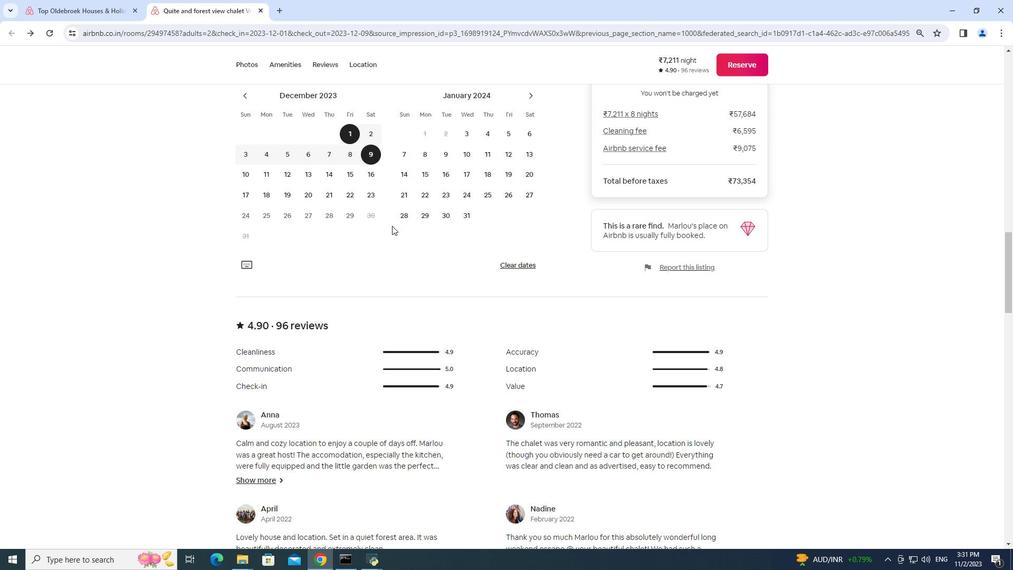 
Action: Mouse moved to (392, 230)
Screenshot: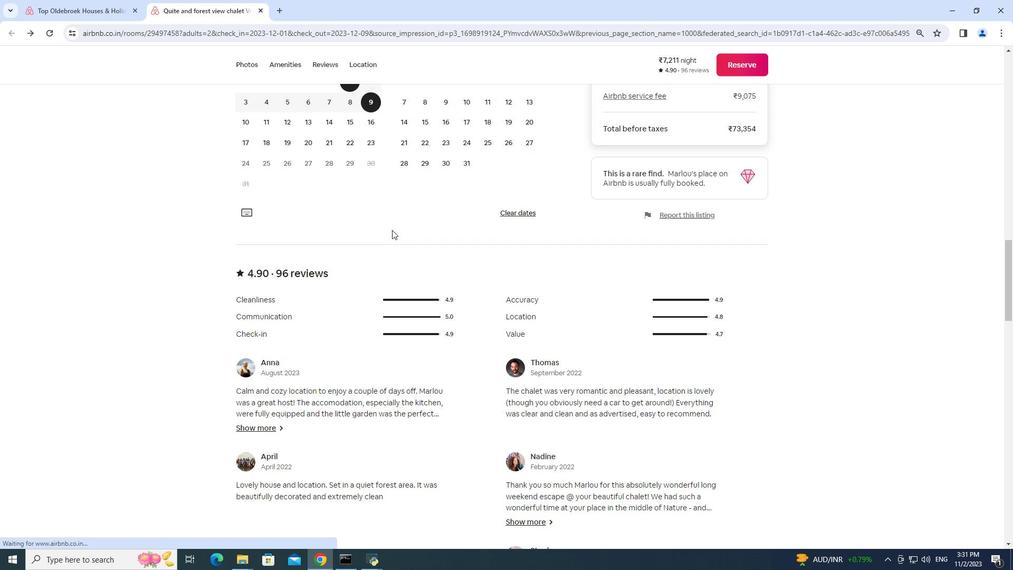 
Action: Mouse scrolled (392, 229) with delta (0, 0)
Screenshot: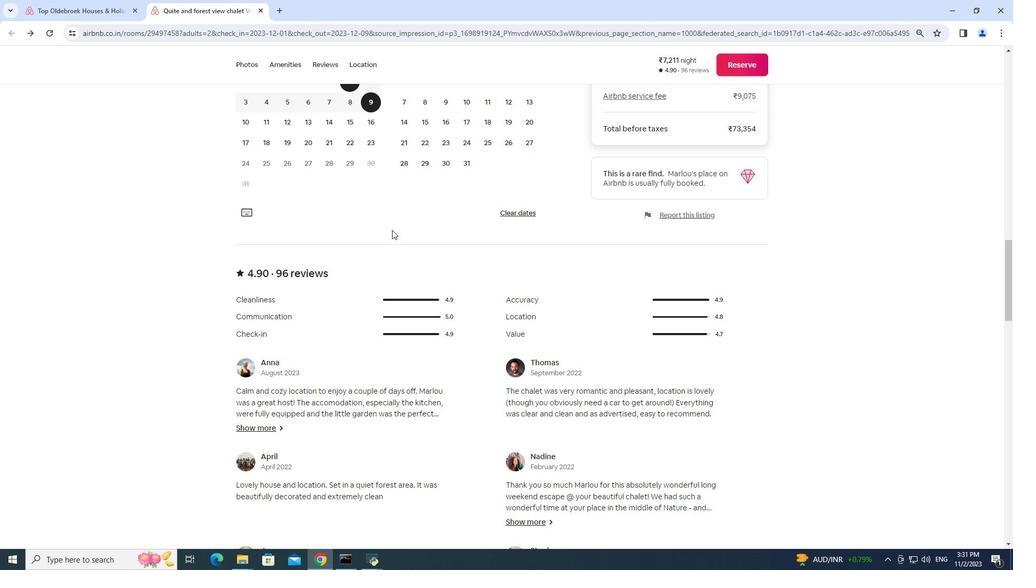 
Action: Mouse scrolled (392, 229) with delta (0, 0)
Screenshot: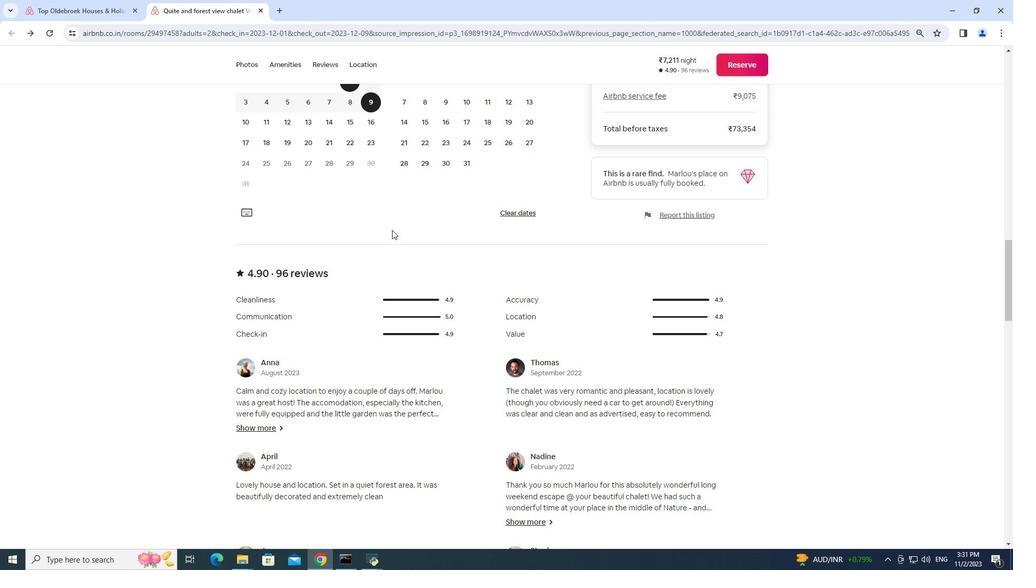 
Action: Mouse moved to (398, 201)
Screenshot: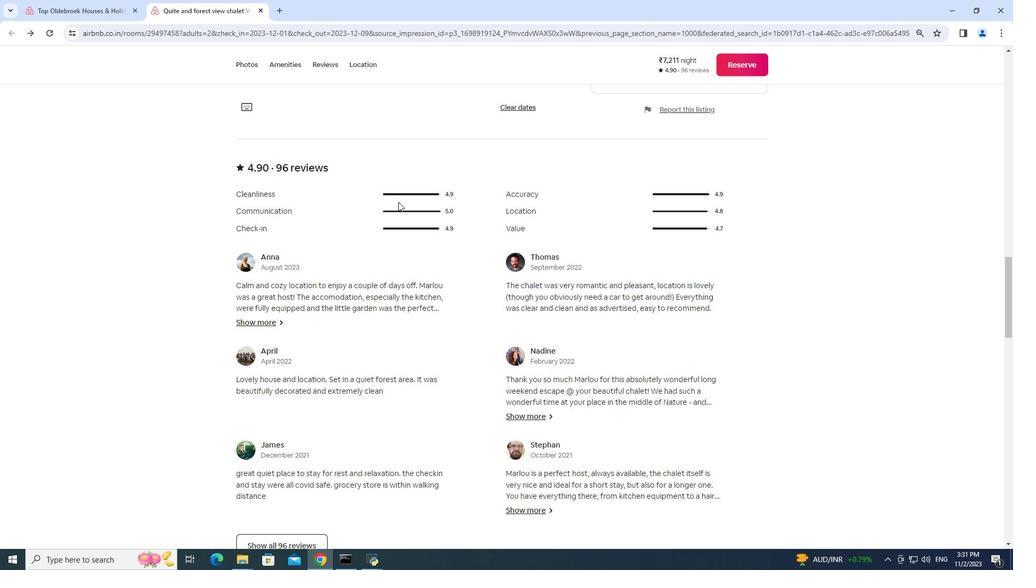 
Action: Mouse scrolled (398, 201) with delta (0, 0)
Screenshot: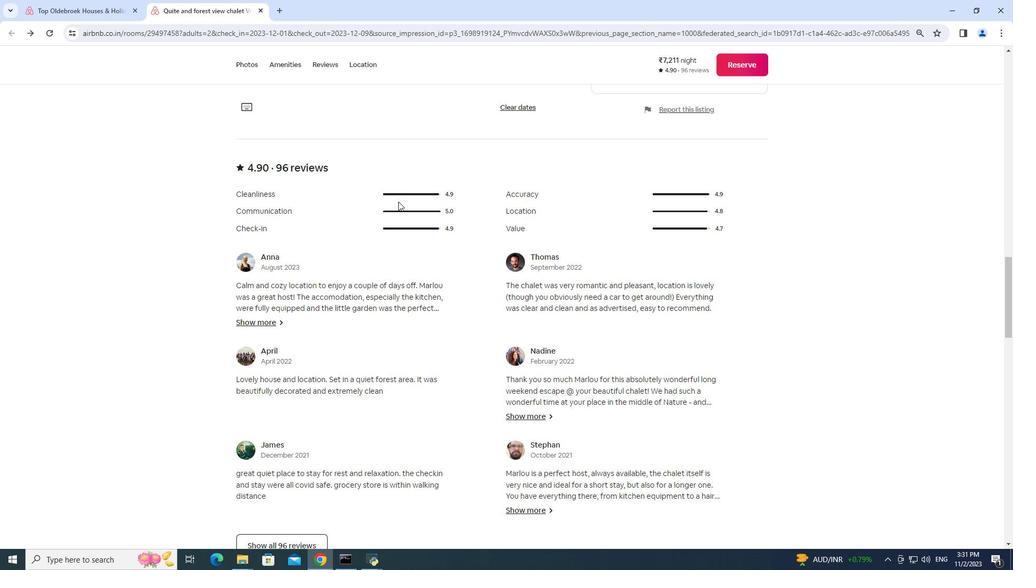 
Action: Mouse scrolled (398, 201) with delta (0, 0)
Screenshot: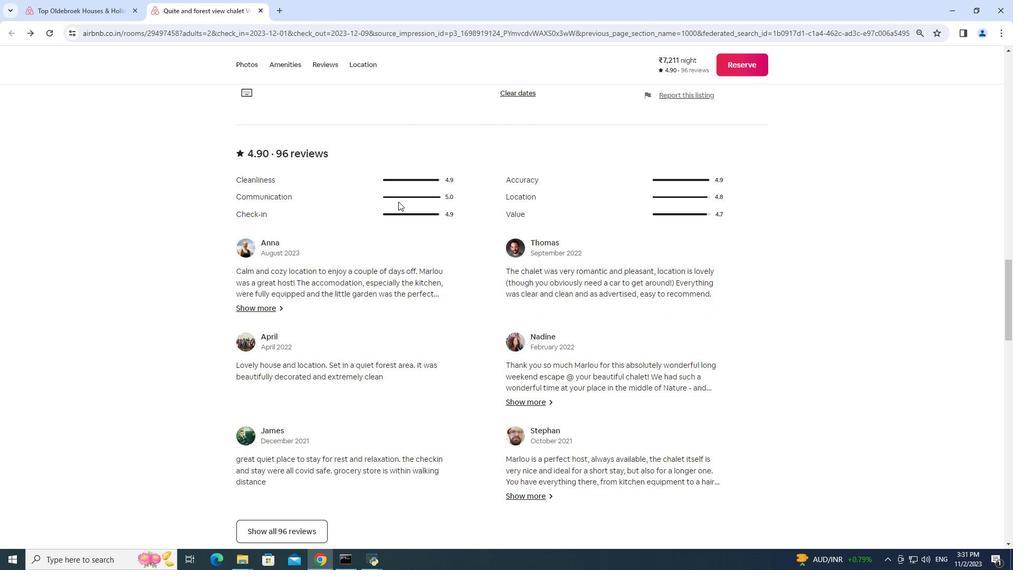 
Action: Mouse scrolled (398, 201) with delta (0, 0)
Screenshot: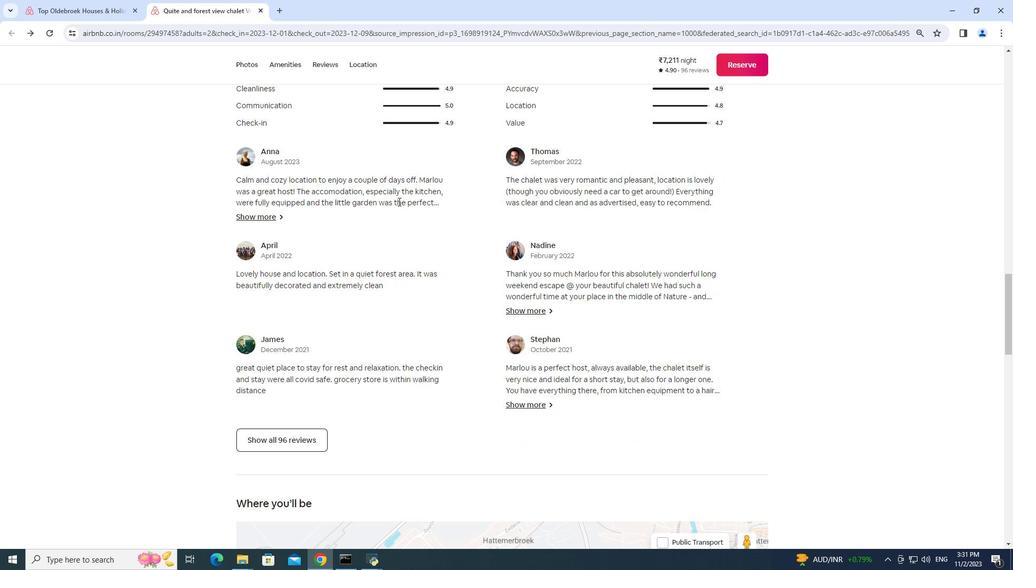 
Action: Mouse scrolled (398, 201) with delta (0, 0)
Screenshot: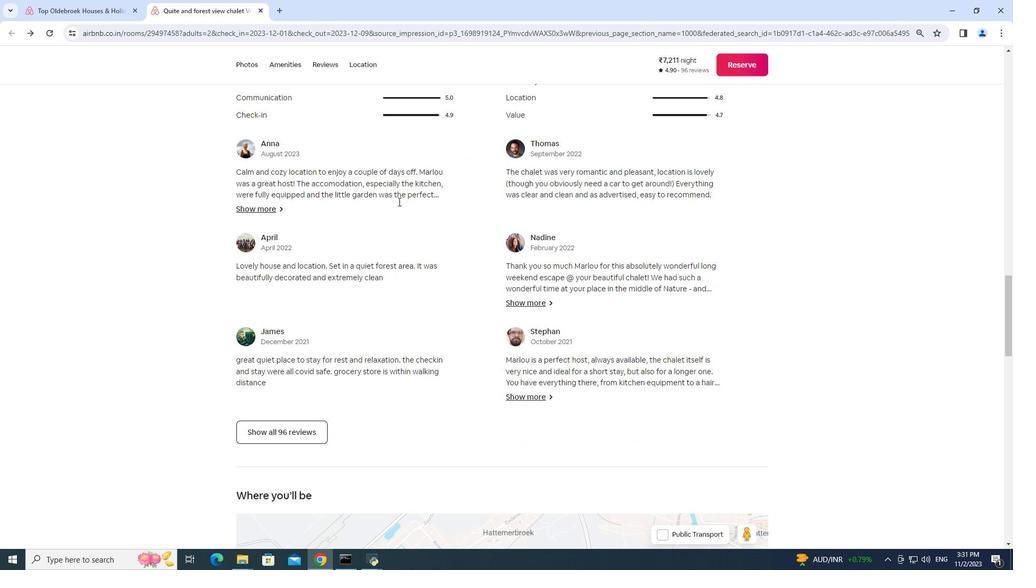 
Action: Mouse moved to (285, 340)
Screenshot: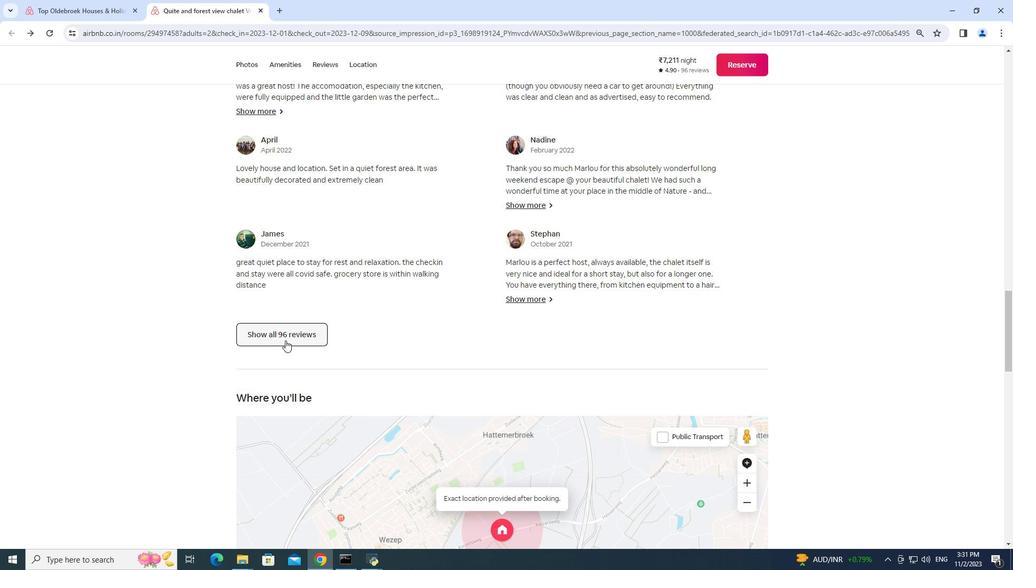 
Action: Mouse pressed left at (285, 340)
Screenshot: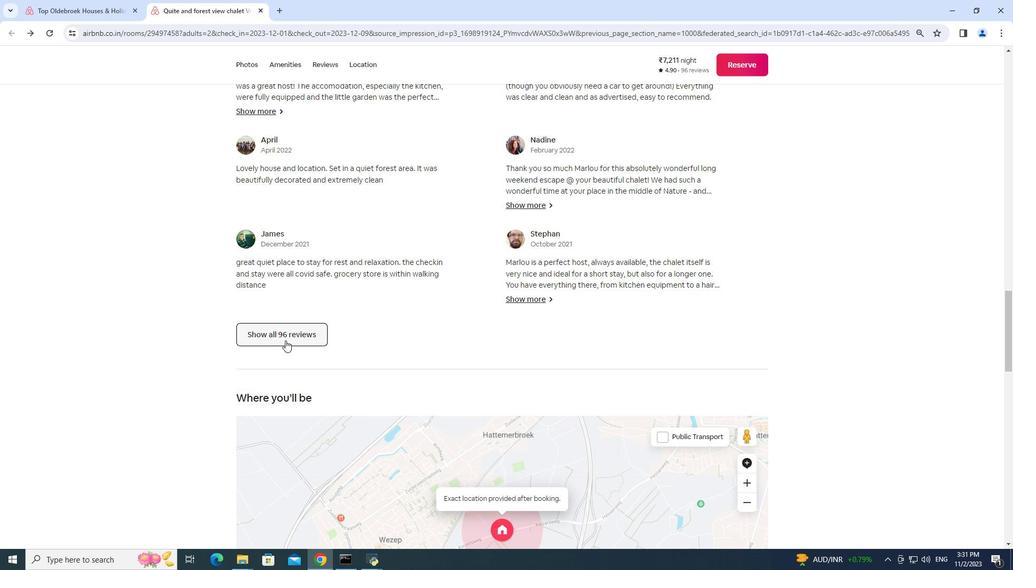 
Action: Mouse moved to (367, 298)
Screenshot: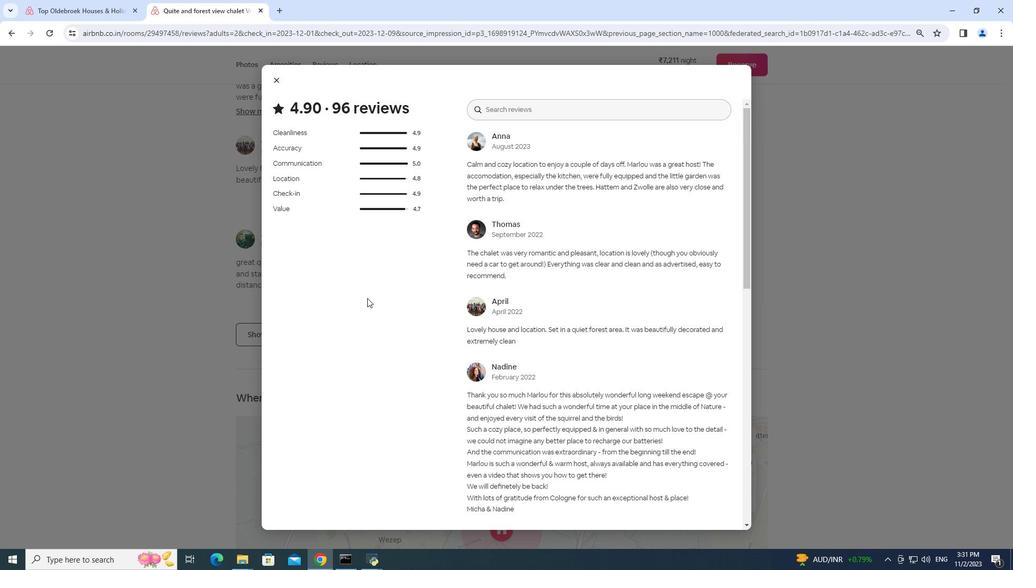 
Action: Mouse scrolled (367, 297) with delta (0, 0)
Screenshot: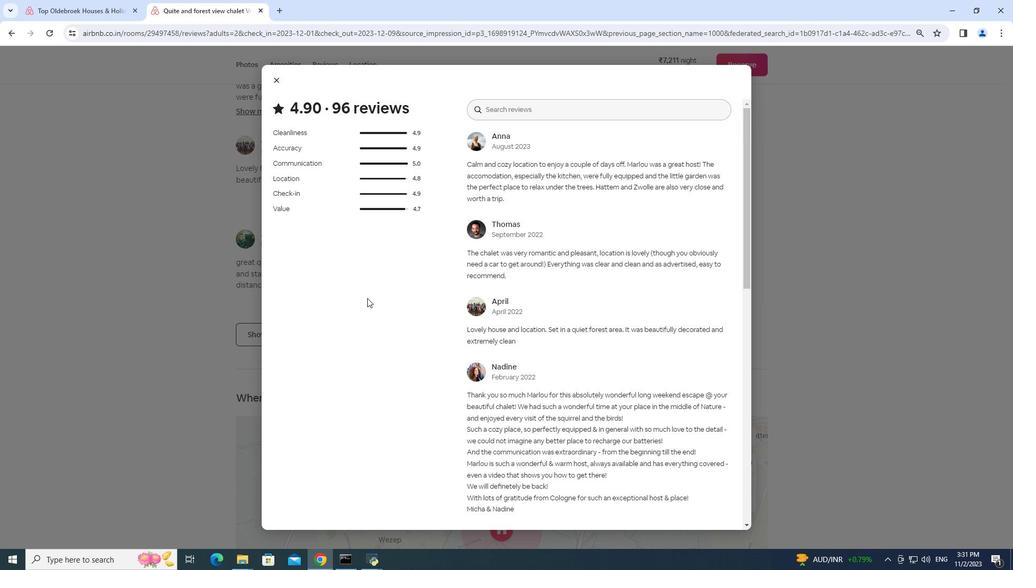 
Action: Mouse scrolled (367, 297) with delta (0, 0)
